 Task: Evaluate and add the 'mCaffeine Coffee & Milk Deep Cleanse Face Wash' to your cart on Flipkart.
Action: Mouse moved to (669, 147)
Screenshot: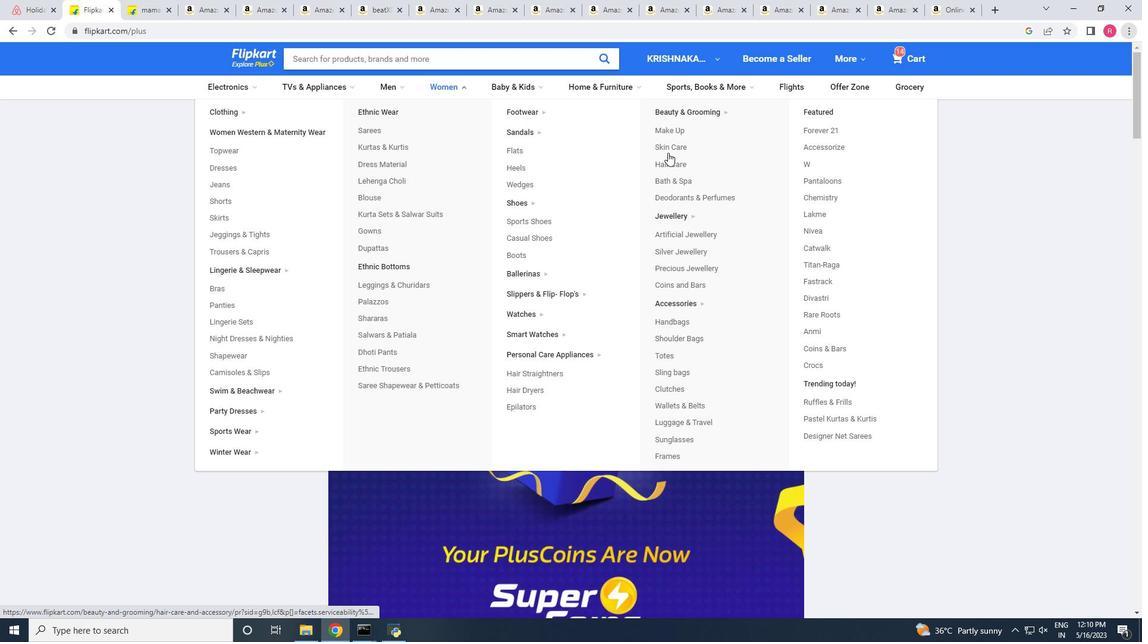 
Action: Mouse pressed left at (669, 147)
Screenshot: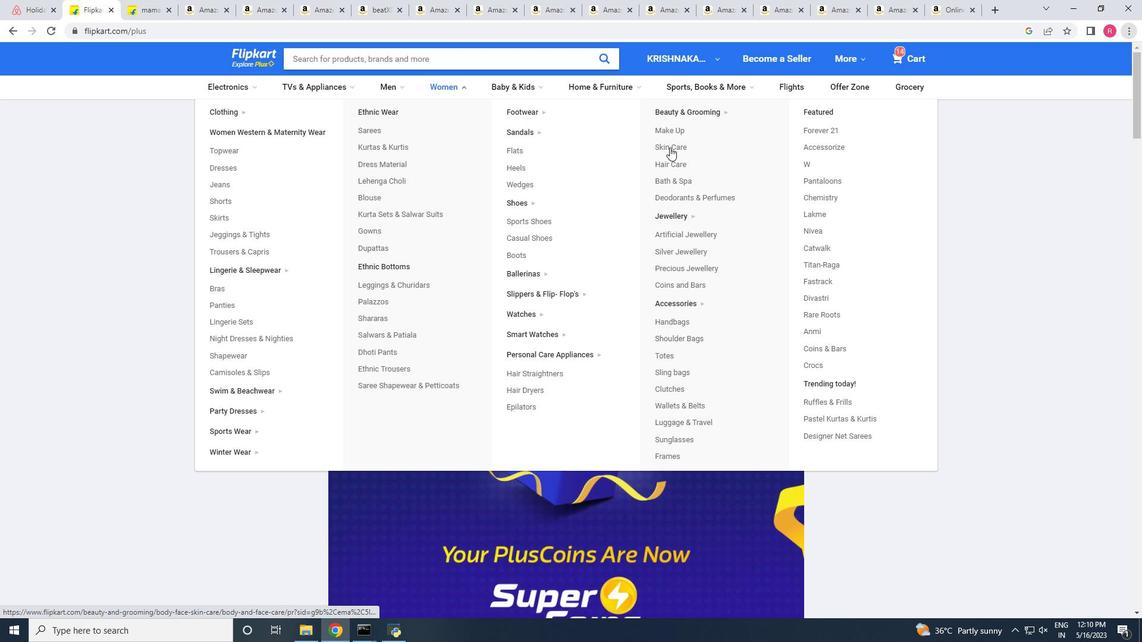 
Action: Mouse moved to (490, 309)
Screenshot: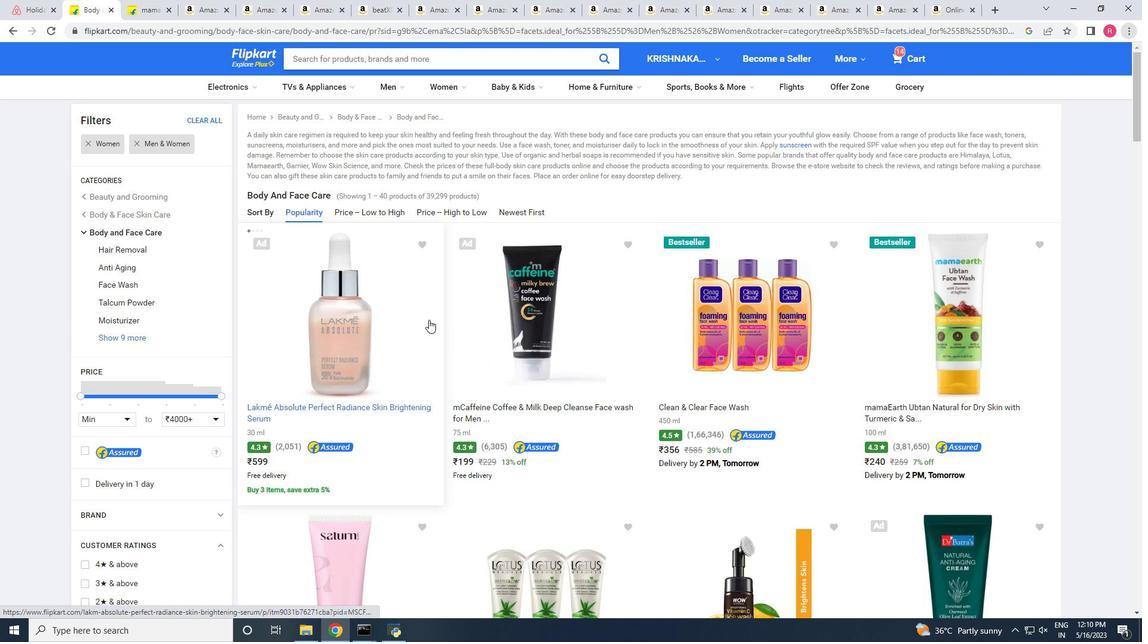 
Action: Mouse pressed left at (490, 309)
Screenshot: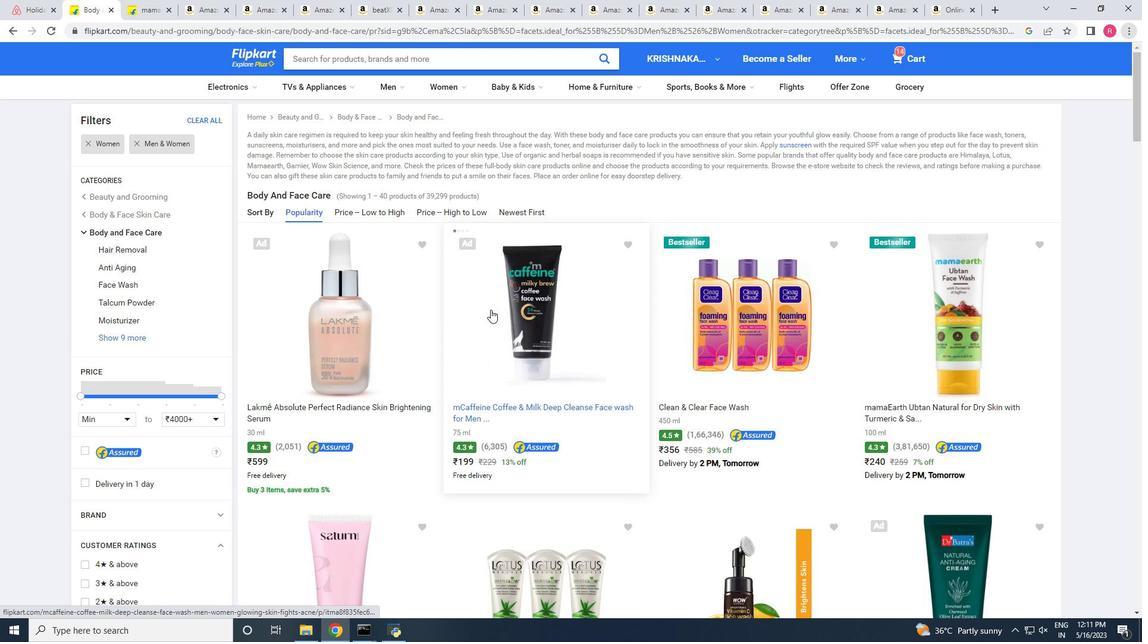 
Action: Mouse moved to (547, 443)
Screenshot: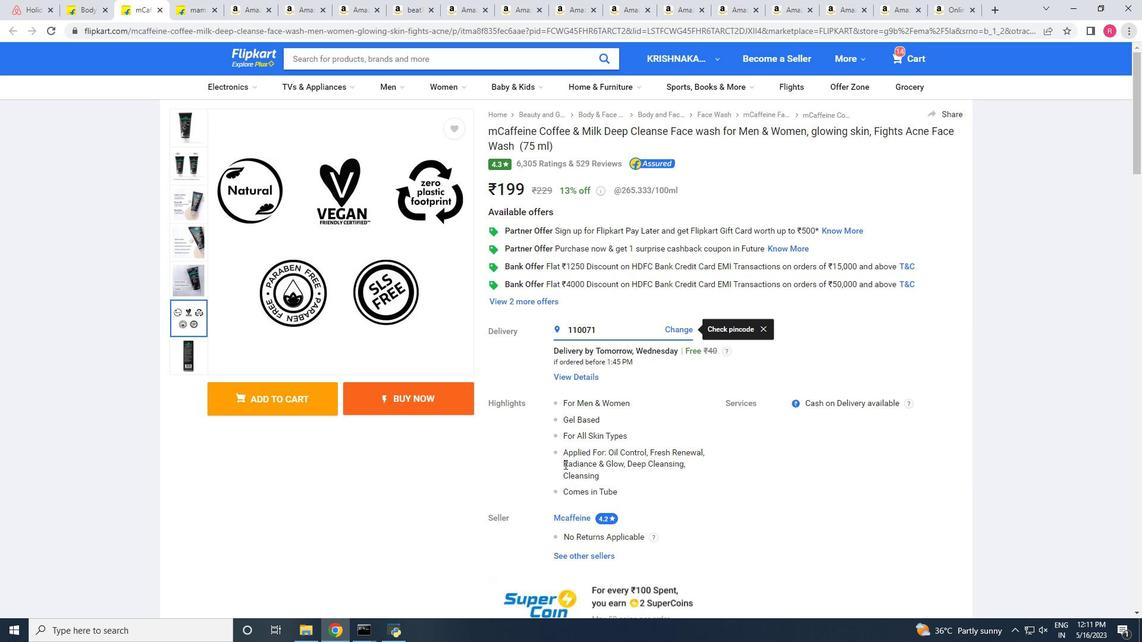 
Action: Mouse scrolled (547, 444) with delta (0, 0)
Screenshot: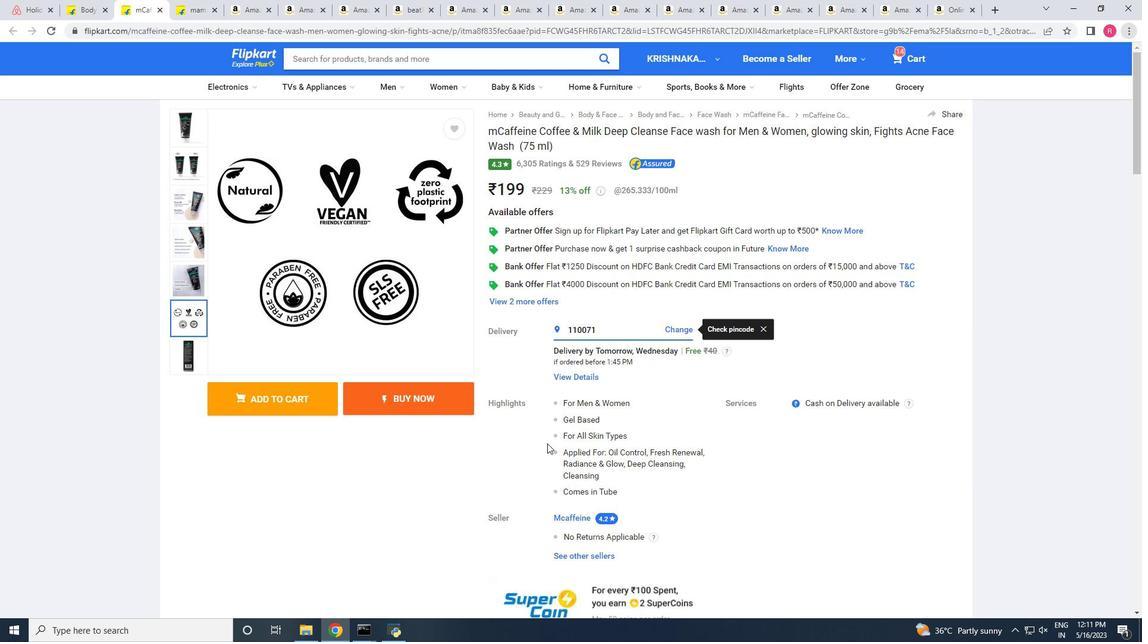 
Action: Mouse scrolled (547, 444) with delta (0, 0)
Screenshot: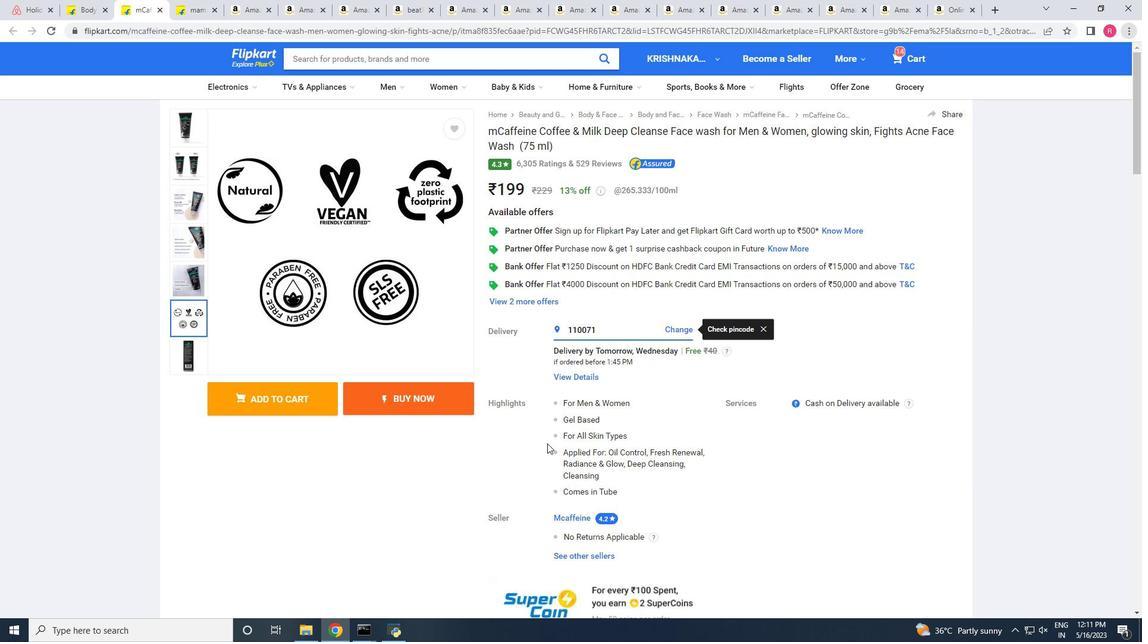 
Action: Mouse moved to (531, 388)
Screenshot: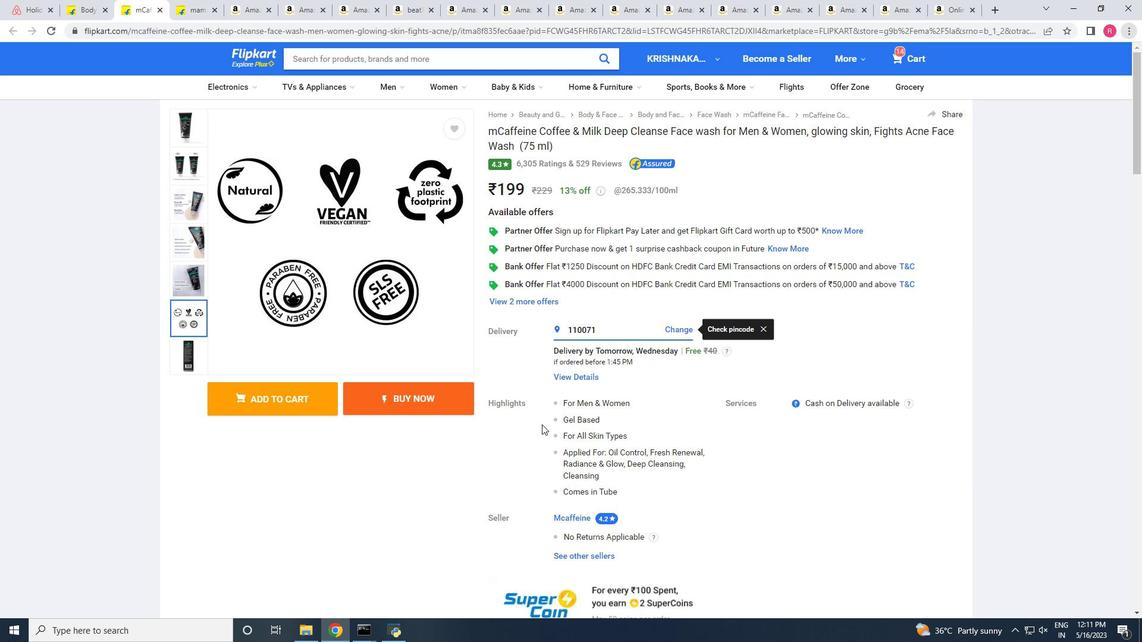
Action: Mouse scrolled (531, 387) with delta (0, 0)
Screenshot: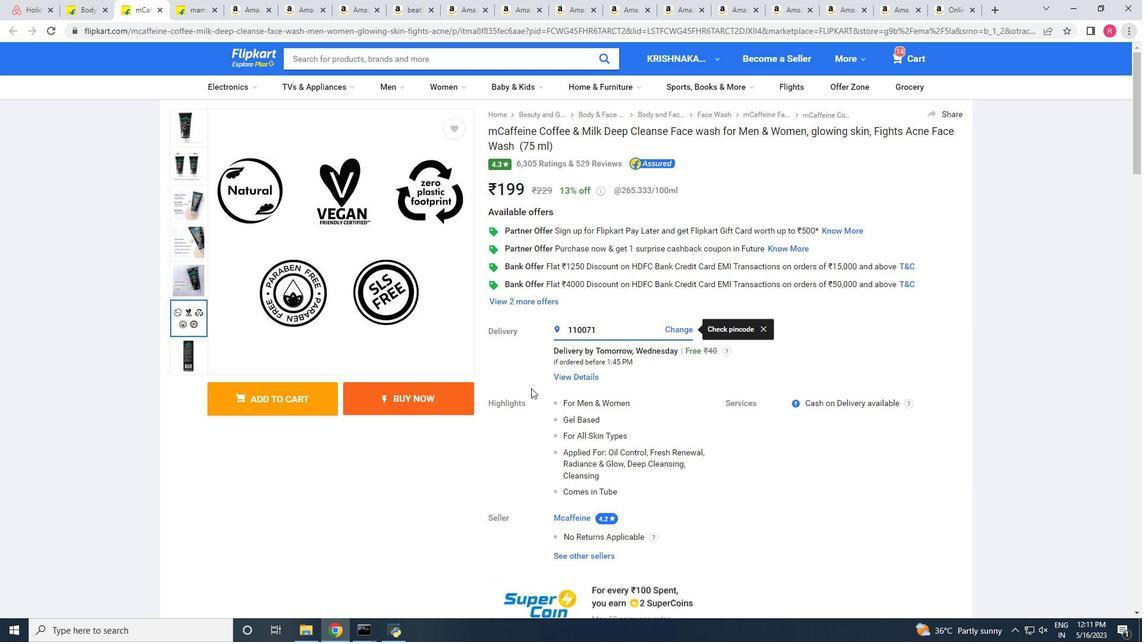 
Action: Mouse scrolled (531, 387) with delta (0, 0)
Screenshot: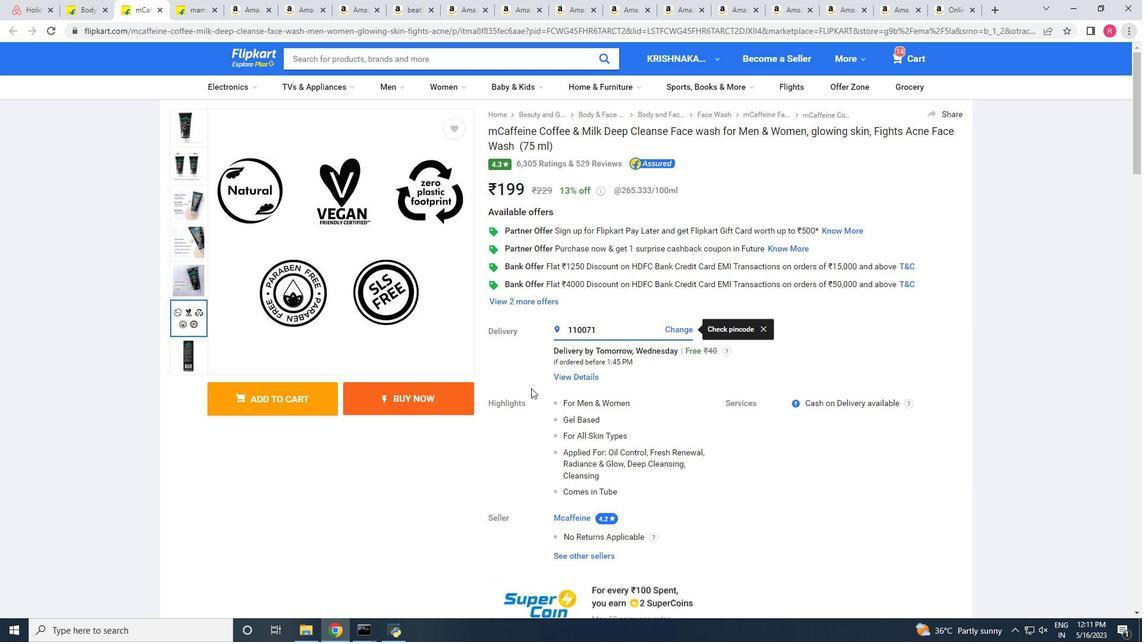 
Action: Mouse scrolled (531, 387) with delta (0, 0)
Screenshot: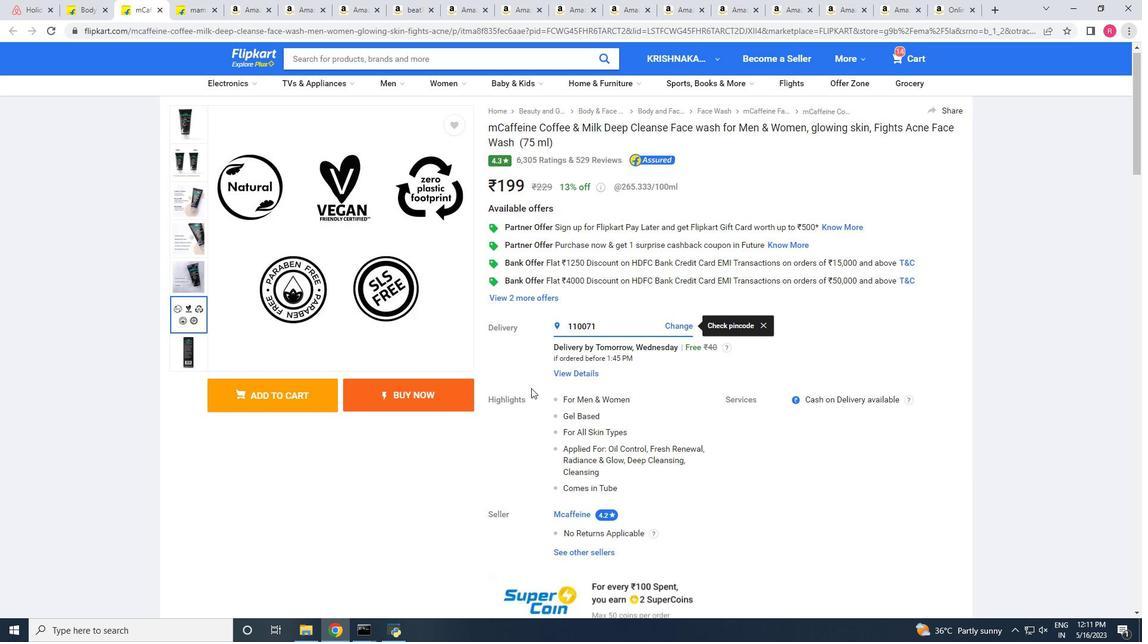 
Action: Mouse scrolled (531, 387) with delta (0, 0)
Screenshot: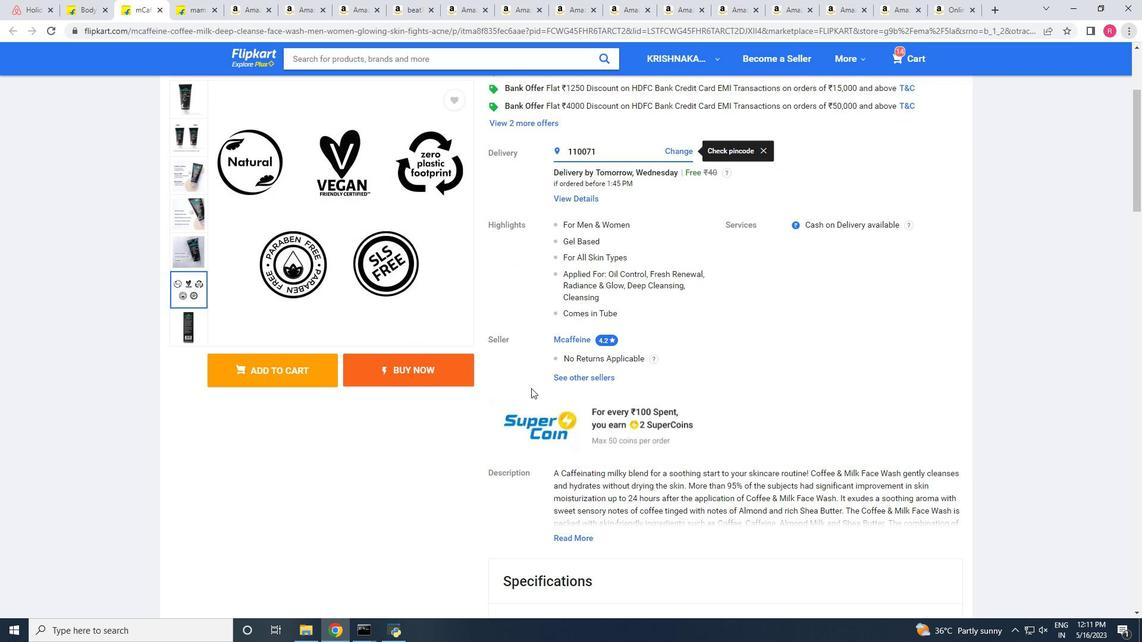 
Action: Mouse scrolled (531, 387) with delta (0, 0)
Screenshot: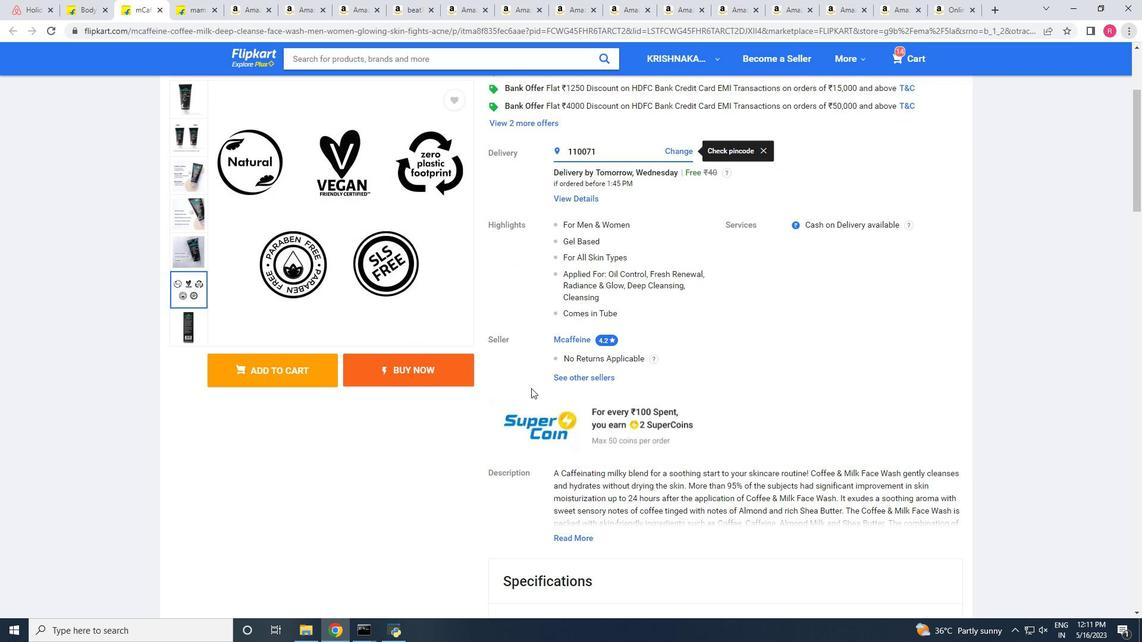 
Action: Mouse moved to (531, 390)
Screenshot: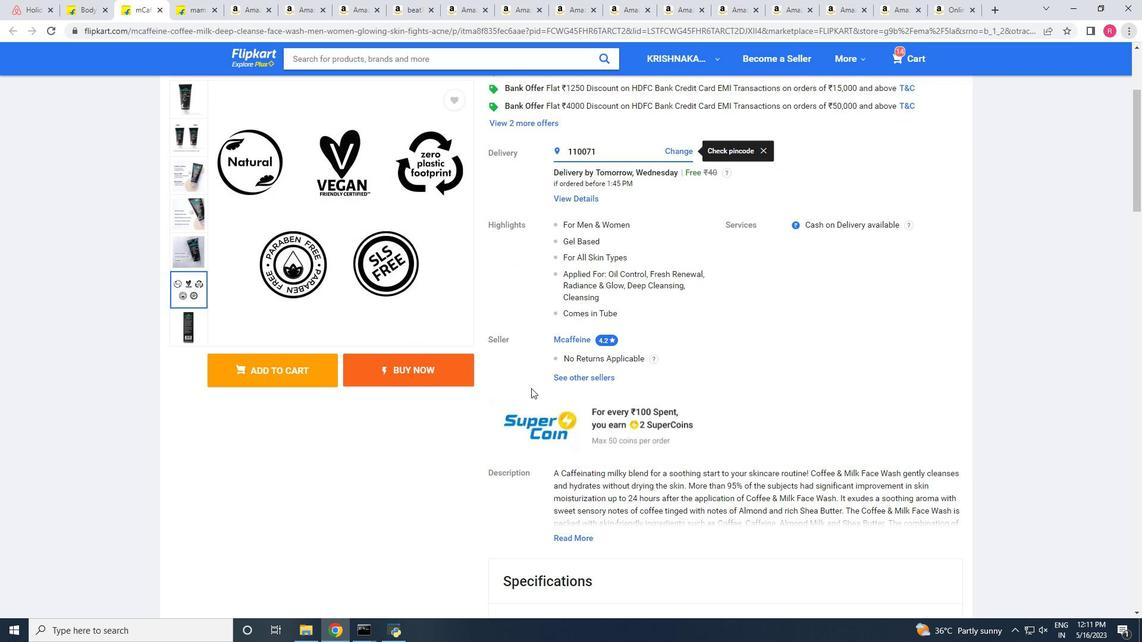 
Action: Mouse scrolled (531, 389) with delta (0, 0)
Screenshot: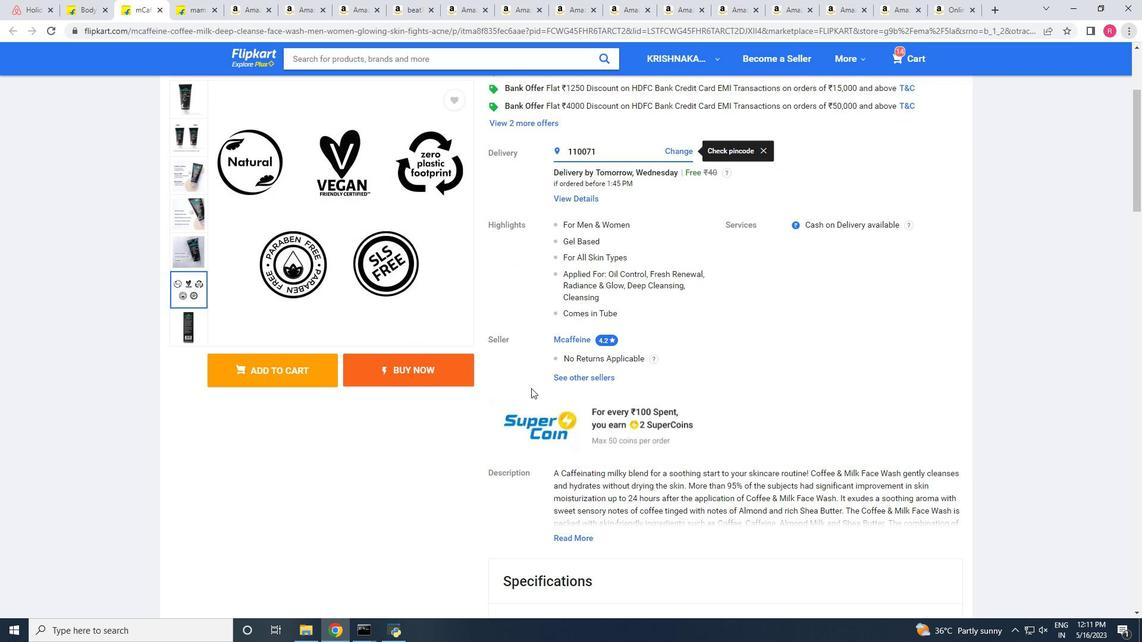 
Action: Mouse moved to (531, 391)
Screenshot: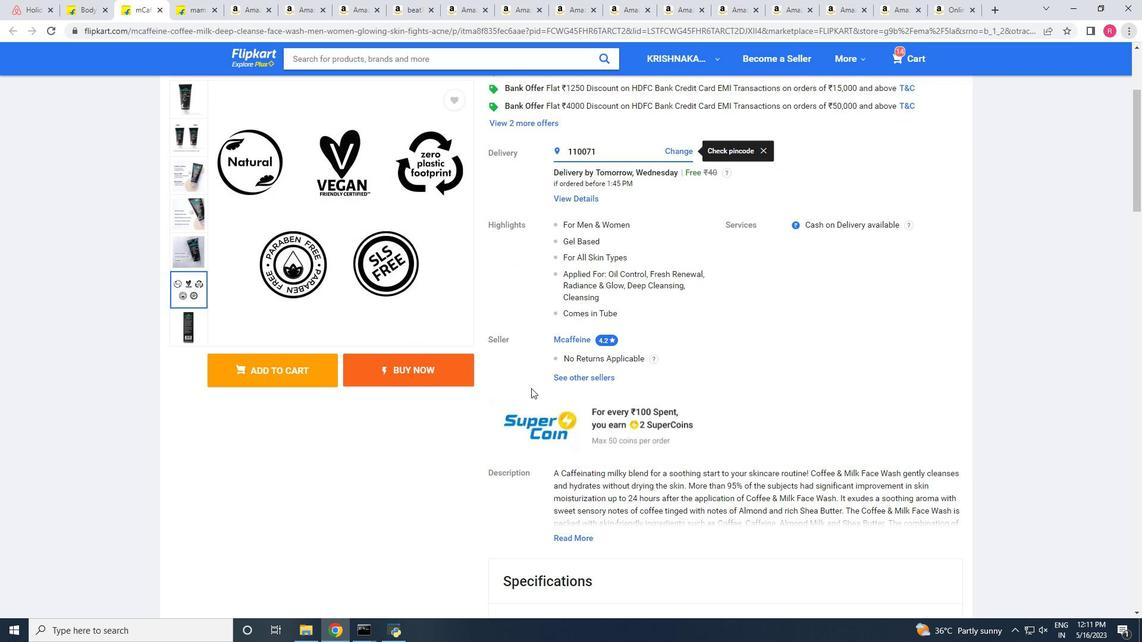 
Action: Mouse scrolled (531, 391) with delta (0, 0)
Screenshot: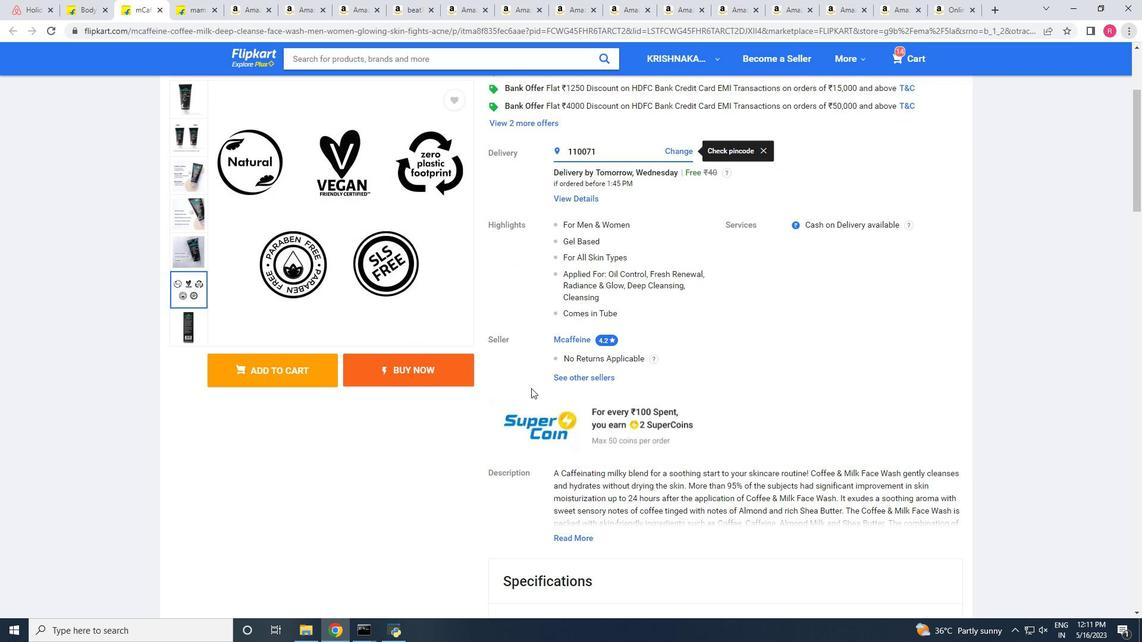 
Action: Mouse moved to (531, 391)
Screenshot: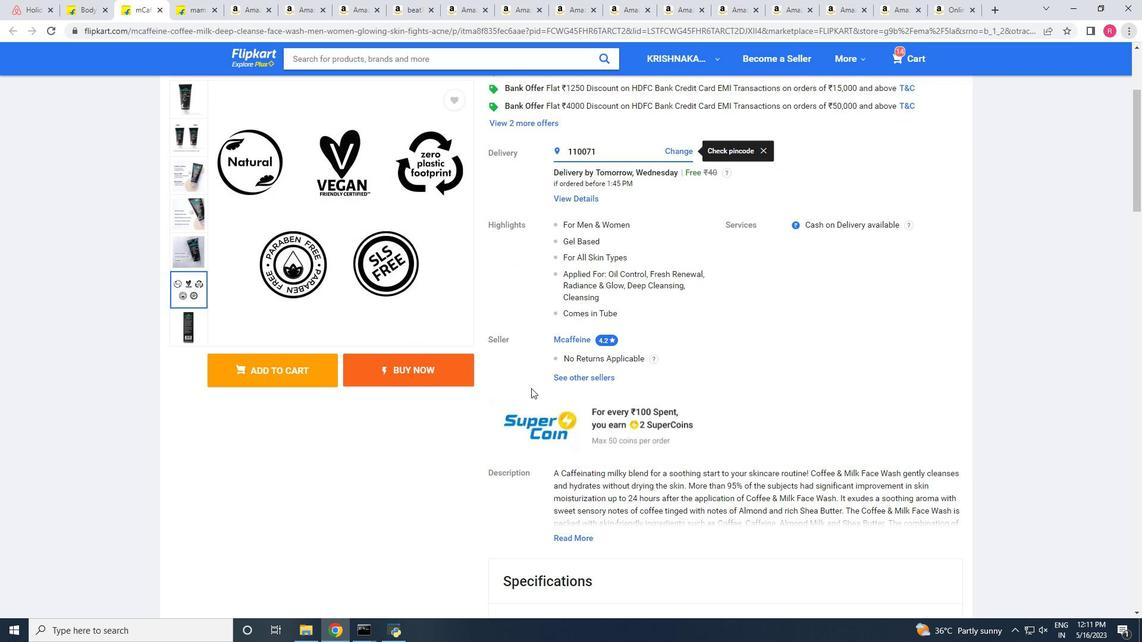 
Action: Mouse scrolled (531, 391) with delta (0, 0)
Screenshot: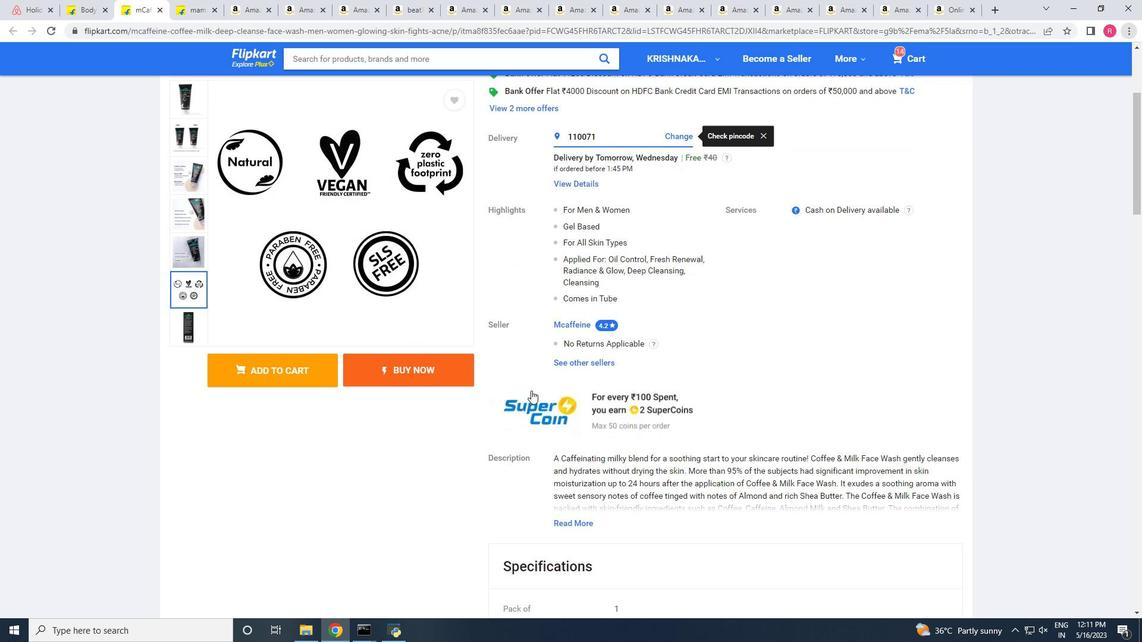 
Action: Mouse scrolled (531, 391) with delta (0, 0)
Screenshot: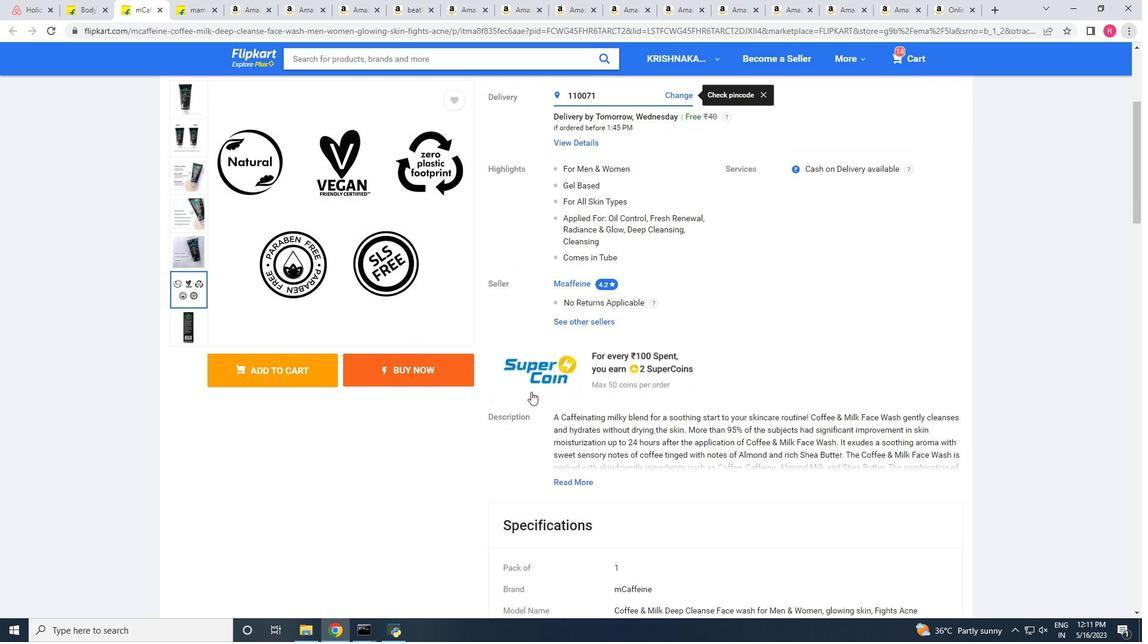 
Action: Mouse scrolled (531, 391) with delta (0, 0)
Screenshot: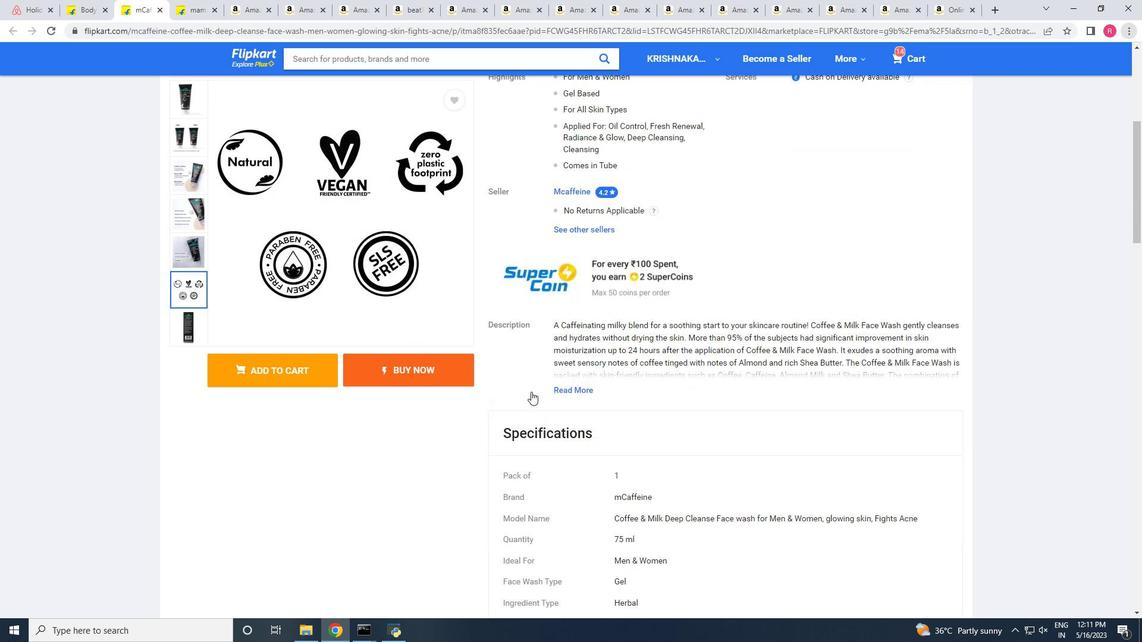 
Action: Mouse scrolled (531, 391) with delta (0, 0)
Screenshot: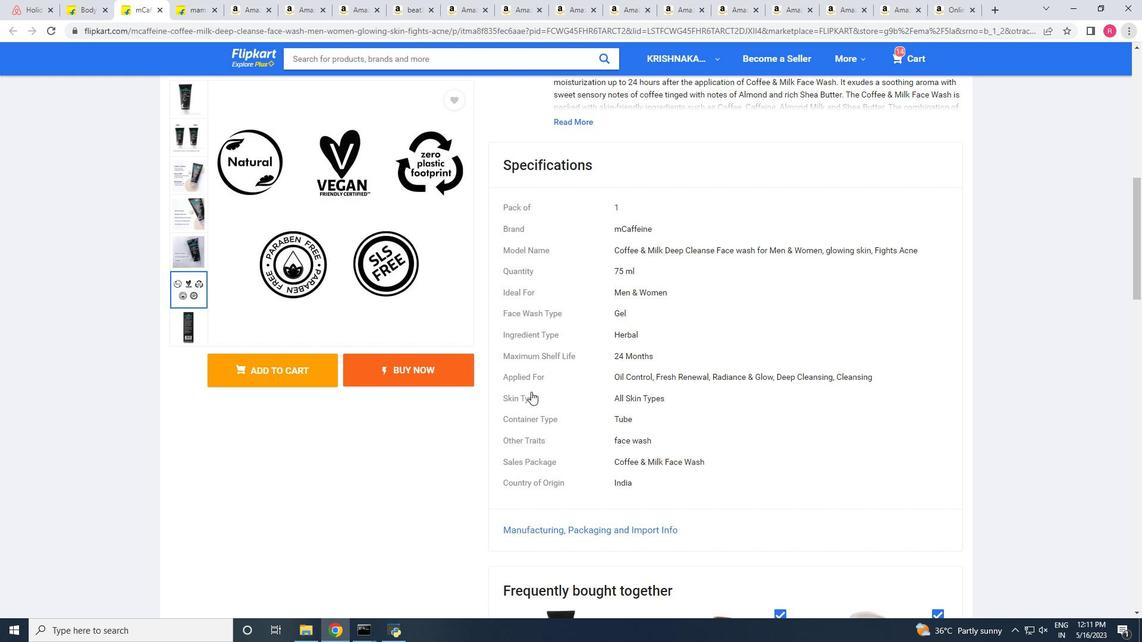 
Action: Mouse scrolled (531, 391) with delta (0, 0)
Screenshot: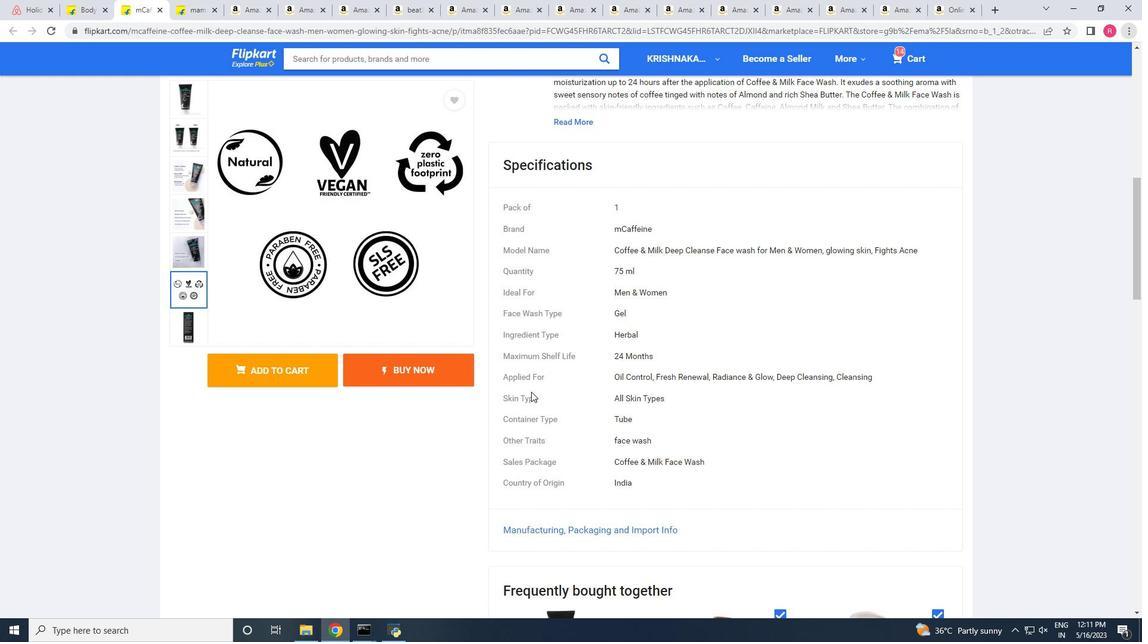 
Action: Mouse scrolled (531, 391) with delta (0, 0)
Screenshot: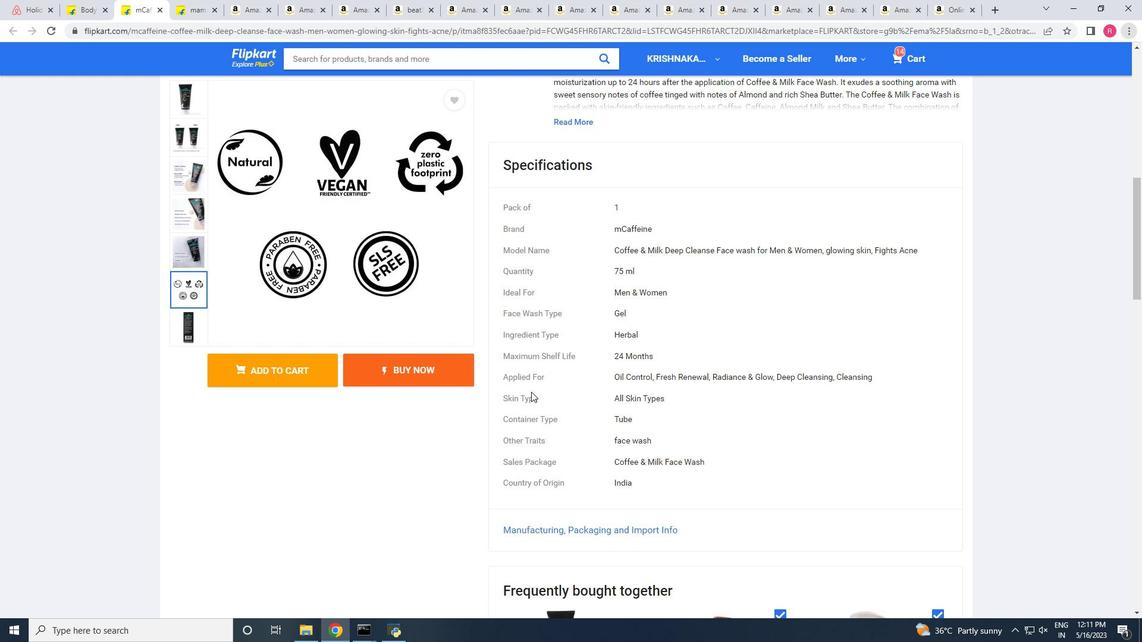 
Action: Mouse scrolled (531, 391) with delta (0, 0)
Screenshot: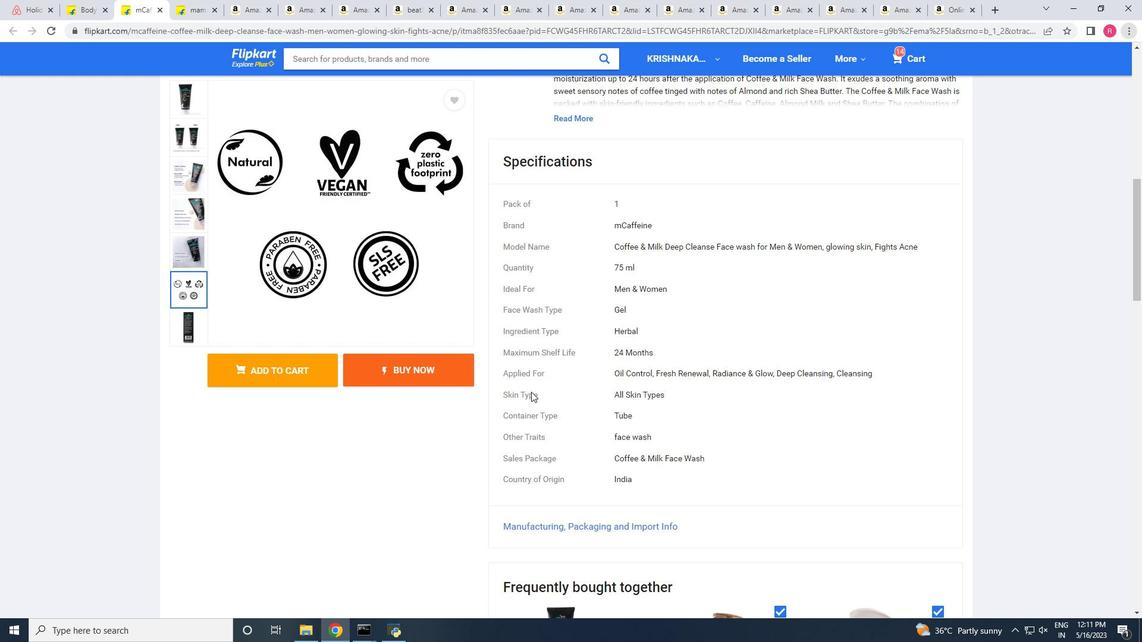 
Action: Mouse scrolled (531, 391) with delta (0, 0)
Screenshot: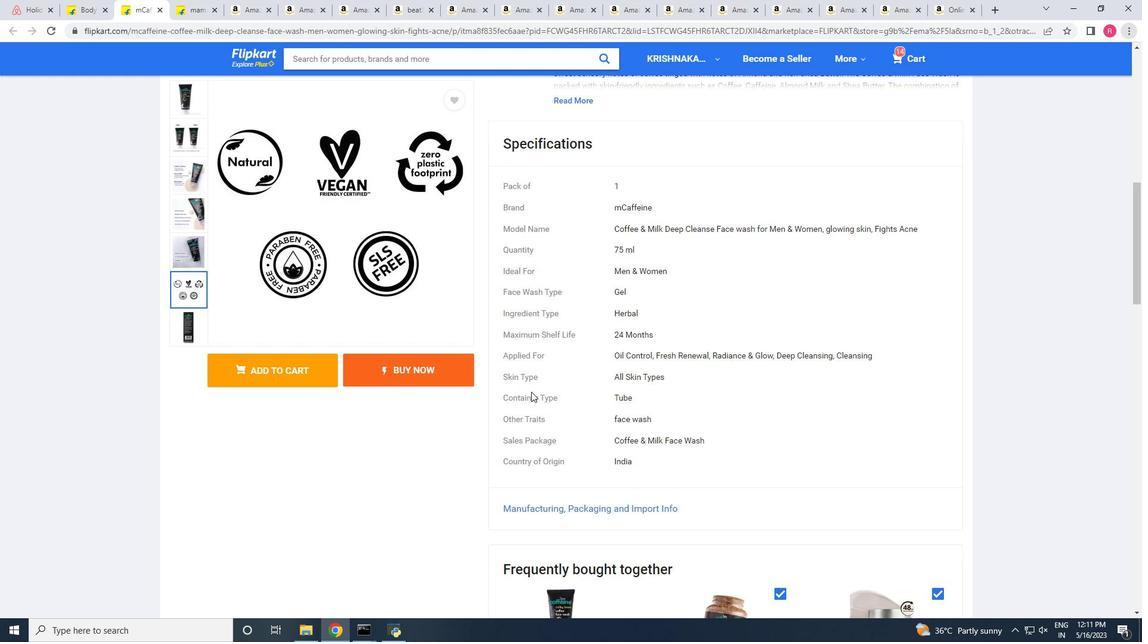 
Action: Mouse scrolled (531, 391) with delta (0, 0)
Screenshot: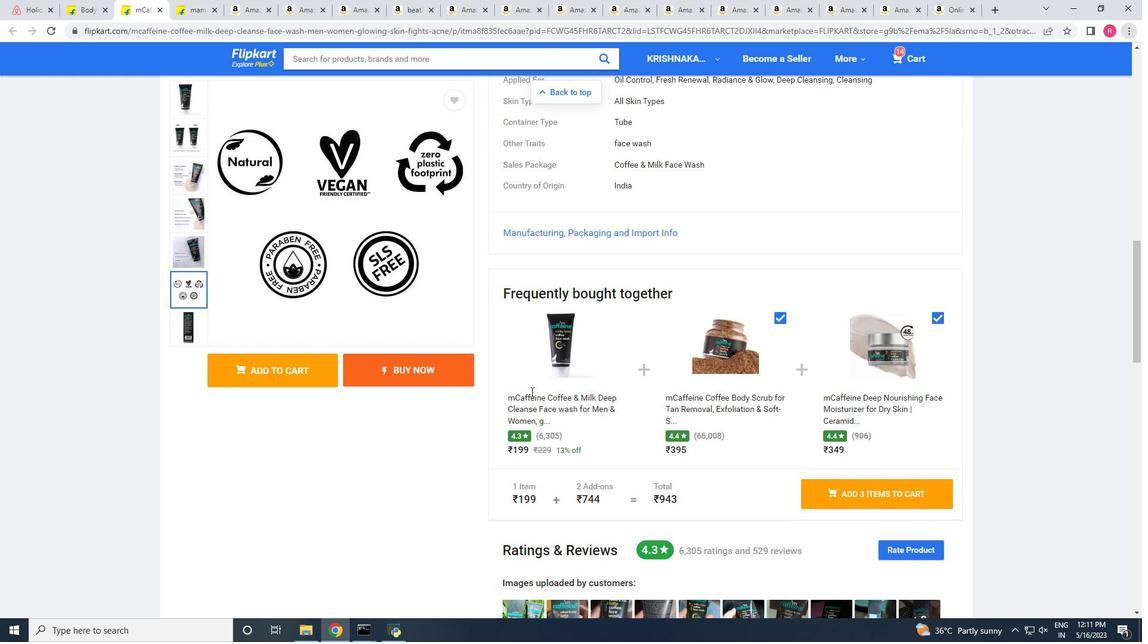 
Action: Mouse scrolled (531, 391) with delta (0, 0)
Screenshot: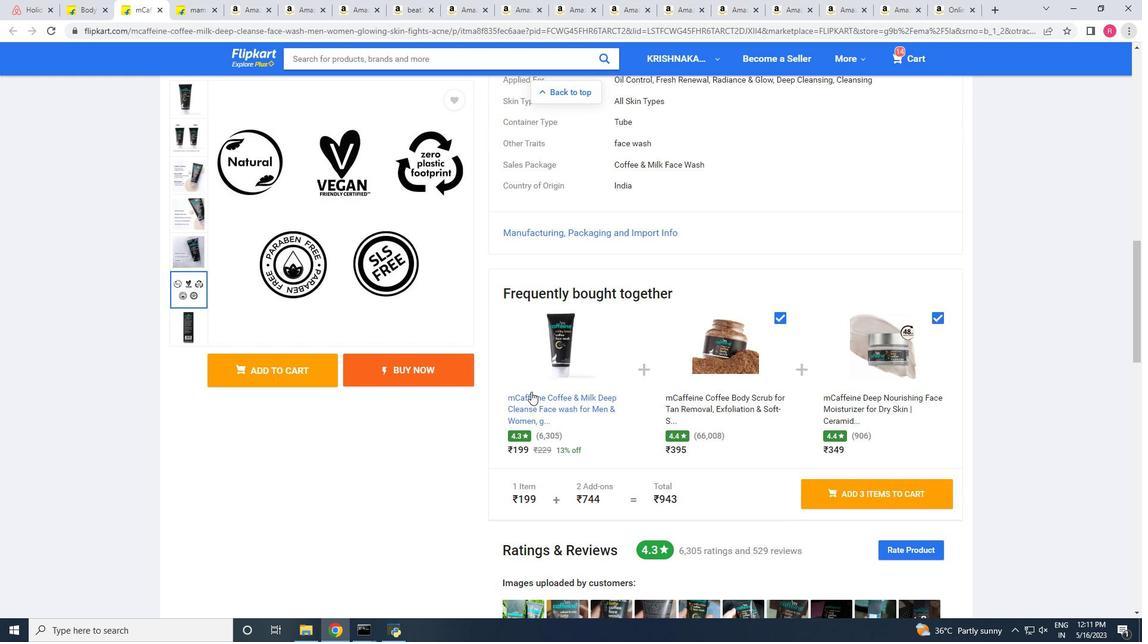 
Action: Mouse scrolled (531, 391) with delta (0, 0)
Screenshot: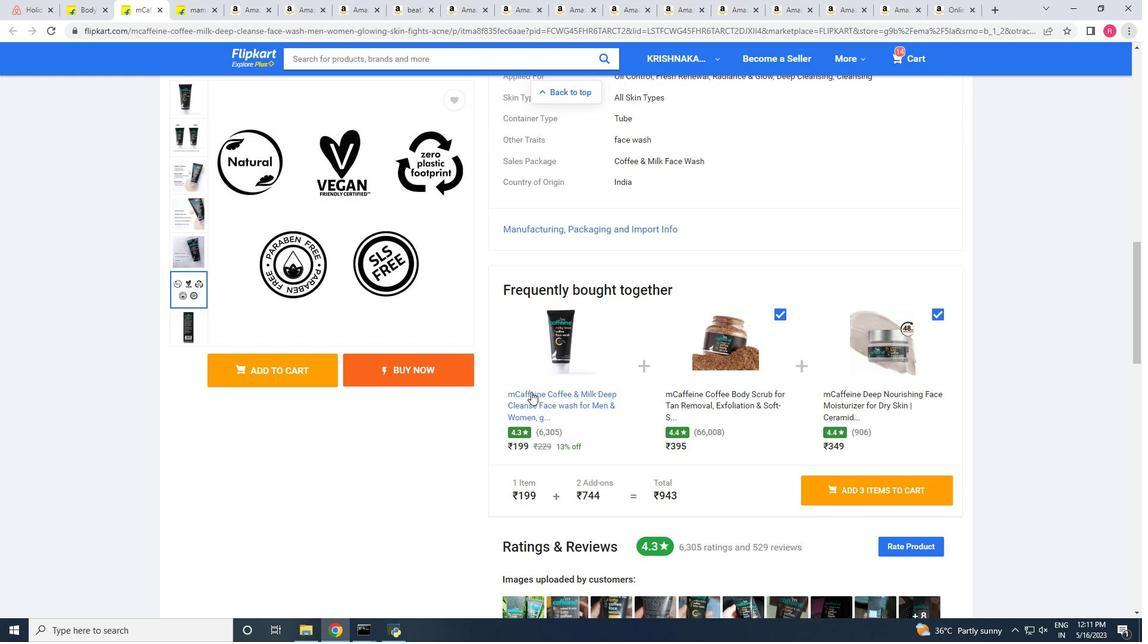 
Action: Mouse scrolled (531, 391) with delta (0, 0)
Screenshot: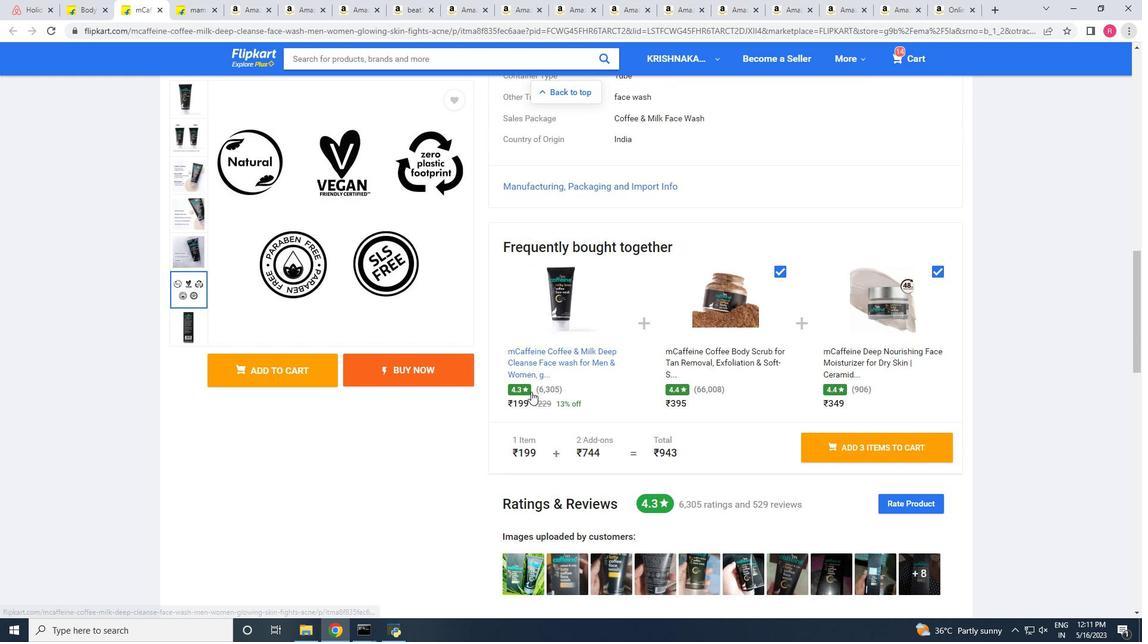 
Action: Mouse scrolled (531, 391) with delta (0, 0)
Screenshot: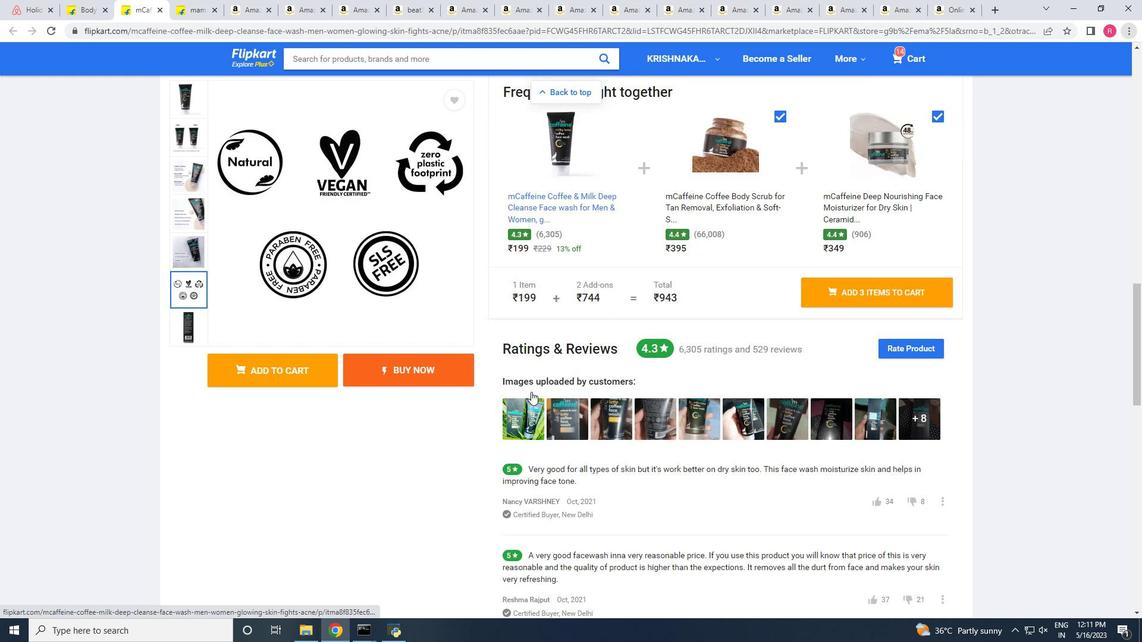 
Action: Mouse moved to (621, 414)
Screenshot: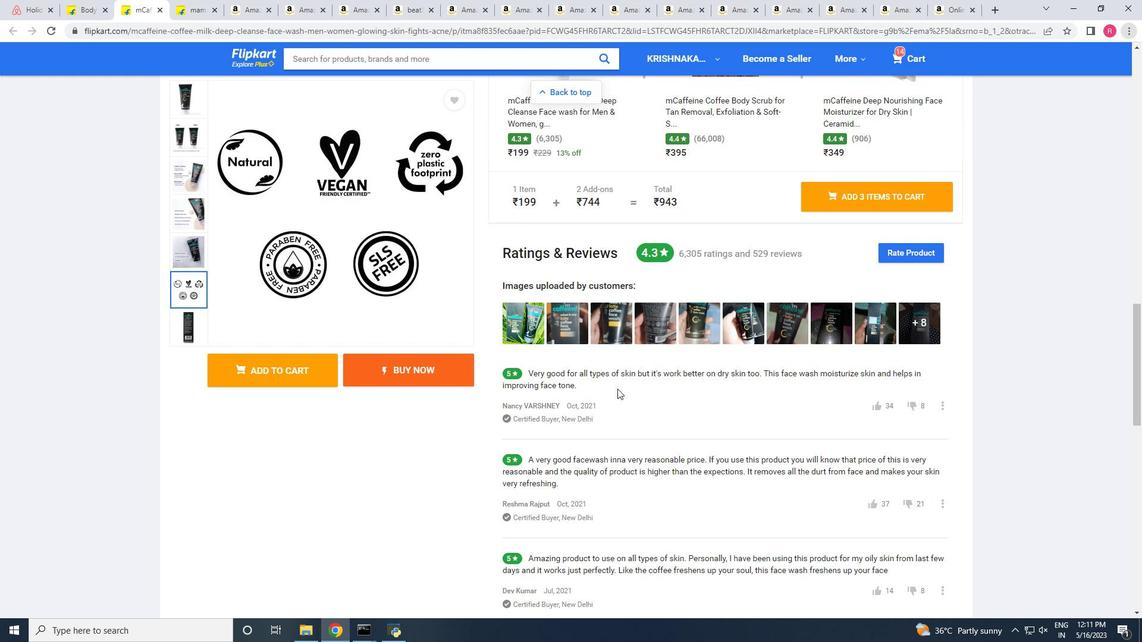
Action: Mouse scrolled (621, 414) with delta (0, 0)
Screenshot: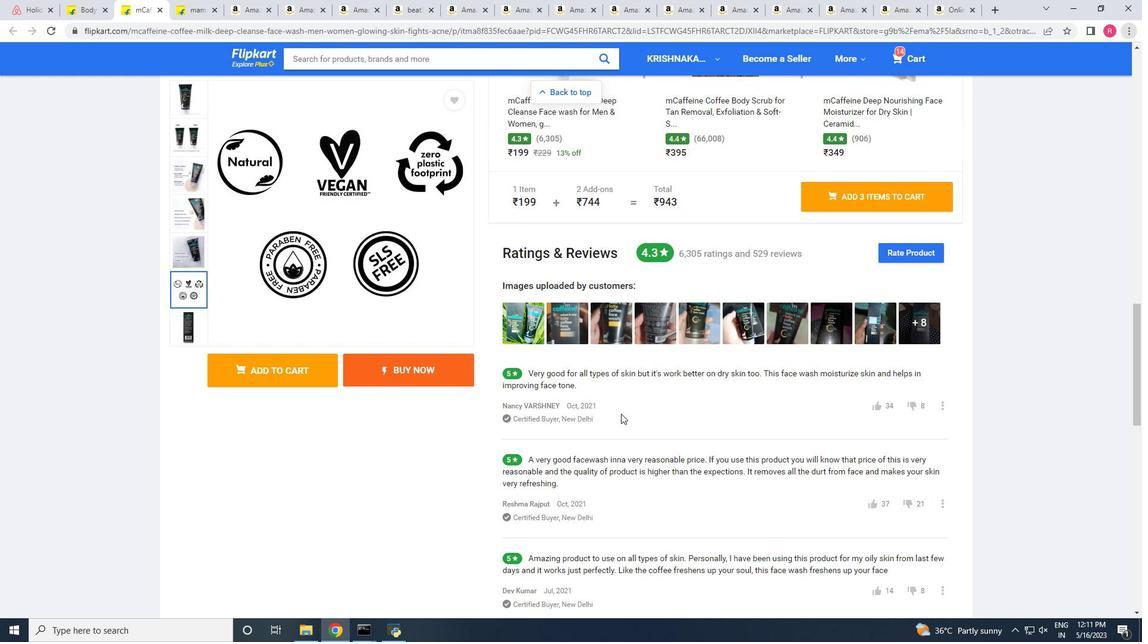 
Action: Mouse moved to (765, 436)
Screenshot: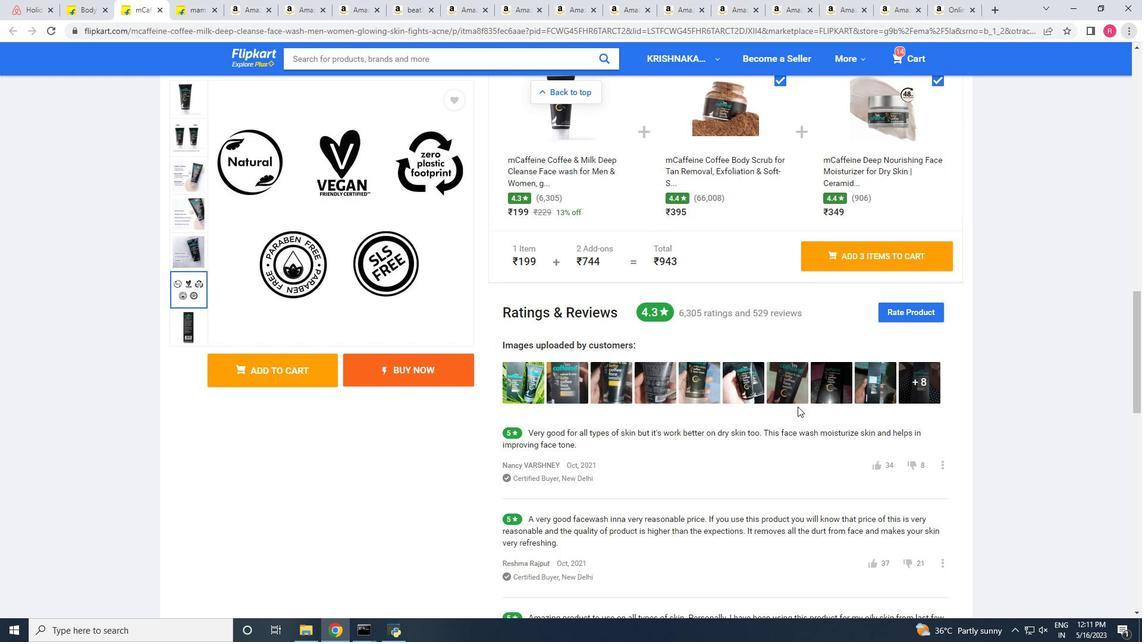 
Action: Mouse scrolled (765, 436) with delta (0, 0)
Screenshot: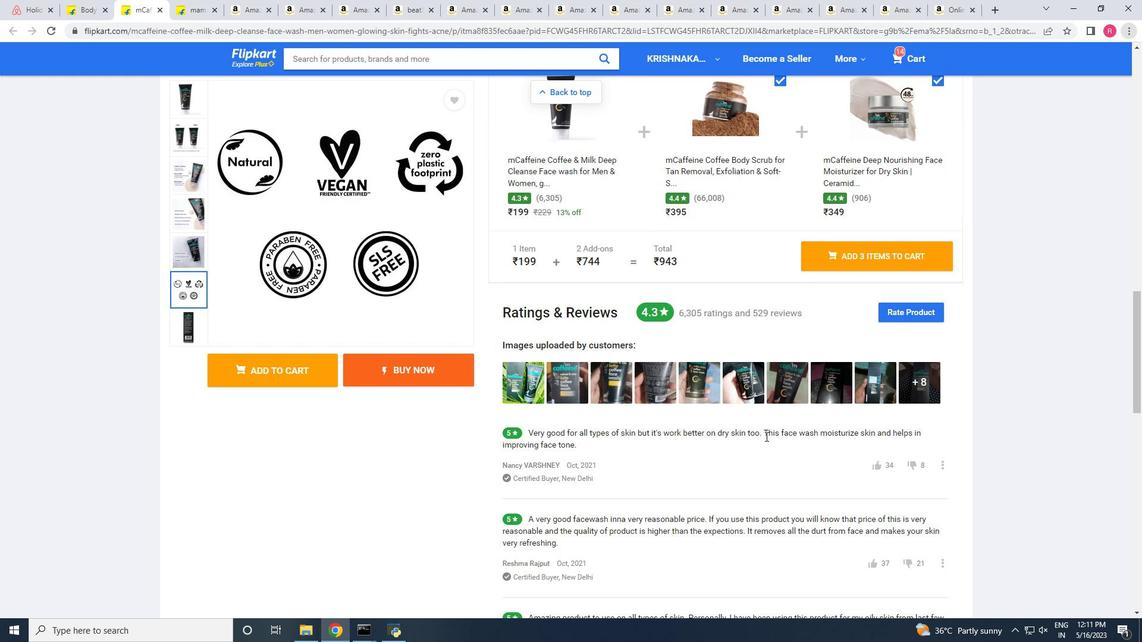 
Action: Mouse moved to (648, 484)
Screenshot: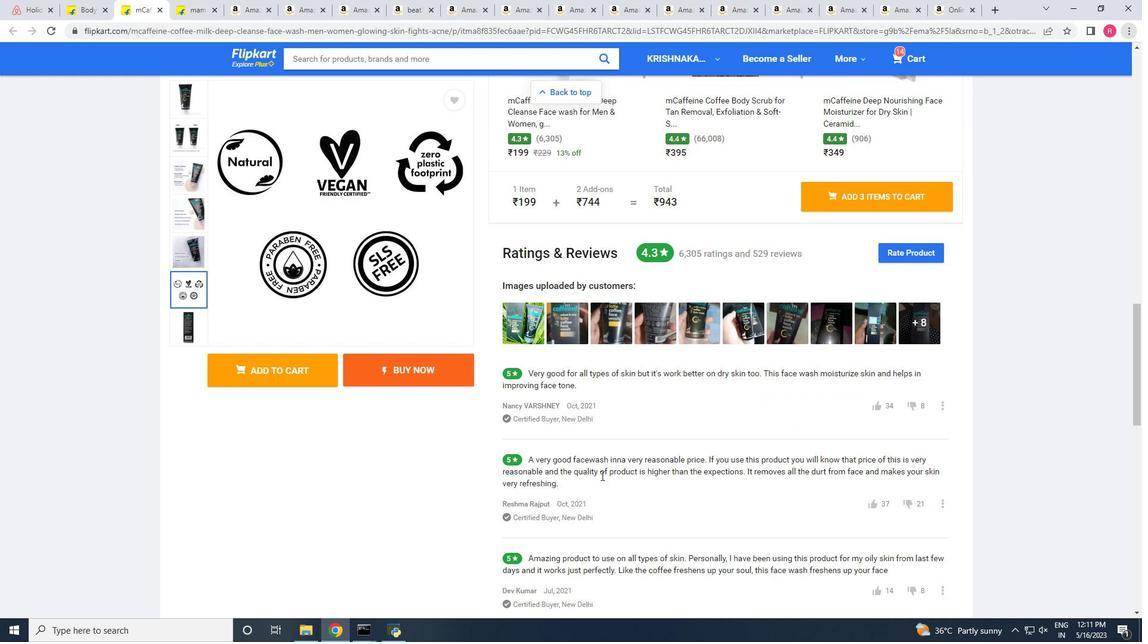 
Action: Mouse scrolled (648, 483) with delta (0, 0)
Screenshot: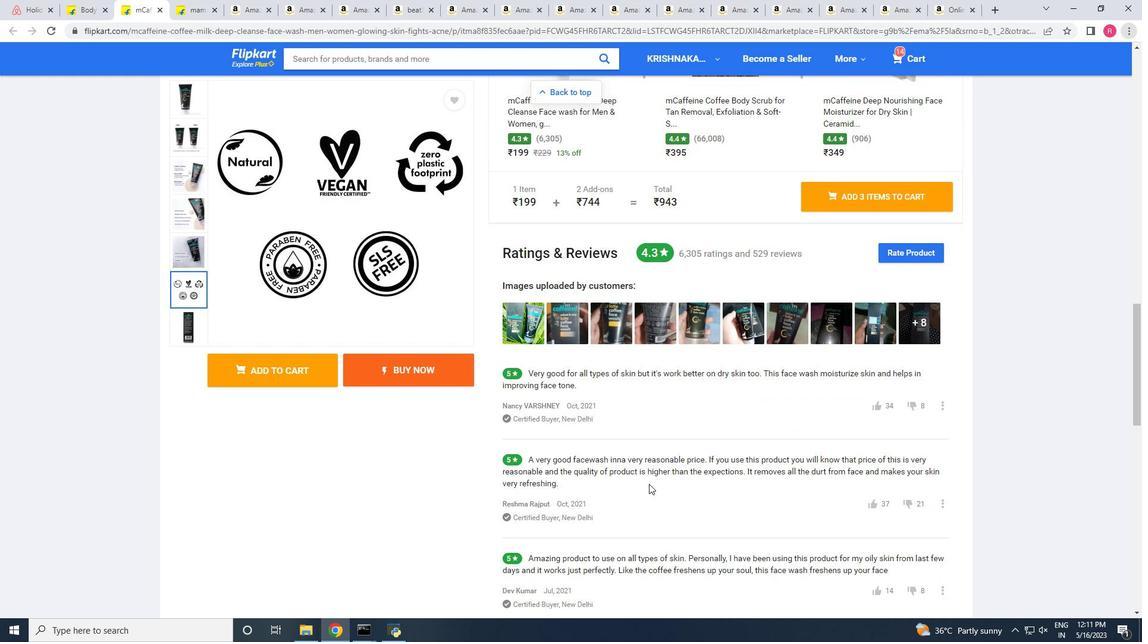 
Action: Mouse scrolled (648, 483) with delta (0, 0)
Screenshot: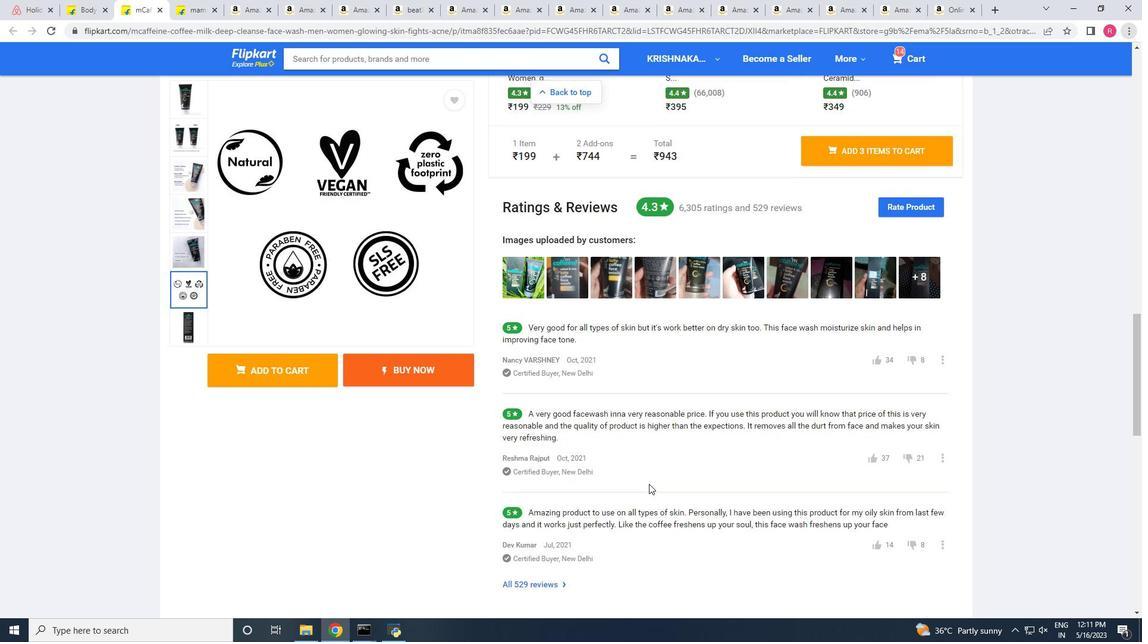 
Action: Mouse moved to (546, 512)
Screenshot: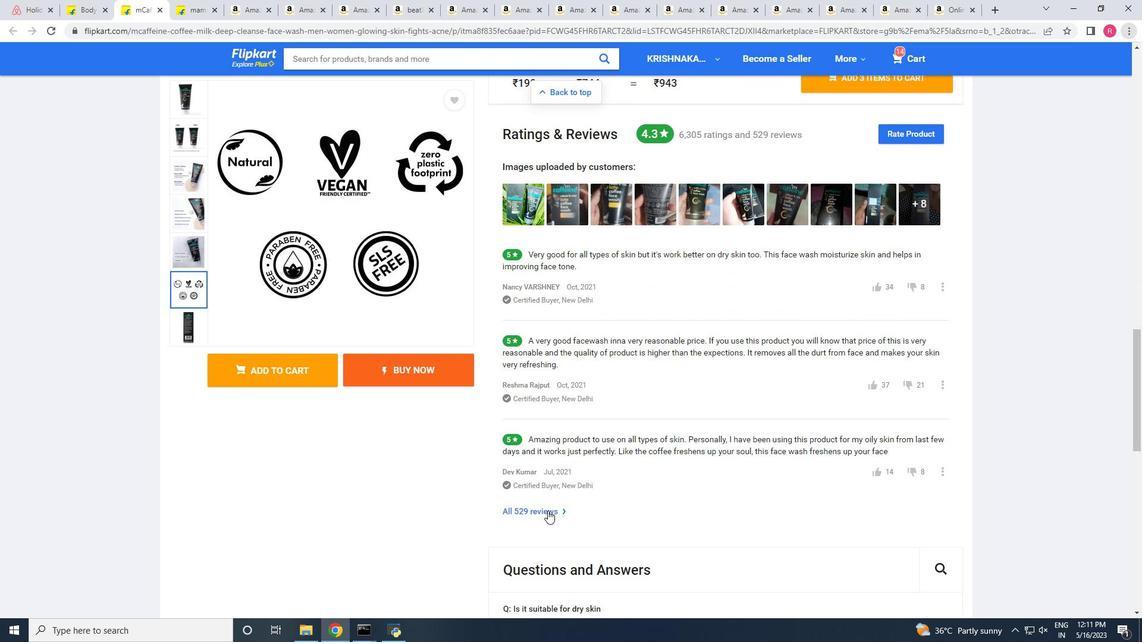 
Action: Mouse pressed left at (546, 512)
Screenshot: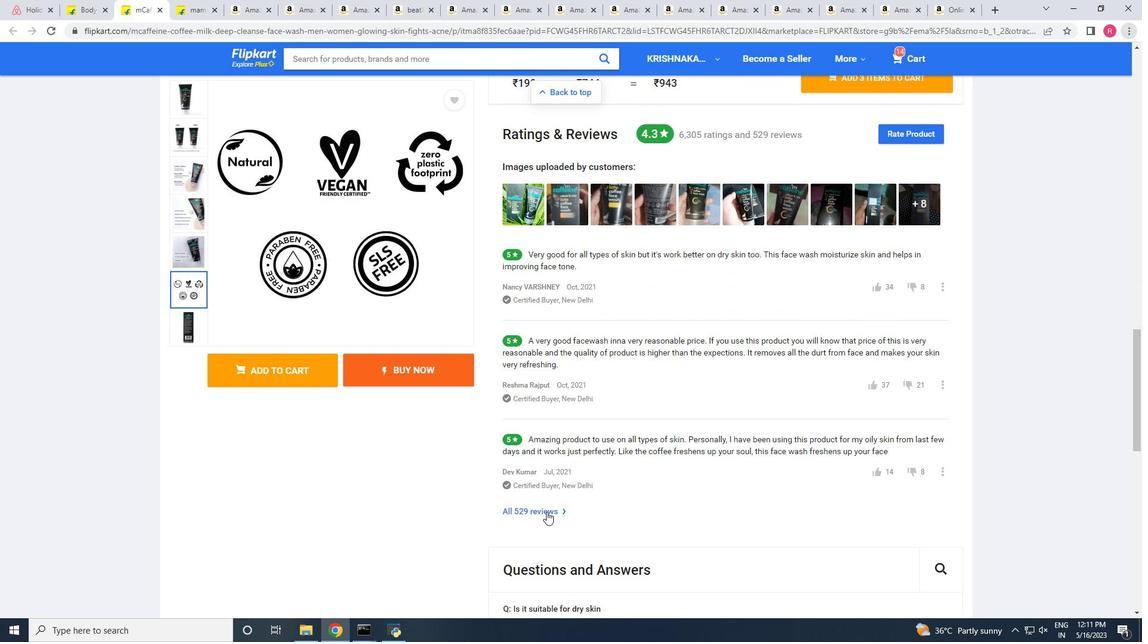 
Action: Mouse moved to (584, 358)
Screenshot: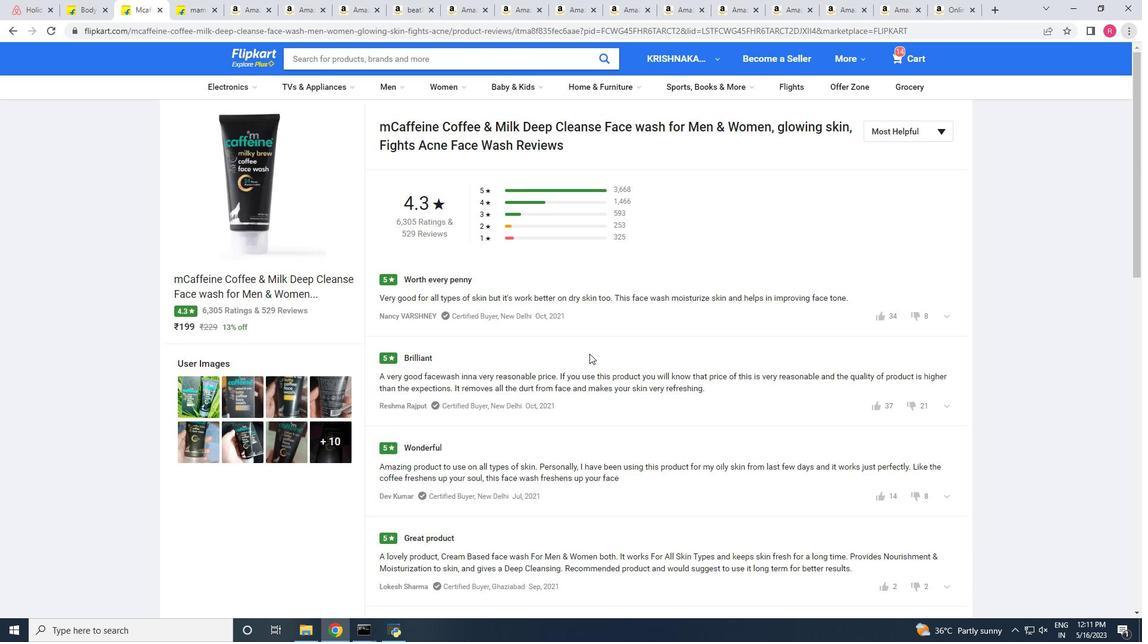 
Action: Mouse scrolled (584, 358) with delta (0, 0)
Screenshot: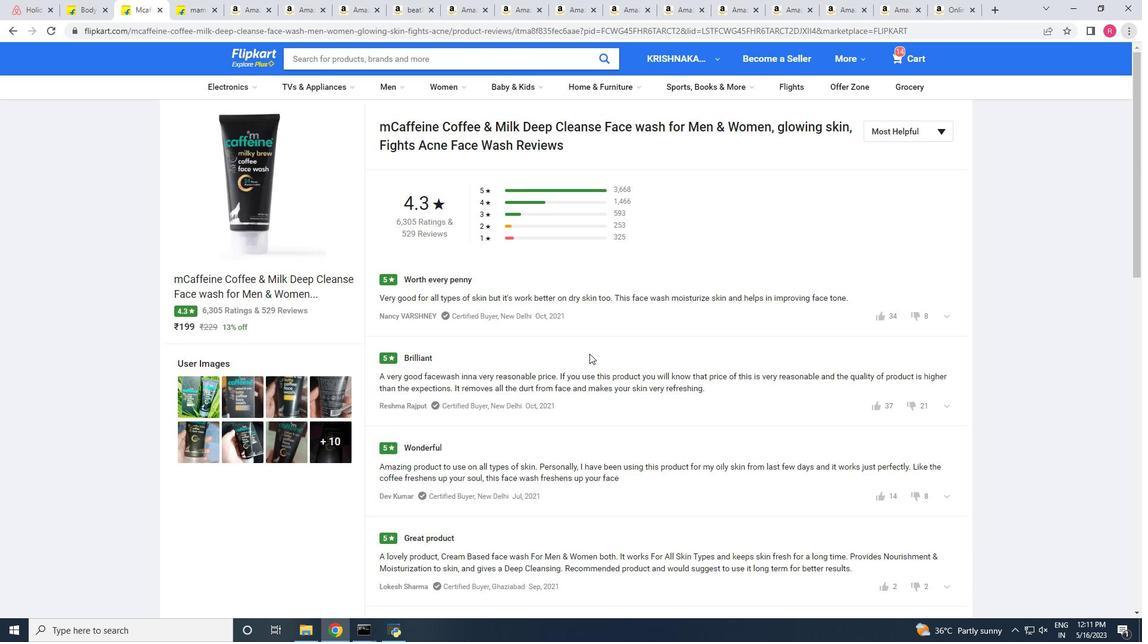 
Action: Mouse moved to (584, 358)
Screenshot: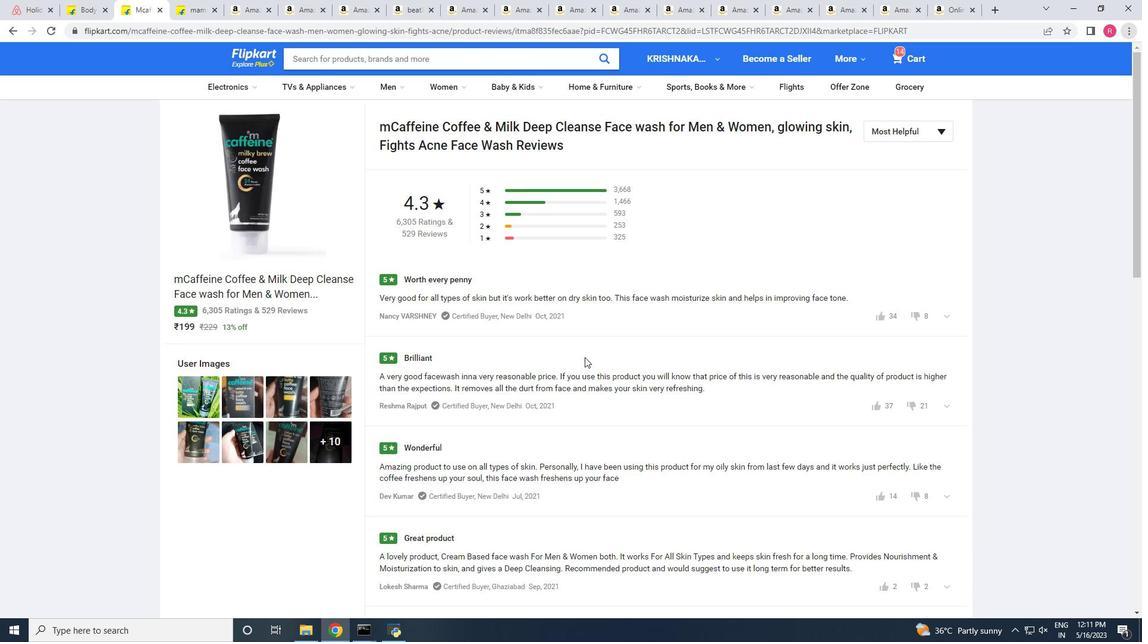 
Action: Mouse scrolled (584, 358) with delta (0, 0)
Screenshot: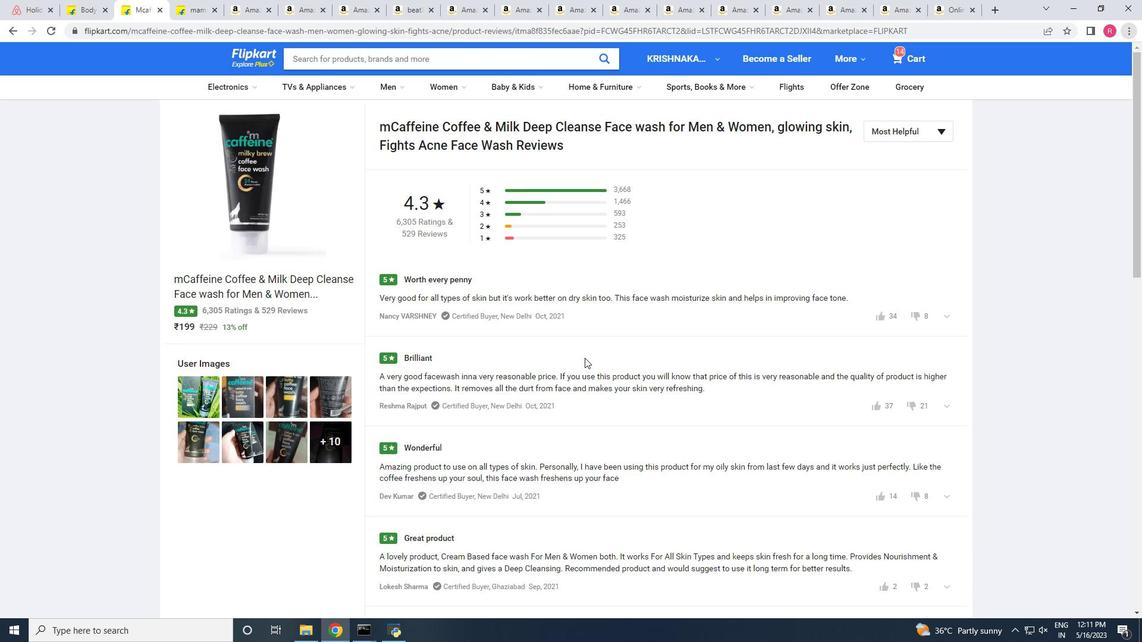 
Action: Mouse scrolled (584, 358) with delta (0, 0)
Screenshot: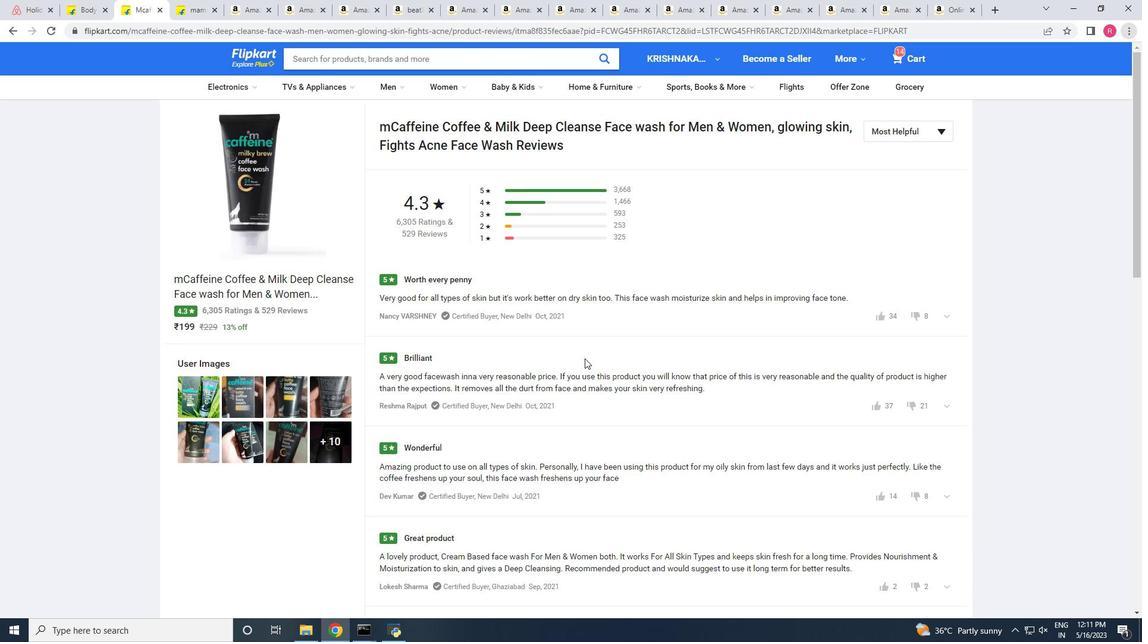 
Action: Mouse scrolled (584, 358) with delta (0, 0)
Screenshot: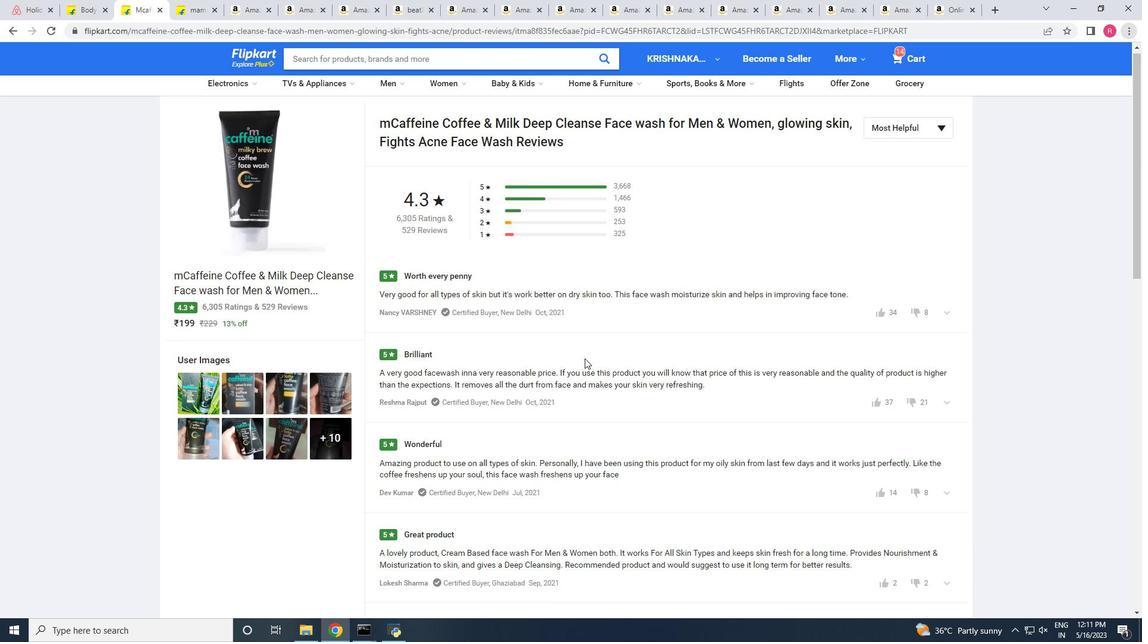 
Action: Mouse scrolled (584, 358) with delta (0, 0)
Screenshot: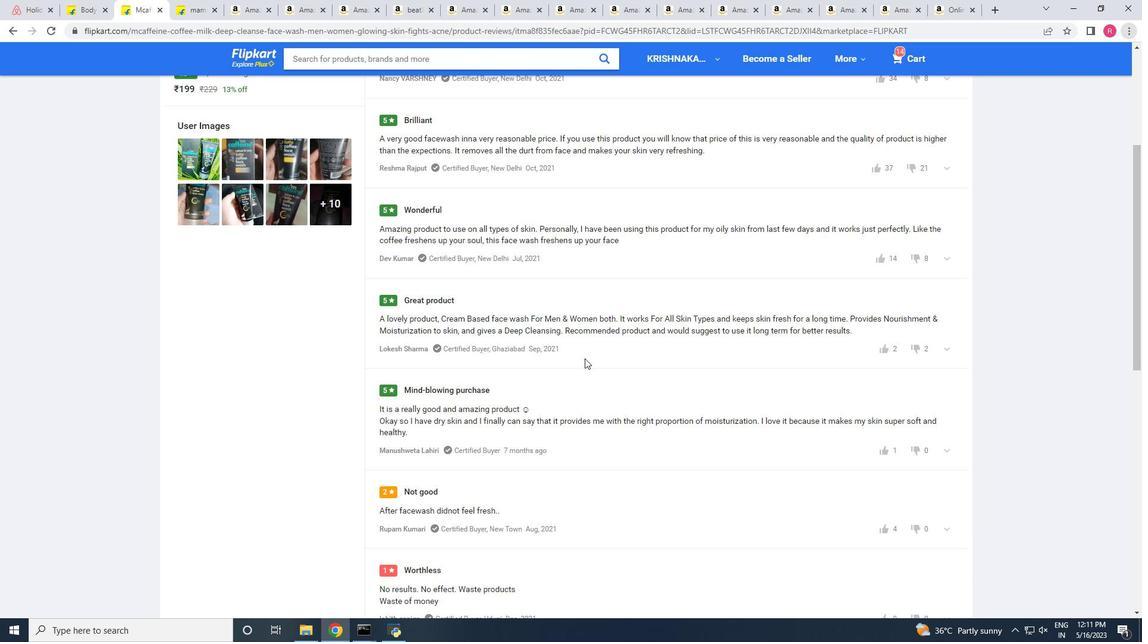 
Action: Mouse scrolled (584, 358) with delta (0, 0)
Screenshot: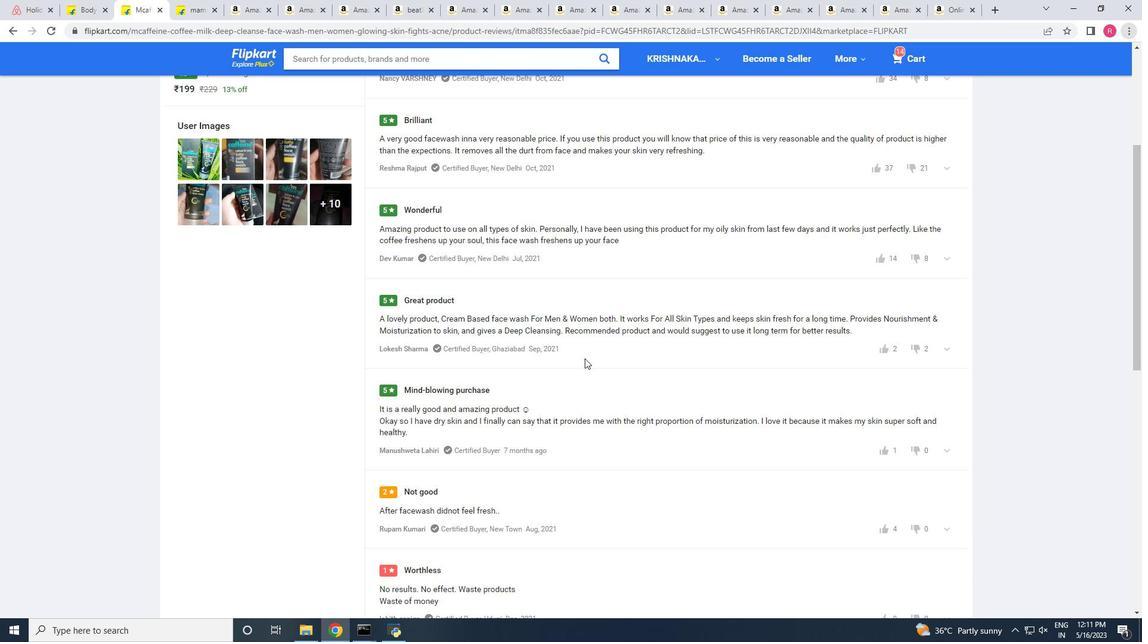 
Action: Mouse scrolled (584, 358) with delta (0, 0)
Screenshot: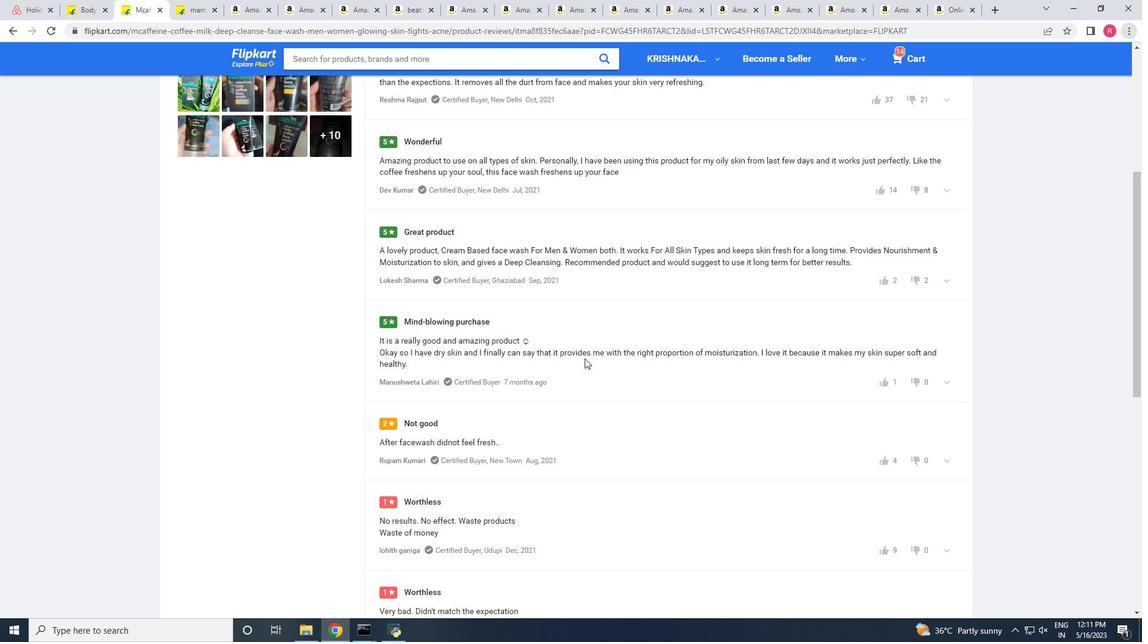 
Action: Mouse scrolled (584, 358) with delta (0, 0)
Screenshot: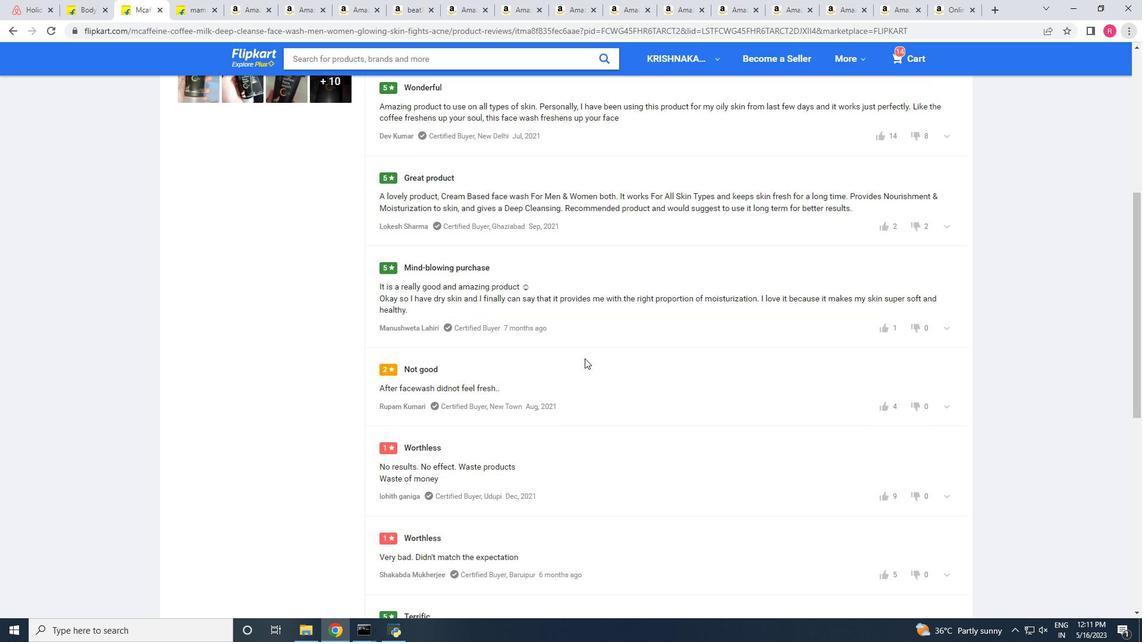 
Action: Mouse scrolled (584, 358) with delta (0, 0)
Screenshot: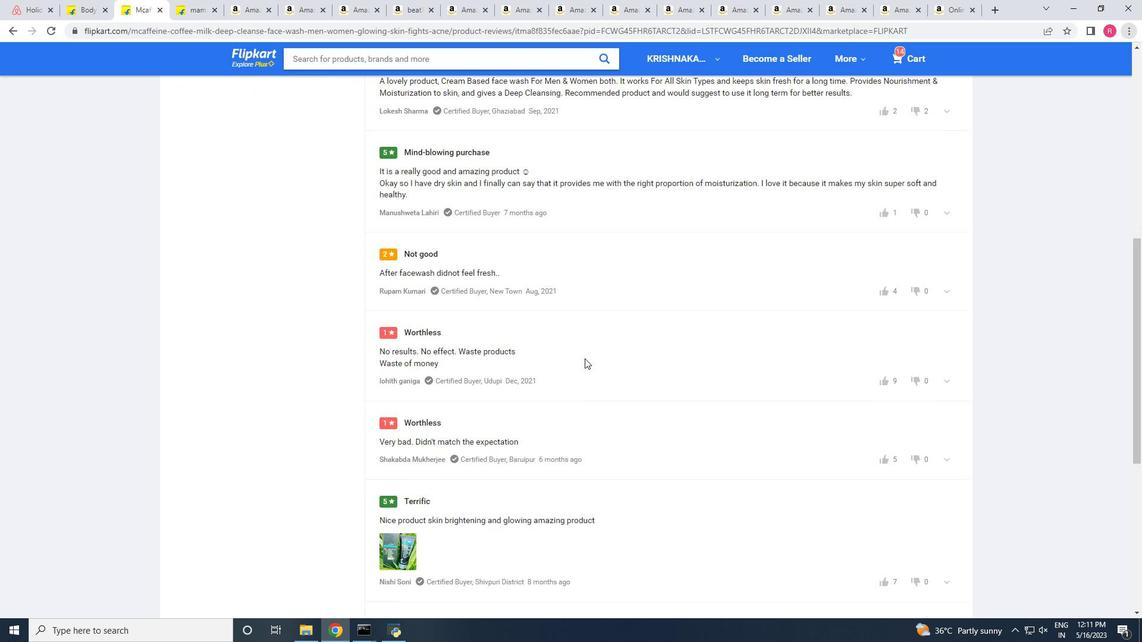 
Action: Mouse scrolled (584, 358) with delta (0, 0)
Screenshot: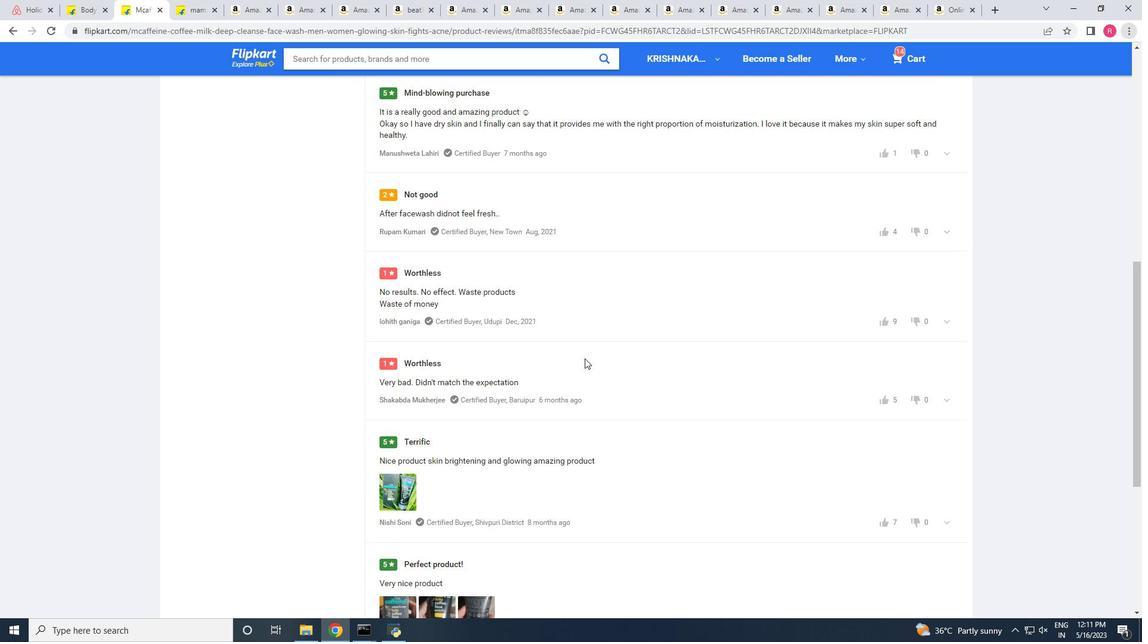 
Action: Mouse scrolled (584, 358) with delta (0, 0)
Screenshot: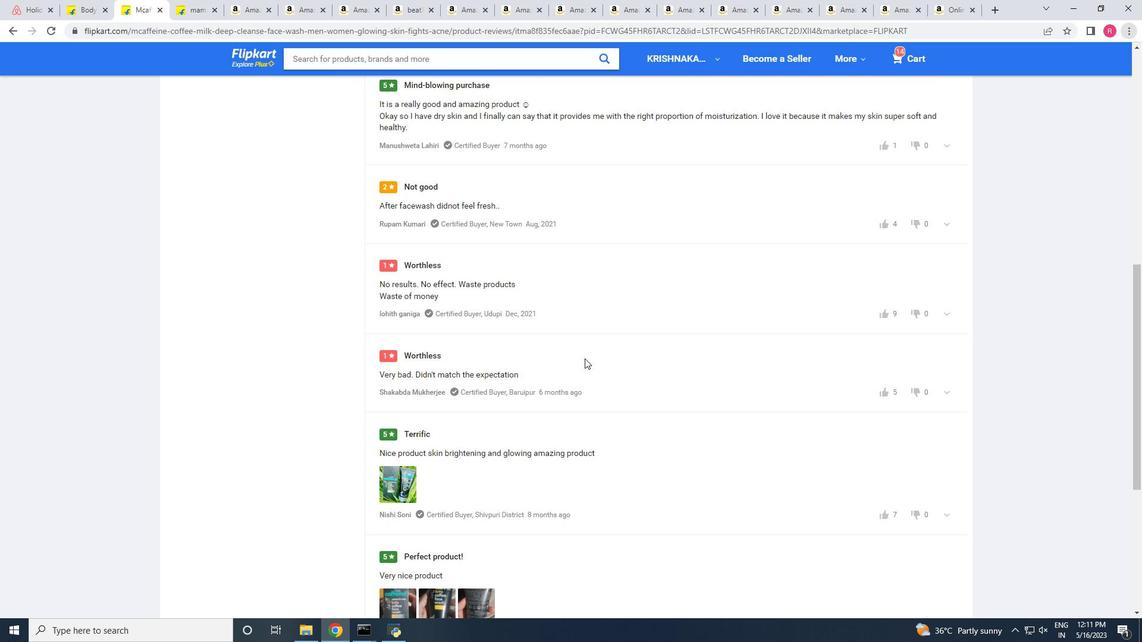 
Action: Mouse scrolled (584, 358) with delta (0, 0)
Screenshot: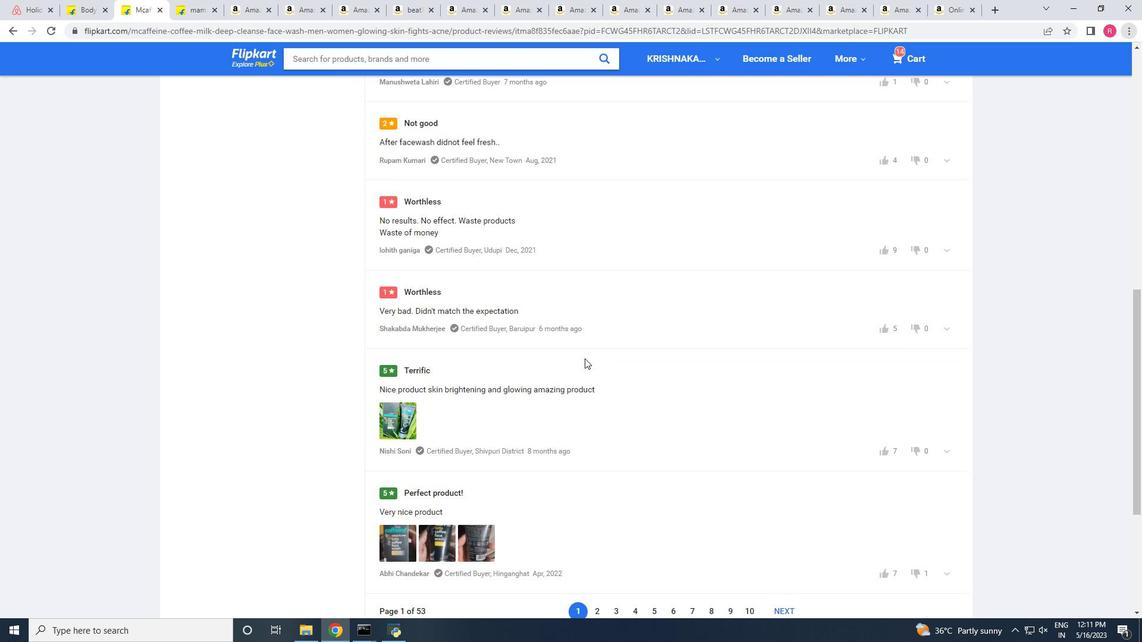 
Action: Mouse scrolled (584, 358) with delta (0, 0)
Screenshot: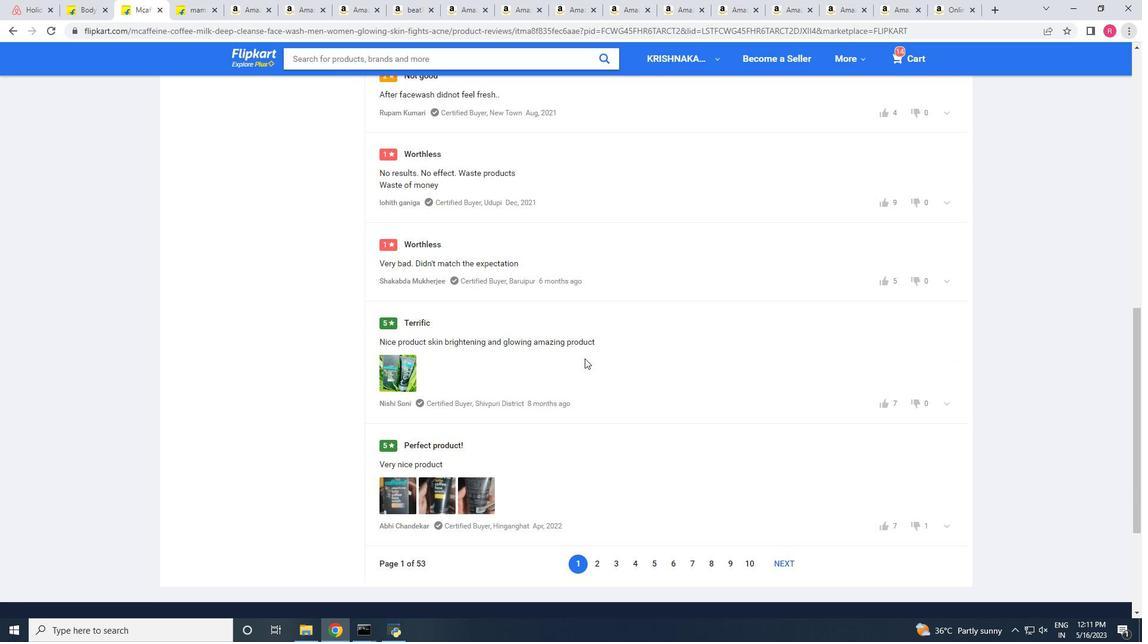 
Action: Mouse moved to (584, 359)
Screenshot: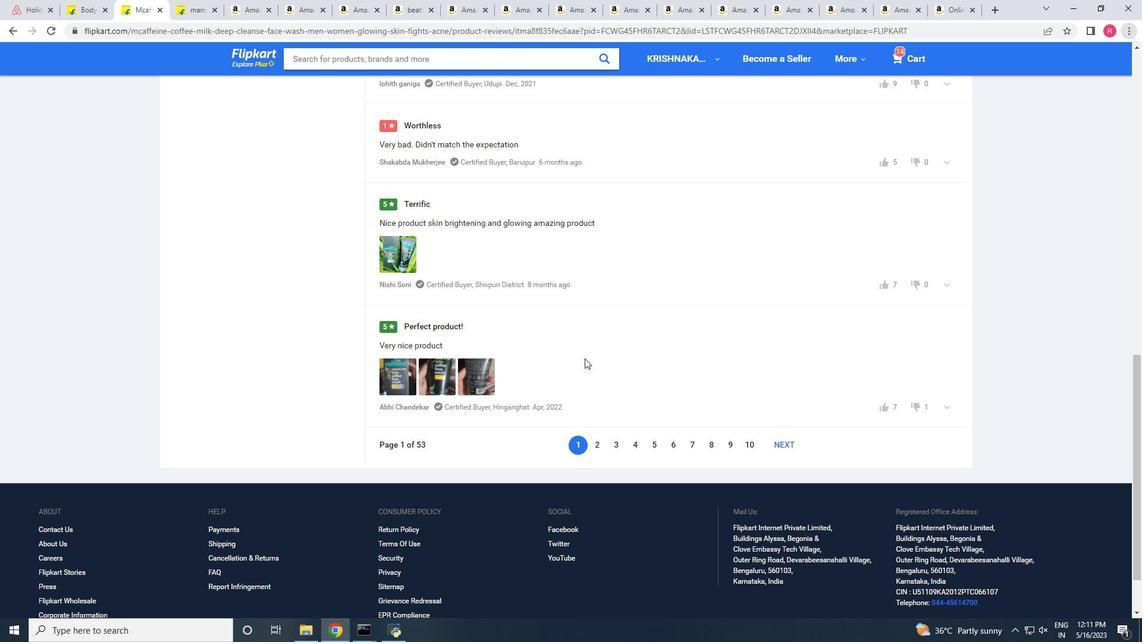 
Action: Mouse scrolled (584, 359) with delta (0, 0)
Screenshot: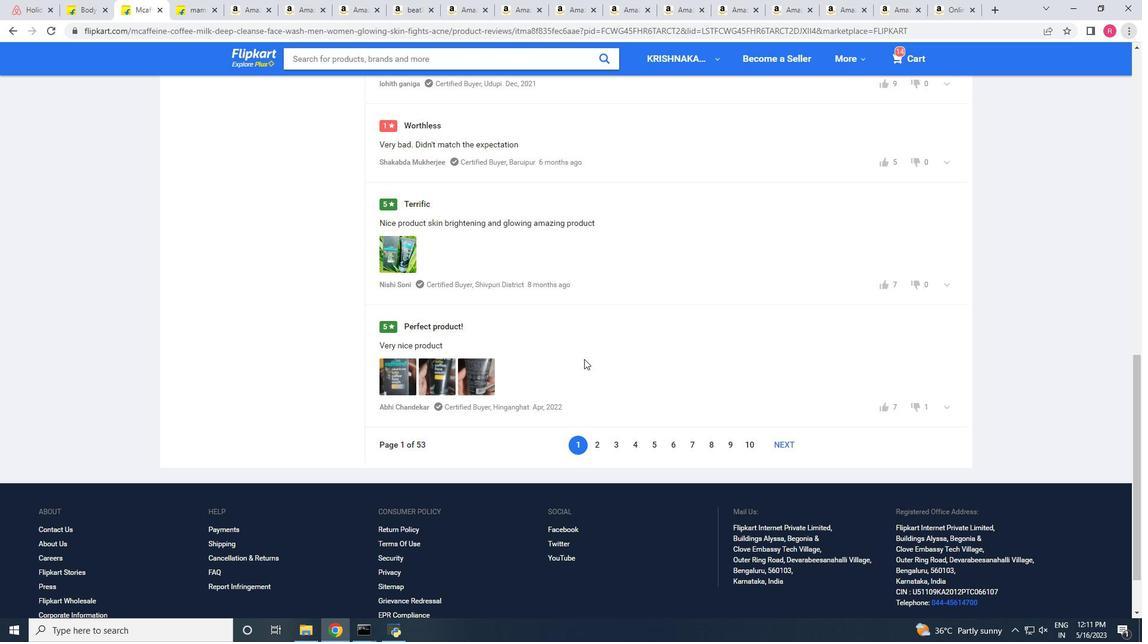 
Action: Mouse scrolled (584, 359) with delta (0, 0)
Screenshot: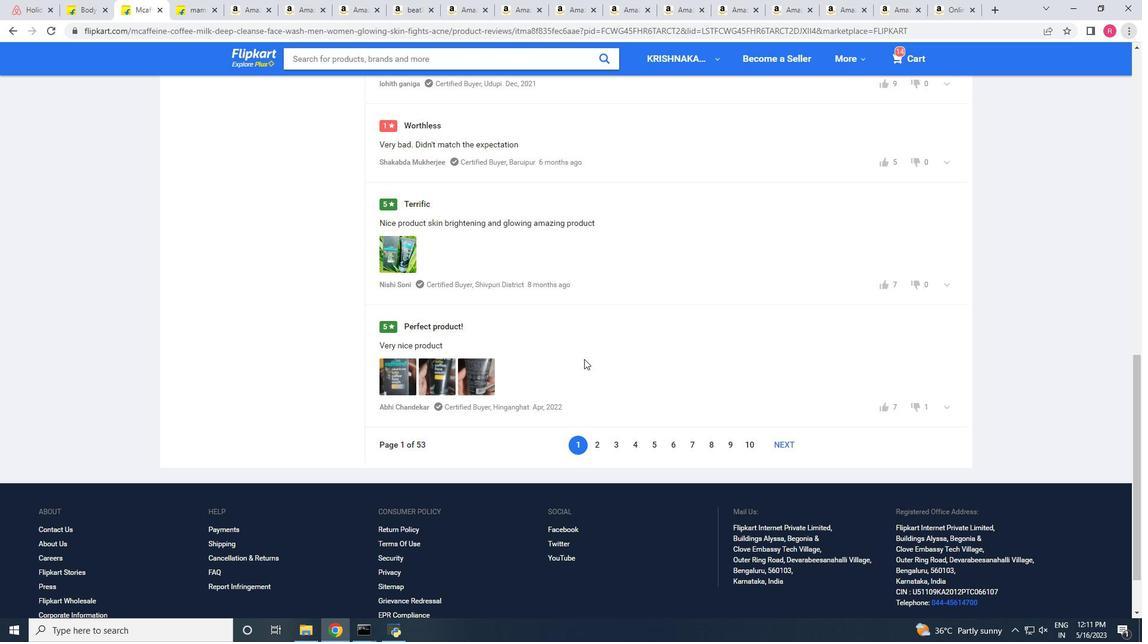 
Action: Mouse scrolled (584, 359) with delta (0, 0)
Screenshot: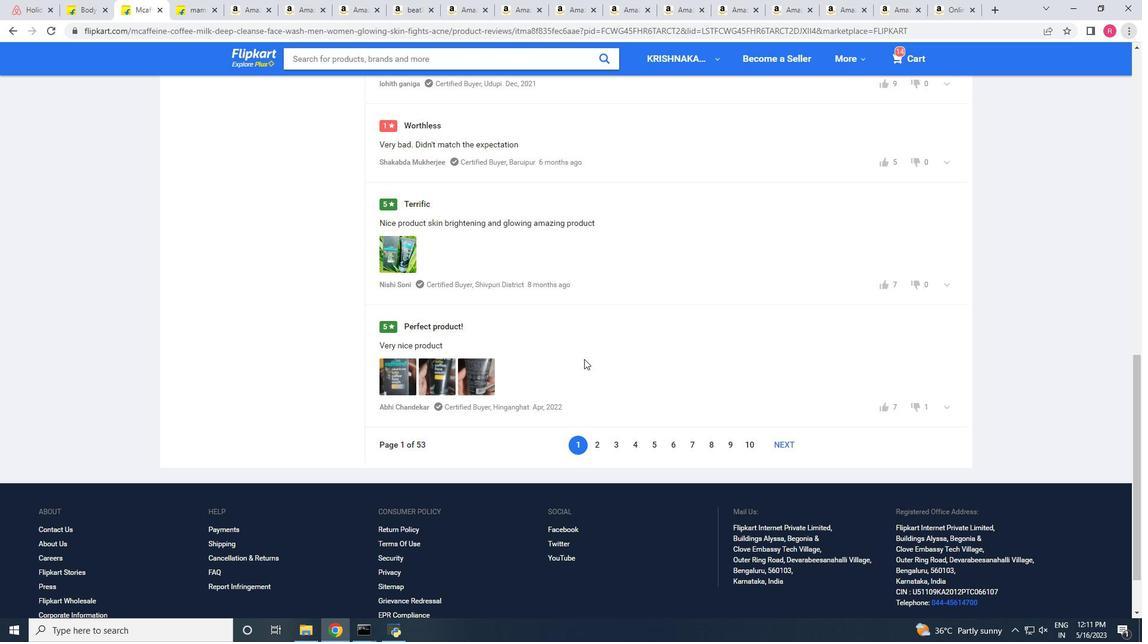 
Action: Mouse scrolled (584, 359) with delta (0, 0)
Screenshot: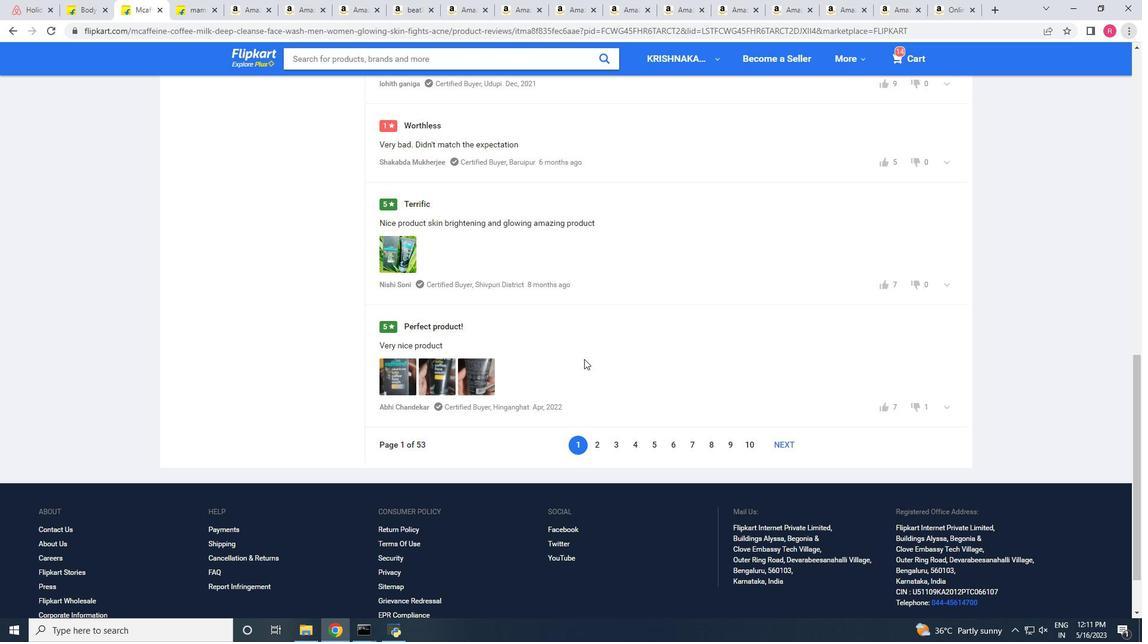 
Action: Mouse scrolled (584, 359) with delta (0, 0)
Screenshot: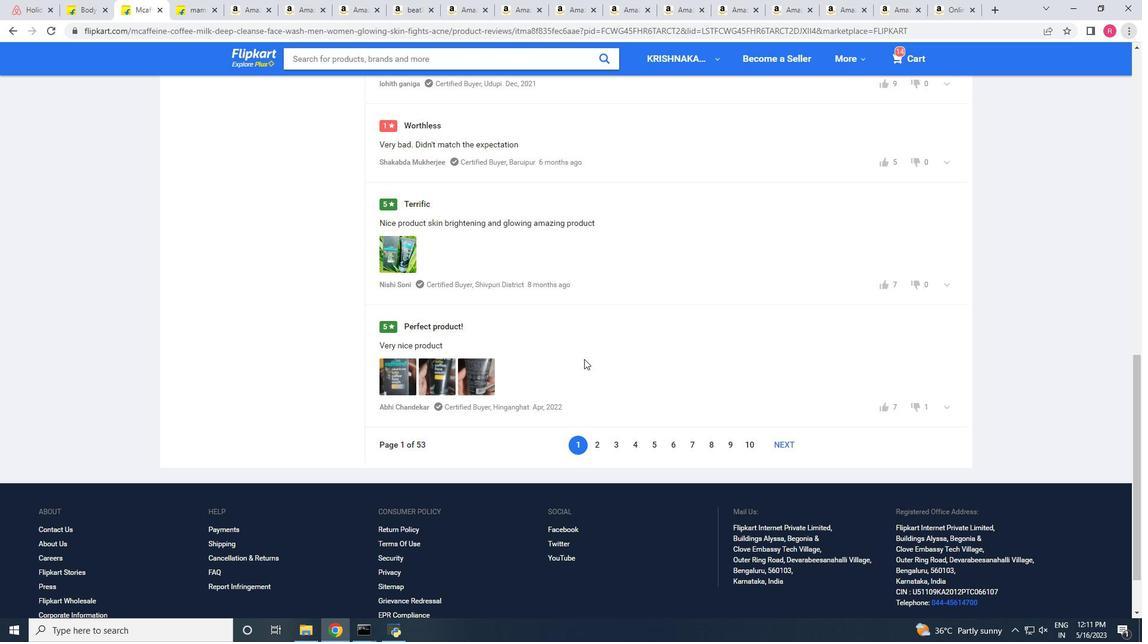 
Action: Mouse scrolled (584, 358) with delta (0, 0)
Screenshot: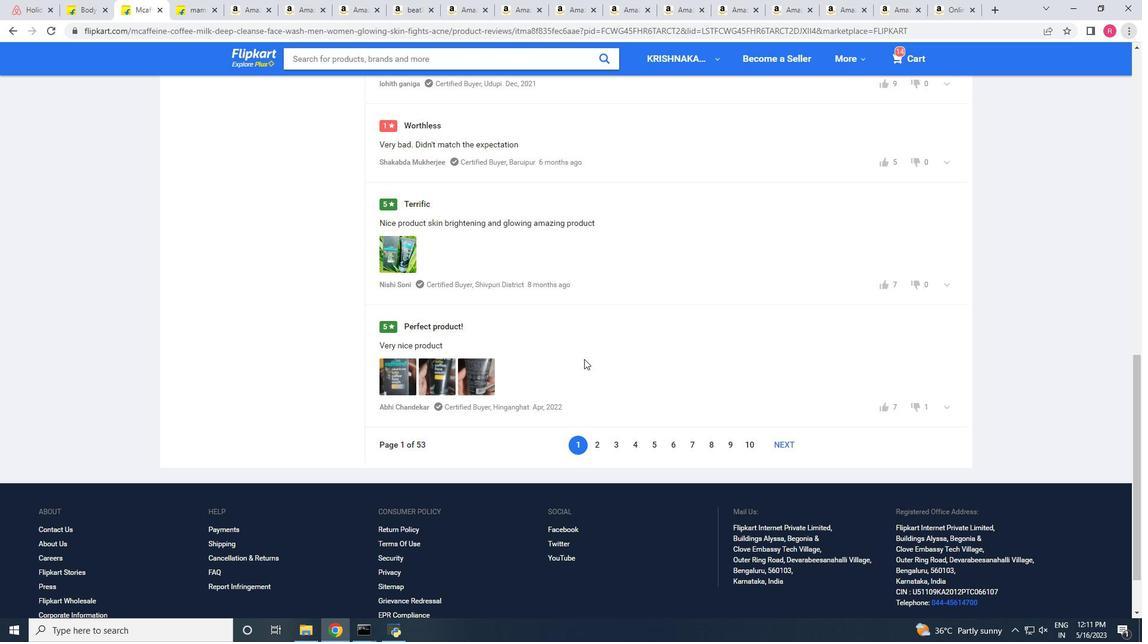 
Action: Mouse scrolled (584, 359) with delta (0, 0)
Screenshot: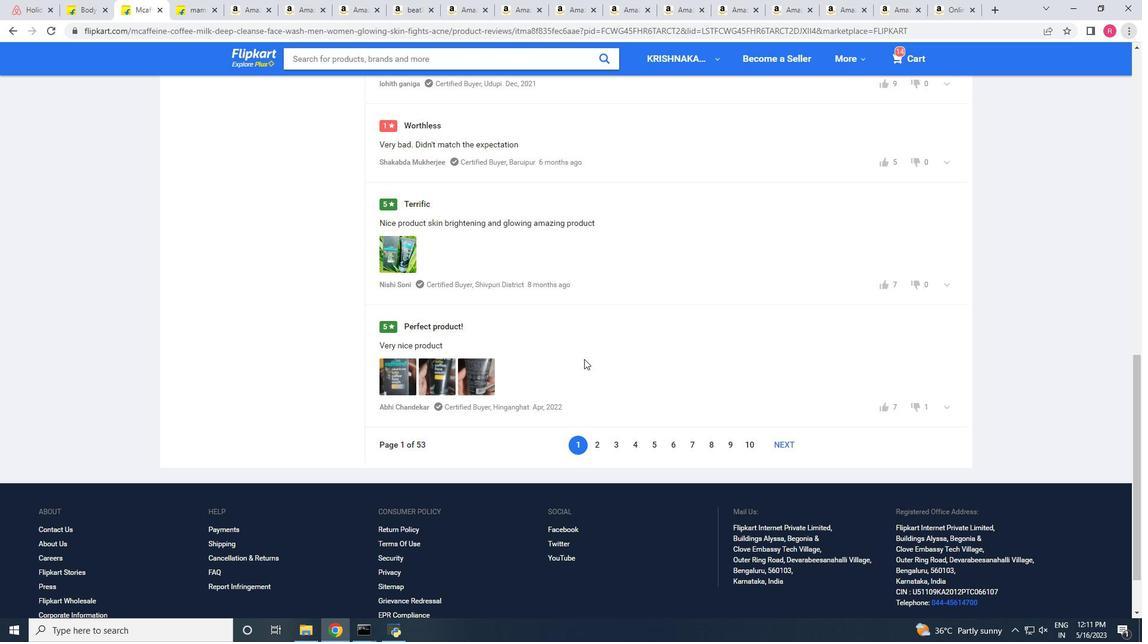 
Action: Mouse scrolled (584, 359) with delta (0, 0)
Screenshot: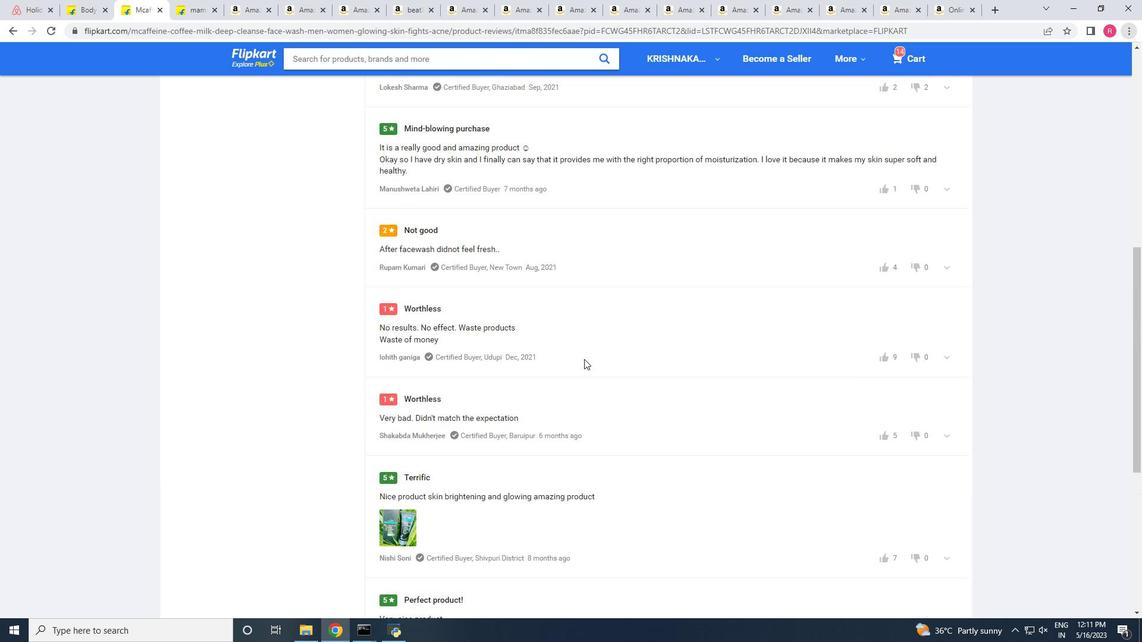 
Action: Mouse scrolled (584, 359) with delta (0, 0)
Screenshot: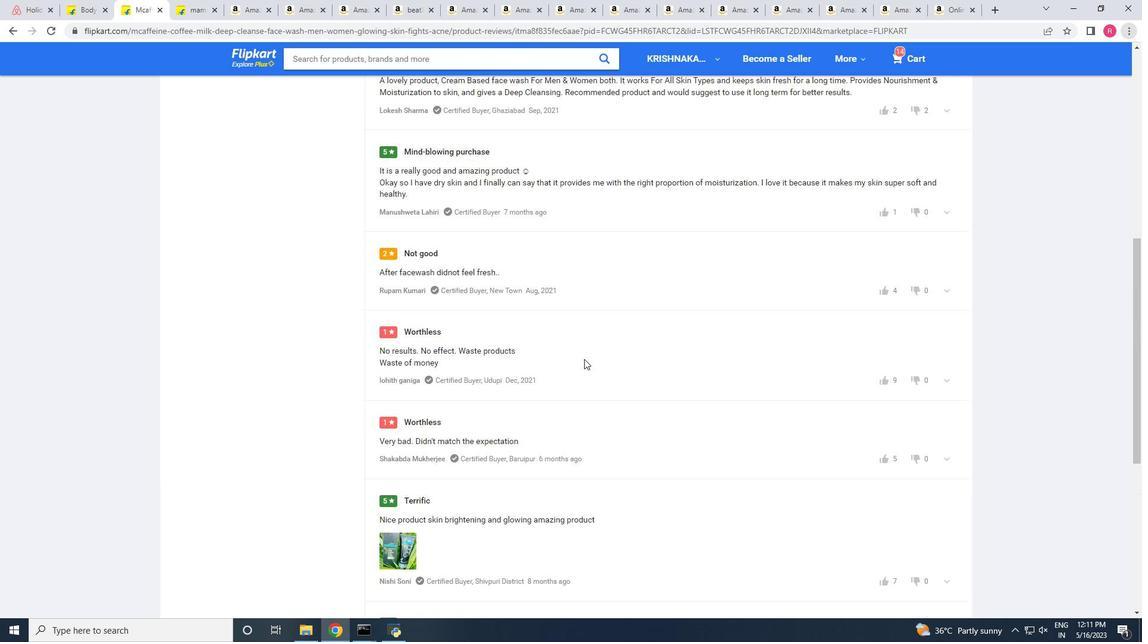 
Action: Mouse scrolled (584, 359) with delta (0, 0)
Screenshot: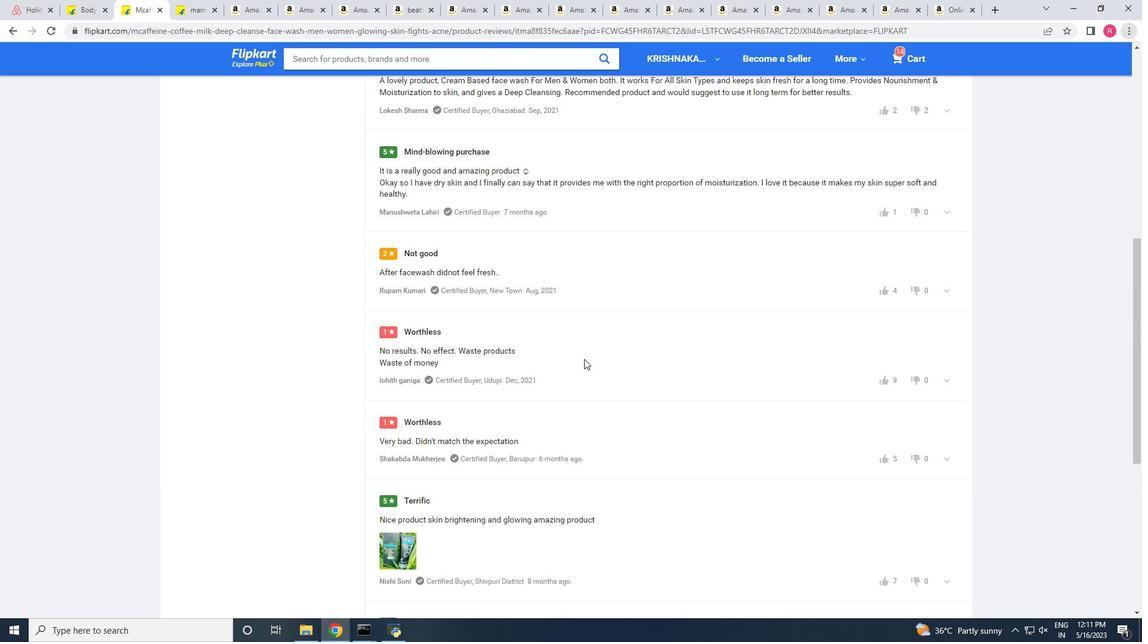 
Action: Mouse scrolled (584, 359) with delta (0, 0)
Screenshot: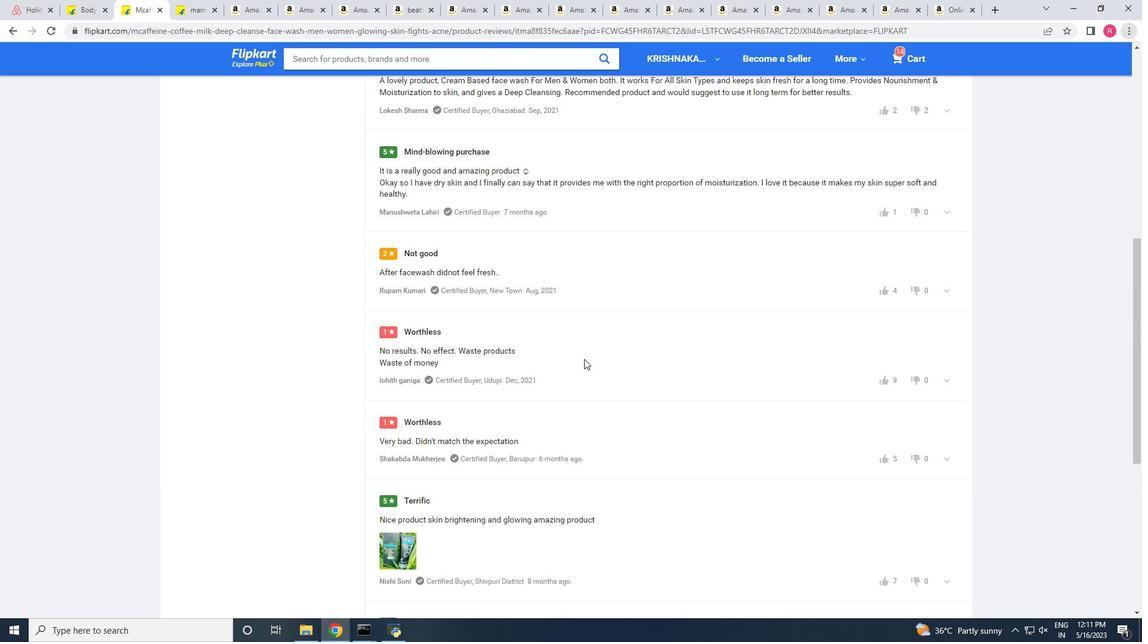 
Action: Mouse scrolled (584, 359) with delta (0, 0)
Screenshot: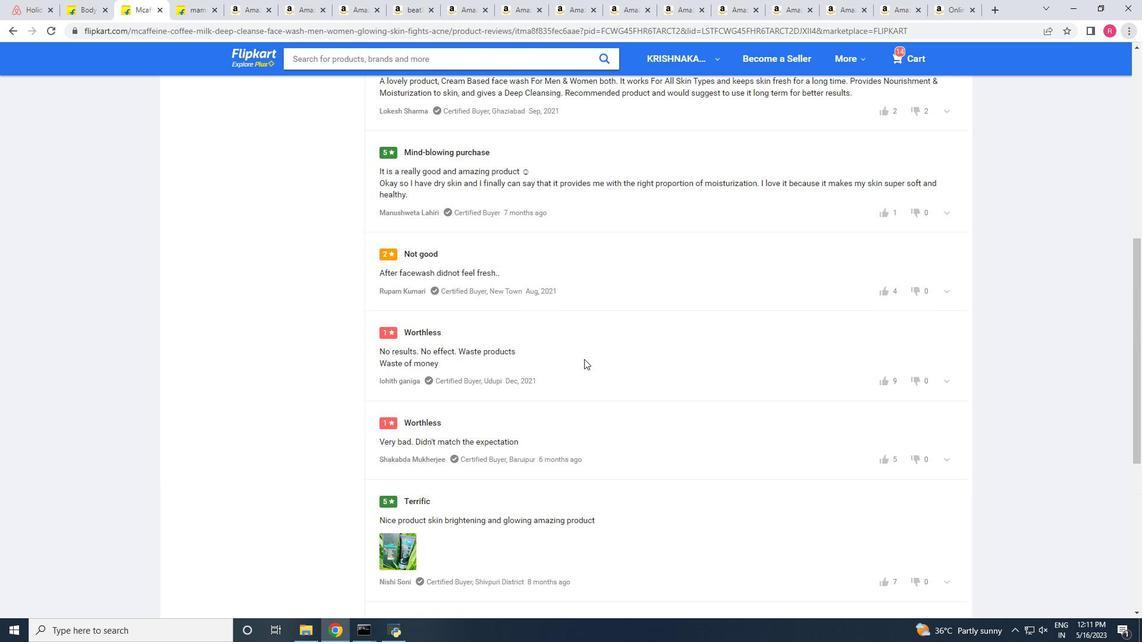
Action: Mouse scrolled (584, 359) with delta (0, 0)
Screenshot: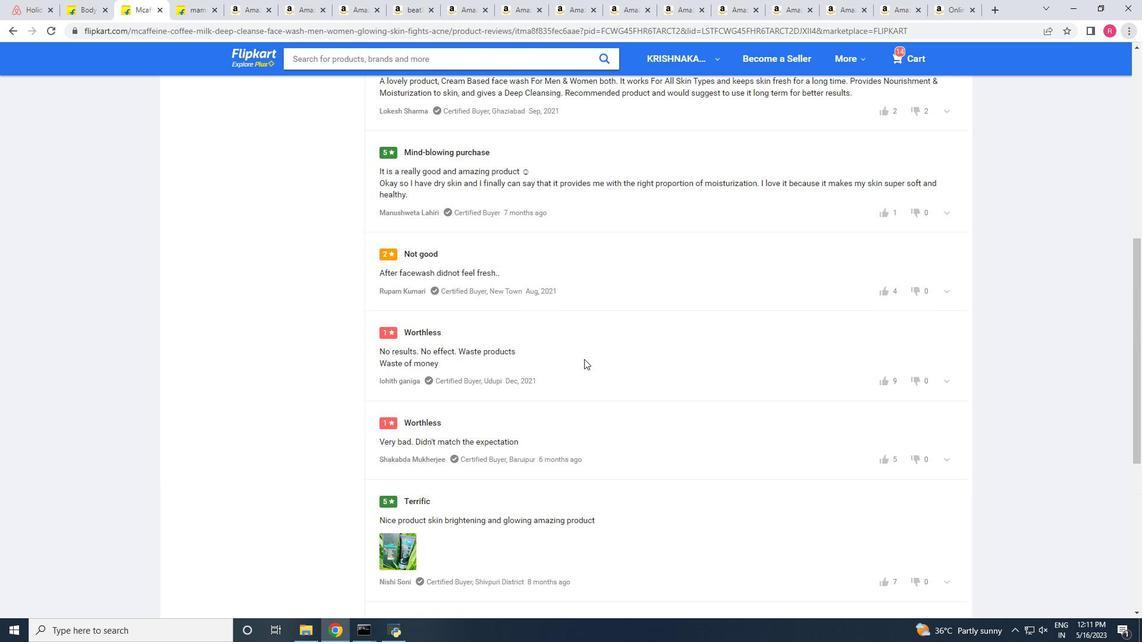 
Action: Mouse scrolled (584, 359) with delta (0, 0)
Screenshot: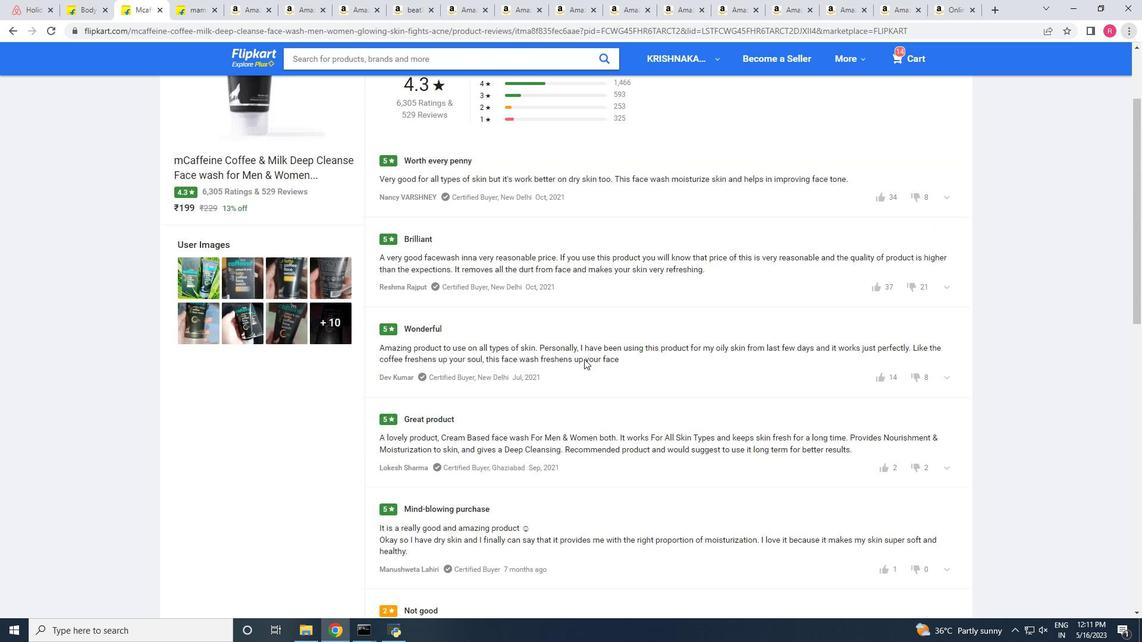 
Action: Mouse scrolled (584, 359) with delta (0, 0)
Screenshot: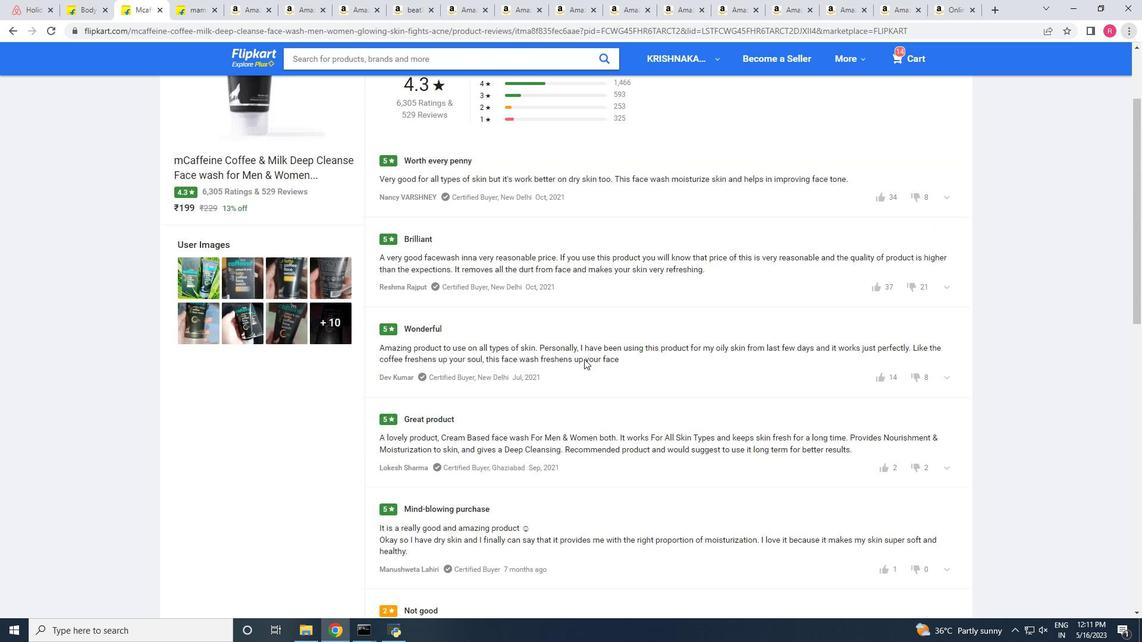 
Action: Mouse scrolled (584, 359) with delta (0, 0)
Screenshot: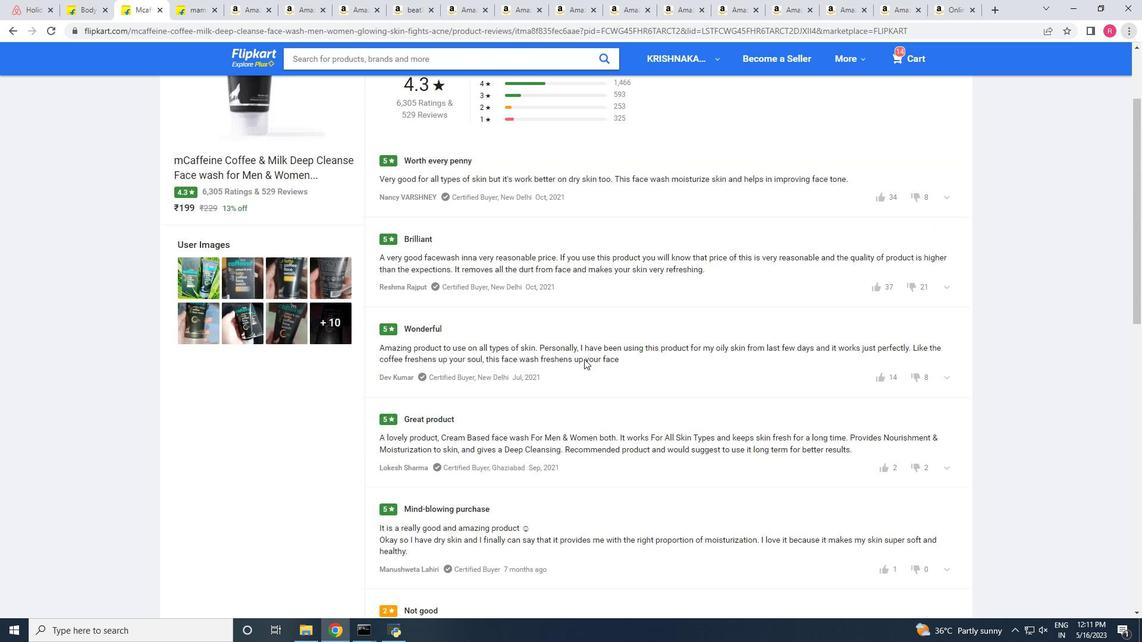 
Action: Mouse scrolled (584, 359) with delta (0, 0)
Screenshot: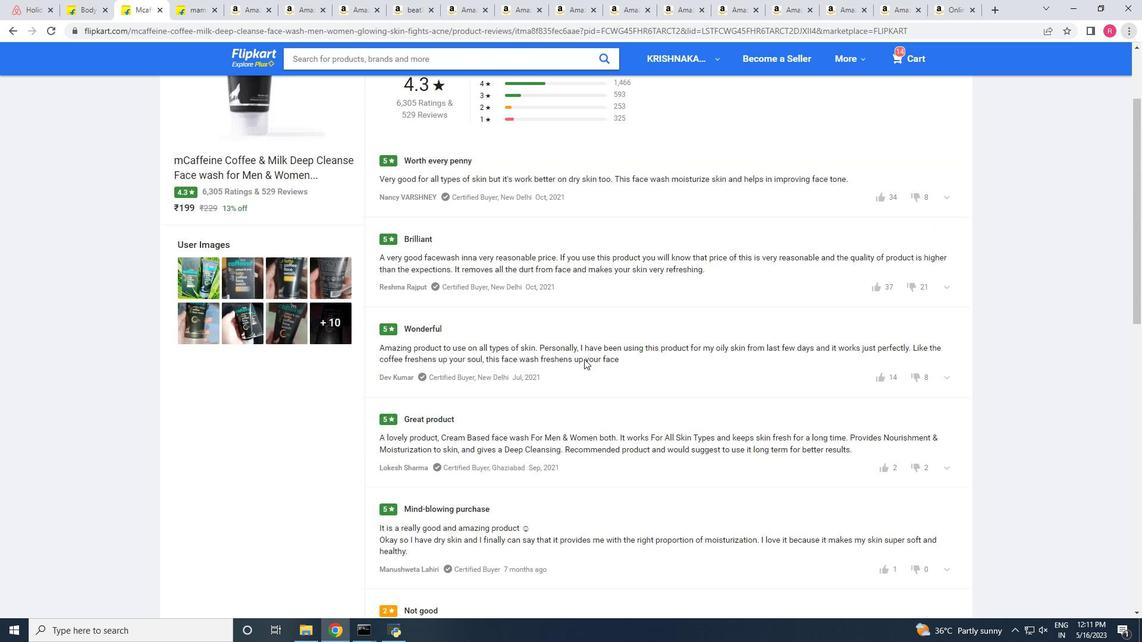 
Action: Mouse scrolled (584, 359) with delta (0, 0)
Screenshot: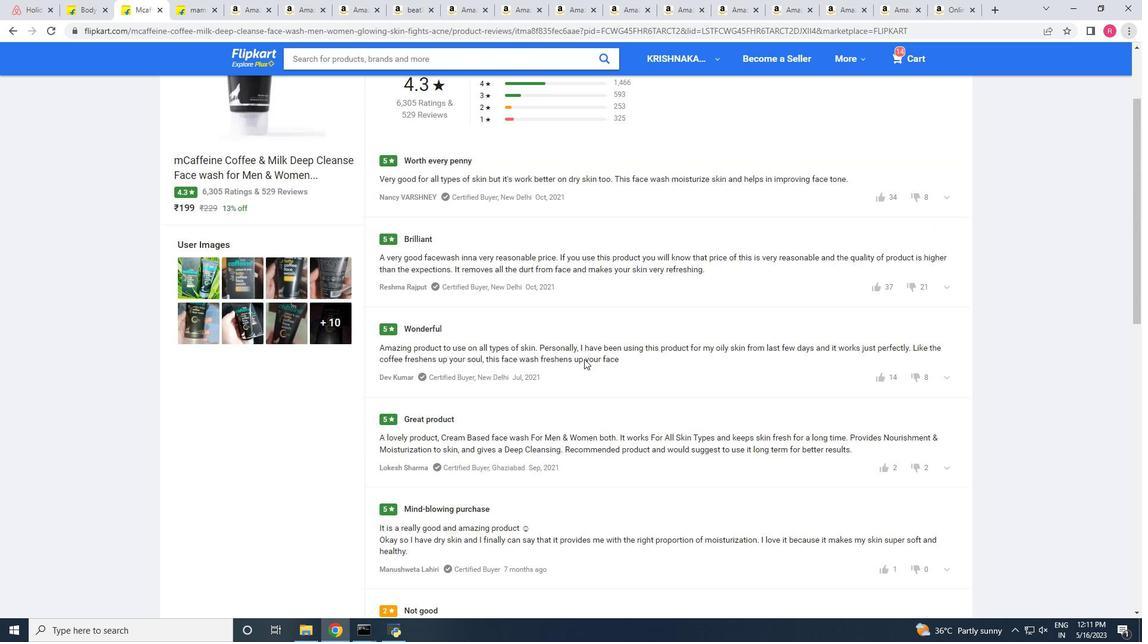
Action: Mouse scrolled (584, 359) with delta (0, 0)
Screenshot: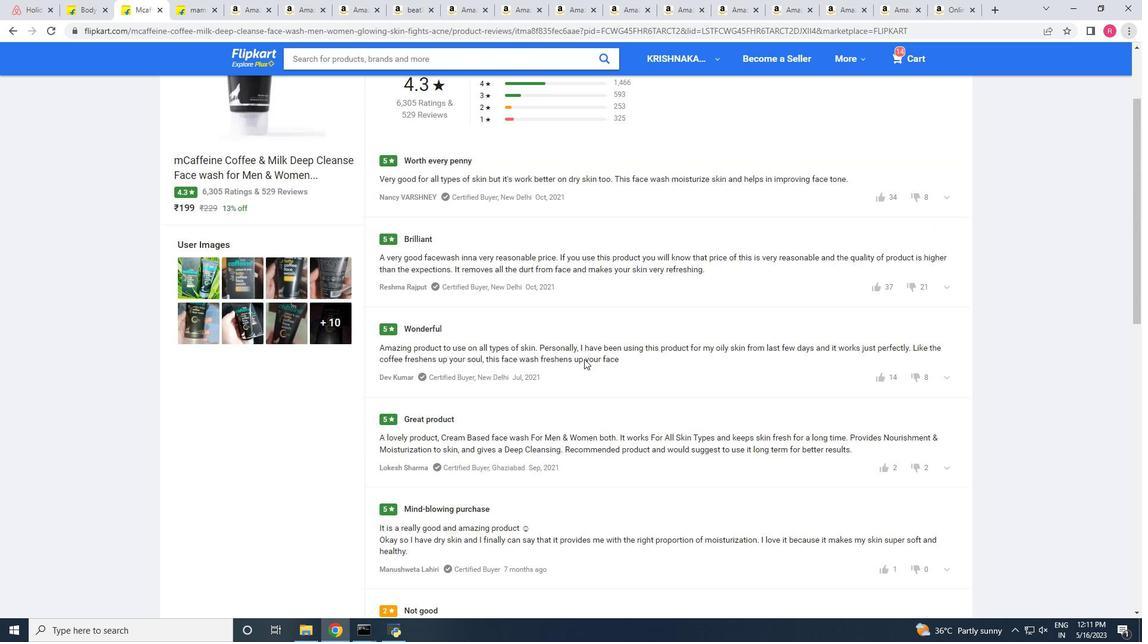 
Action: Mouse scrolled (584, 359) with delta (0, 0)
Screenshot: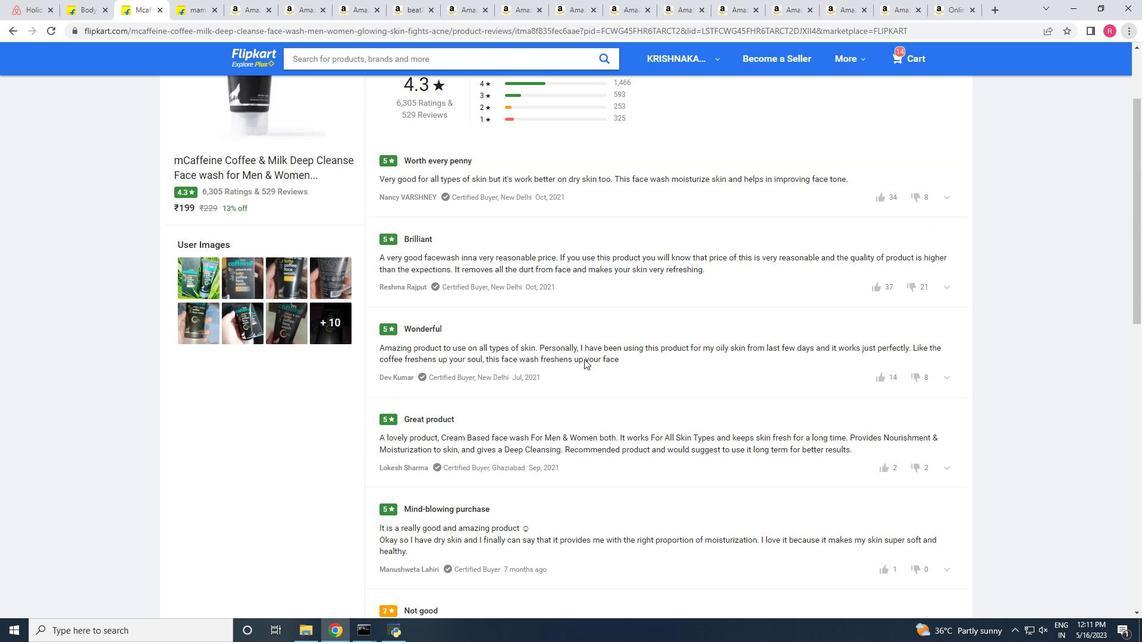 
Action: Mouse scrolled (584, 359) with delta (0, 0)
Screenshot: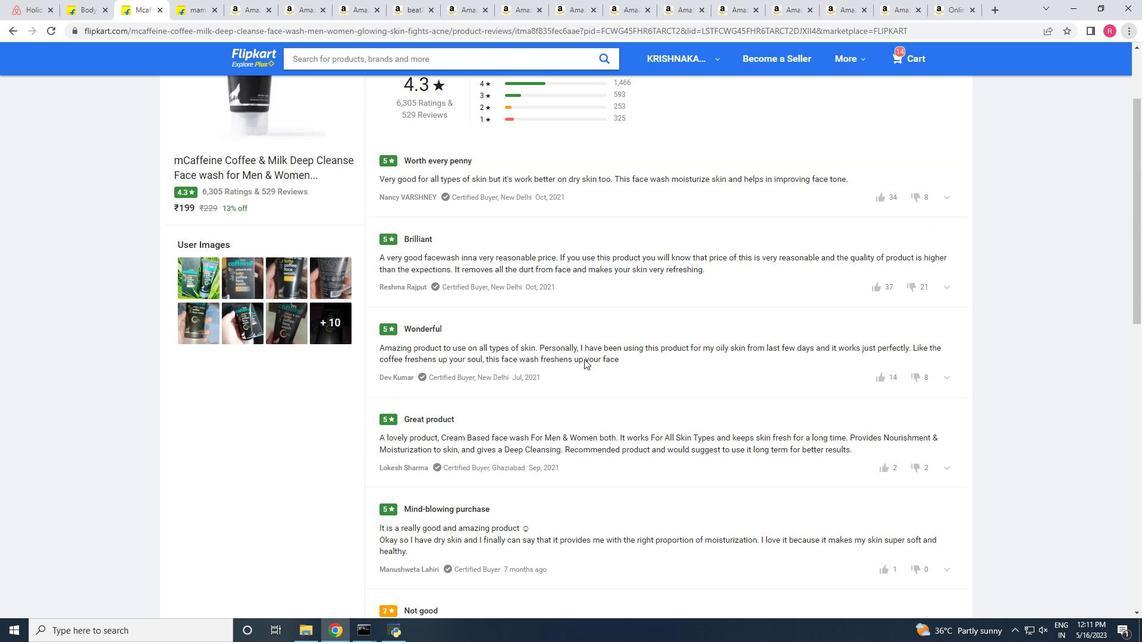 
Action: Mouse scrolled (584, 359) with delta (0, 0)
Screenshot: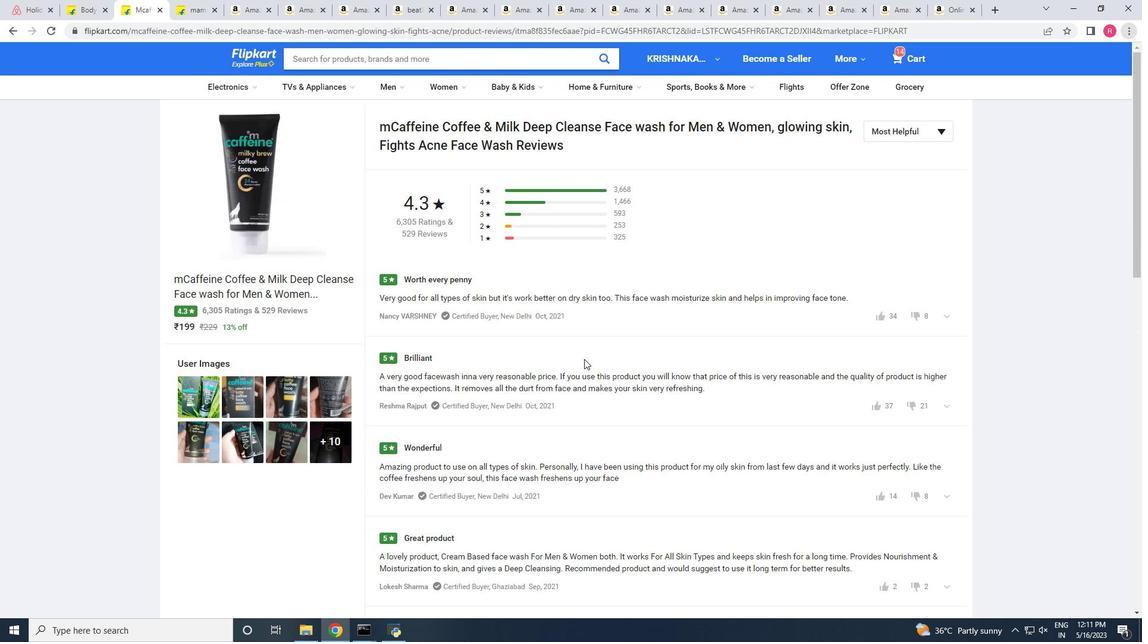 
Action: Mouse scrolled (584, 359) with delta (0, 0)
Screenshot: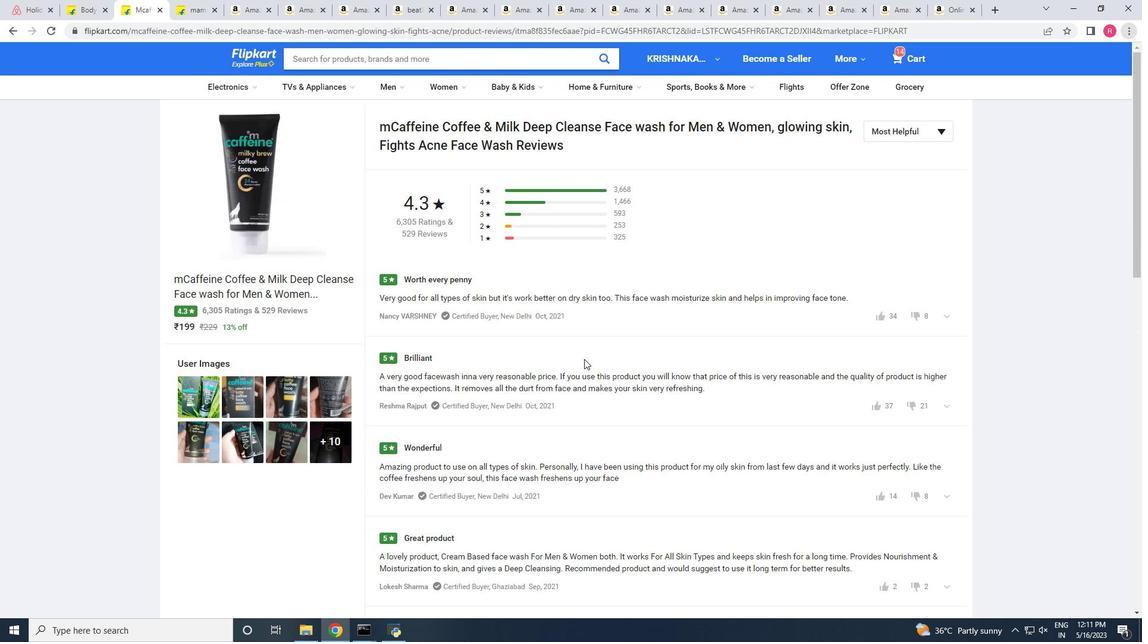 
Action: Mouse scrolled (584, 359) with delta (0, 0)
Screenshot: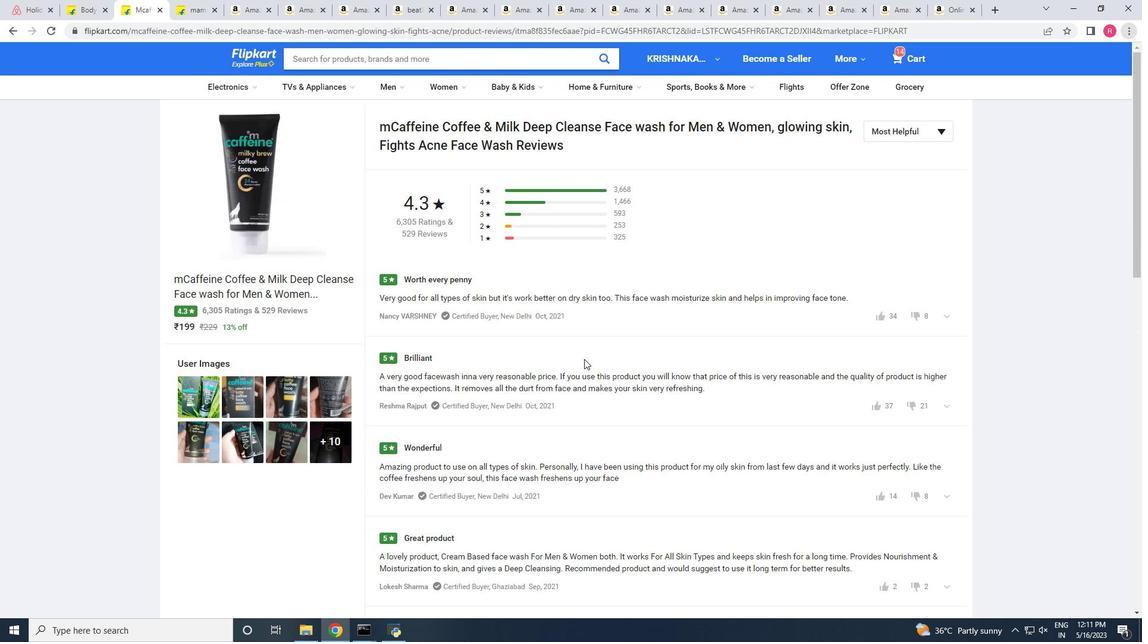 
Action: Mouse scrolled (584, 359) with delta (0, 0)
Screenshot: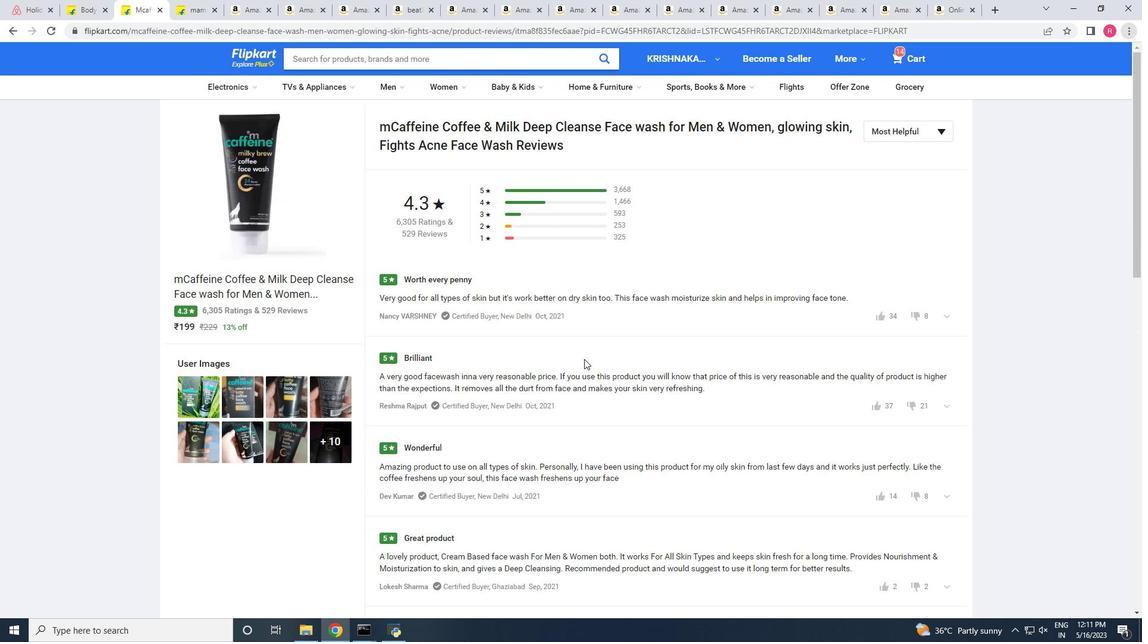 
Action: Mouse moved to (466, 356)
Screenshot: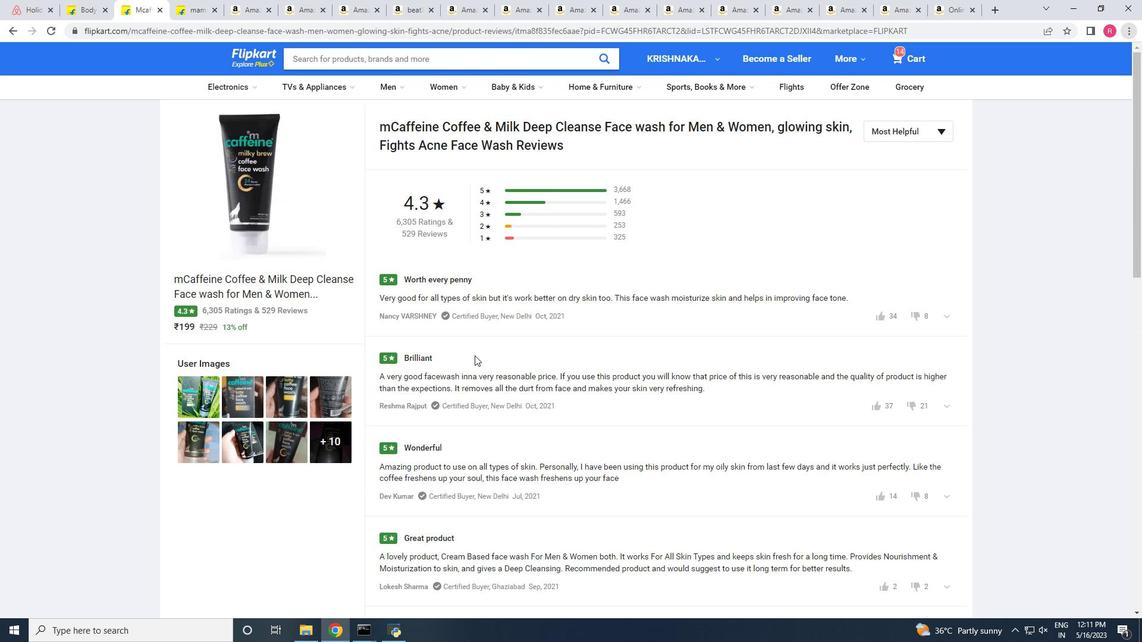 
Action: Mouse scrolled (466, 355) with delta (0, 0)
Screenshot: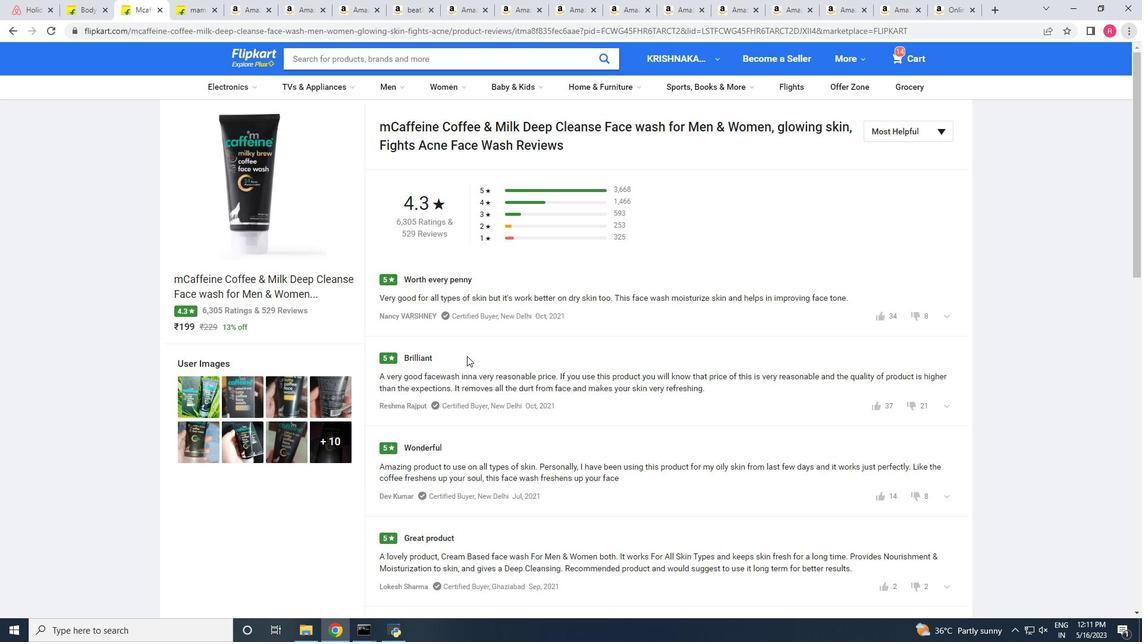 
Action: Mouse scrolled (466, 355) with delta (0, 0)
Screenshot: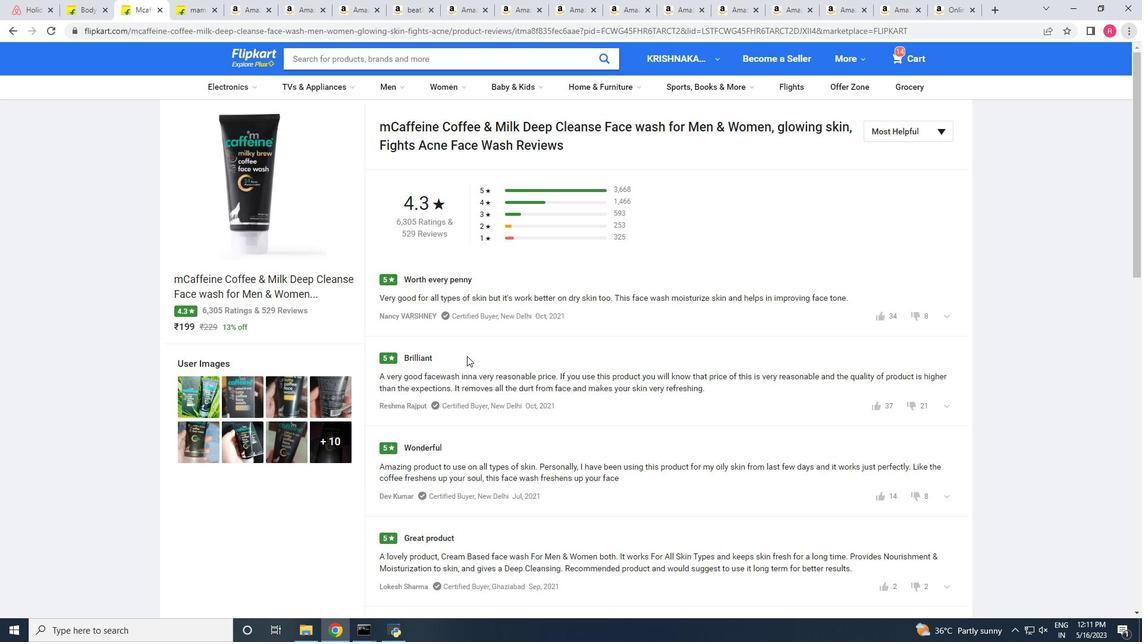 
Action: Mouse scrolled (466, 355) with delta (0, 0)
Screenshot: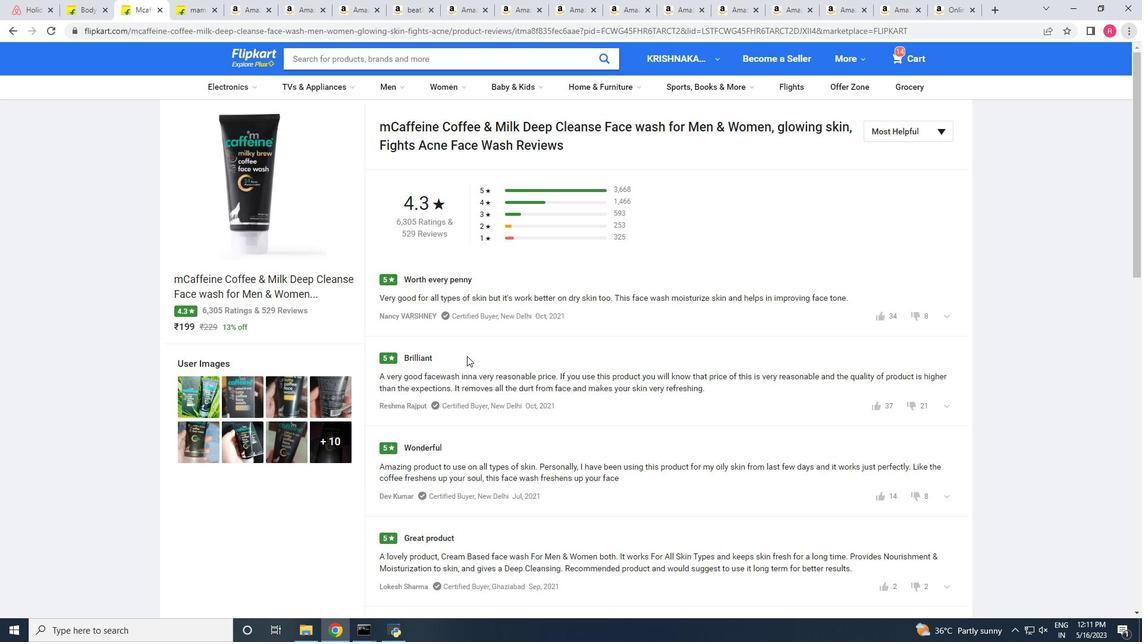 
Action: Mouse scrolled (466, 355) with delta (0, 0)
Screenshot: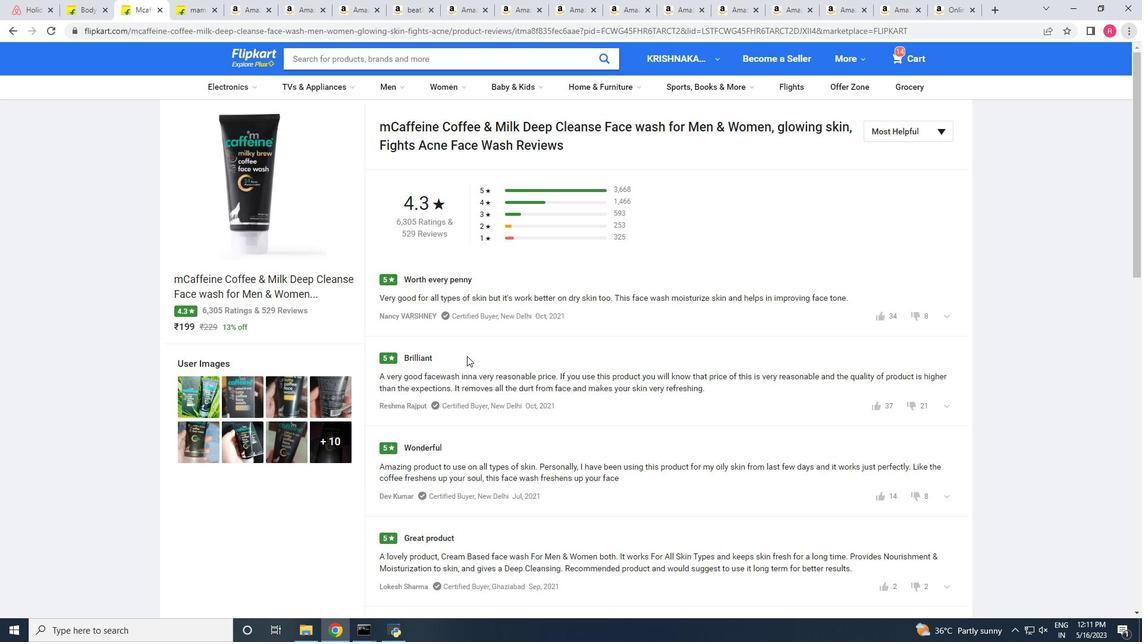 
Action: Mouse scrolled (466, 355) with delta (0, 0)
Screenshot: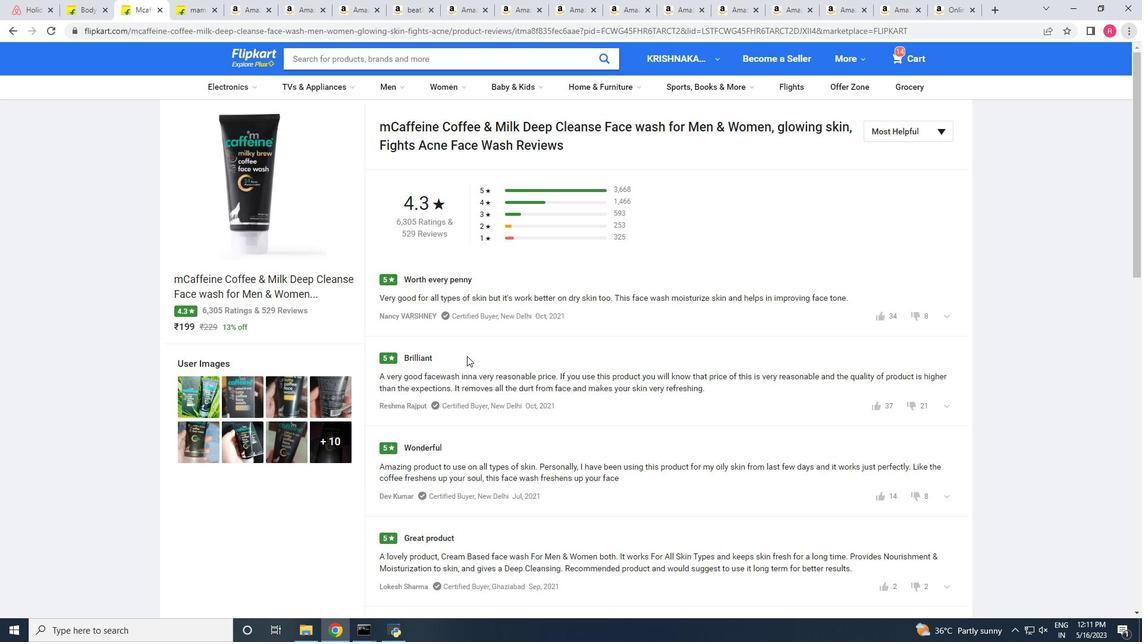 
Action: Mouse scrolled (466, 355) with delta (0, 0)
Screenshot: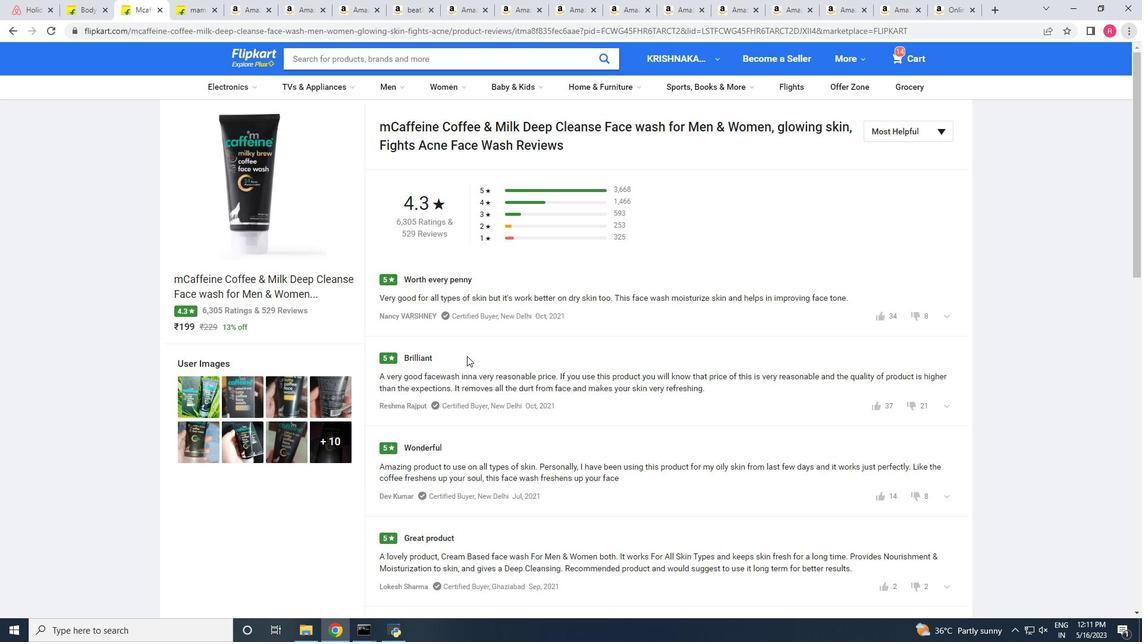 
Action: Mouse scrolled (466, 355) with delta (0, 0)
Screenshot: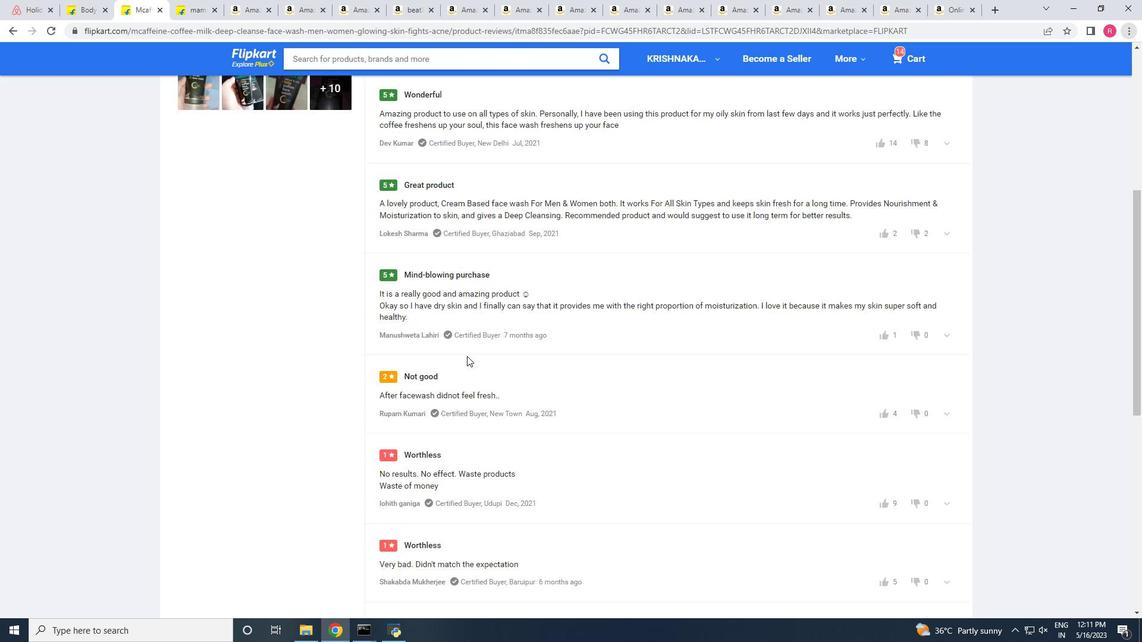 
Action: Mouse scrolled (466, 355) with delta (0, 0)
Screenshot: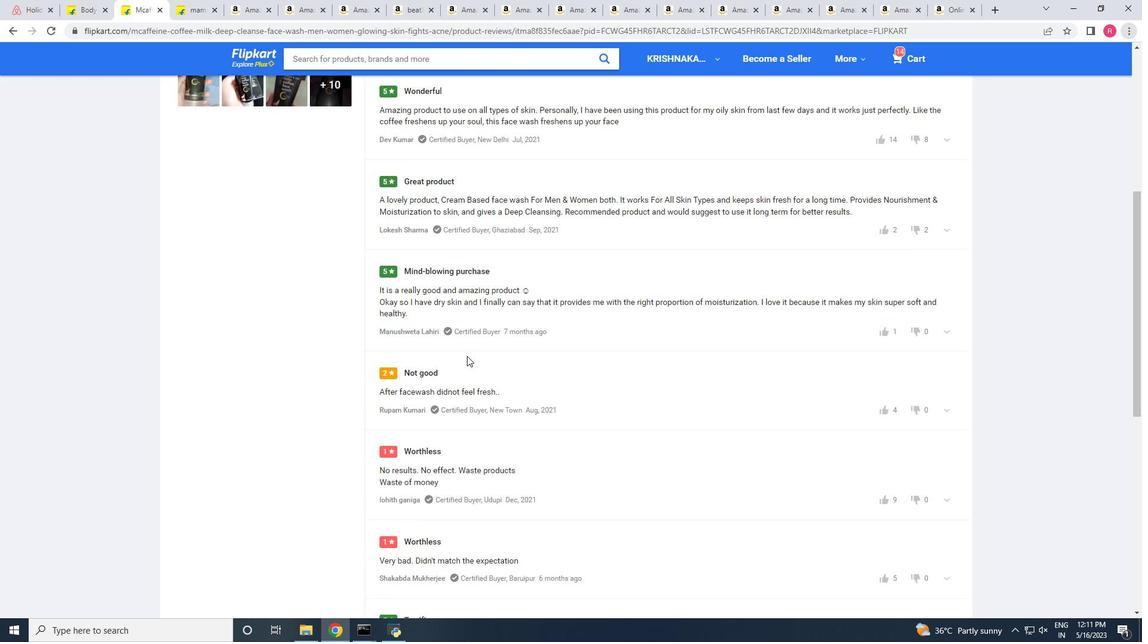 
Action: Mouse scrolled (466, 355) with delta (0, 0)
Screenshot: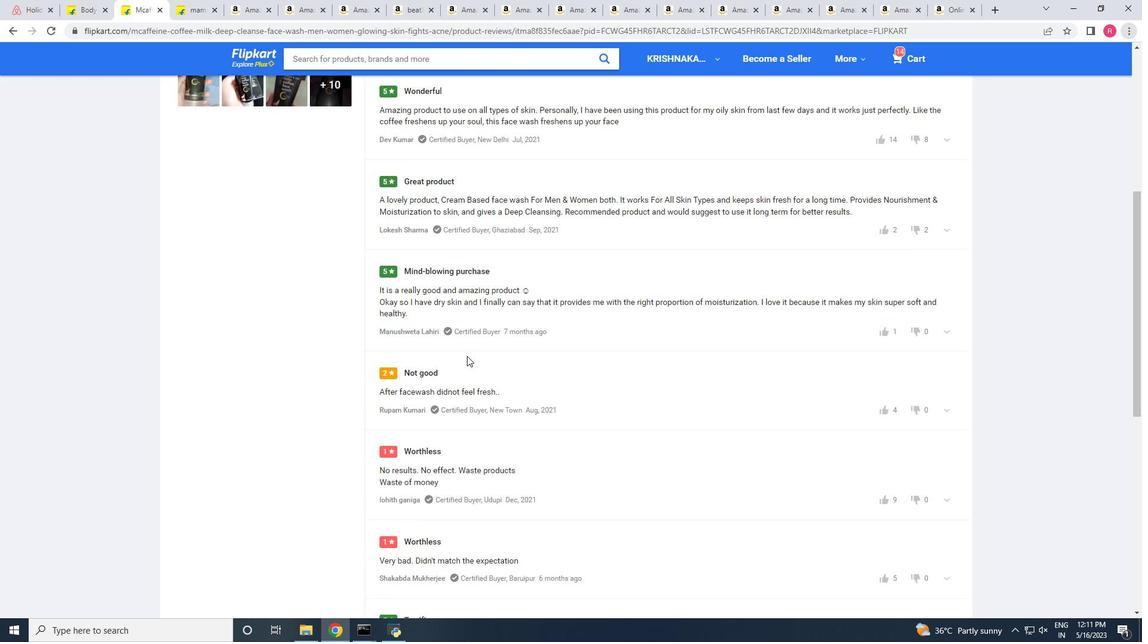 
Action: Mouse scrolled (466, 355) with delta (0, 0)
Screenshot: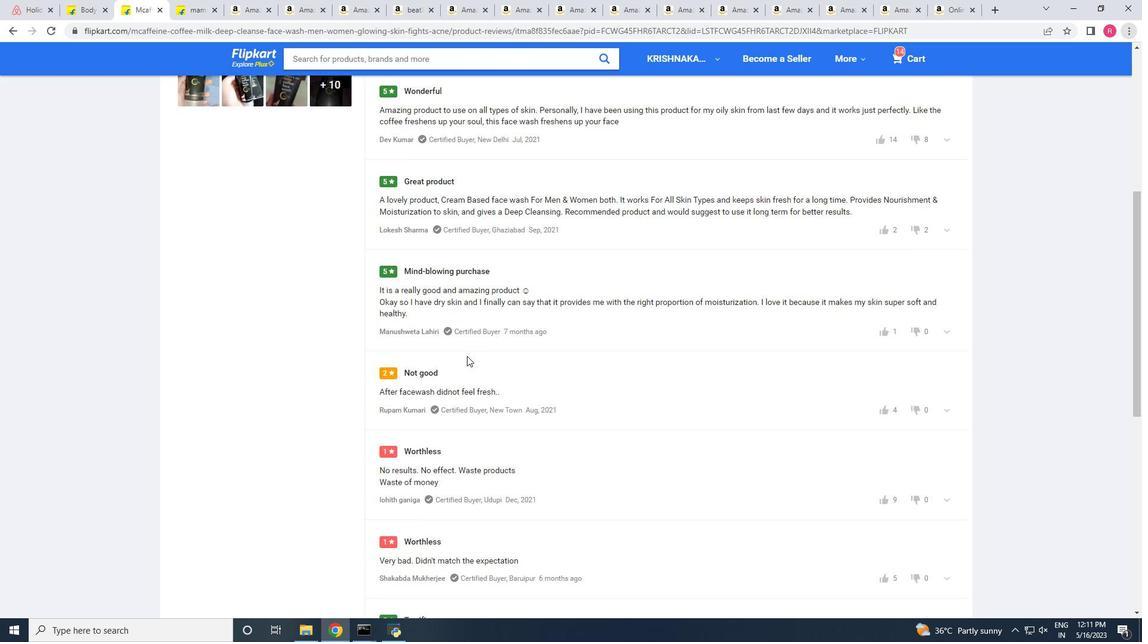 
Action: Mouse scrolled (466, 355) with delta (0, 0)
Screenshot: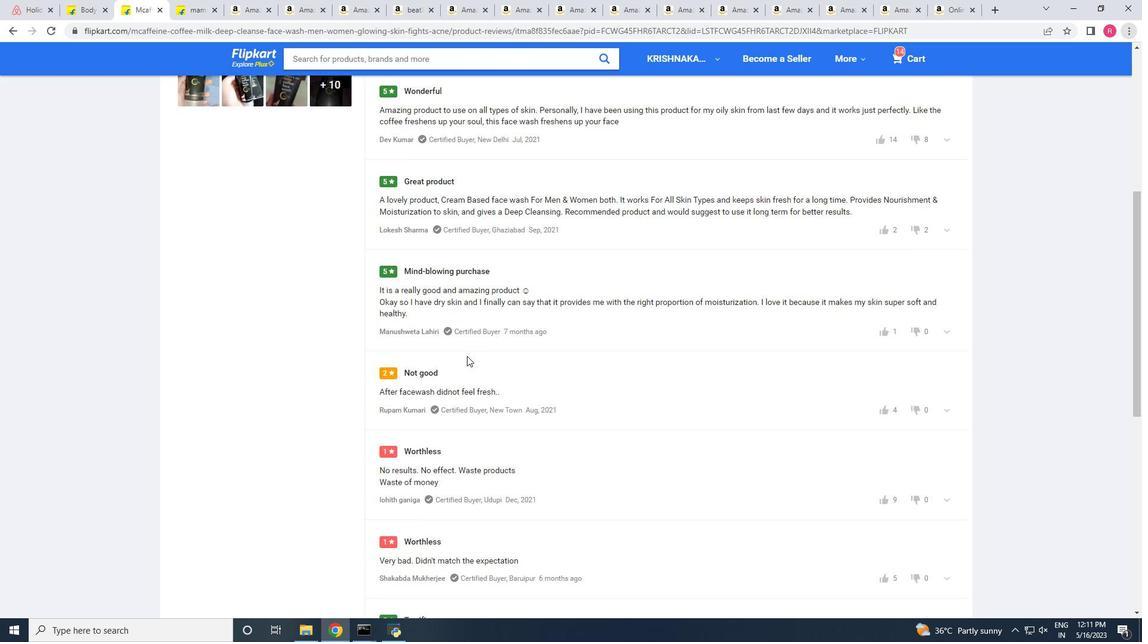 
Action: Mouse scrolled (466, 355) with delta (0, 0)
Screenshot: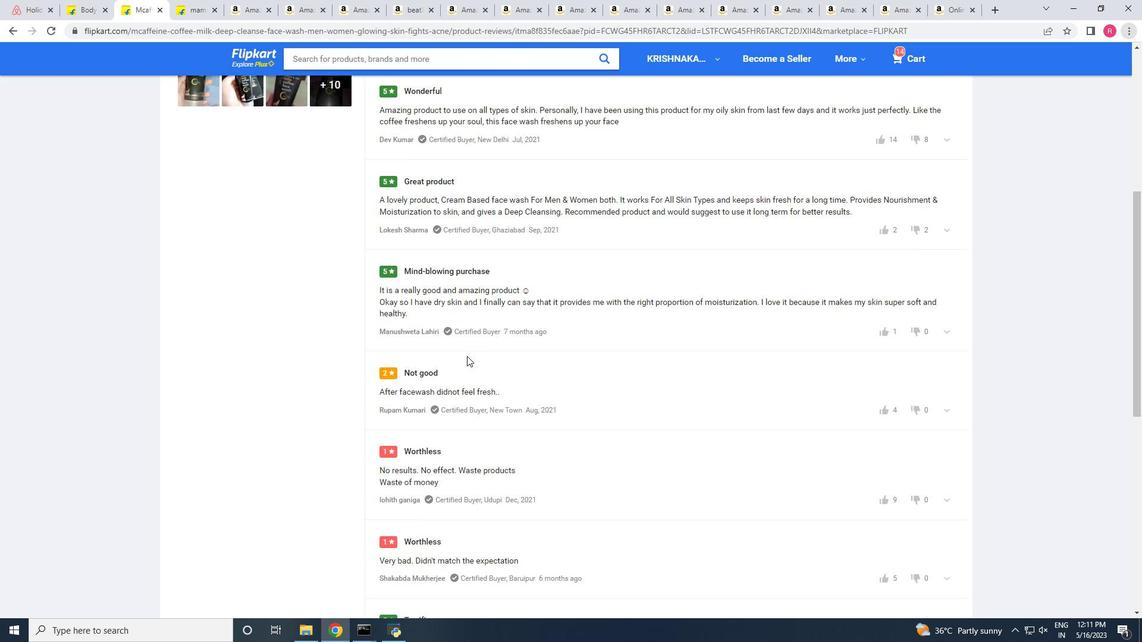 
Action: Mouse scrolled (466, 355) with delta (0, 0)
Screenshot: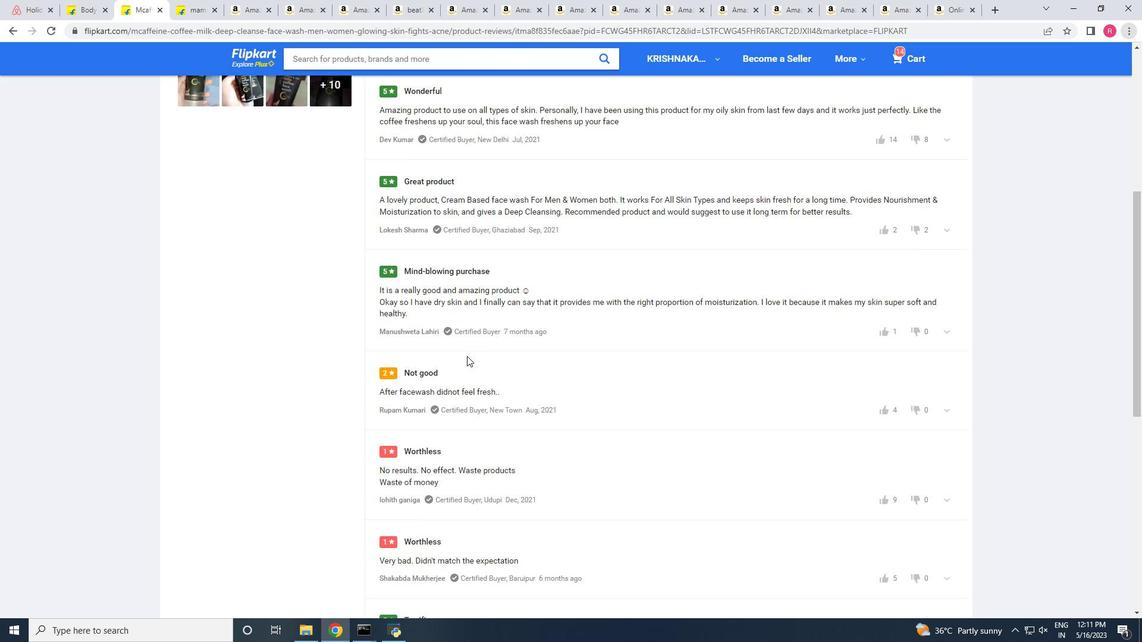 
Action: Mouse scrolled (466, 355) with delta (0, 0)
Screenshot: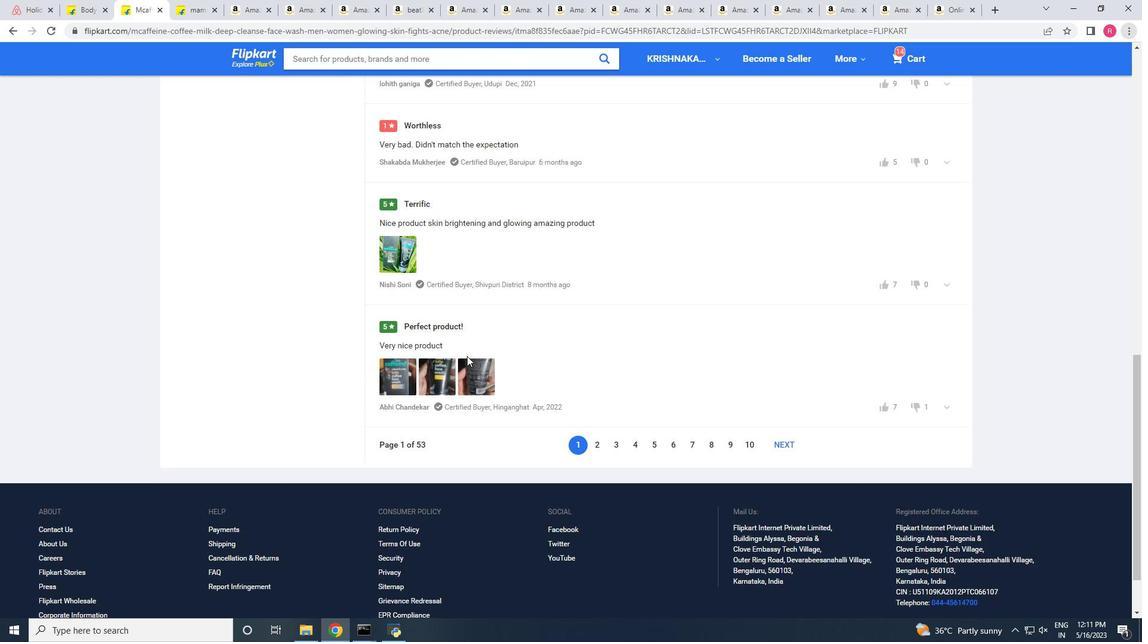 
Action: Mouse scrolled (466, 355) with delta (0, 0)
Screenshot: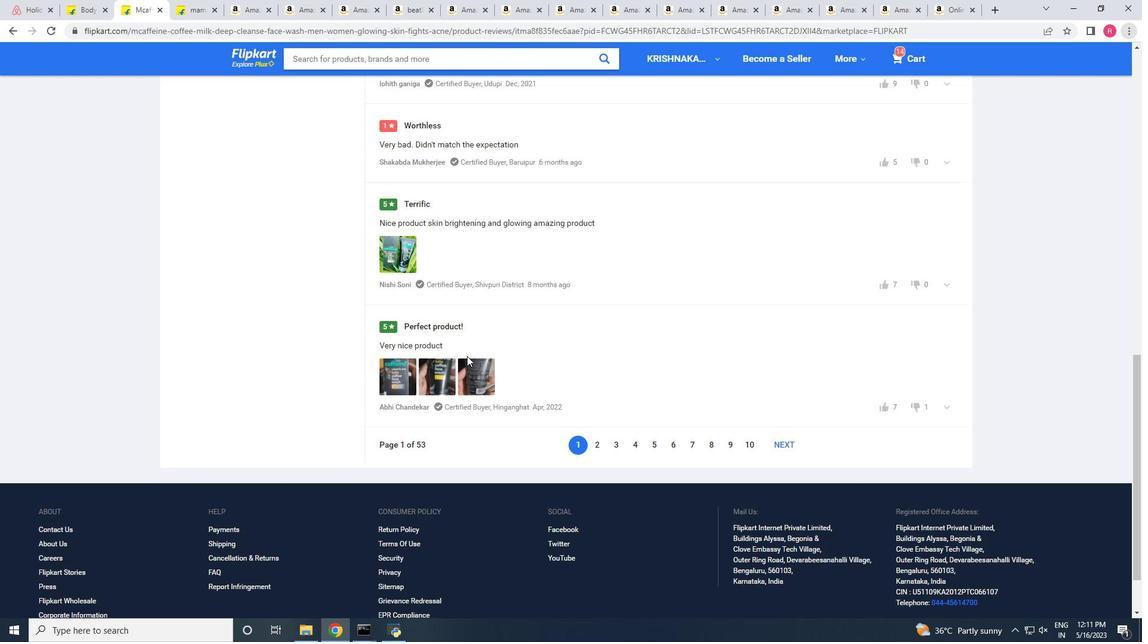 
Action: Mouse scrolled (466, 355) with delta (0, 0)
Screenshot: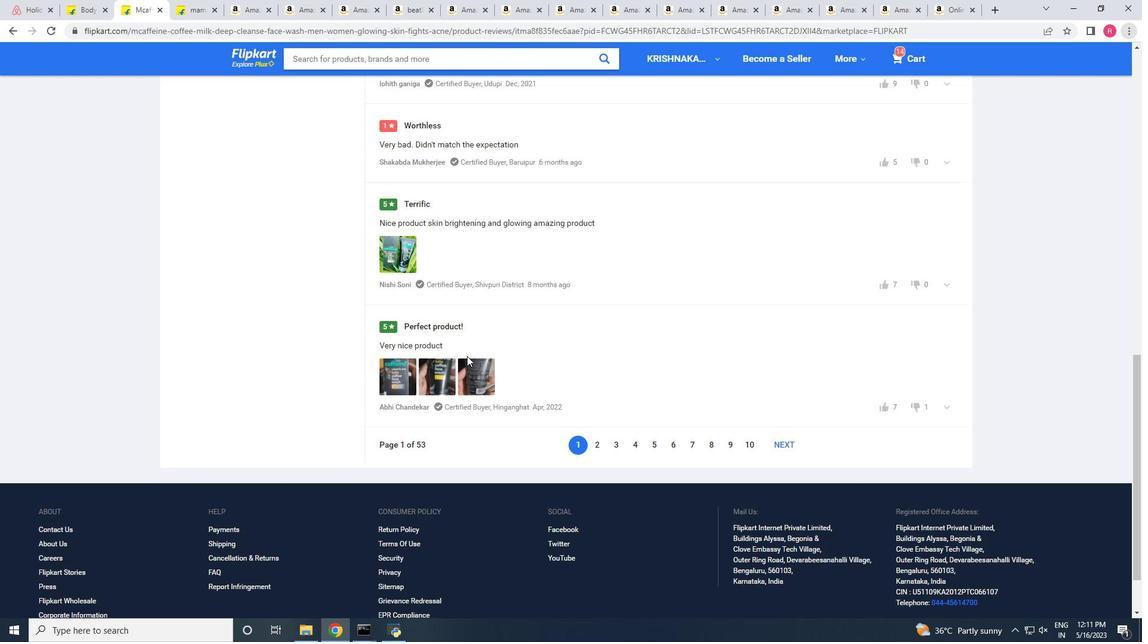 
Action: Mouse scrolled (466, 355) with delta (0, 0)
Screenshot: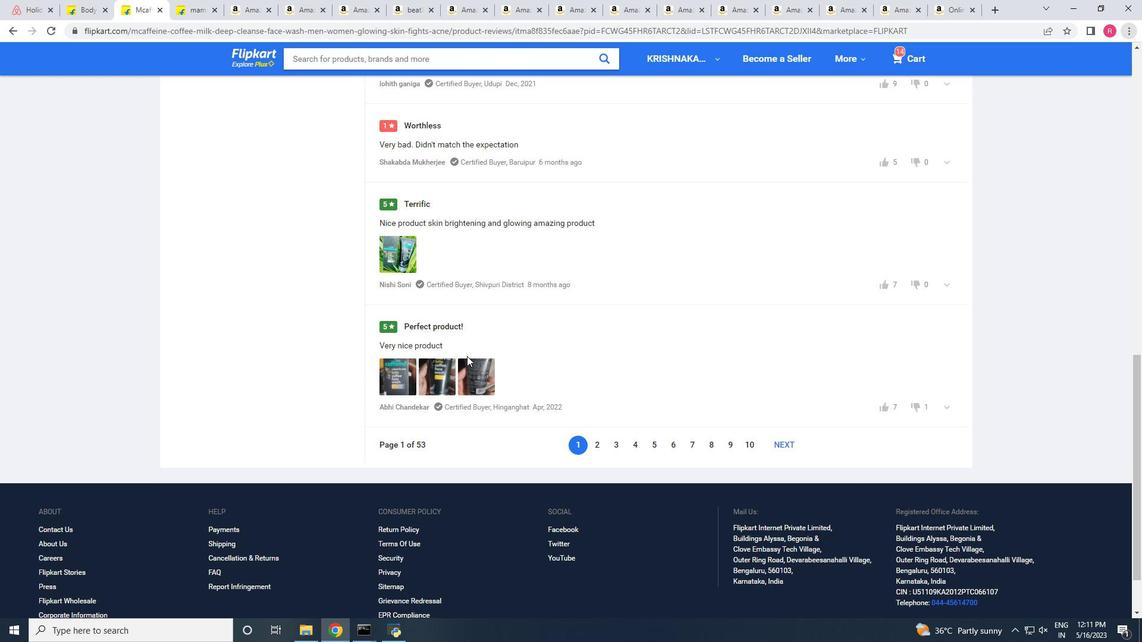 
Action: Mouse scrolled (466, 355) with delta (0, 0)
Screenshot: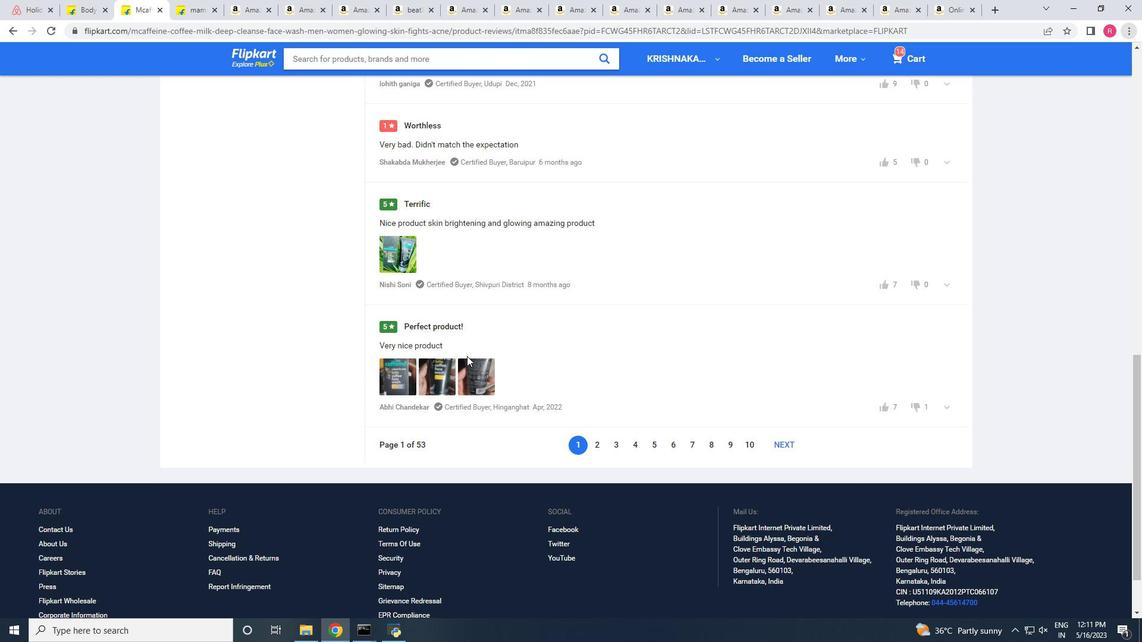 
Action: Mouse moved to (640, 324)
Screenshot: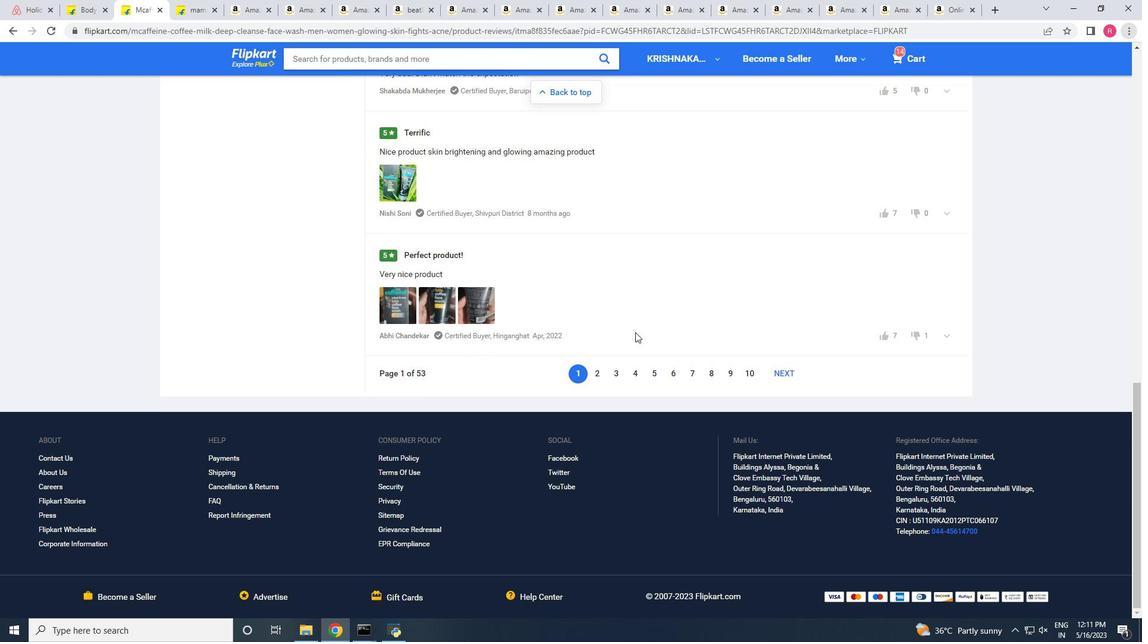 
Action: Mouse scrolled (640, 324) with delta (0, 0)
Screenshot: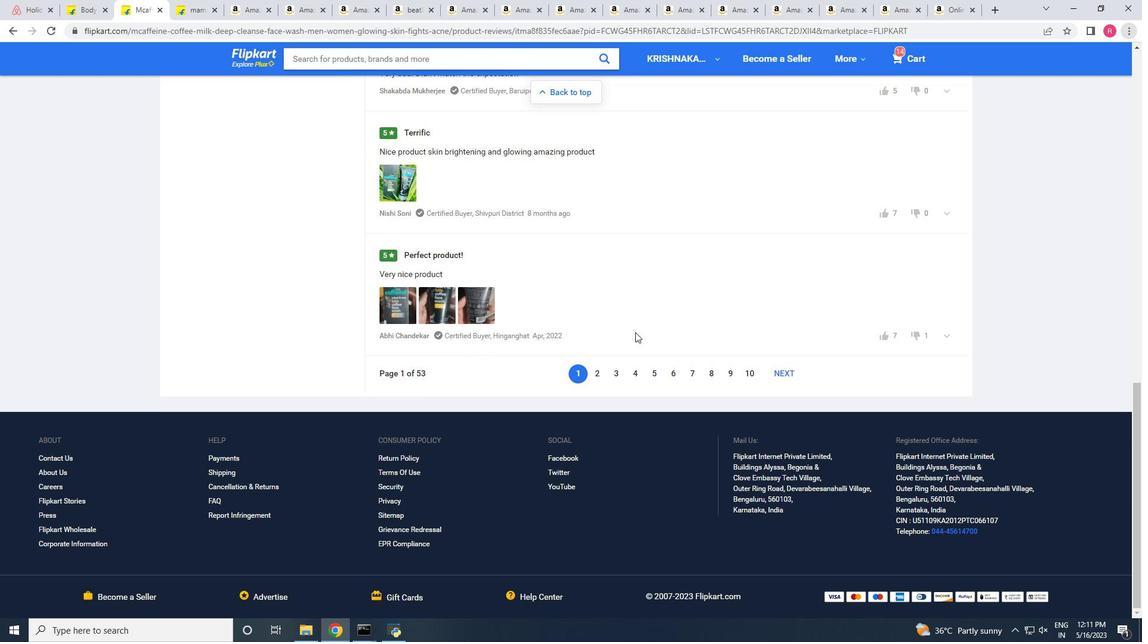 
Action: Mouse moved to (640, 323)
Screenshot: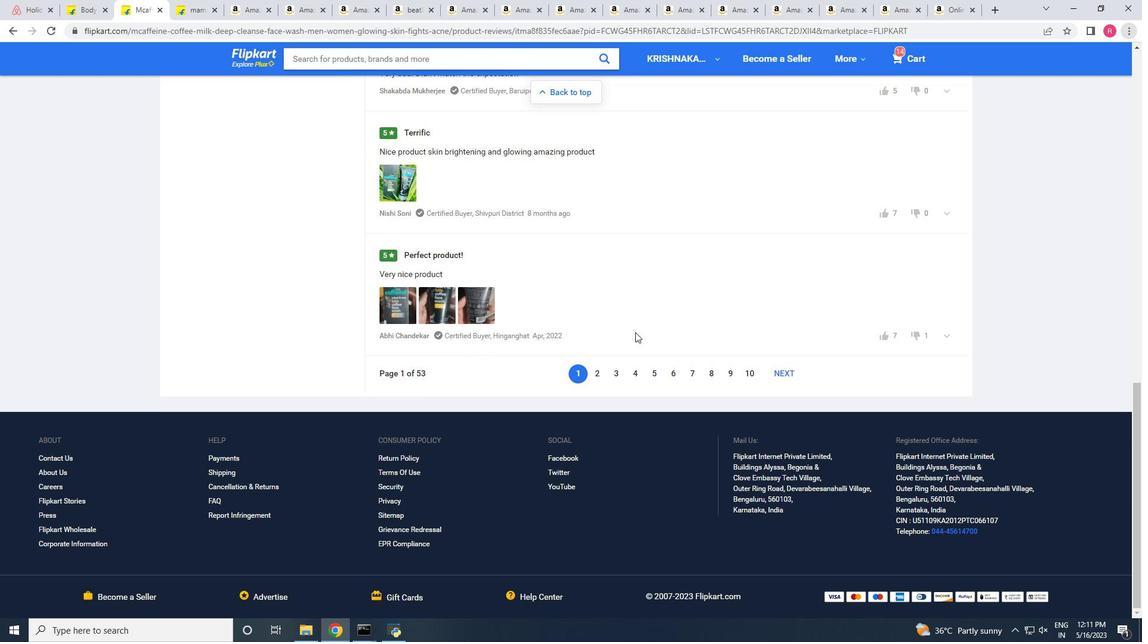 
Action: Mouse scrolled (640, 324) with delta (0, 0)
Screenshot: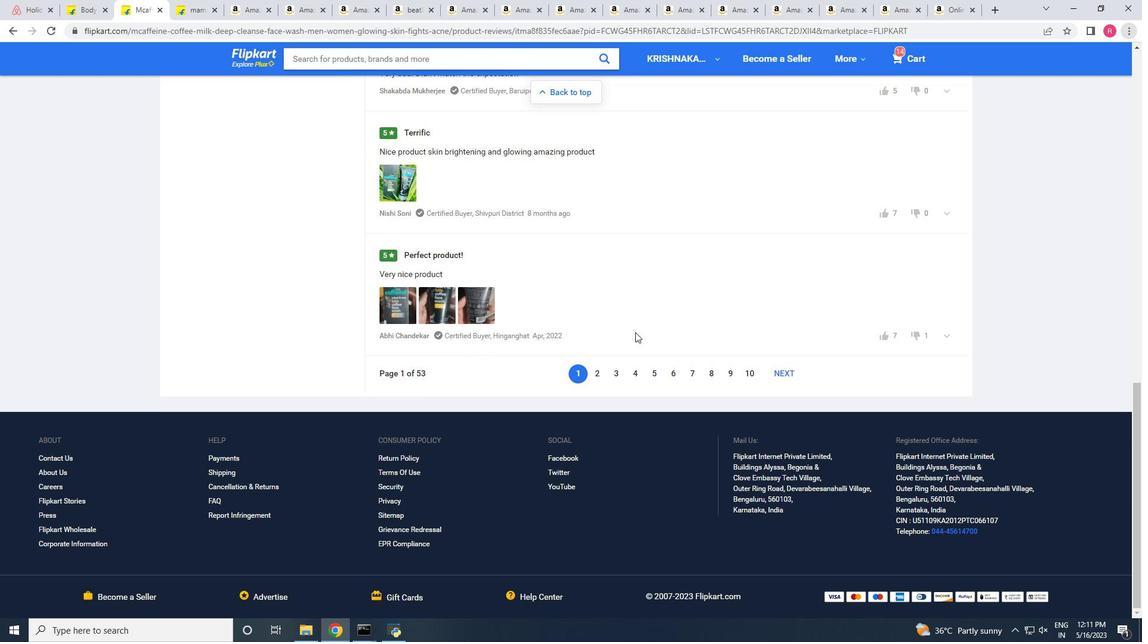 
Action: Mouse scrolled (640, 324) with delta (0, 0)
Screenshot: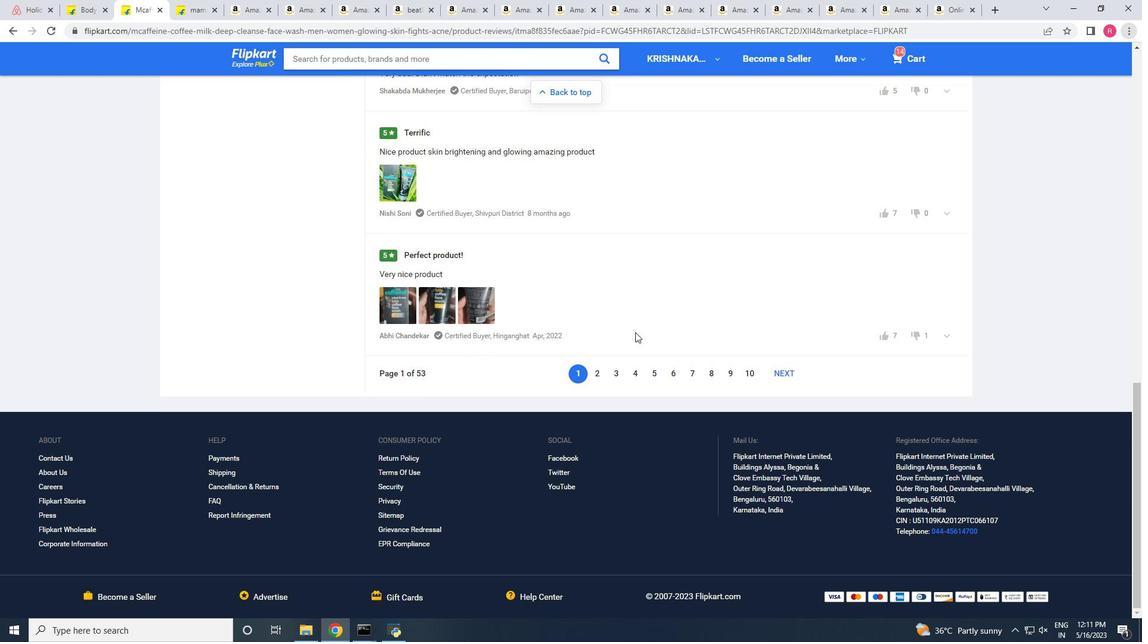
Action: Mouse scrolled (640, 324) with delta (0, 0)
Screenshot: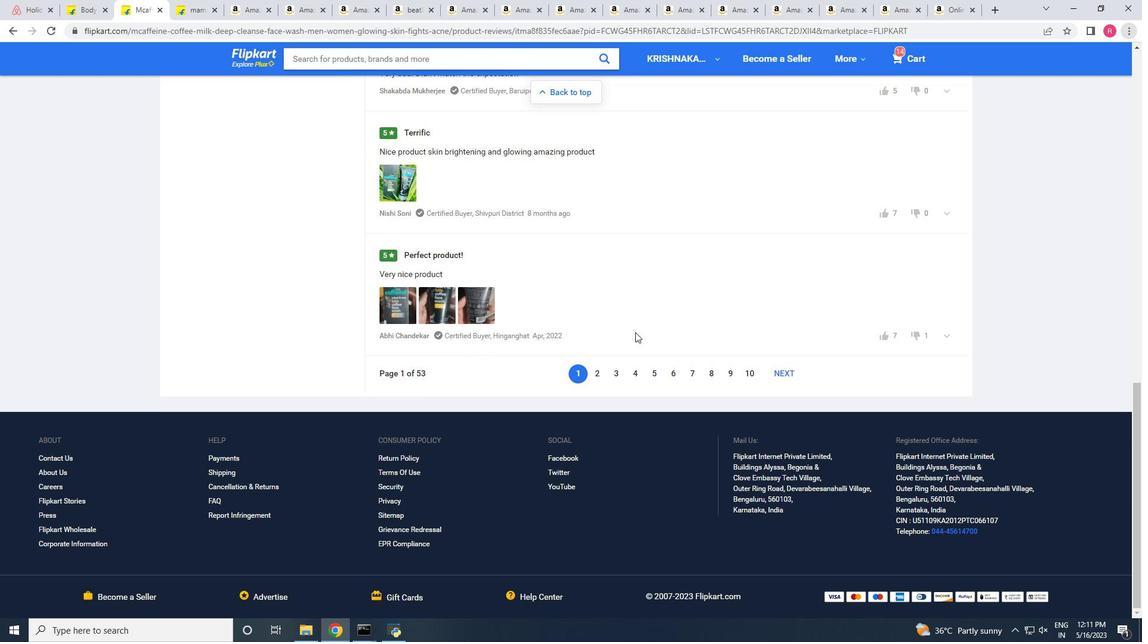 
Action: Mouse scrolled (640, 324) with delta (0, 0)
Screenshot: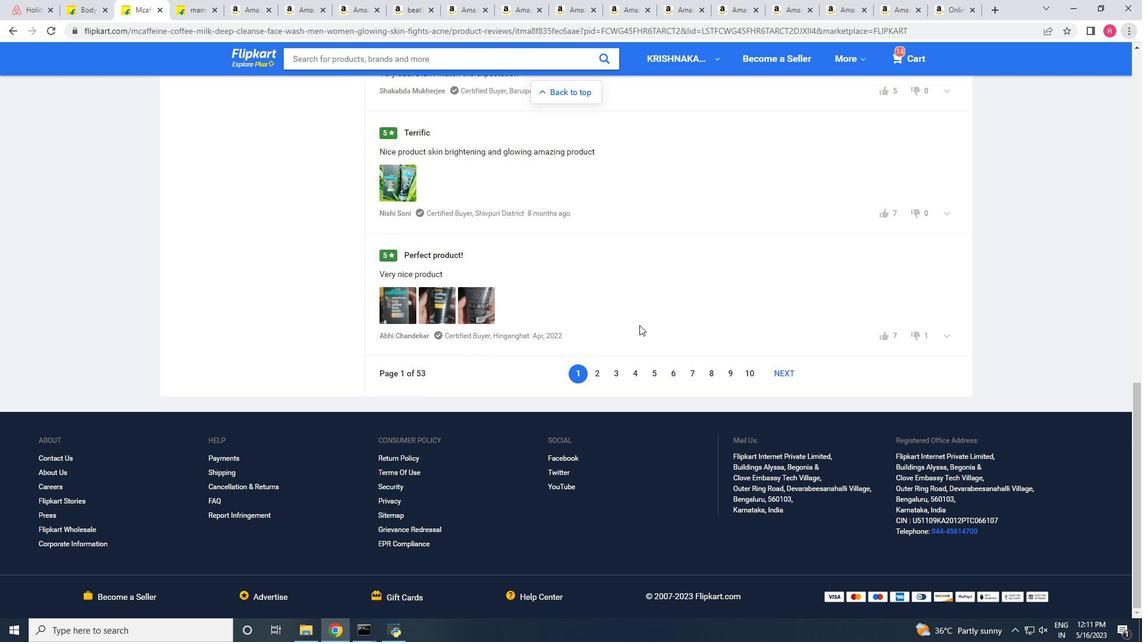 
Action: Mouse scrolled (640, 324) with delta (0, 0)
Screenshot: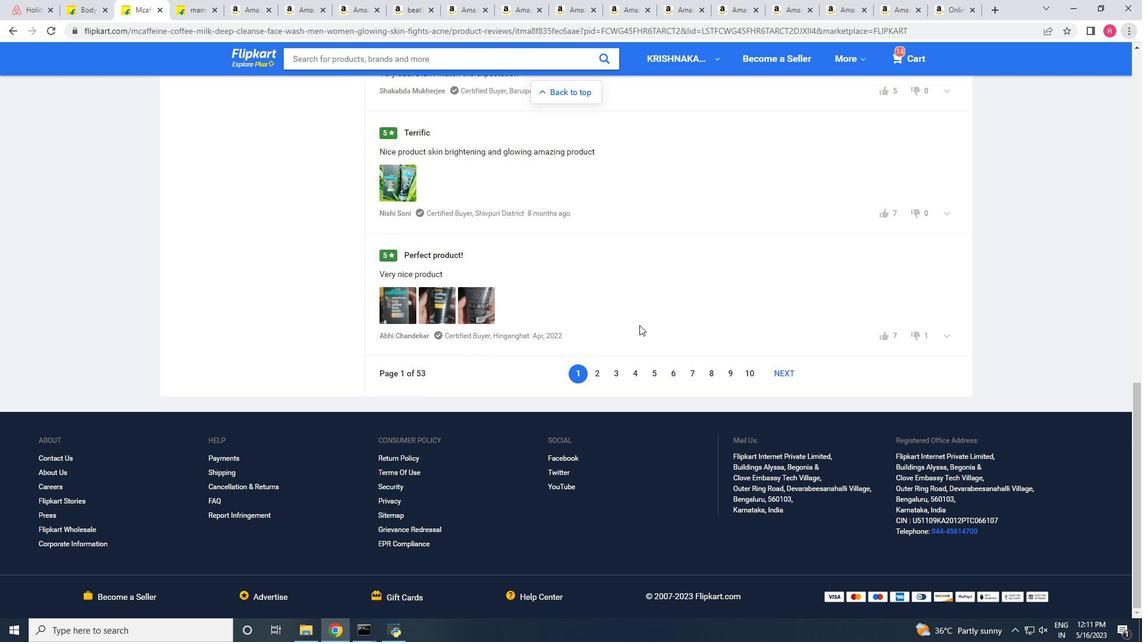 
Action: Mouse scrolled (640, 324) with delta (0, 0)
Screenshot: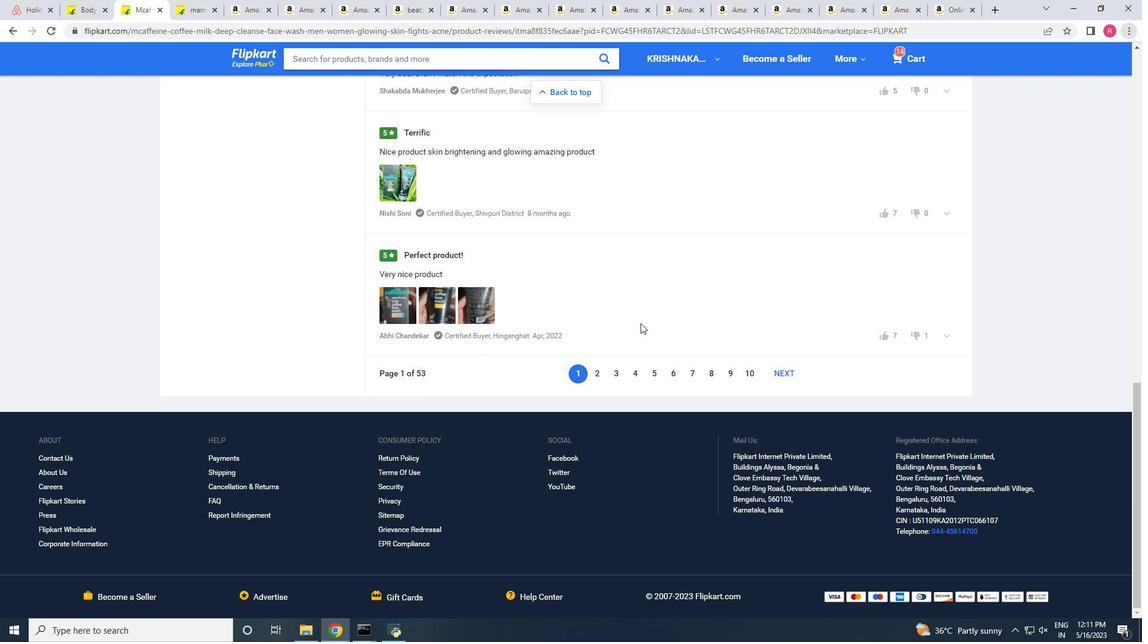 
Action: Mouse scrolled (640, 324) with delta (0, 0)
Screenshot: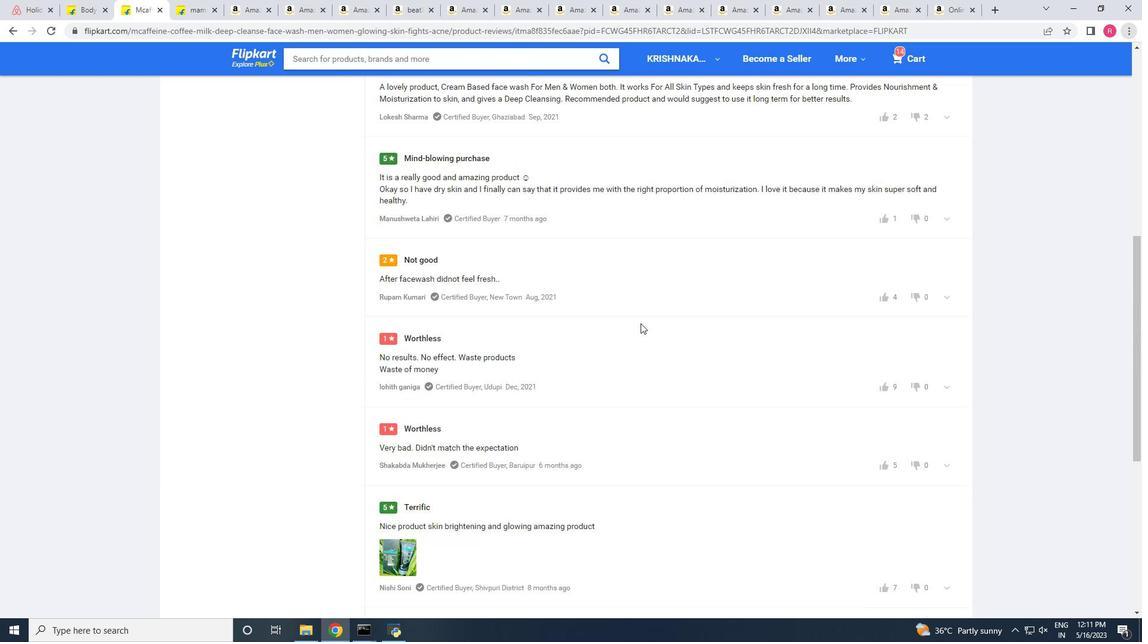 
Action: Mouse scrolled (640, 324) with delta (0, 0)
Screenshot: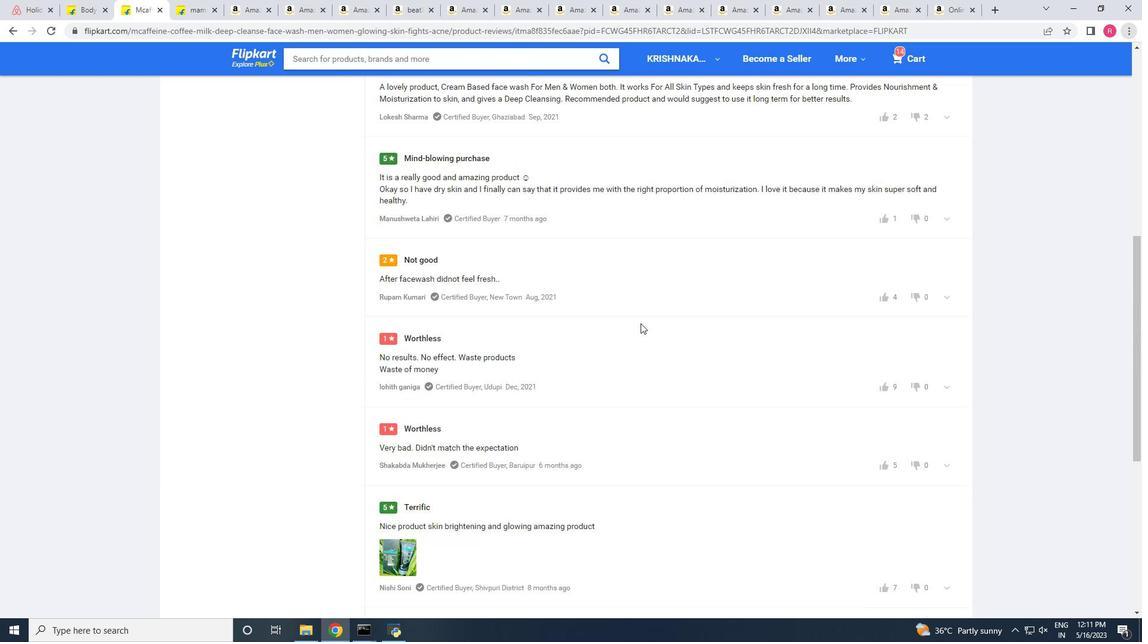 
Action: Mouse scrolled (640, 324) with delta (0, 0)
Screenshot: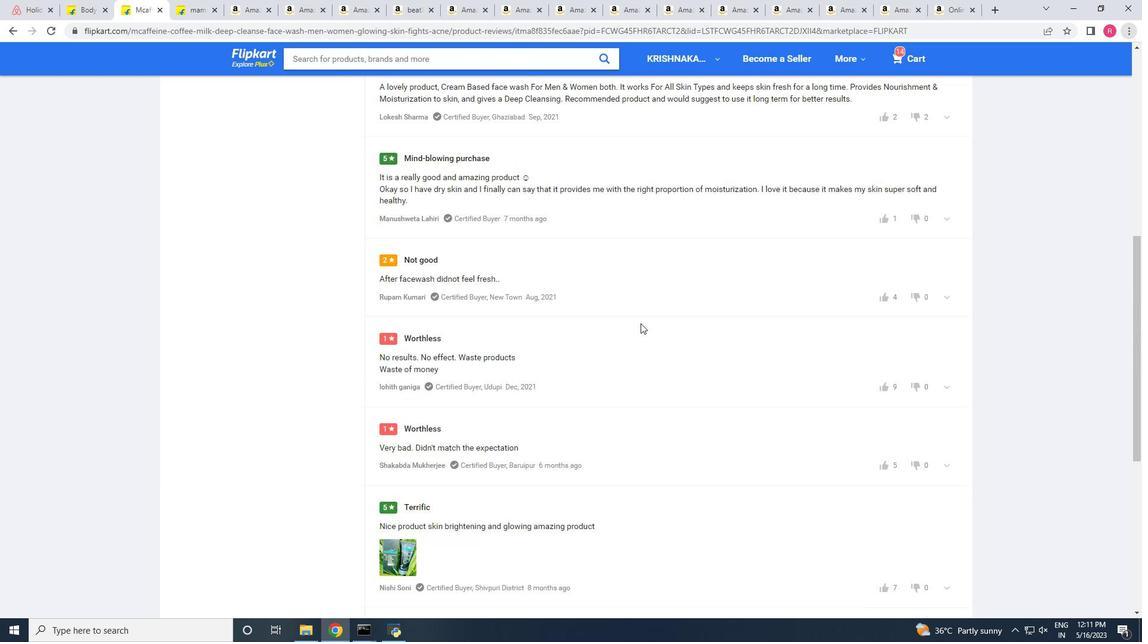 
Action: Mouse scrolled (640, 324) with delta (0, 0)
Screenshot: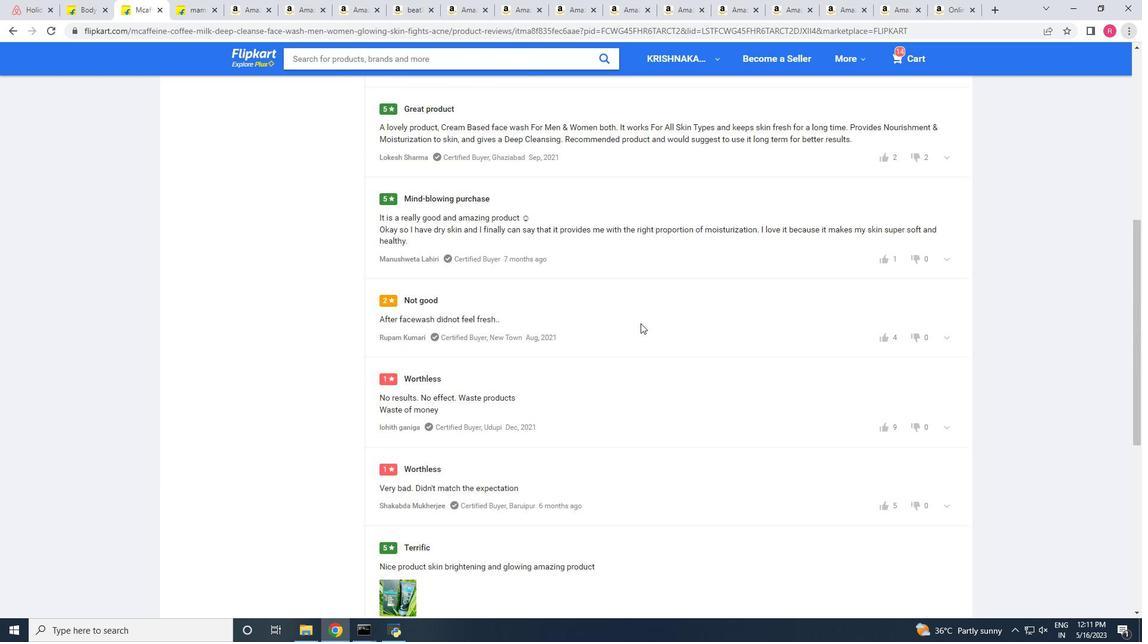 
Action: Mouse scrolled (640, 324) with delta (0, 0)
Screenshot: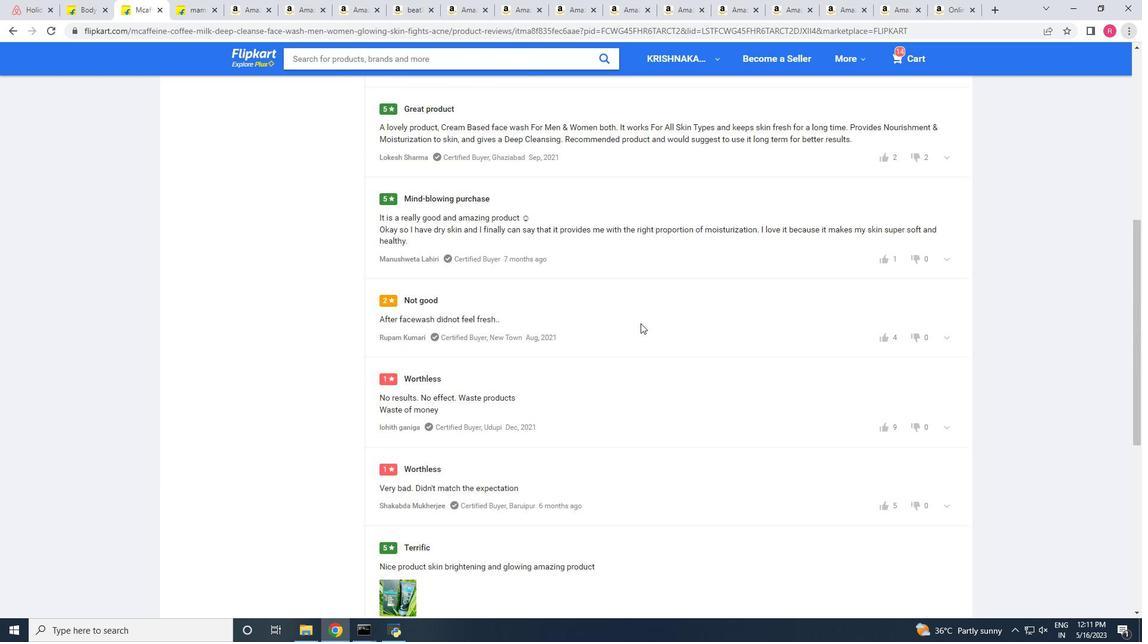 
Action: Mouse scrolled (640, 324) with delta (0, 0)
Screenshot: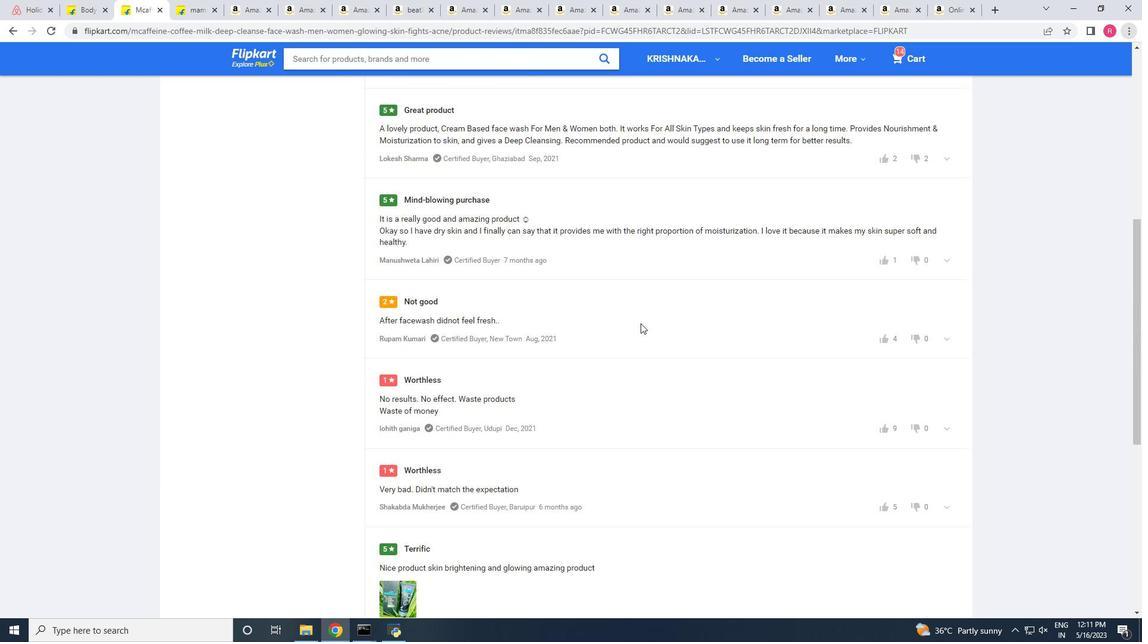
Action: Mouse scrolled (640, 324) with delta (0, 0)
Screenshot: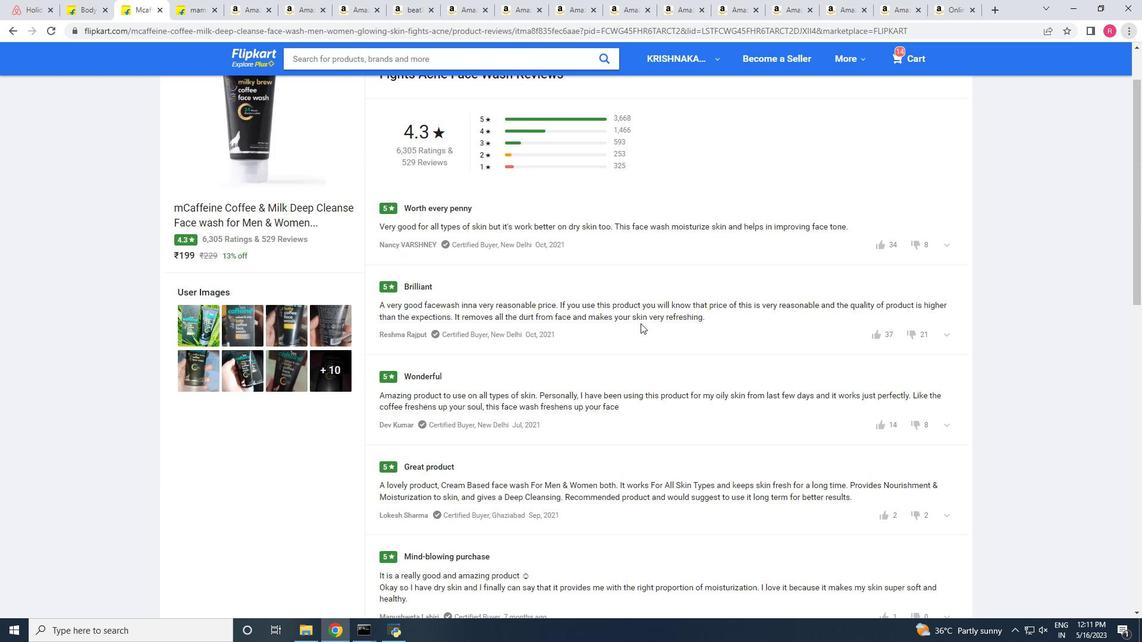 
Action: Mouse scrolled (640, 324) with delta (0, 0)
Screenshot: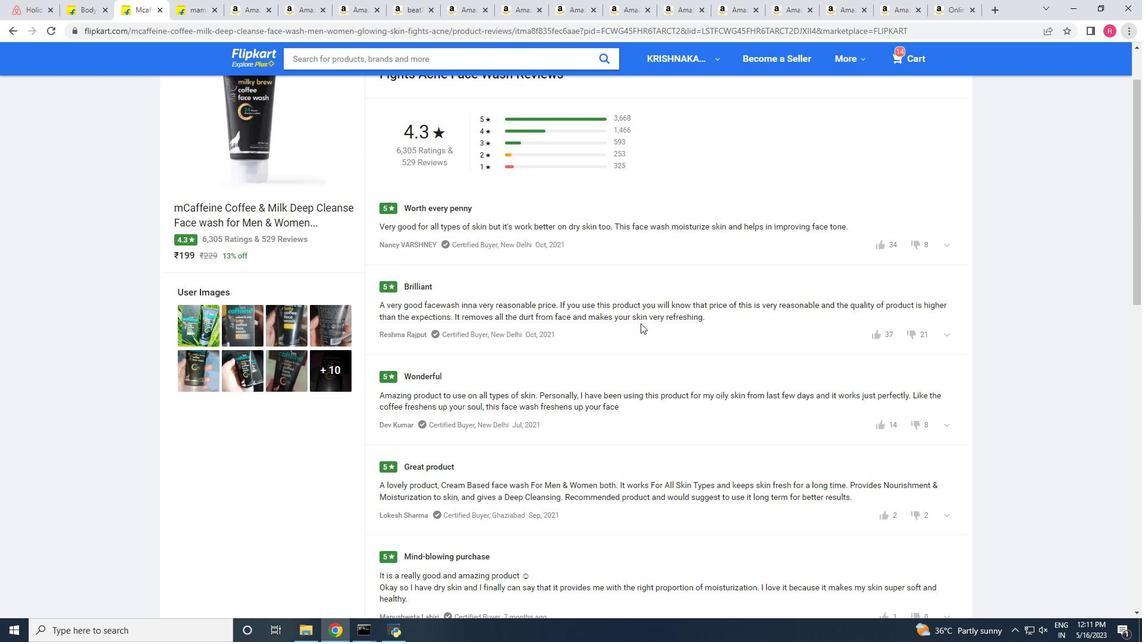 
Action: Mouse scrolled (640, 324) with delta (0, 0)
Screenshot: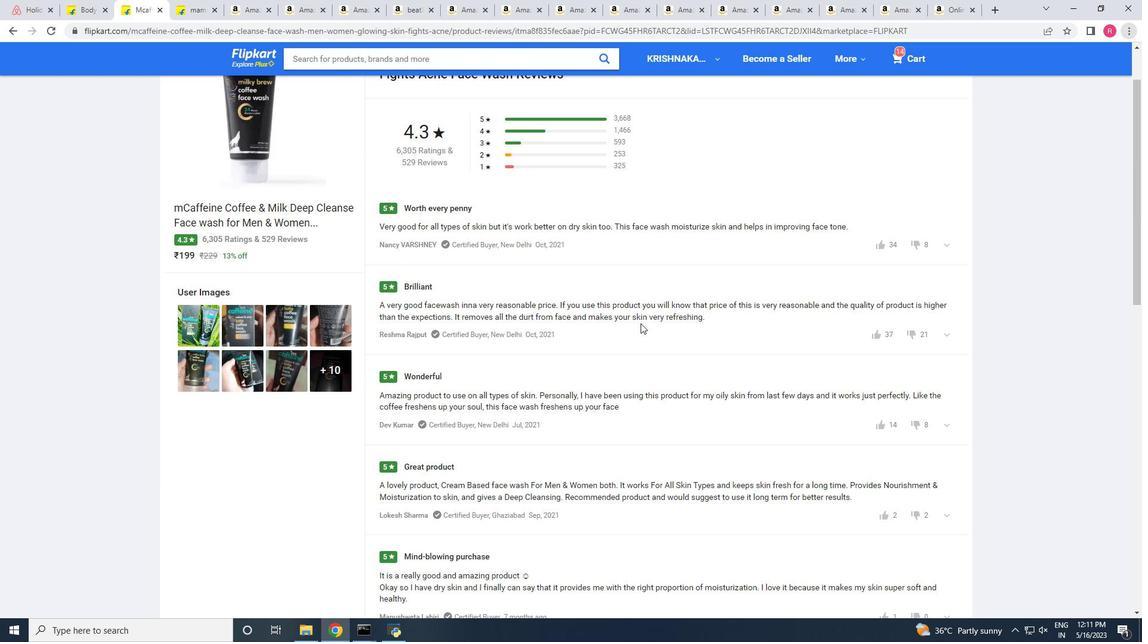 
Action: Mouse scrolled (640, 324) with delta (0, 0)
Screenshot: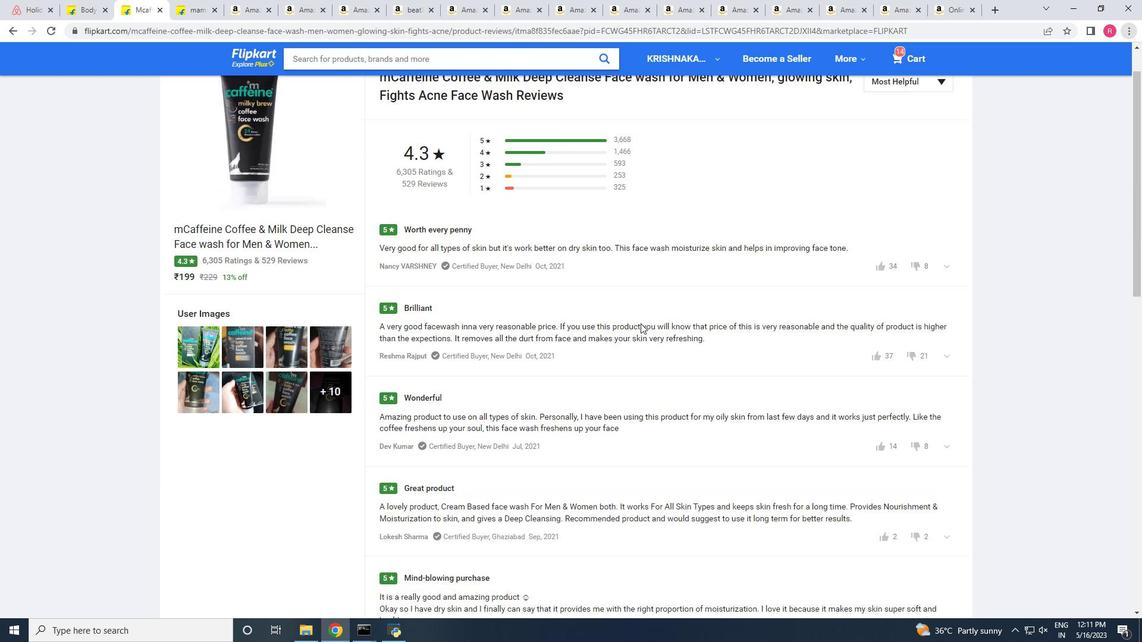 
Action: Mouse scrolled (640, 324) with delta (0, 0)
Screenshot: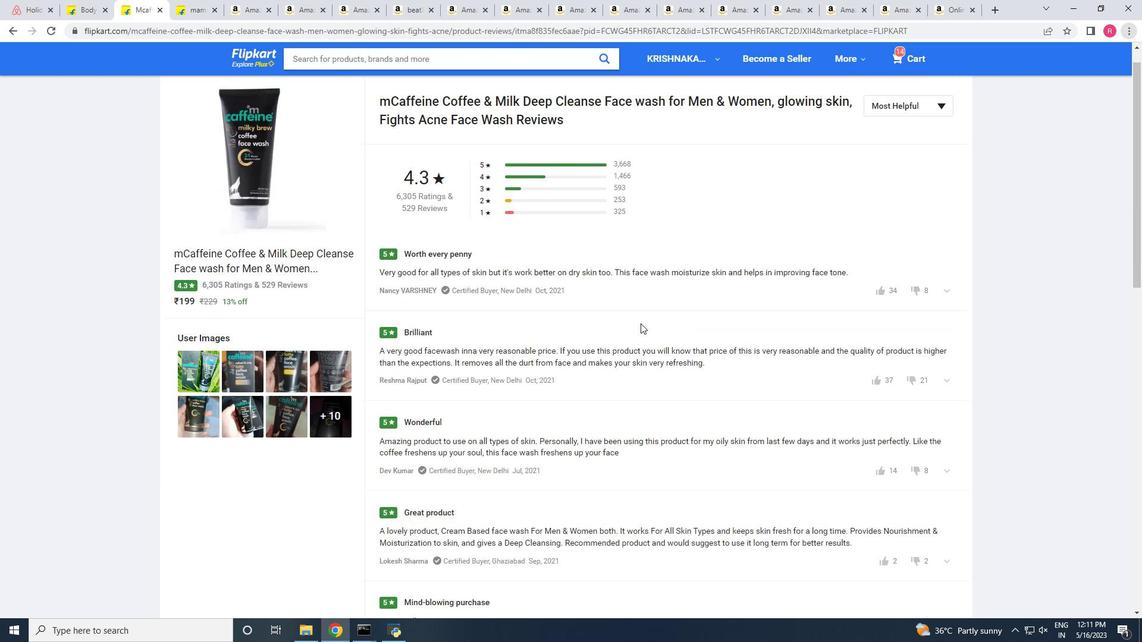 
Action: Mouse scrolled (640, 324) with delta (0, 0)
Screenshot: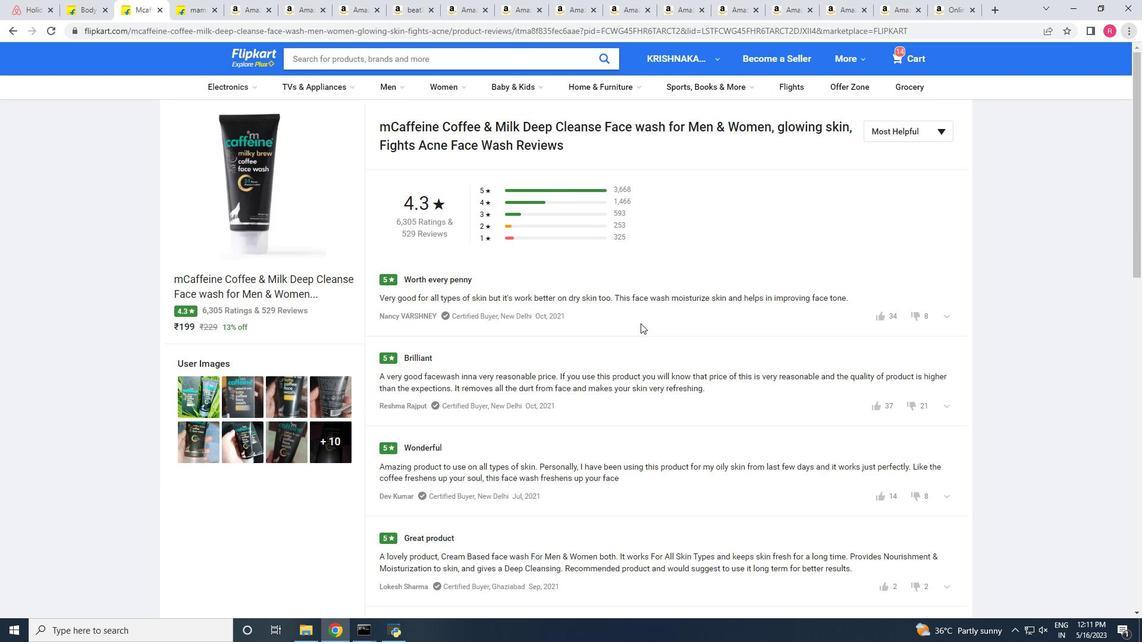 
Action: Mouse scrolled (640, 324) with delta (0, 0)
Screenshot: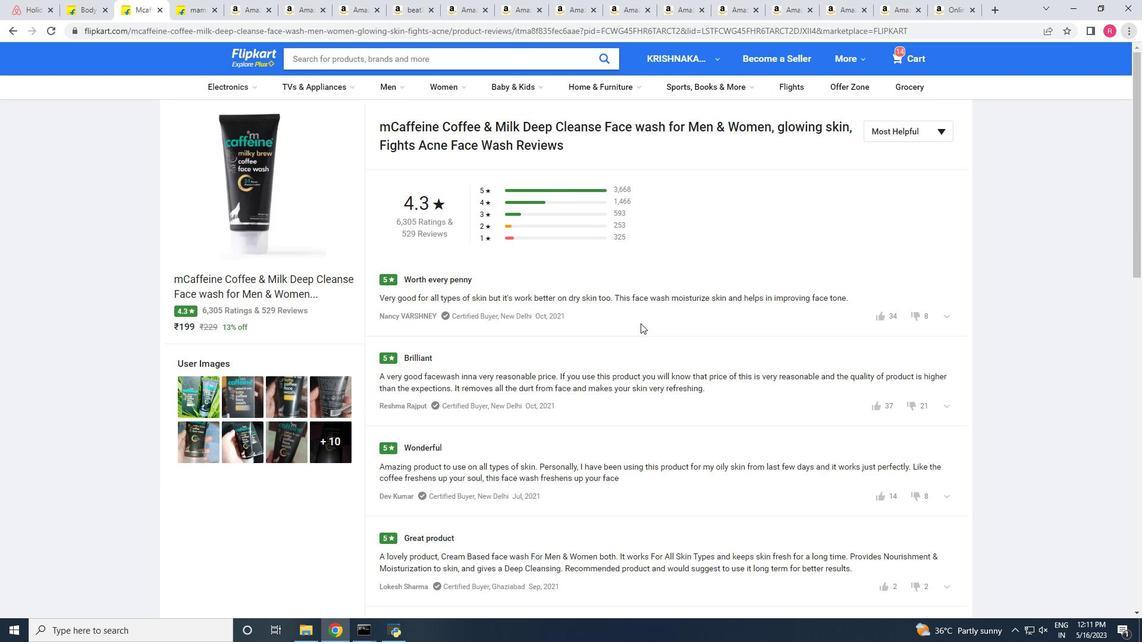 
Action: Mouse scrolled (640, 324) with delta (0, 0)
Screenshot: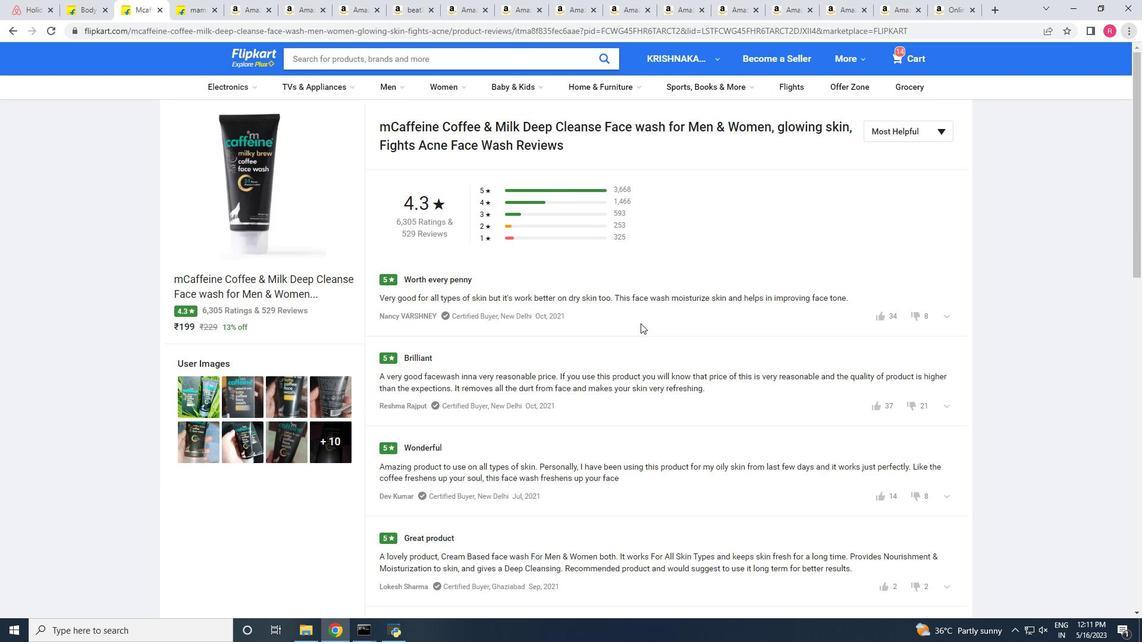 
Action: Mouse scrolled (640, 324) with delta (0, 0)
Screenshot: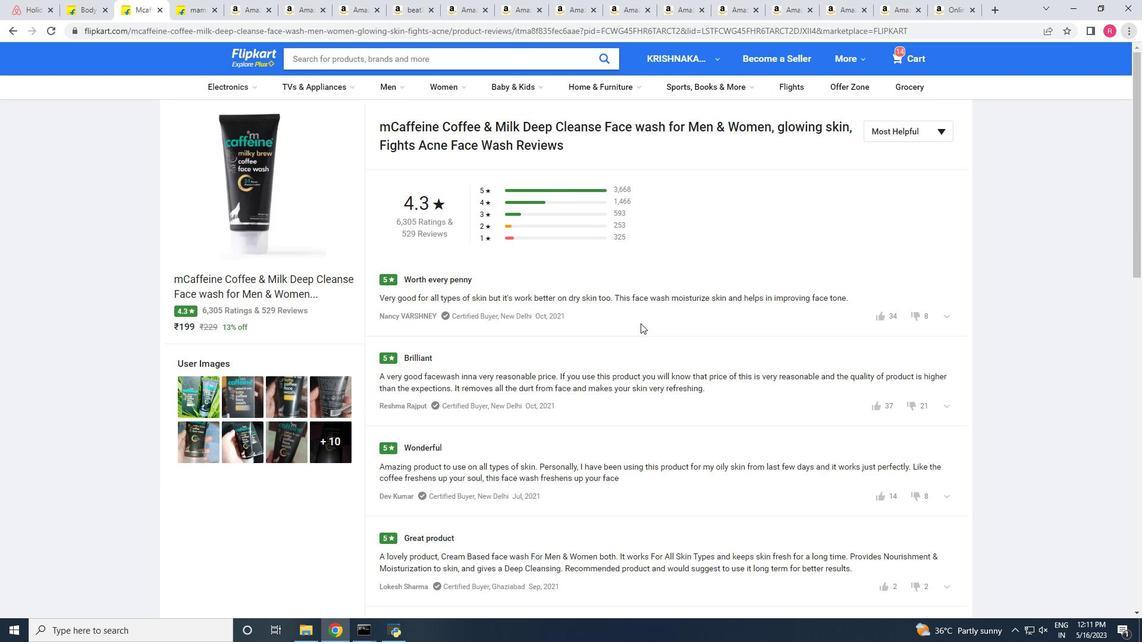 
Action: Mouse moved to (662, 529)
Screenshot: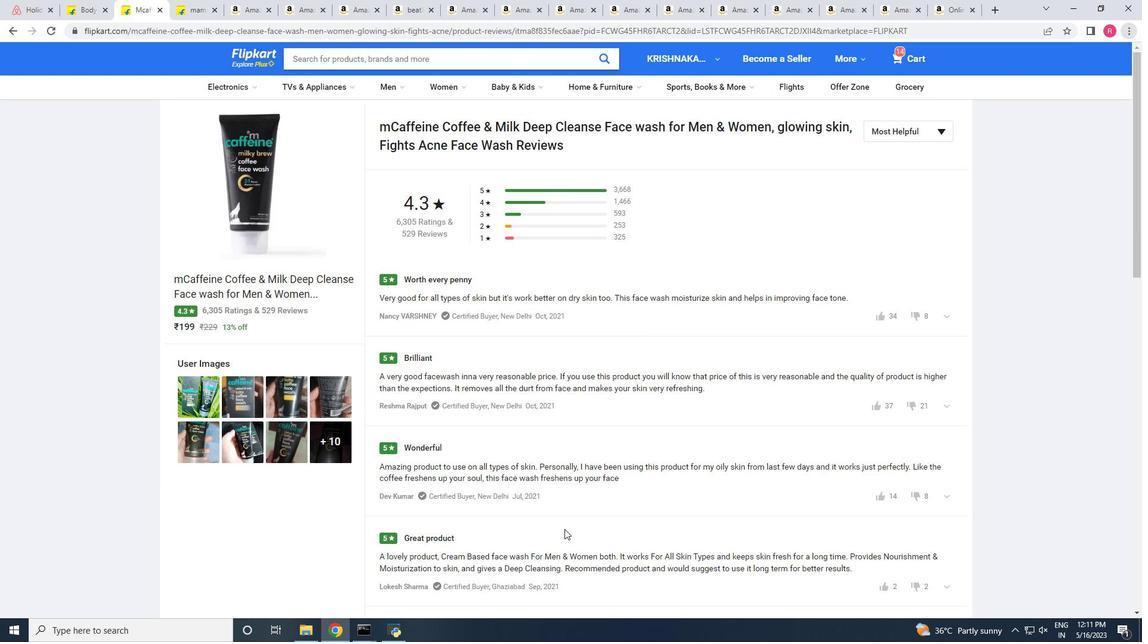 
Action: Mouse scrolled (662, 528) with delta (0, 0)
Screenshot: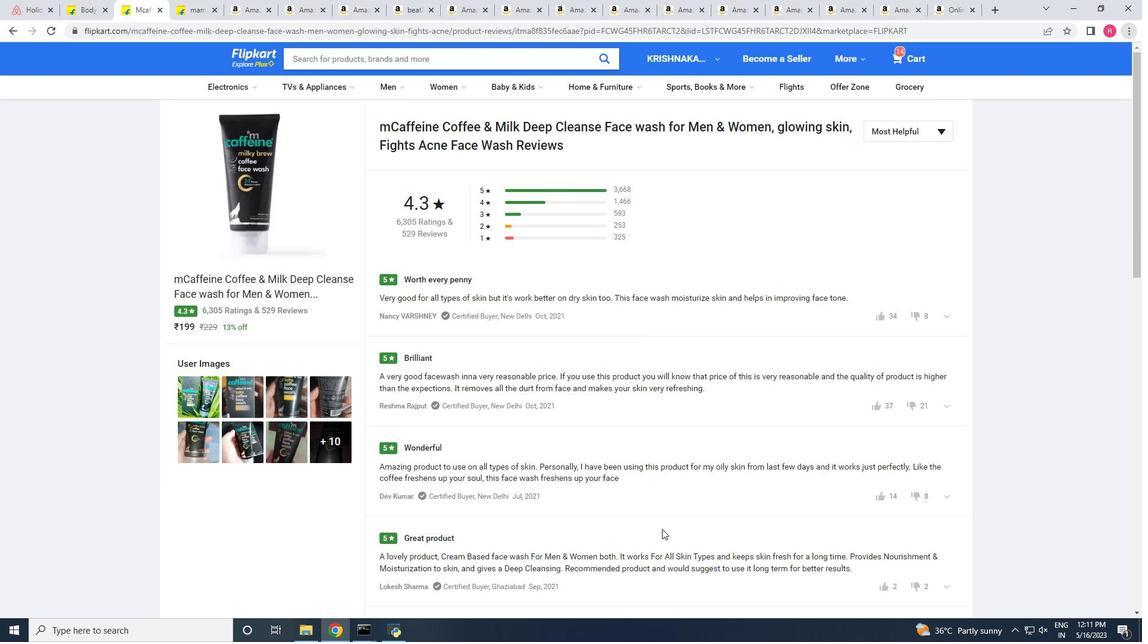 
Action: Mouse scrolled (662, 528) with delta (0, 0)
Screenshot: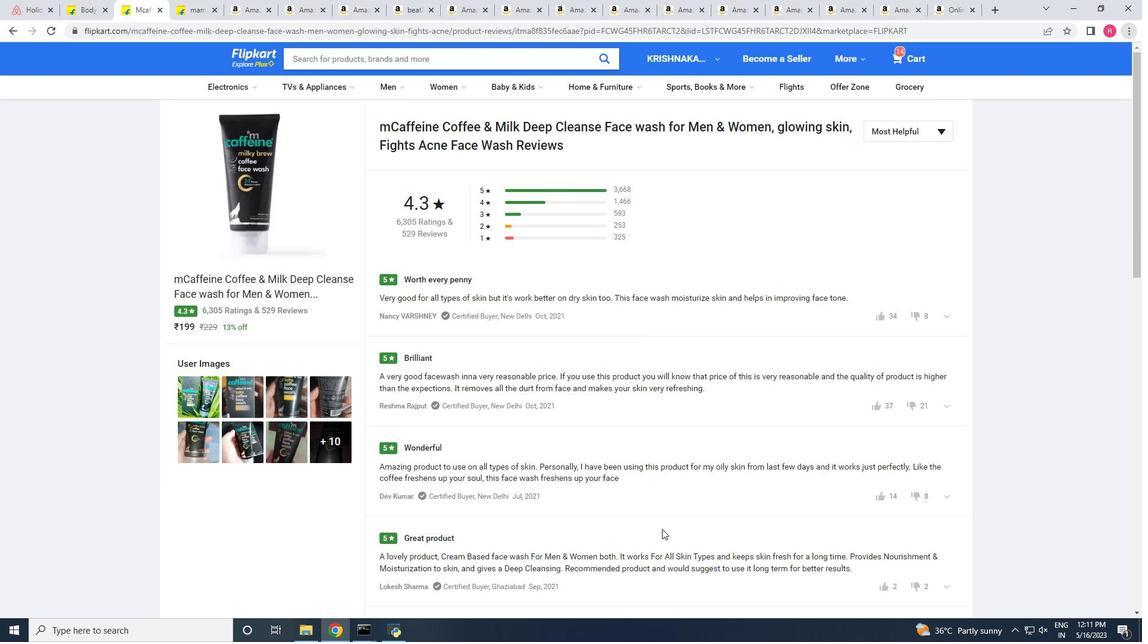 
Action: Mouse scrolled (662, 528) with delta (0, 0)
Screenshot: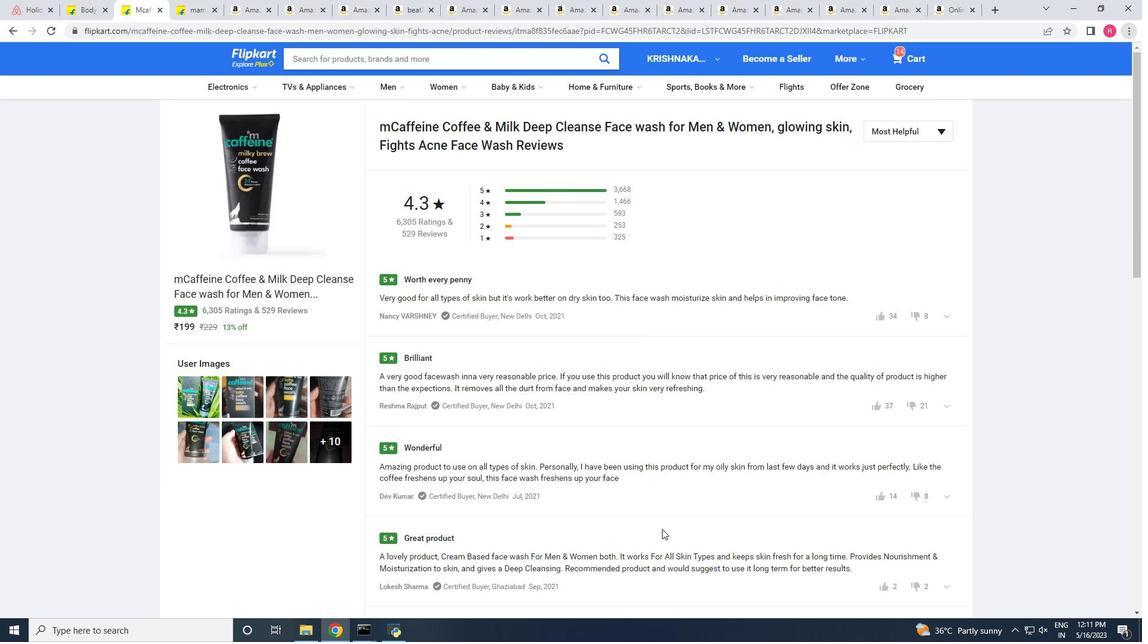 
Action: Mouse scrolled (662, 528) with delta (0, 0)
Screenshot: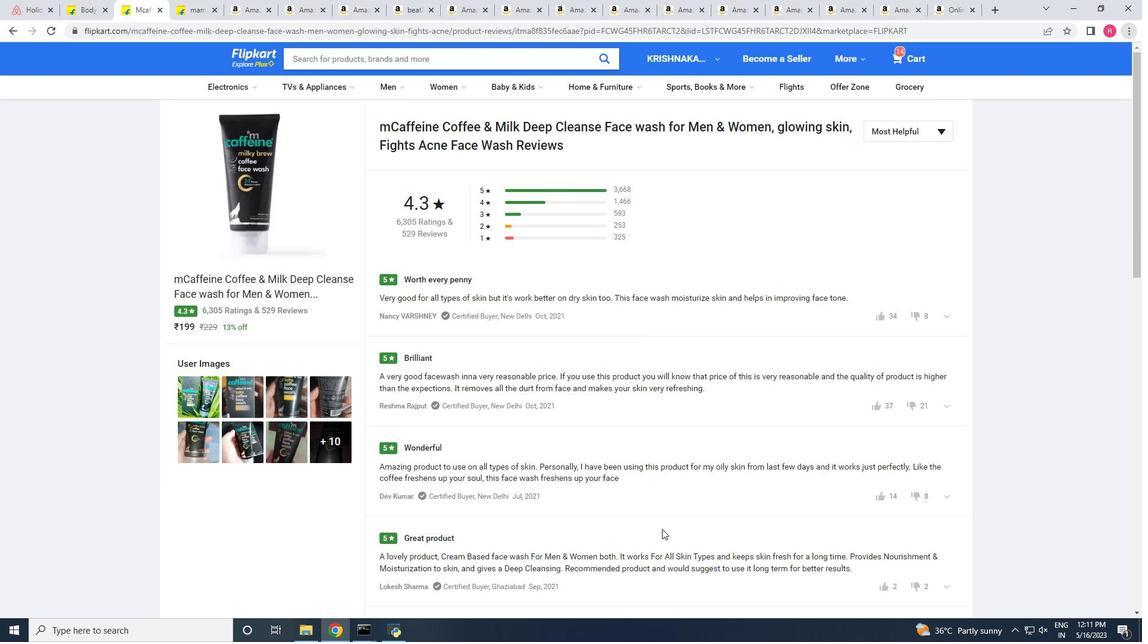 
Action: Mouse scrolled (662, 528) with delta (0, 0)
Screenshot: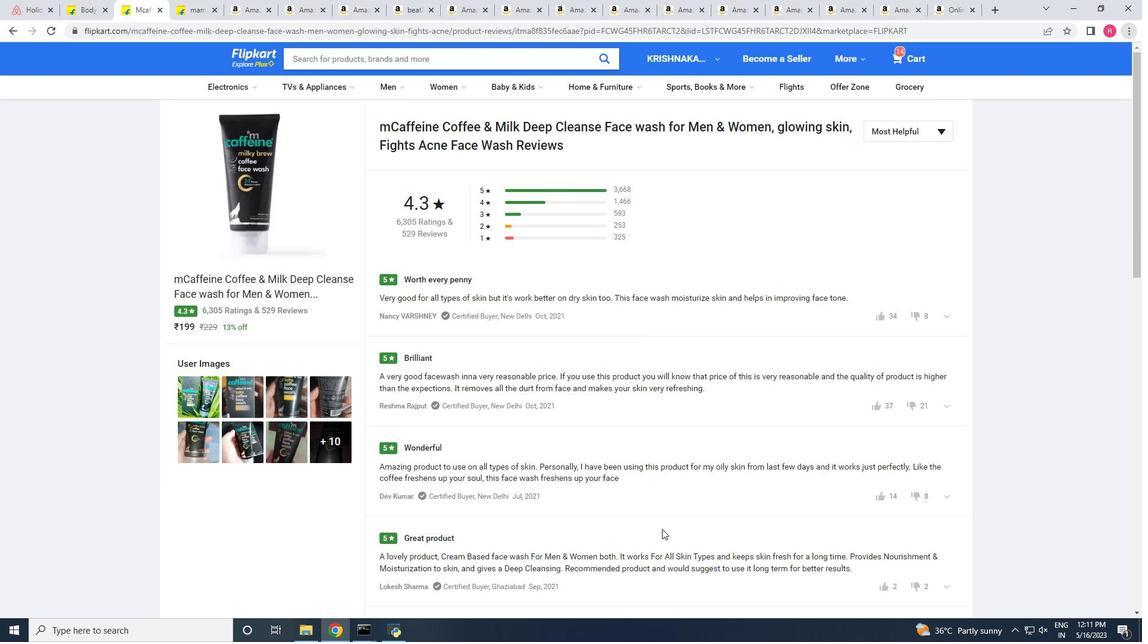 
Action: Mouse moved to (662, 528)
Screenshot: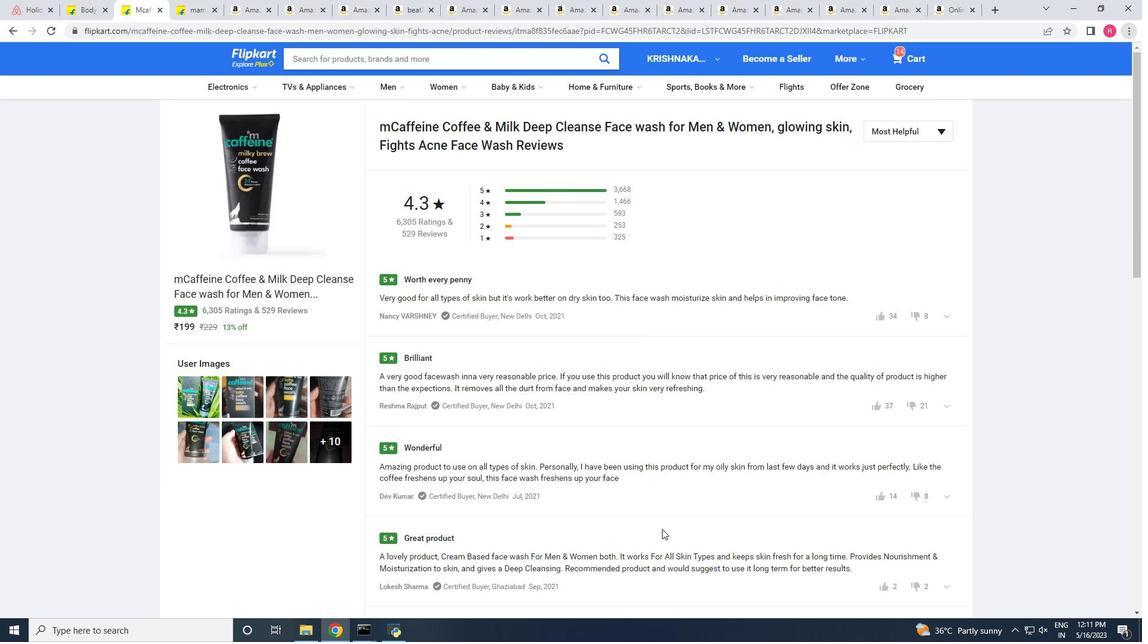 
Action: Mouse scrolled (662, 528) with delta (0, 0)
Screenshot: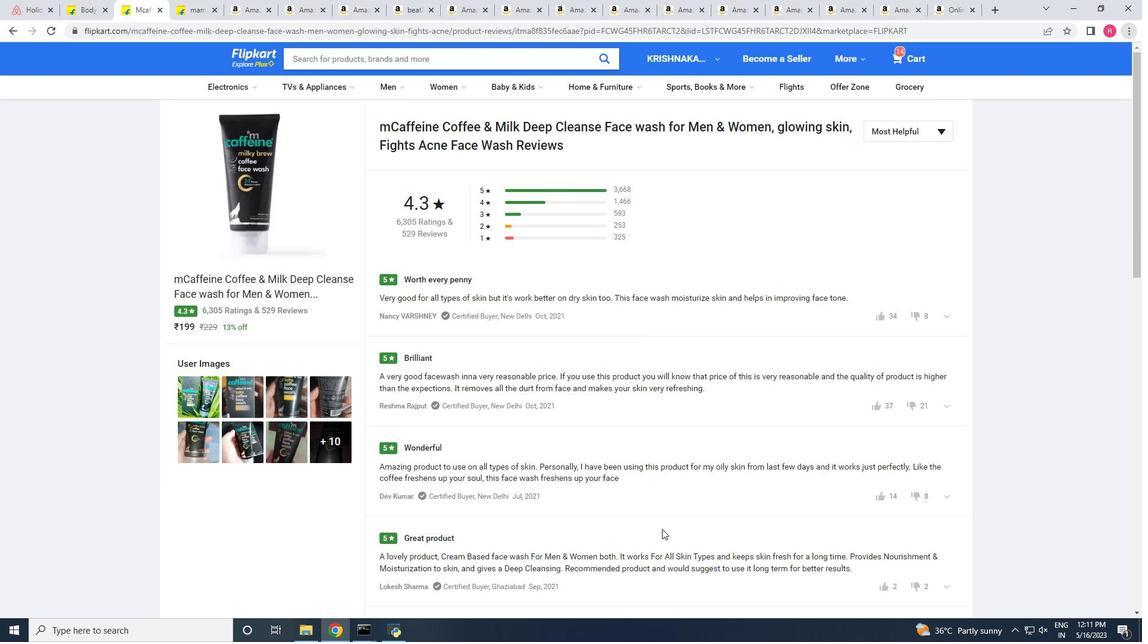 
Action: Mouse moved to (662, 528)
Screenshot: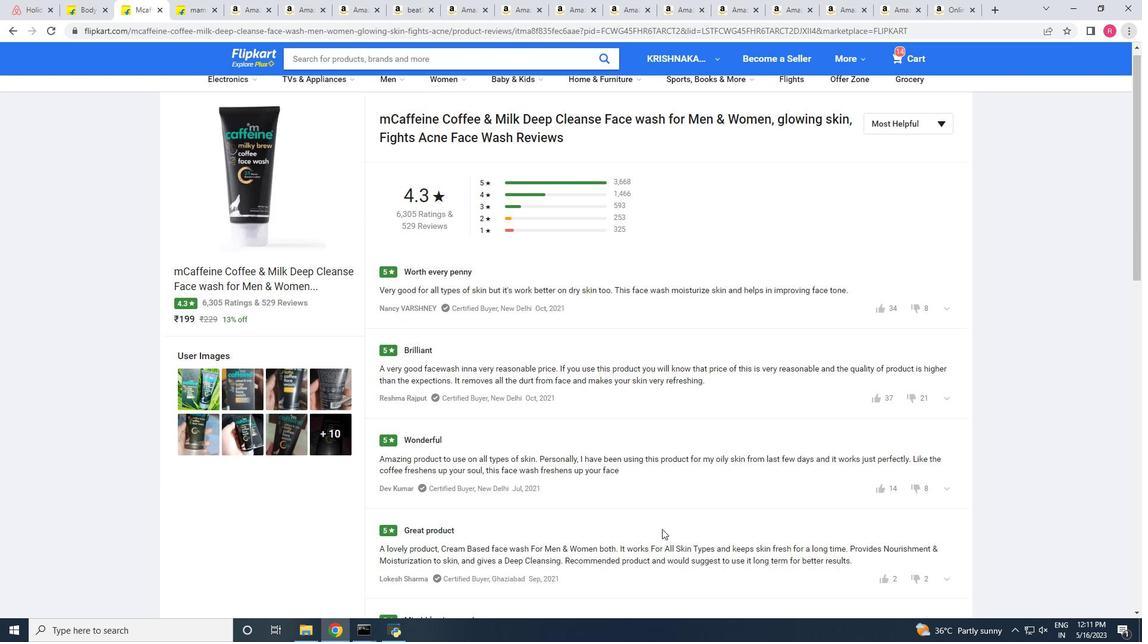
Action: Mouse scrolled (662, 528) with delta (0, 0)
Screenshot: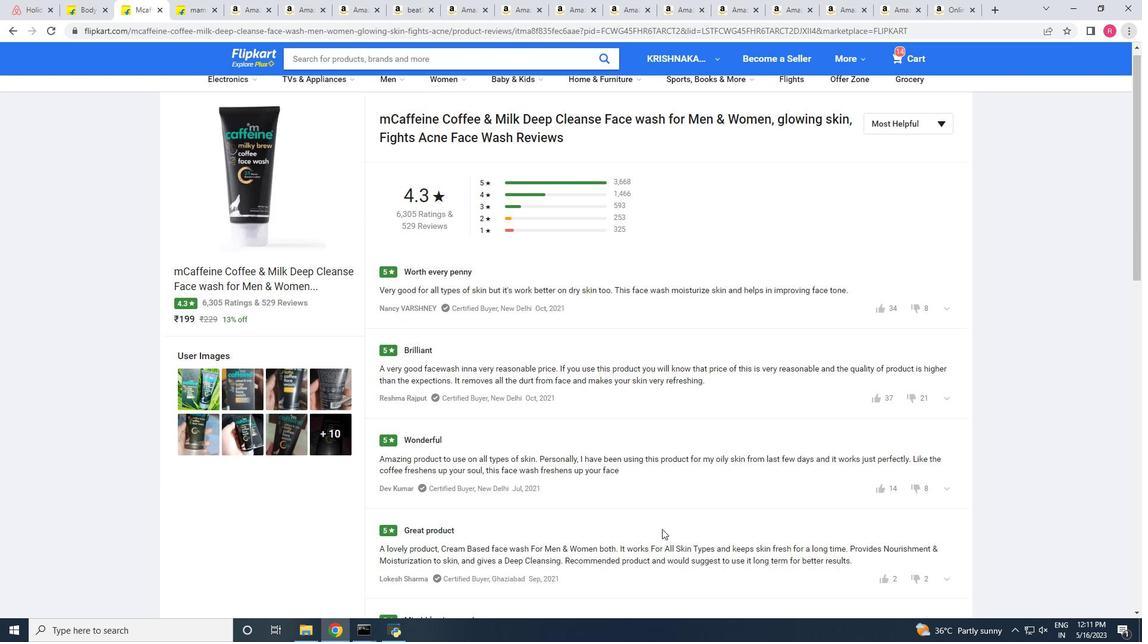 
Action: Mouse moved to (732, 549)
Screenshot: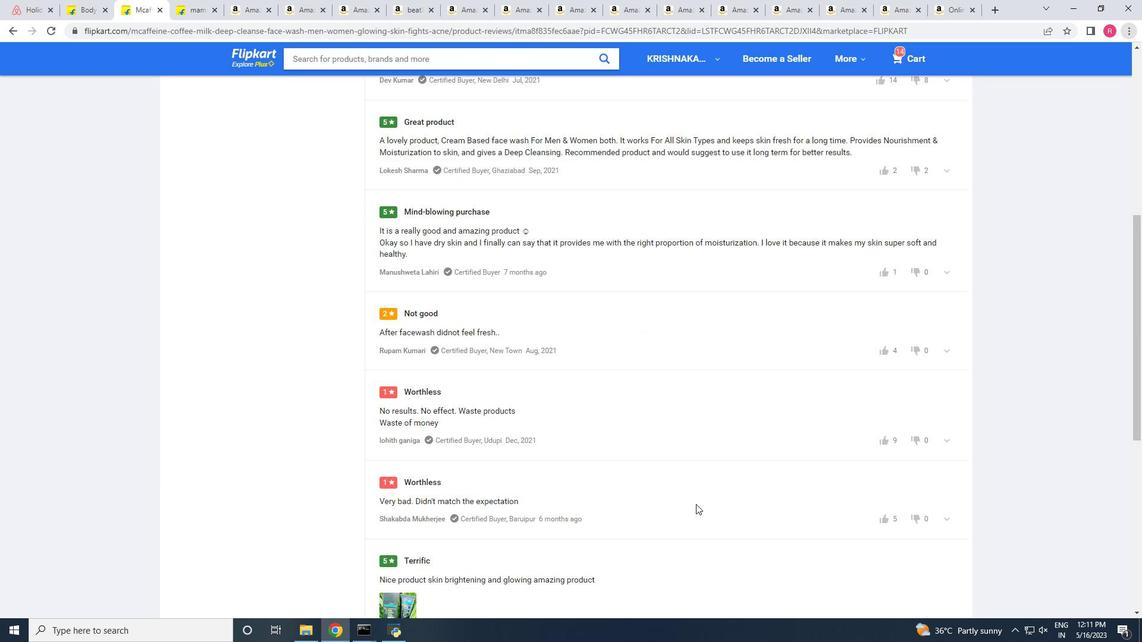 
Action: Mouse scrolled (732, 549) with delta (0, 0)
Screenshot: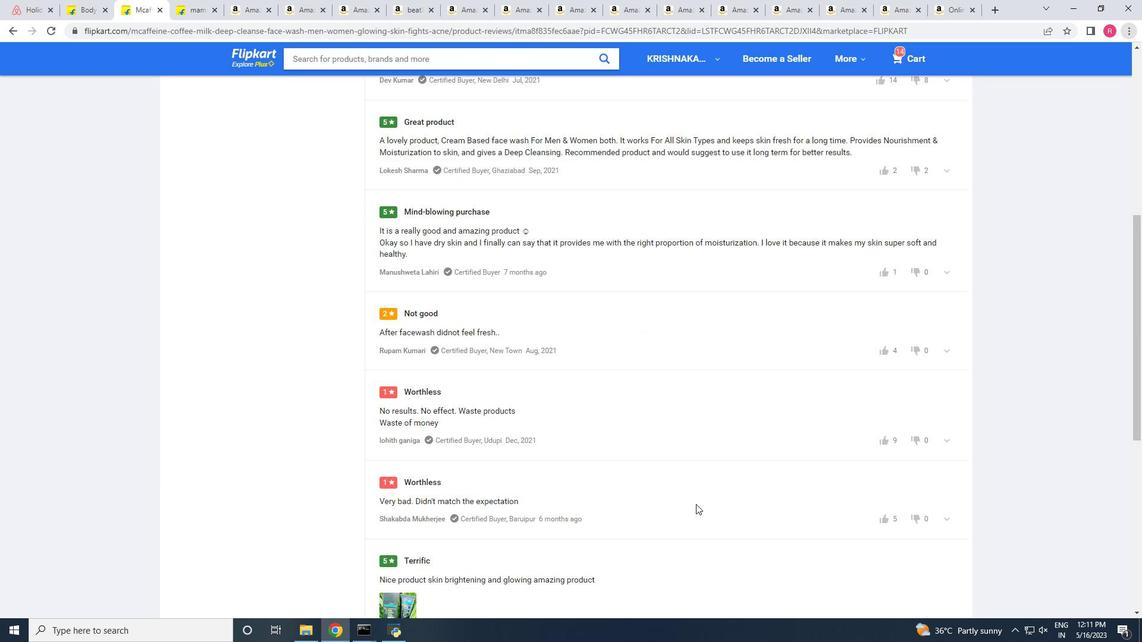 
Action: Mouse moved to (732, 553)
Screenshot: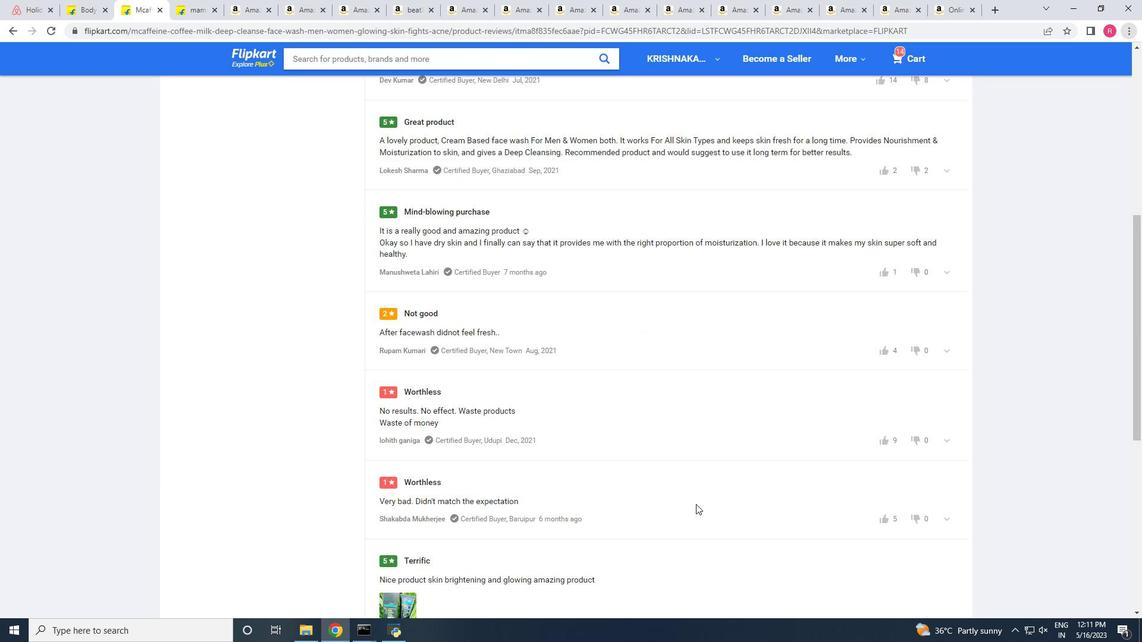 
Action: Mouse scrolled (732, 553) with delta (0, 0)
Screenshot: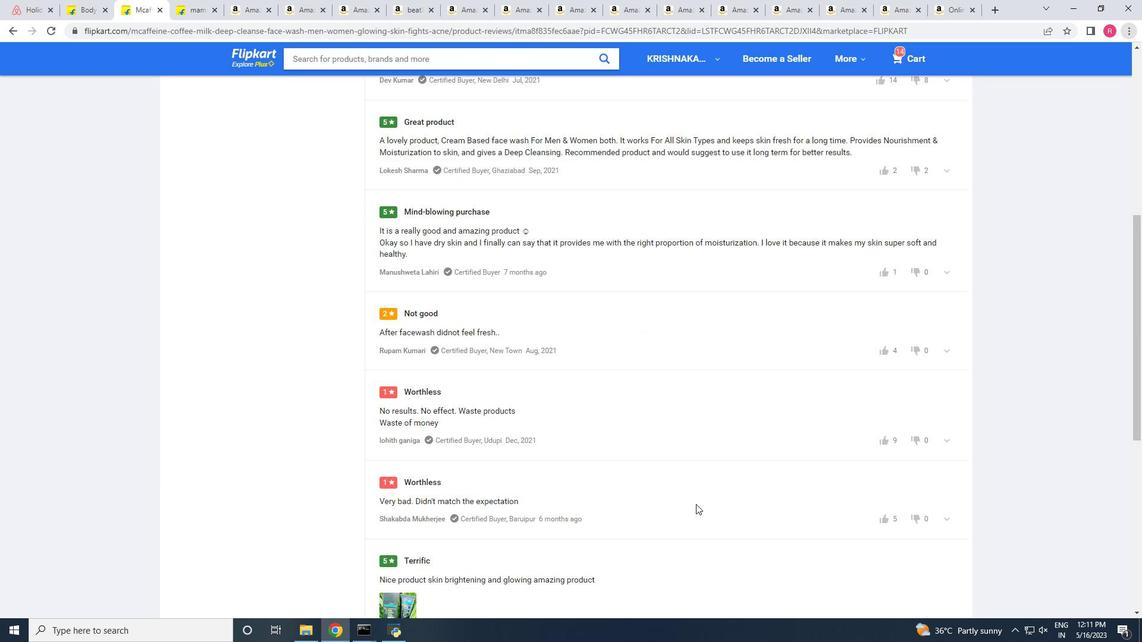 
Action: Mouse moved to (732, 554)
Screenshot: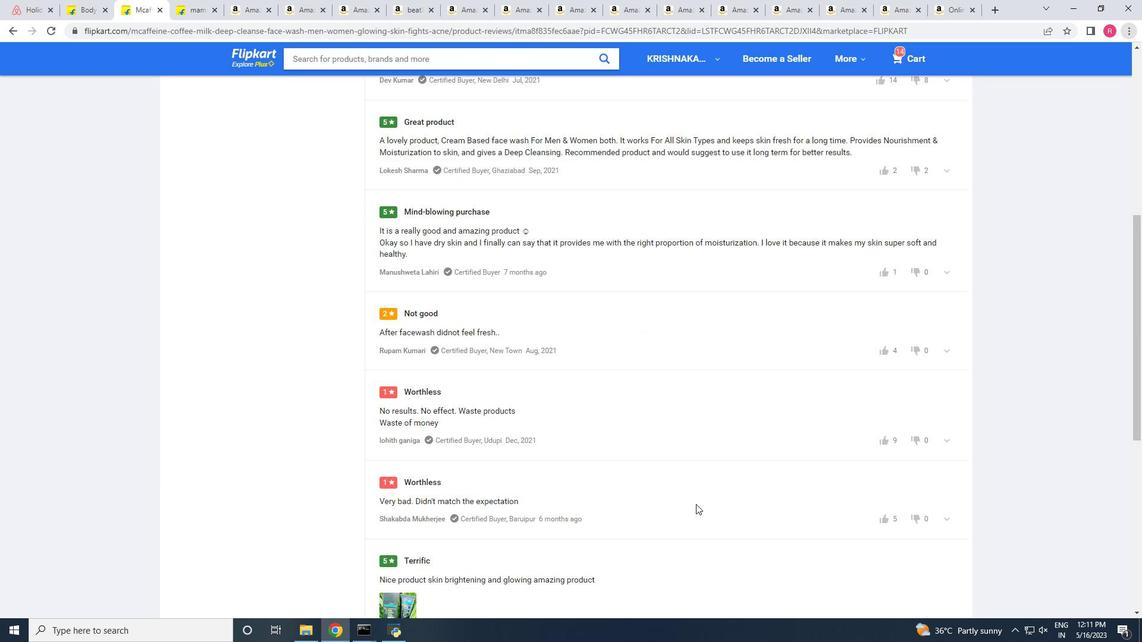 
Action: Mouse scrolled (732, 553) with delta (0, 0)
Screenshot: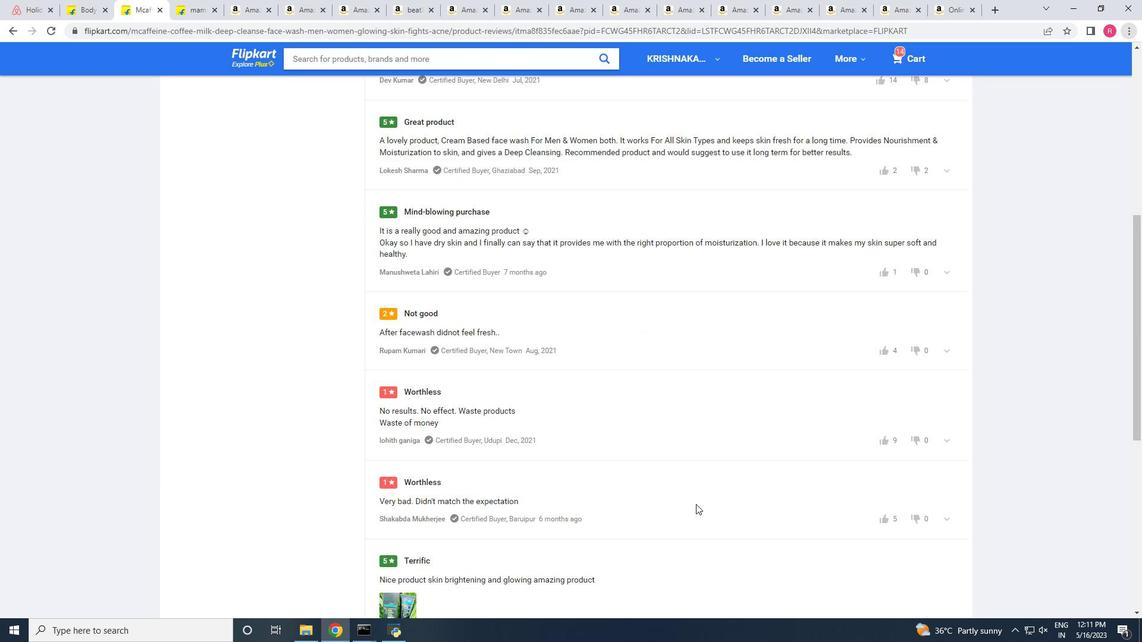 
Action: Mouse scrolled (732, 553) with delta (0, 0)
Screenshot: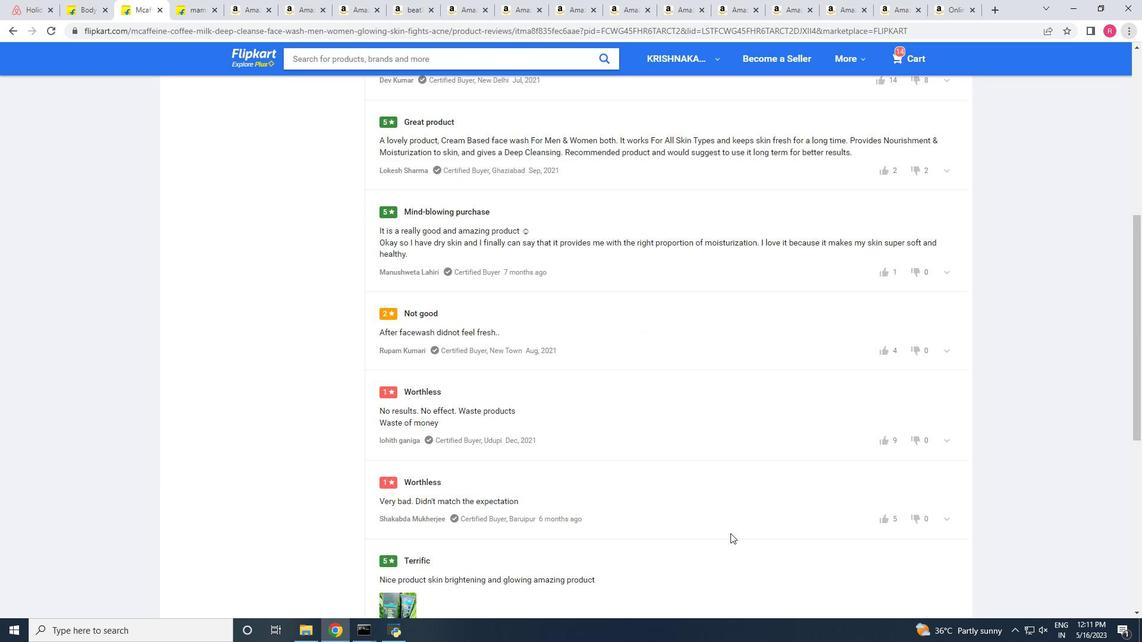 
Action: Mouse scrolled (732, 553) with delta (0, 0)
Screenshot: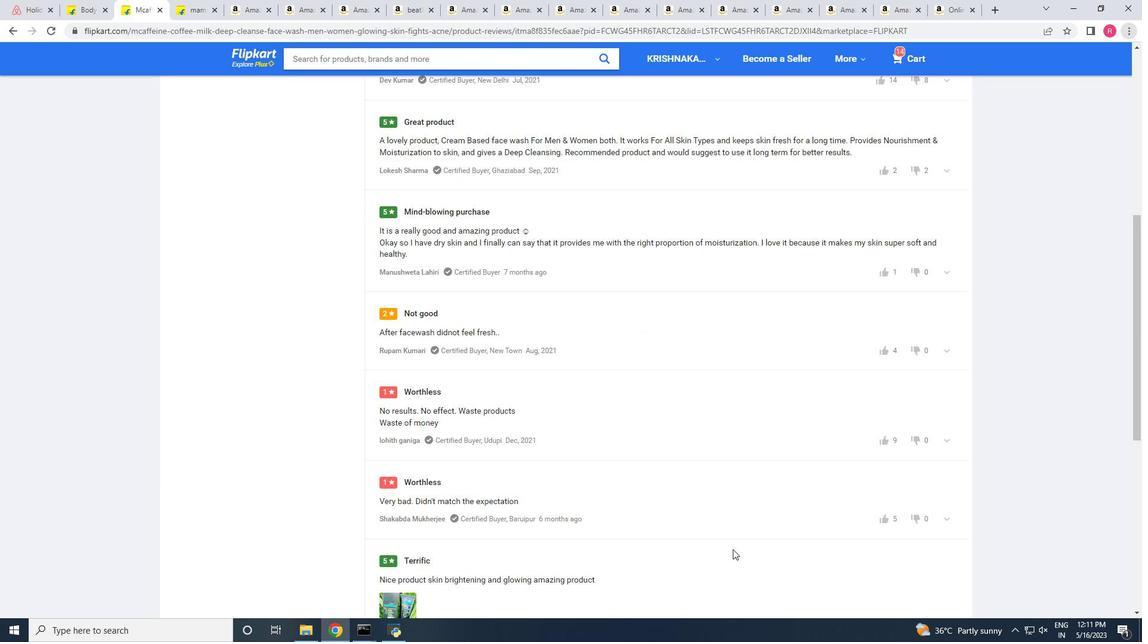 
Action: Mouse moved to (779, 502)
Screenshot: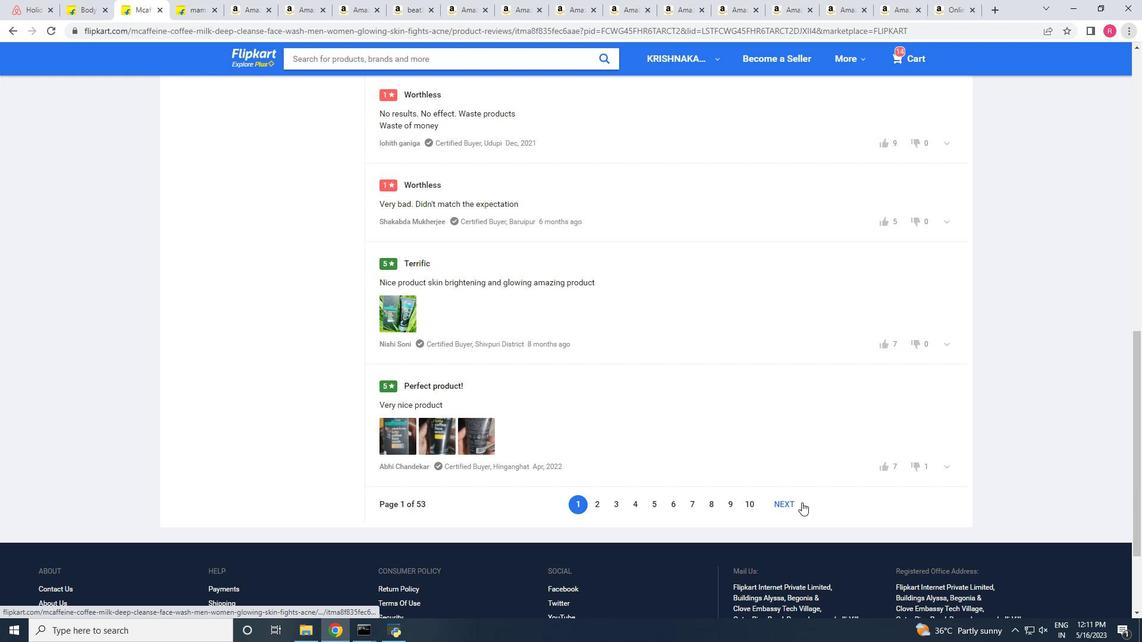 
Action: Mouse pressed left at (779, 502)
Screenshot: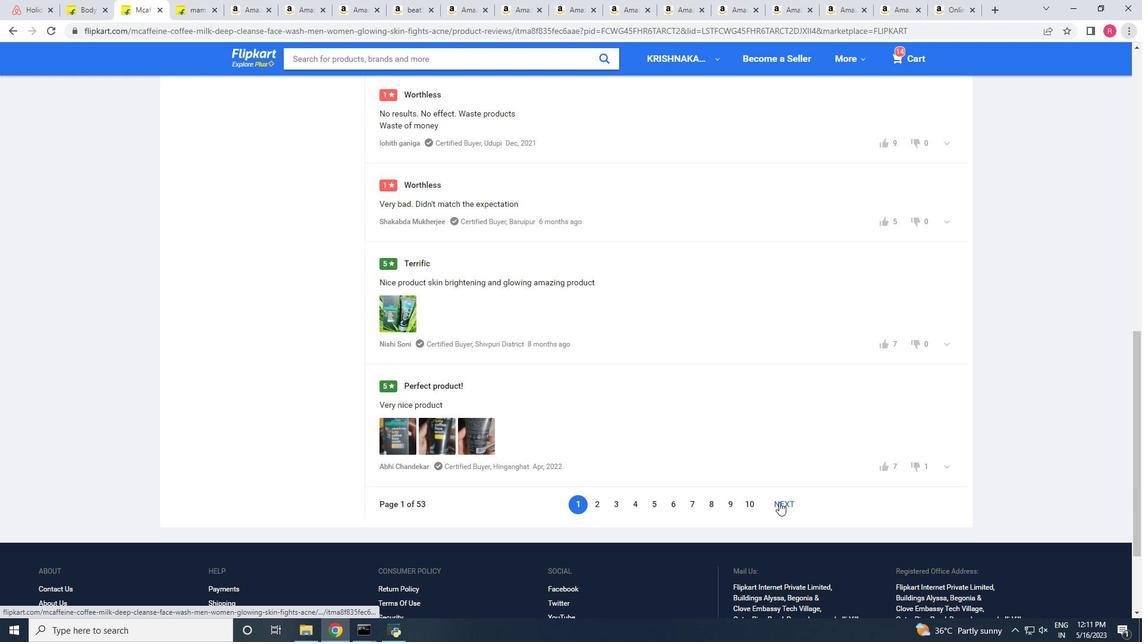 
Action: Mouse moved to (290, 248)
Screenshot: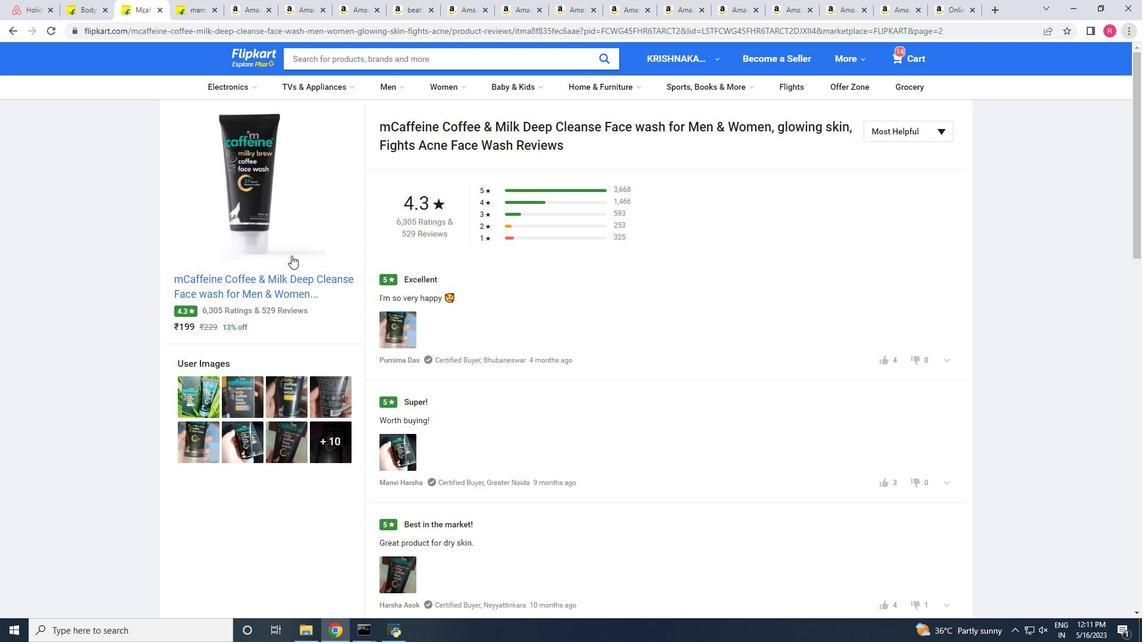 
Action: Mouse pressed left at (290, 248)
Screenshot: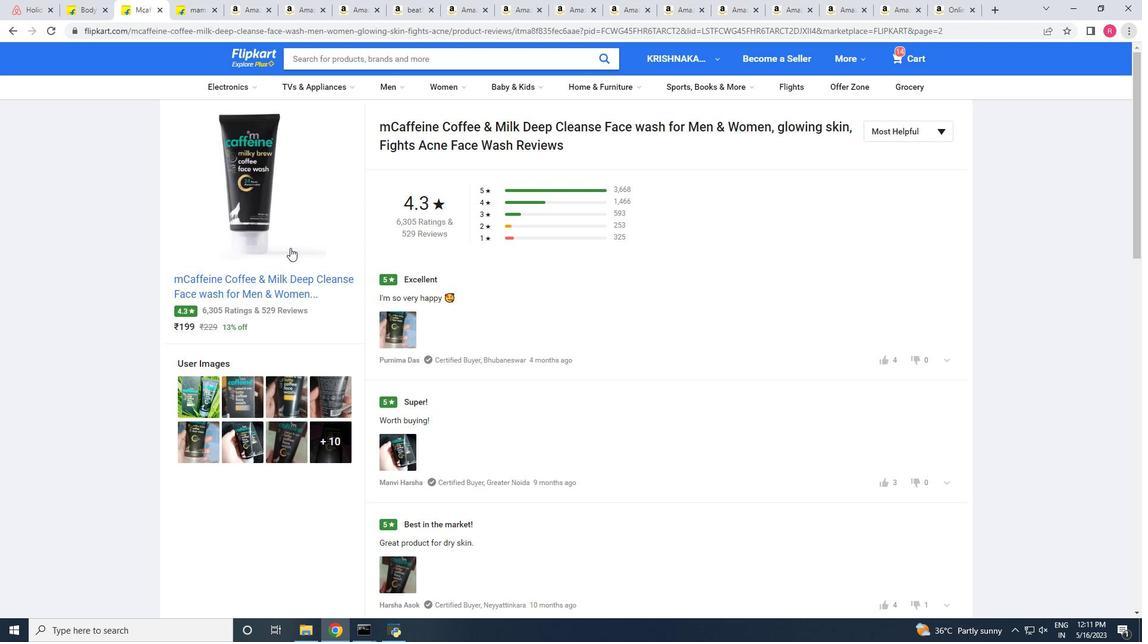 
Action: Mouse moved to (572, 406)
Screenshot: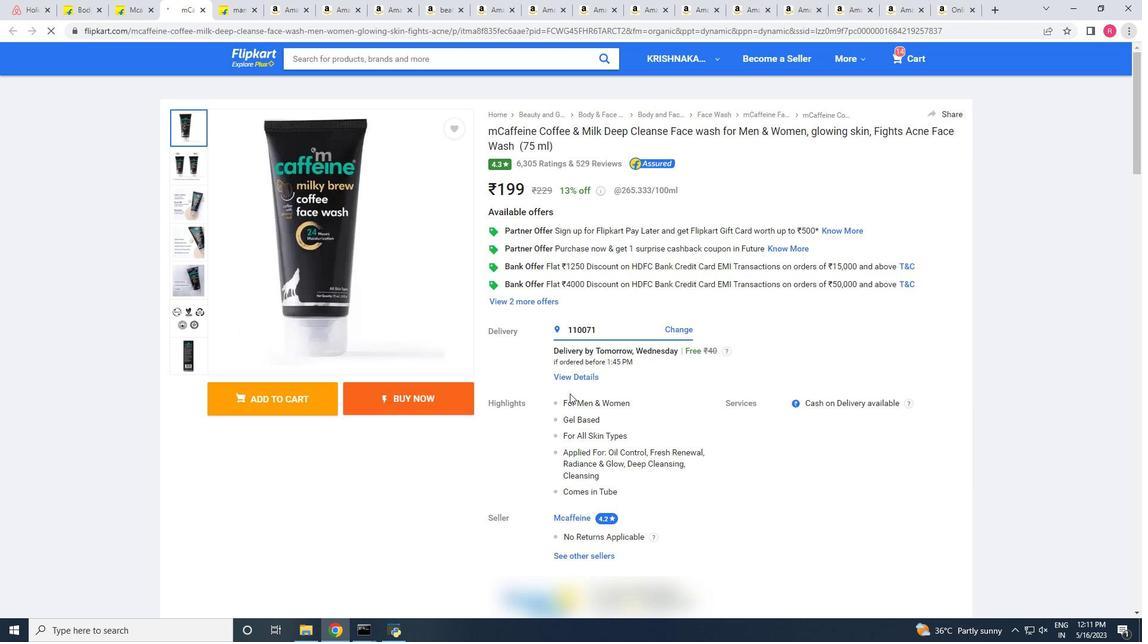 
Action: Mouse scrolled (572, 406) with delta (0, 0)
Screenshot: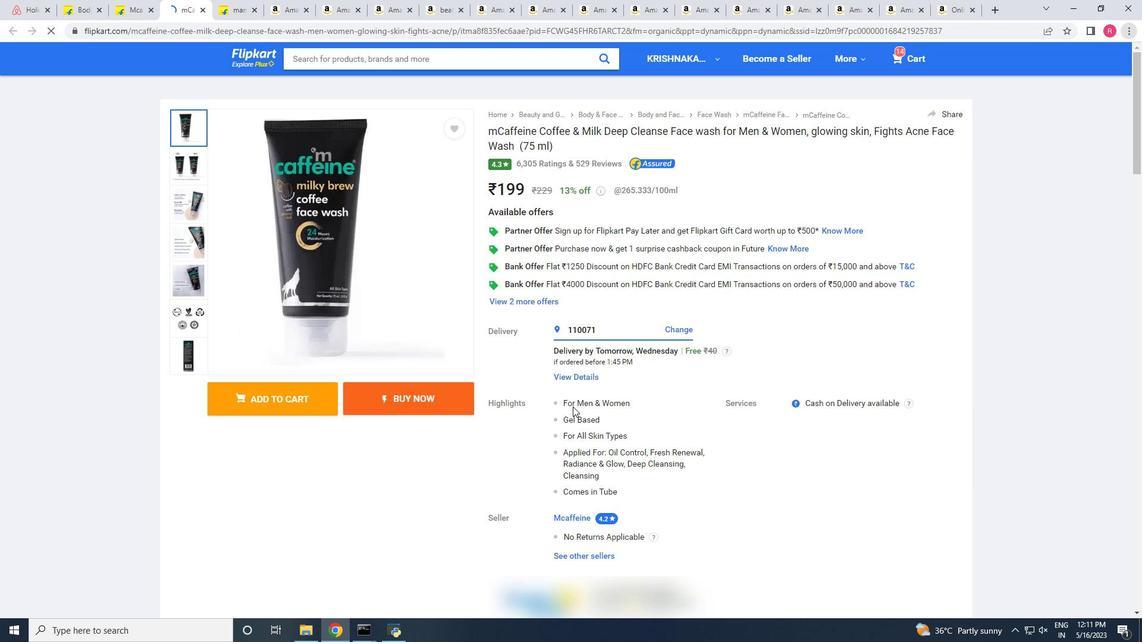 
Action: Mouse scrolled (572, 406) with delta (0, 0)
Screenshot: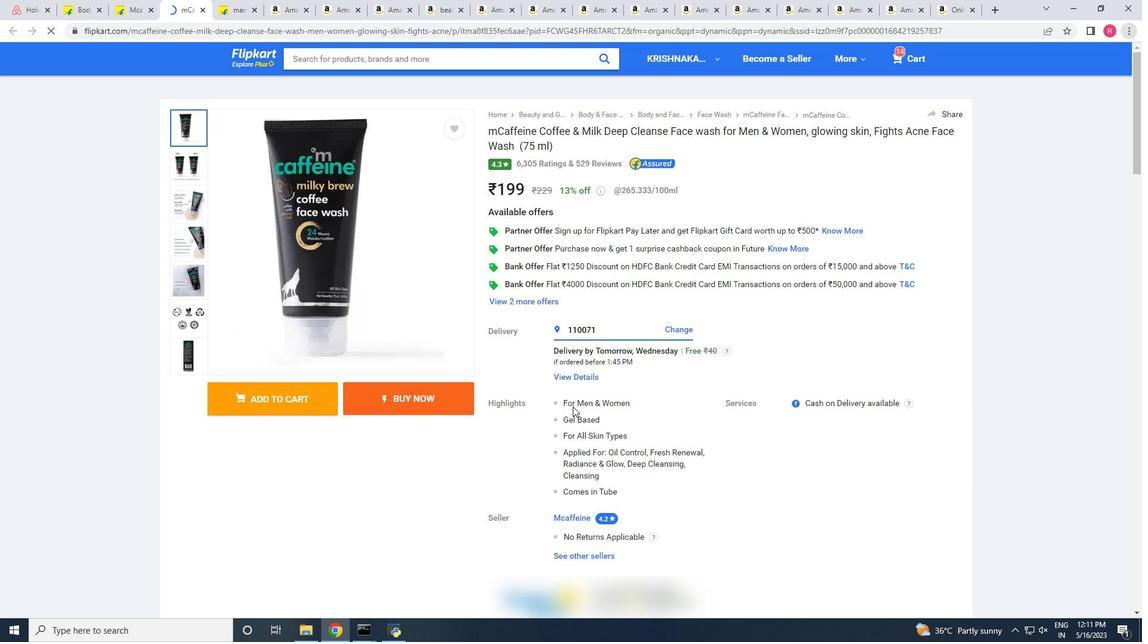 
Action: Mouse scrolled (572, 406) with delta (0, 0)
Screenshot: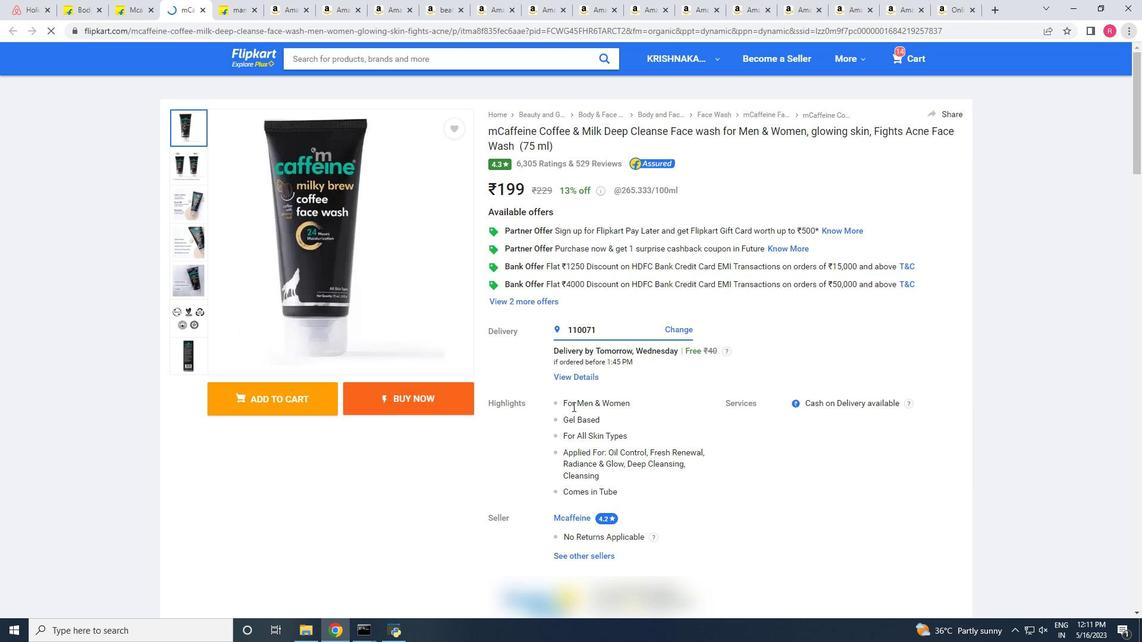 
Action: Mouse scrolled (572, 406) with delta (0, 0)
Screenshot: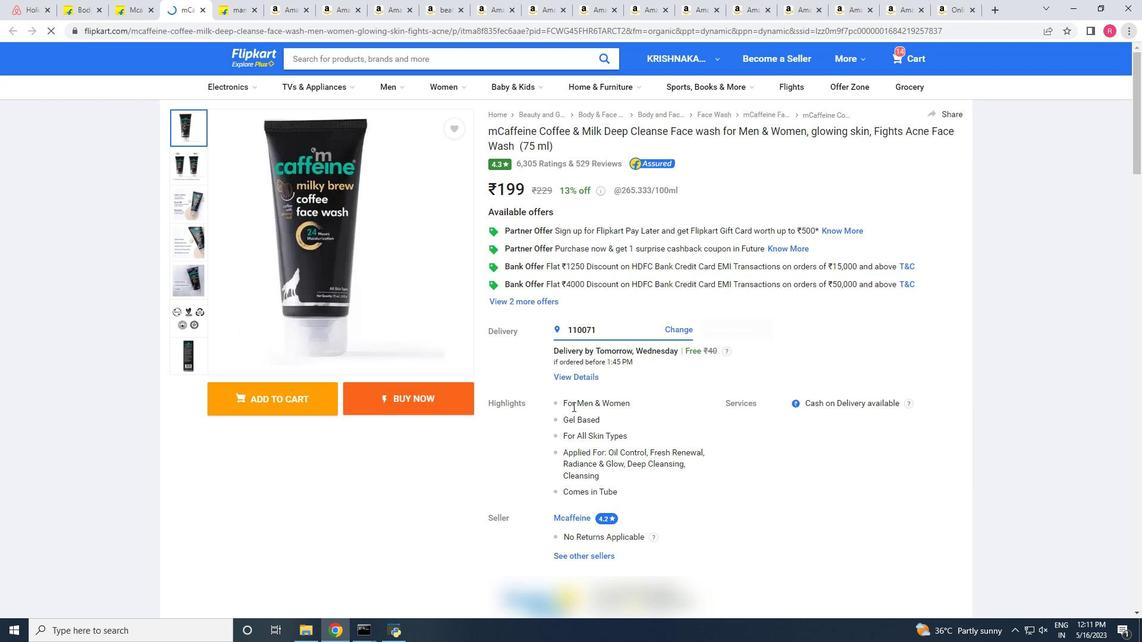 
Action: Mouse scrolled (572, 406) with delta (0, 0)
Screenshot: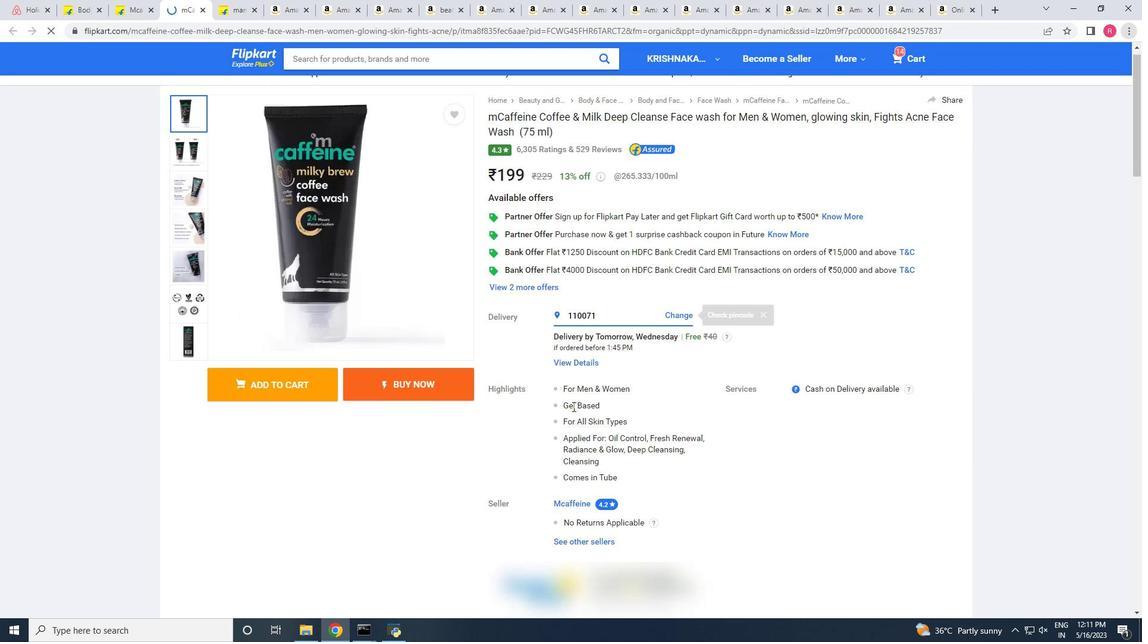 
Action: Mouse scrolled (572, 406) with delta (0, 0)
Screenshot: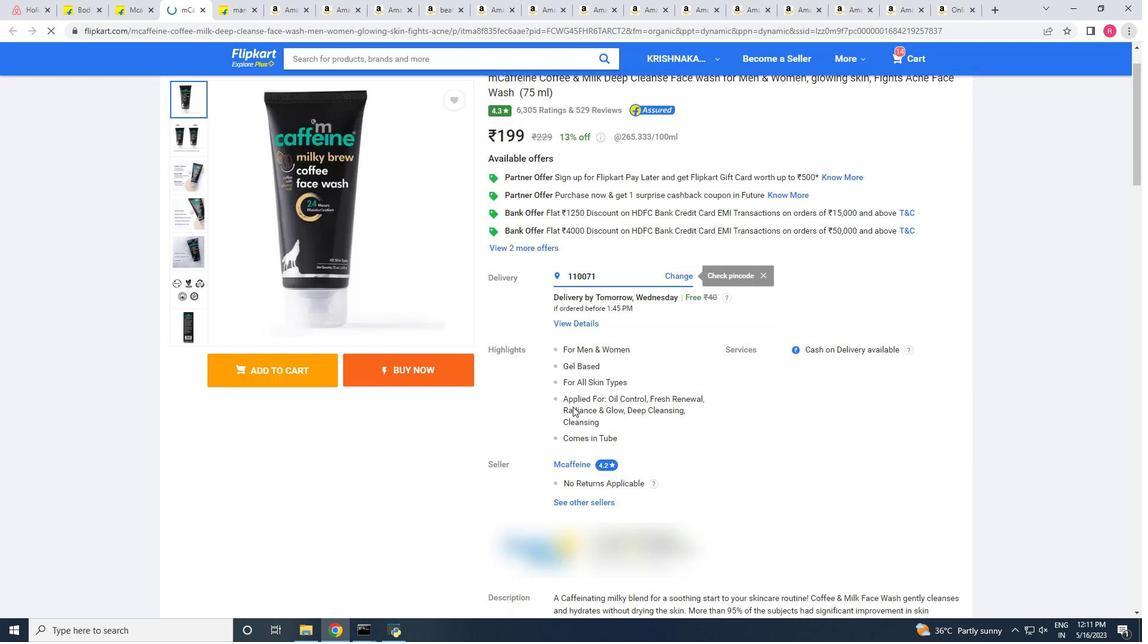 
Action: Mouse scrolled (572, 406) with delta (0, 0)
Screenshot: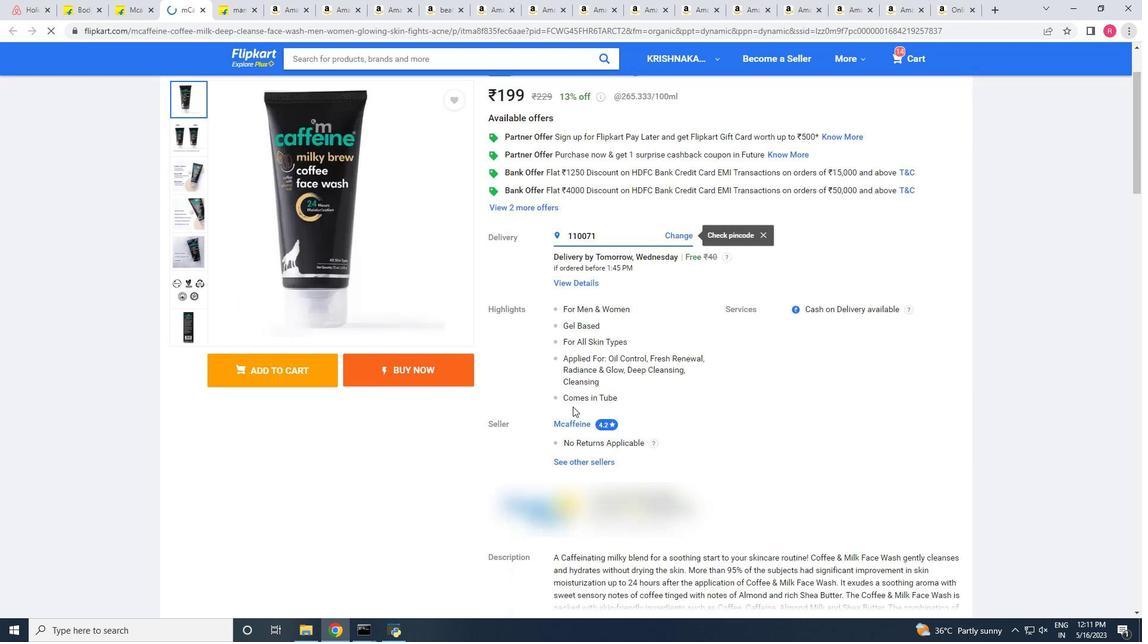 
Action: Mouse moved to (582, 406)
Screenshot: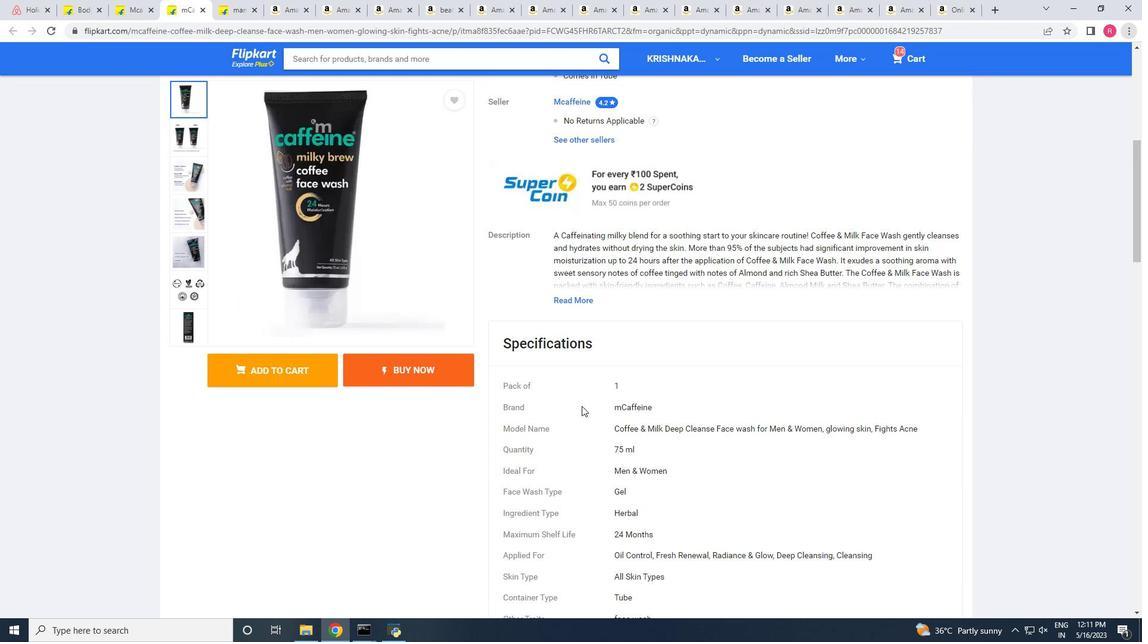 
Action: Mouse scrolled (582, 405) with delta (0, 0)
Screenshot: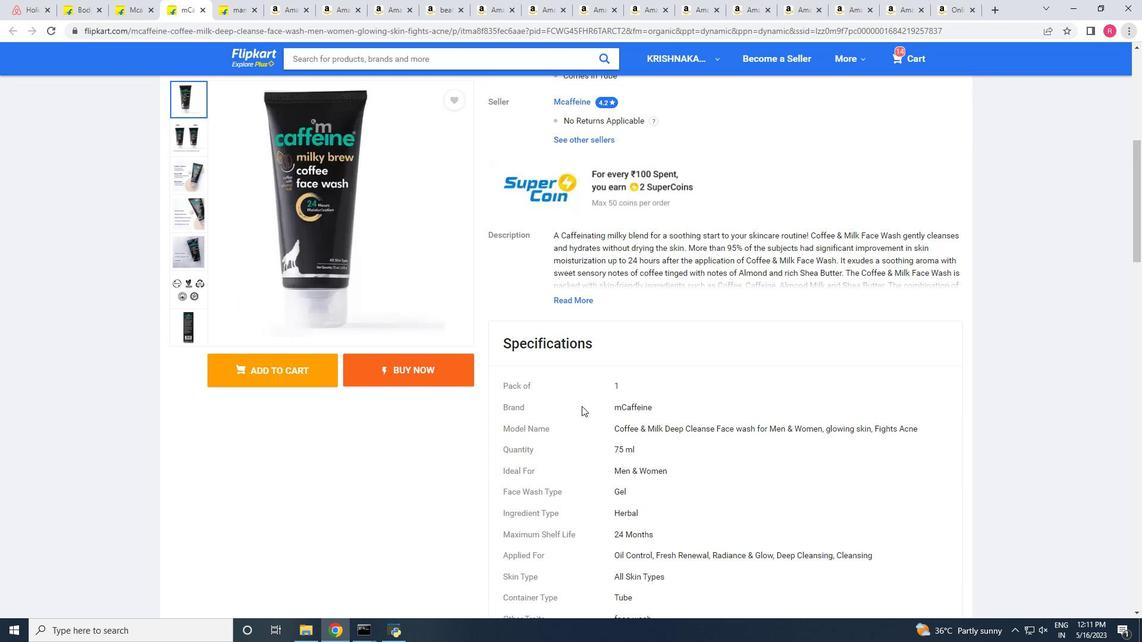 
Action: Mouse scrolled (582, 405) with delta (0, 0)
Screenshot: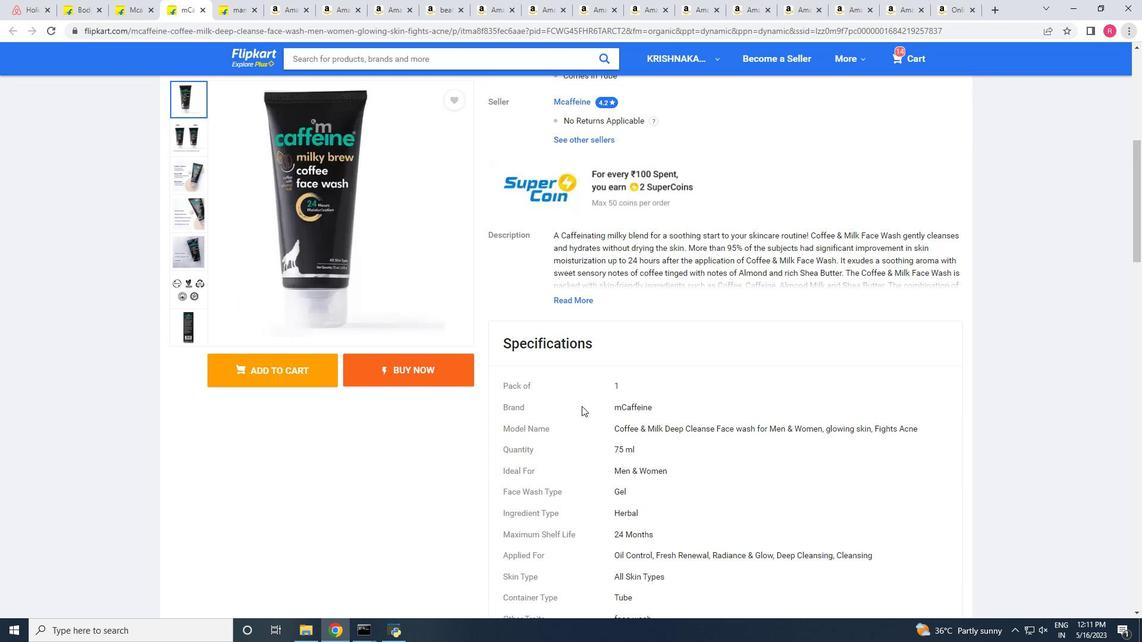 
Action: Mouse scrolled (582, 405) with delta (0, 0)
Screenshot: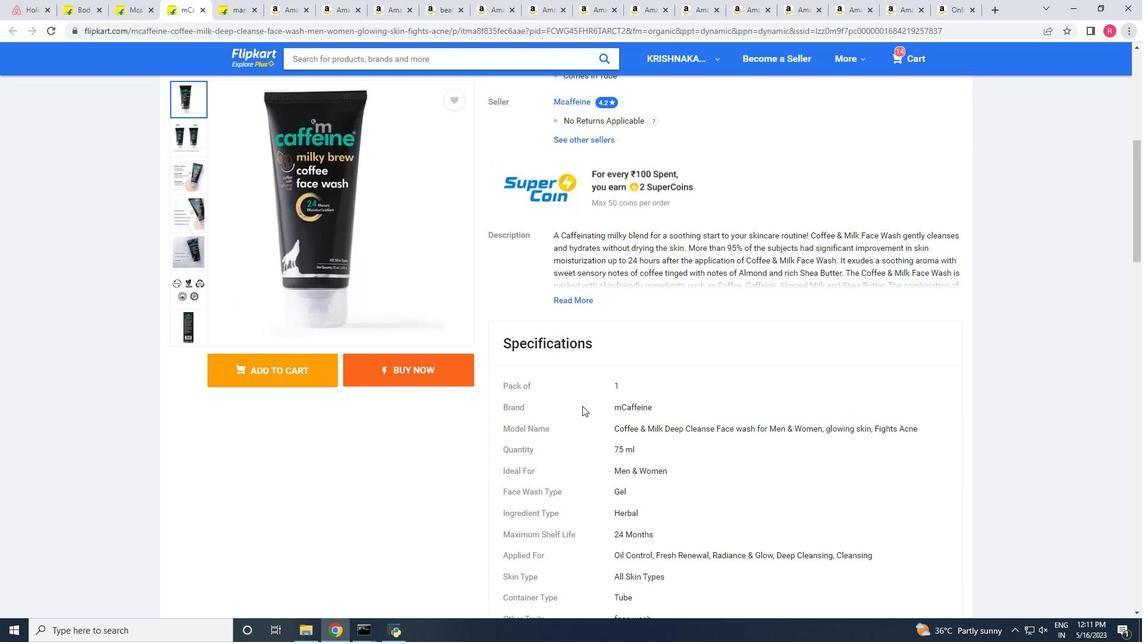 
Action: Mouse scrolled (582, 405) with delta (0, 0)
Screenshot: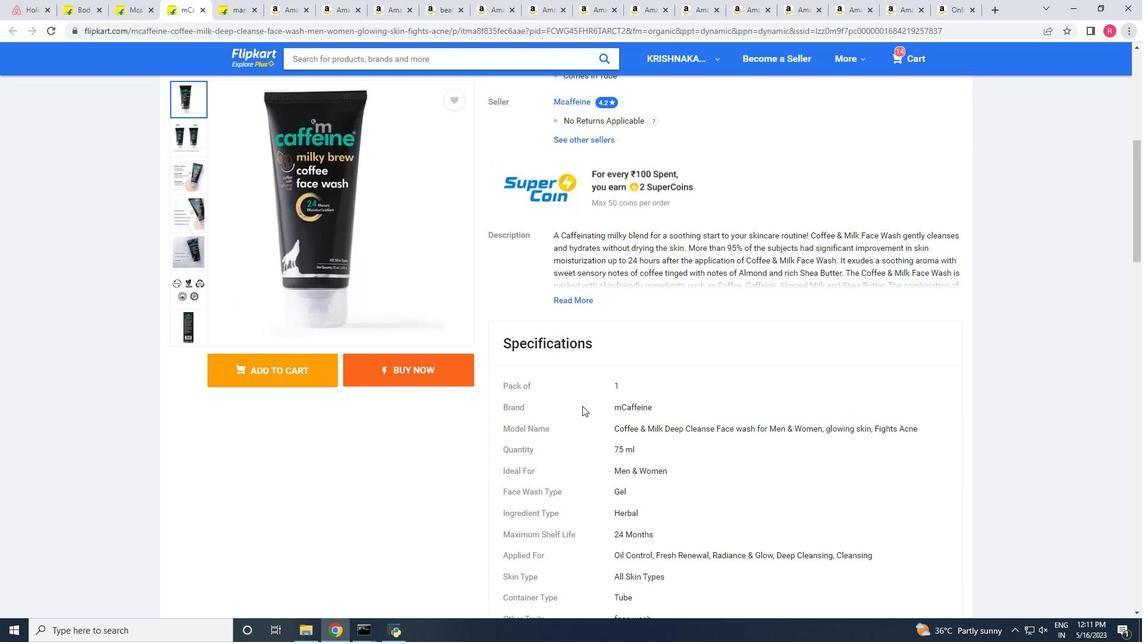 
Action: Mouse scrolled (582, 405) with delta (0, 0)
Screenshot: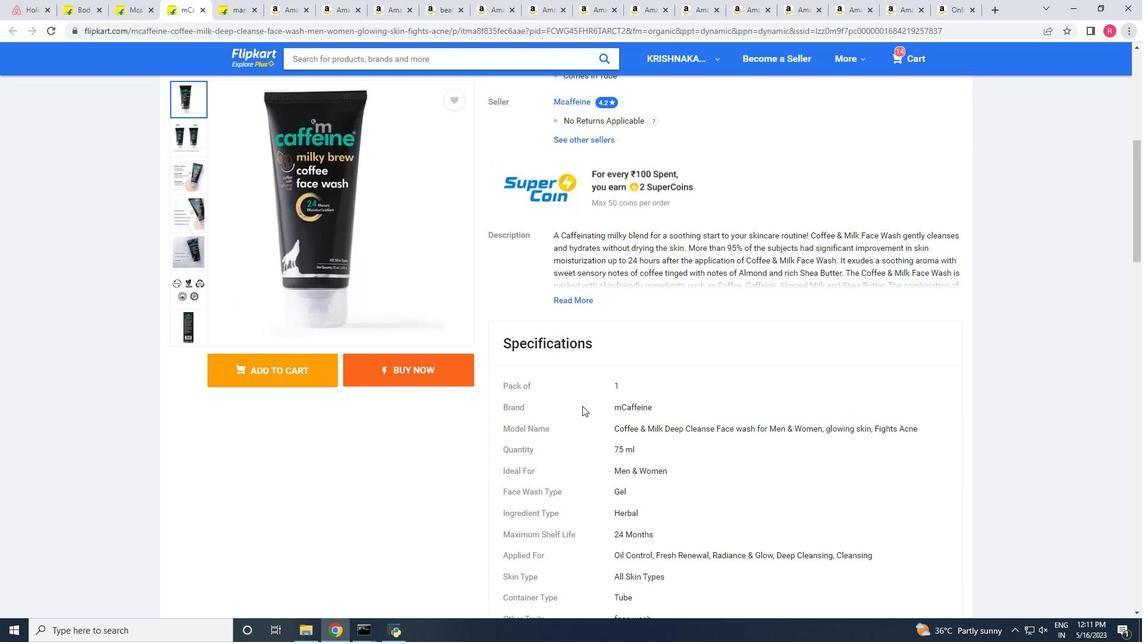 
Action: Mouse scrolled (582, 405) with delta (0, 0)
Screenshot: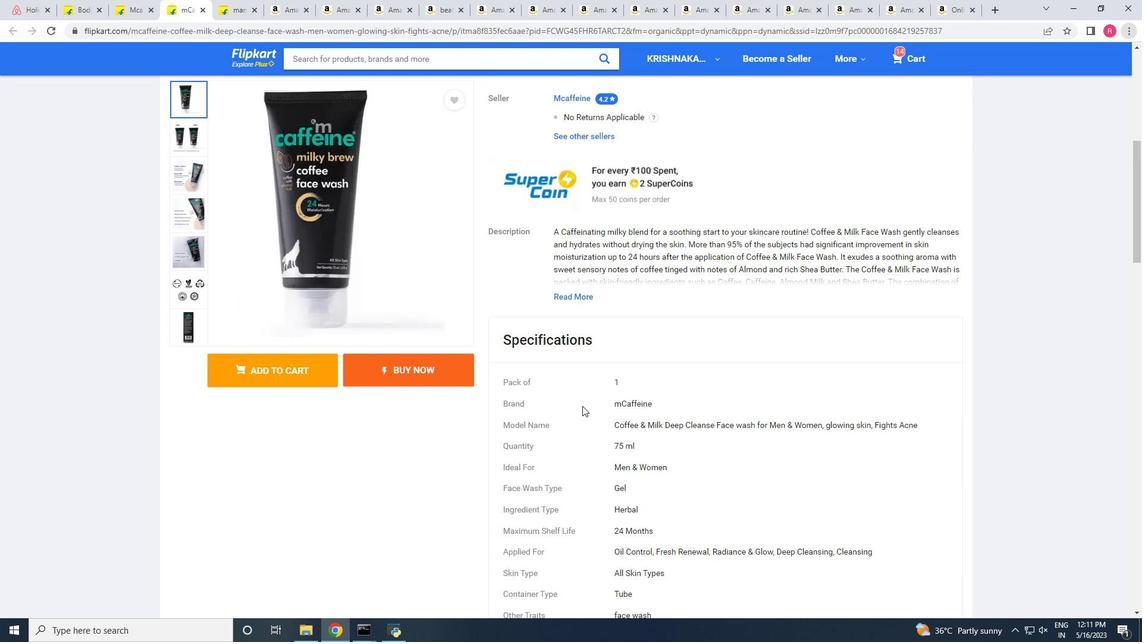 
Action: Mouse scrolled (582, 405) with delta (0, 0)
Screenshot: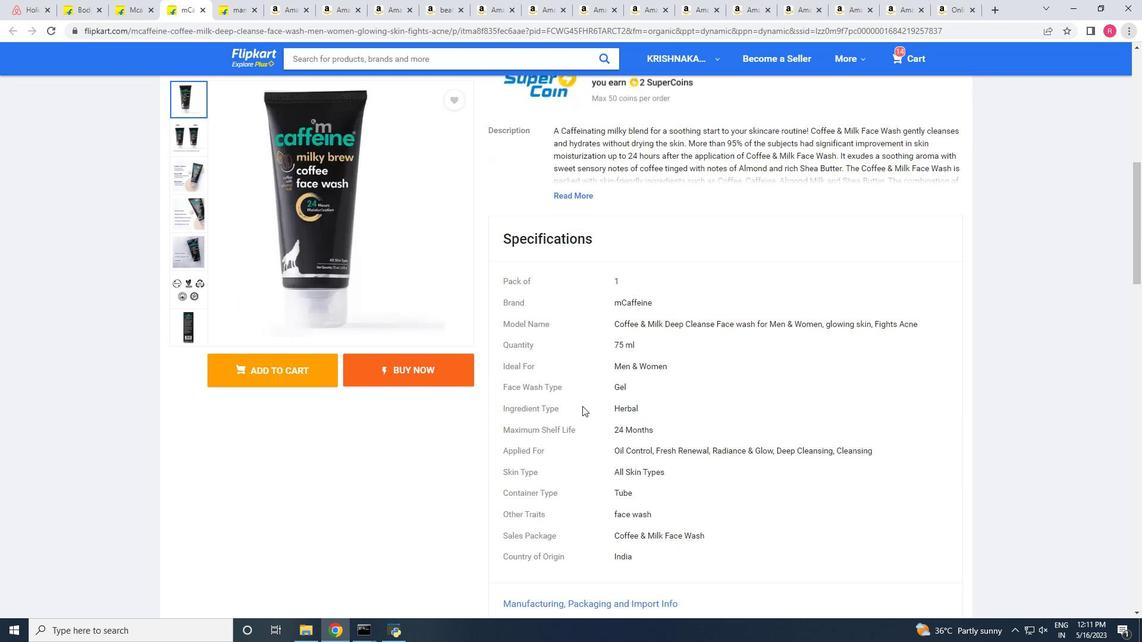 
Action: Mouse scrolled (582, 405) with delta (0, 0)
Screenshot: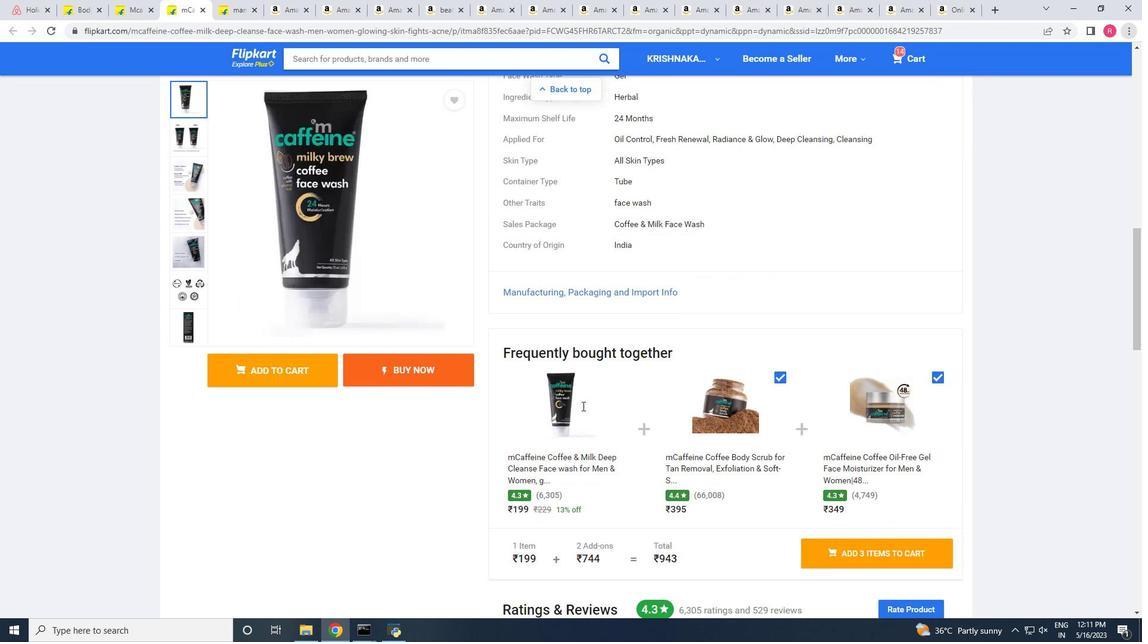 
Action: Mouse scrolled (582, 405) with delta (0, 0)
Screenshot: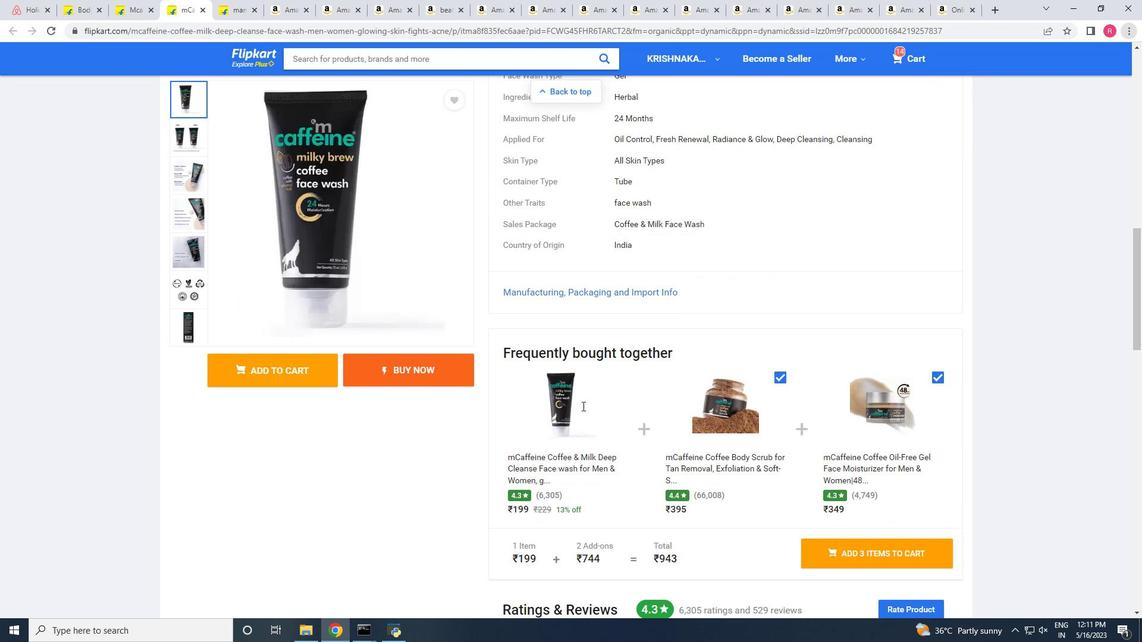 
Action: Mouse scrolled (582, 405) with delta (0, 0)
Screenshot: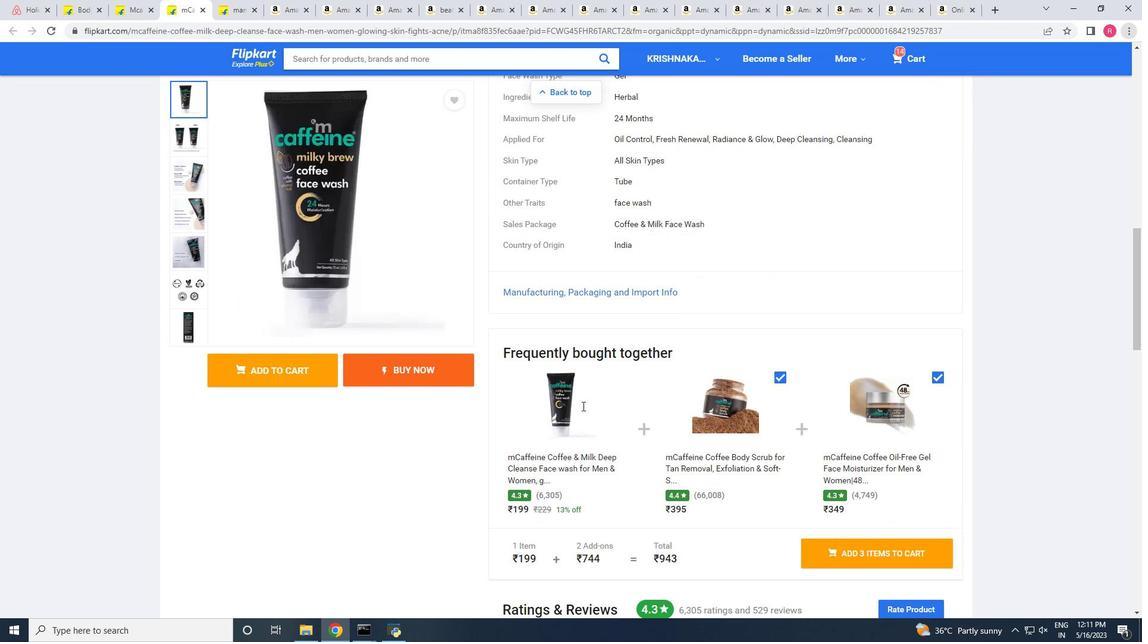 
Action: Mouse scrolled (582, 405) with delta (0, 0)
Screenshot: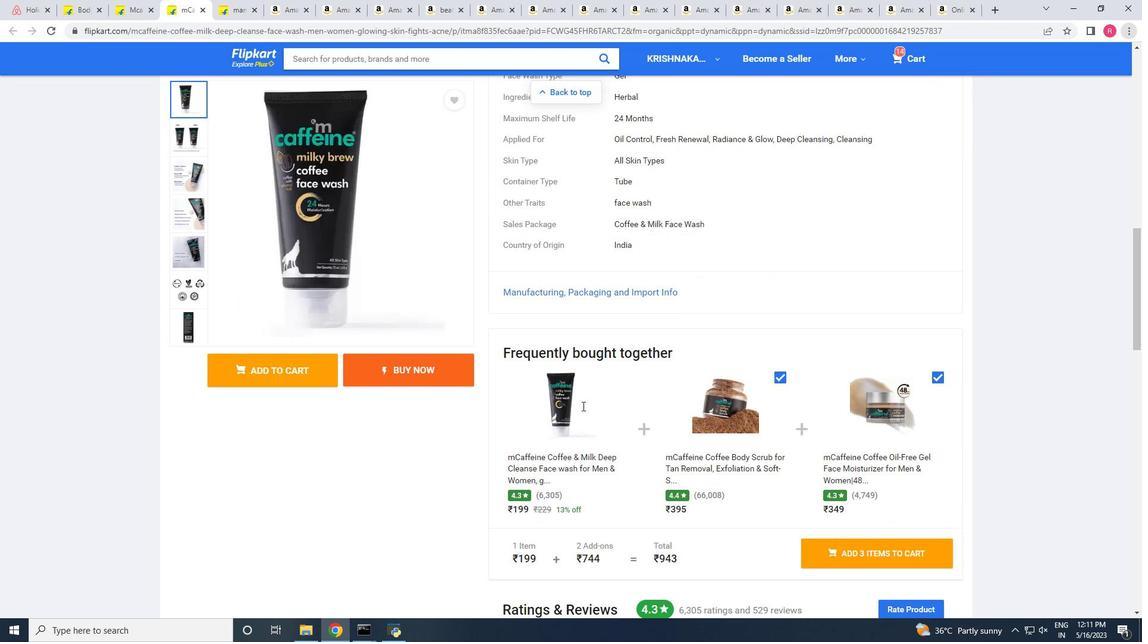 
Action: Mouse scrolled (582, 405) with delta (0, 0)
Screenshot: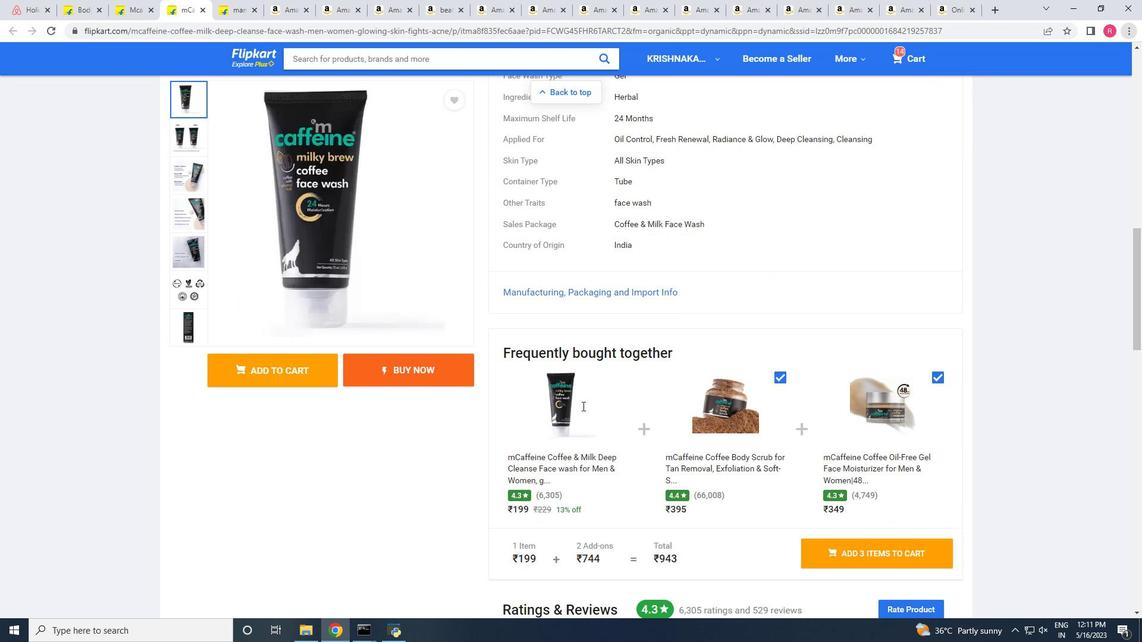 
Action: Mouse scrolled (582, 405) with delta (0, 0)
Screenshot: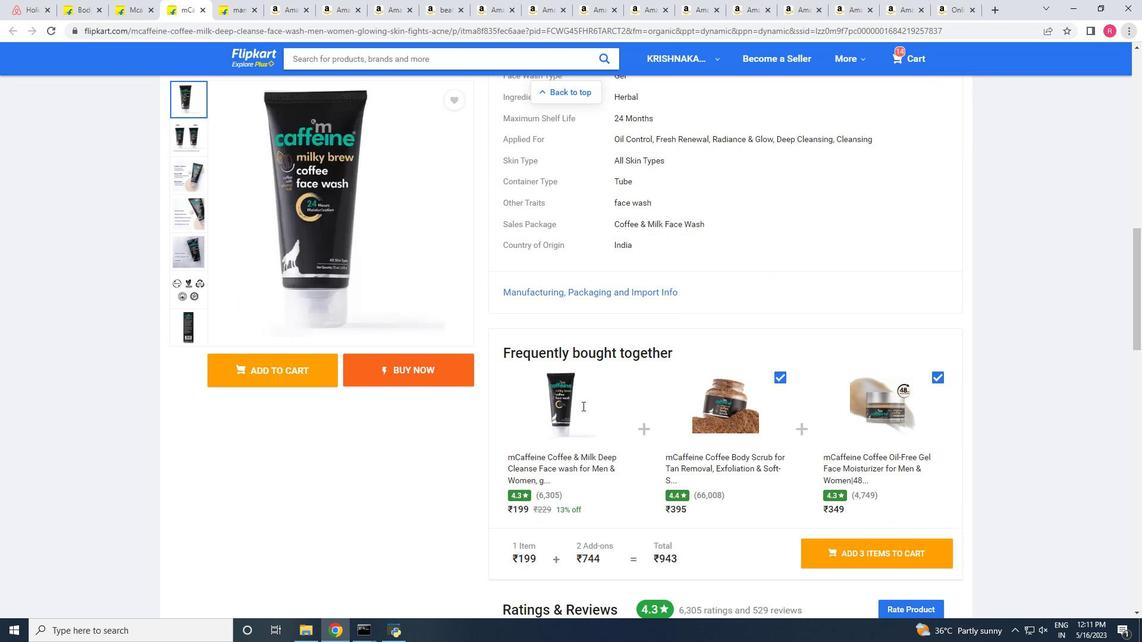 
Action: Mouse moved to (820, 375)
Screenshot: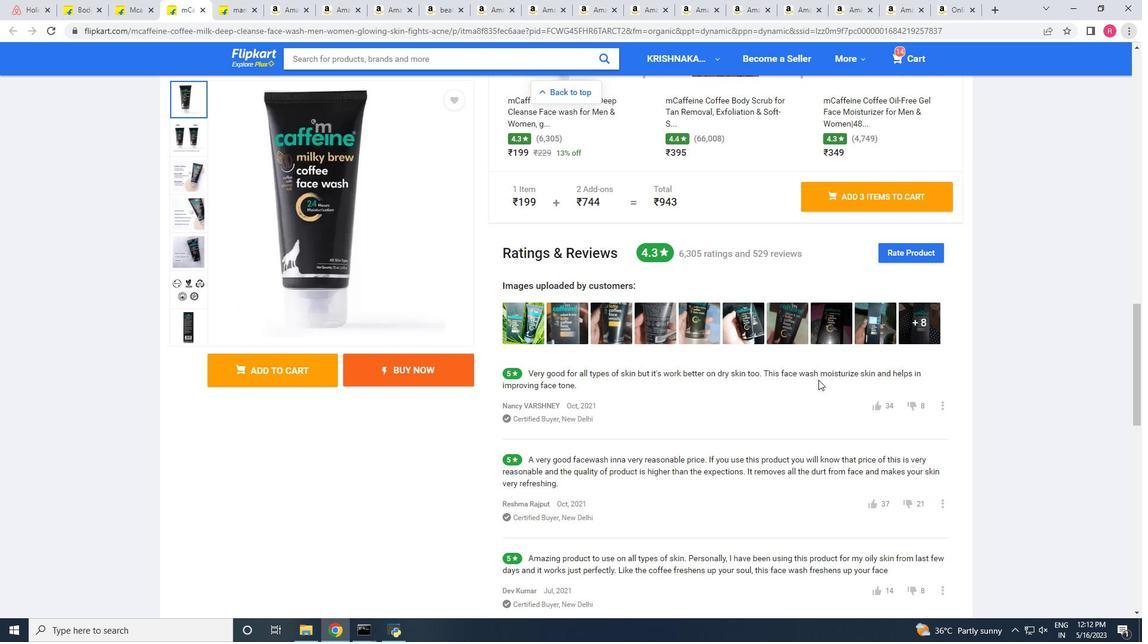 
Action: Mouse scrolled (820, 375) with delta (0, 0)
Screenshot: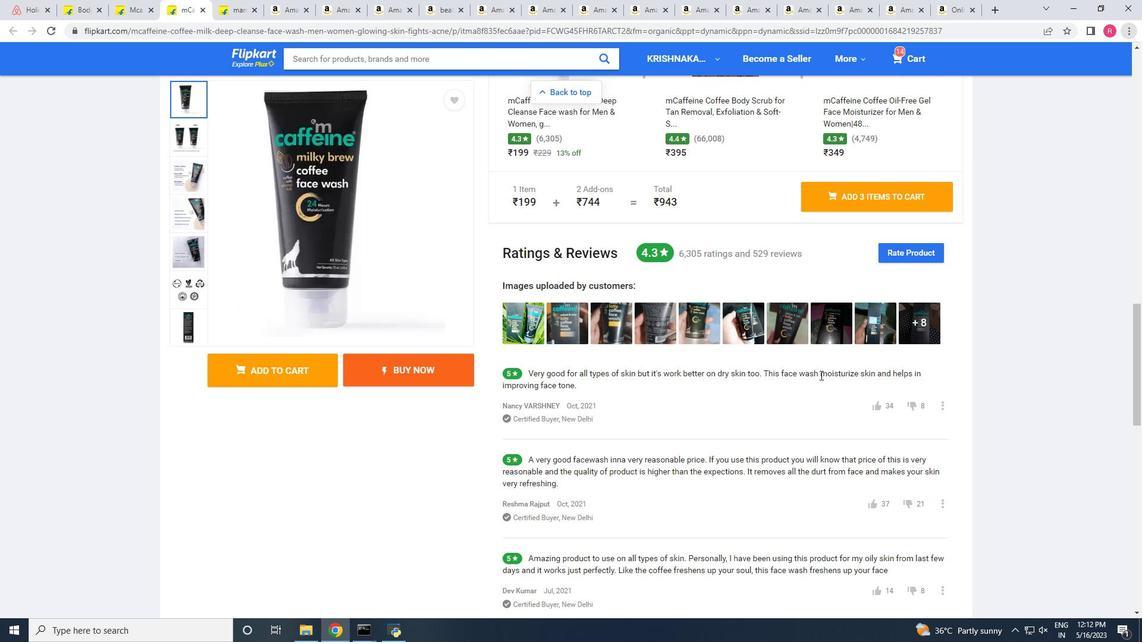 
Action: Mouse scrolled (820, 375) with delta (0, 0)
Screenshot: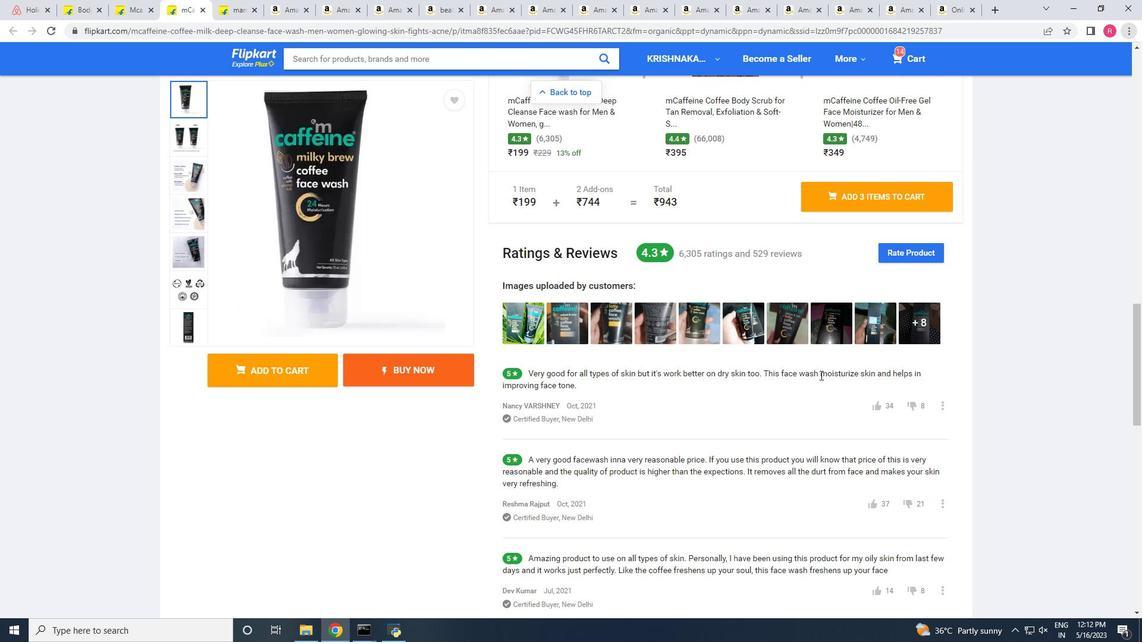 
Action: Mouse scrolled (820, 375) with delta (0, 0)
Screenshot: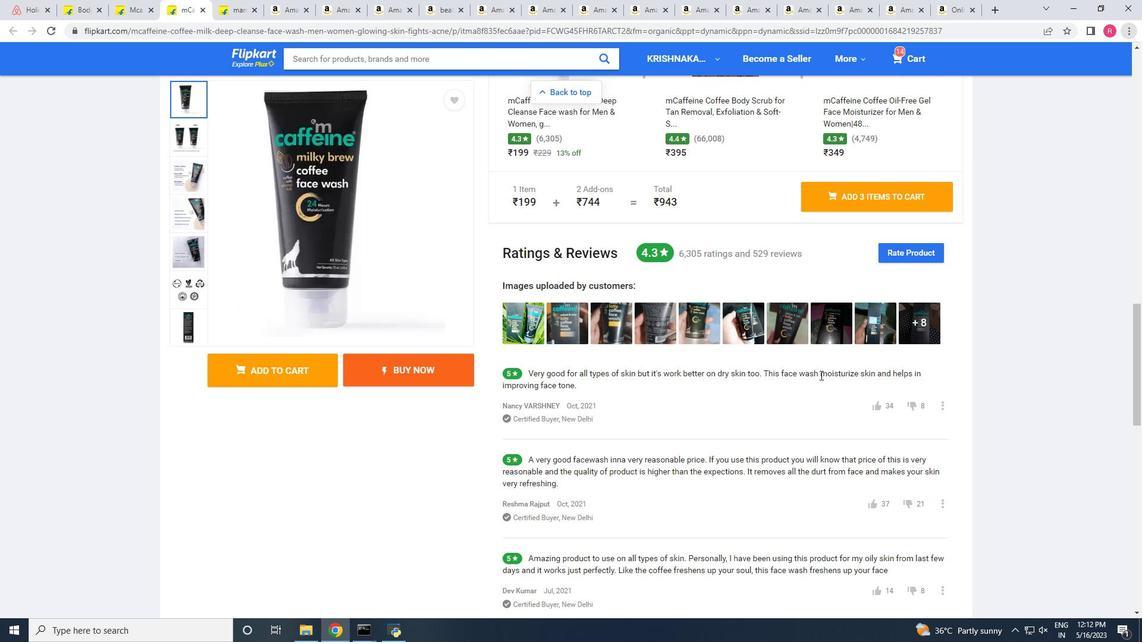 
Action: Mouse scrolled (820, 375) with delta (0, 0)
Screenshot: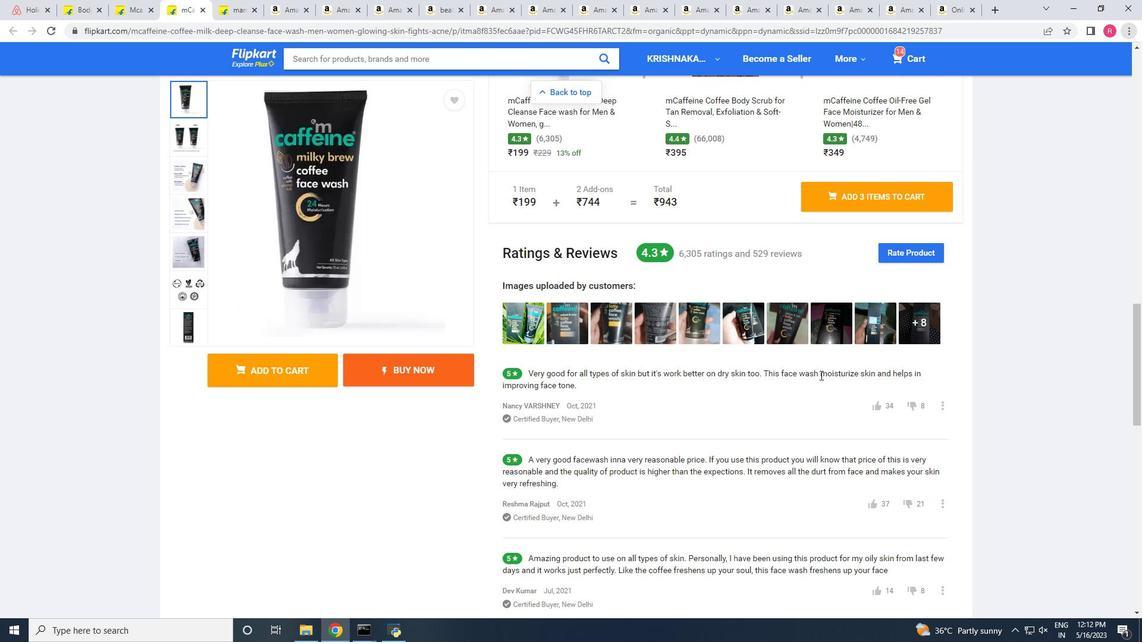 
Action: Mouse scrolled (820, 375) with delta (0, 0)
Screenshot: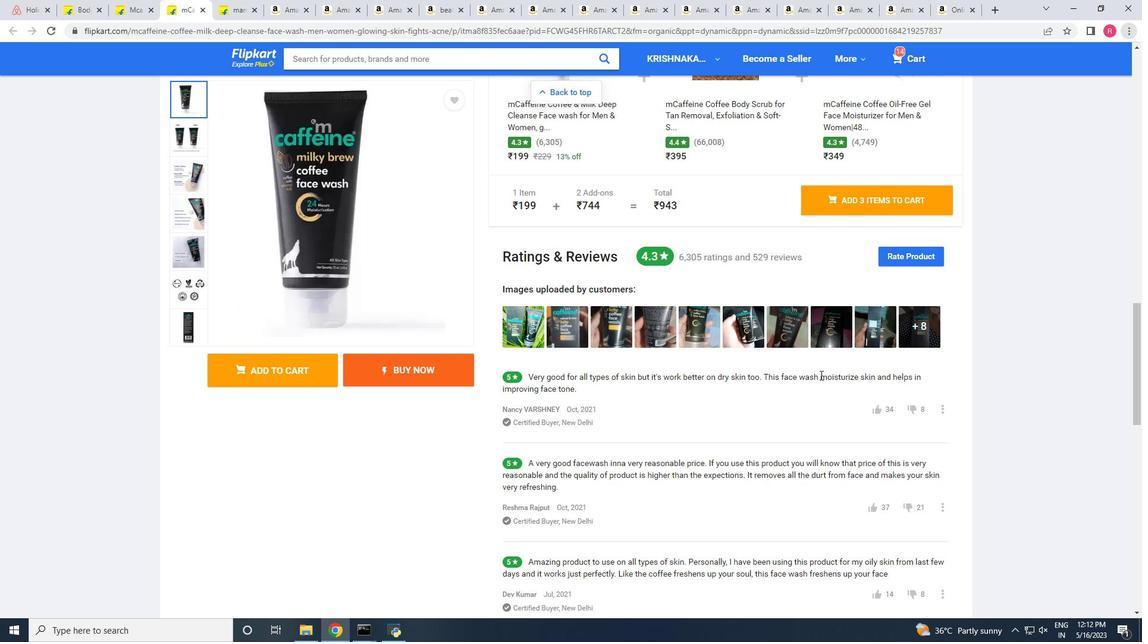 
Action: Mouse scrolled (820, 375) with delta (0, 0)
Screenshot: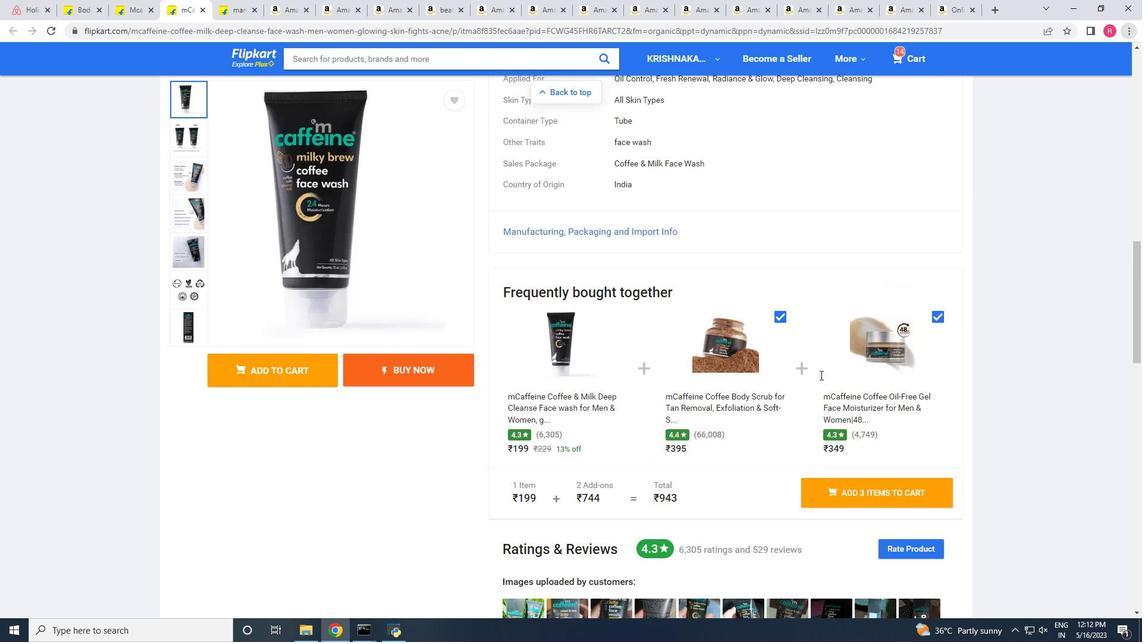 
Action: Mouse scrolled (820, 375) with delta (0, 0)
Screenshot: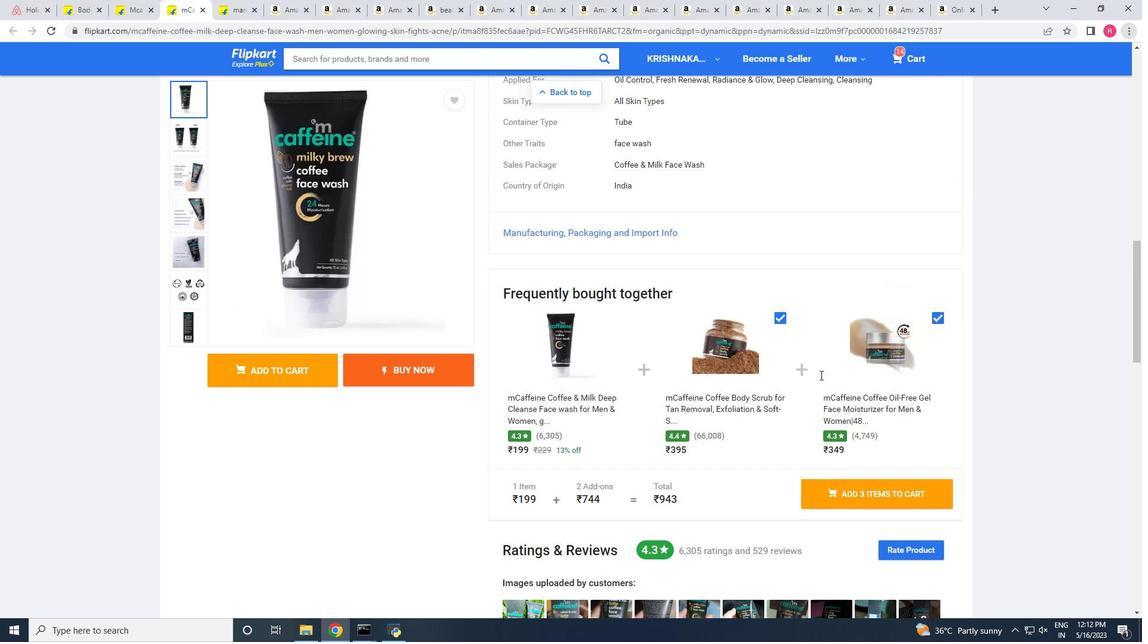 
Action: Mouse scrolled (820, 375) with delta (0, 0)
Screenshot: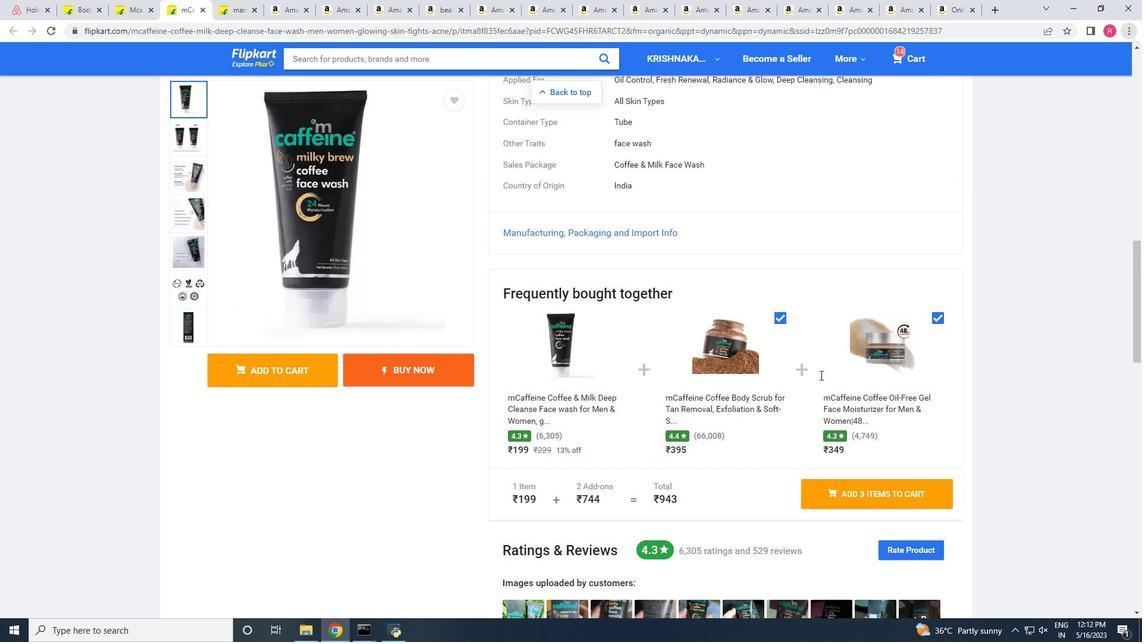 
Action: Mouse scrolled (820, 375) with delta (0, 0)
Screenshot: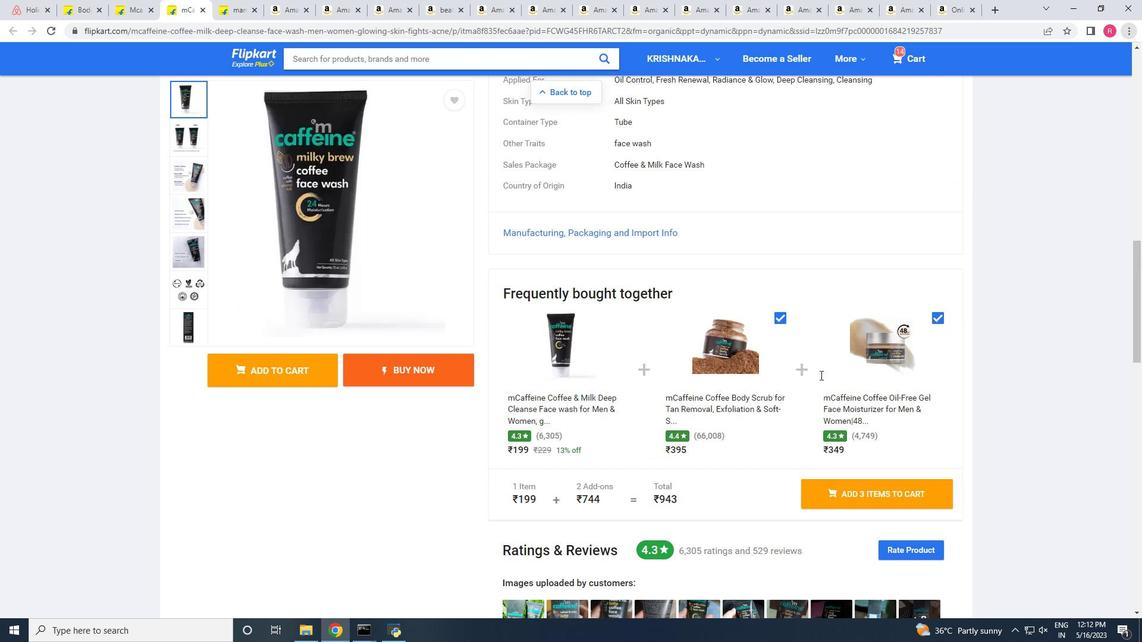 
Action: Mouse scrolled (820, 375) with delta (0, 0)
Screenshot: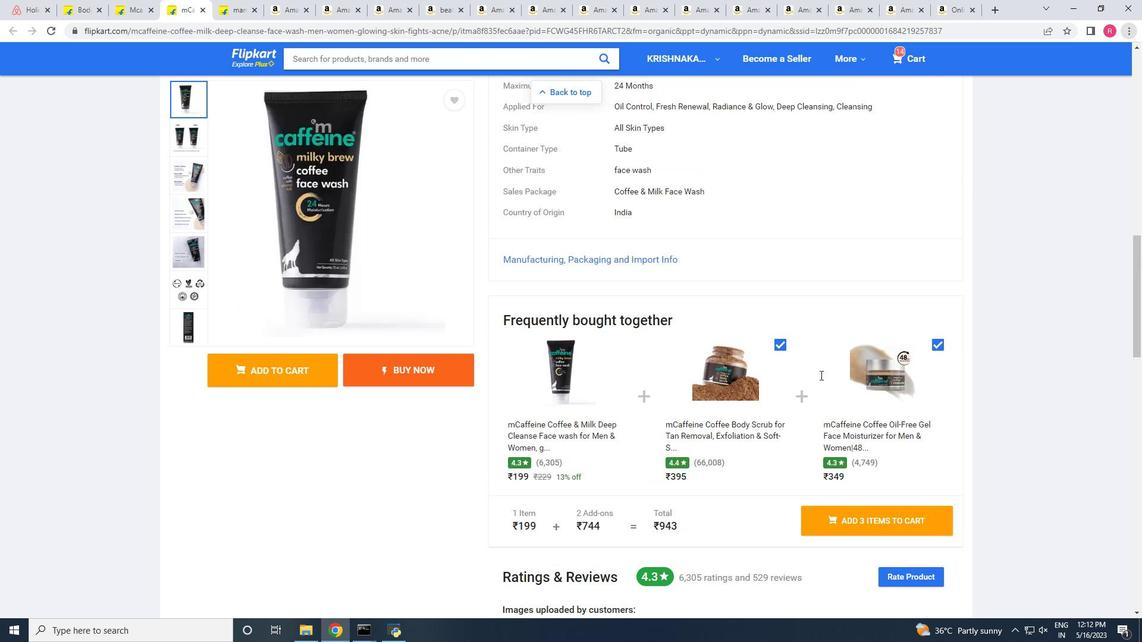 
Action: Mouse scrolled (820, 375) with delta (0, 0)
Screenshot: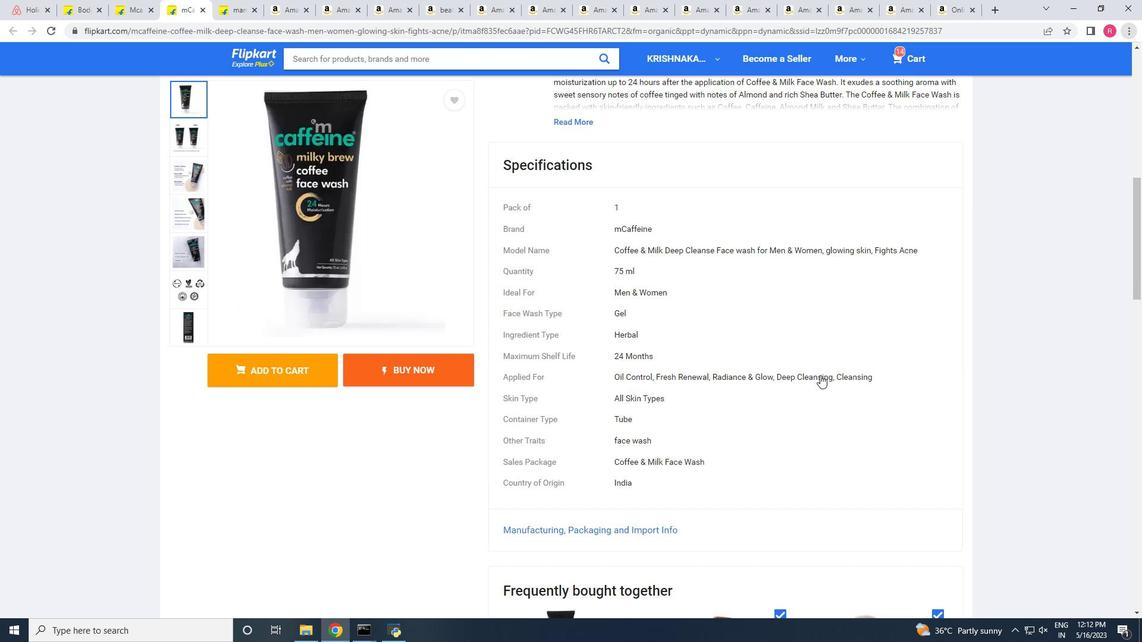 
Action: Mouse scrolled (820, 375) with delta (0, 0)
Screenshot: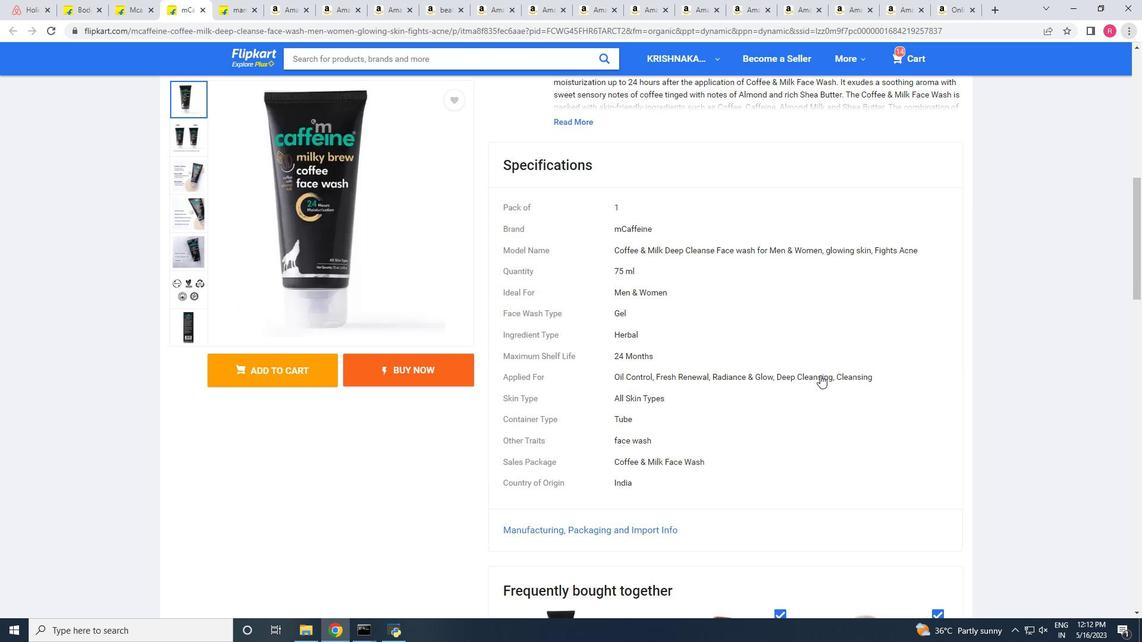 
Action: Mouse scrolled (820, 375) with delta (0, 0)
Screenshot: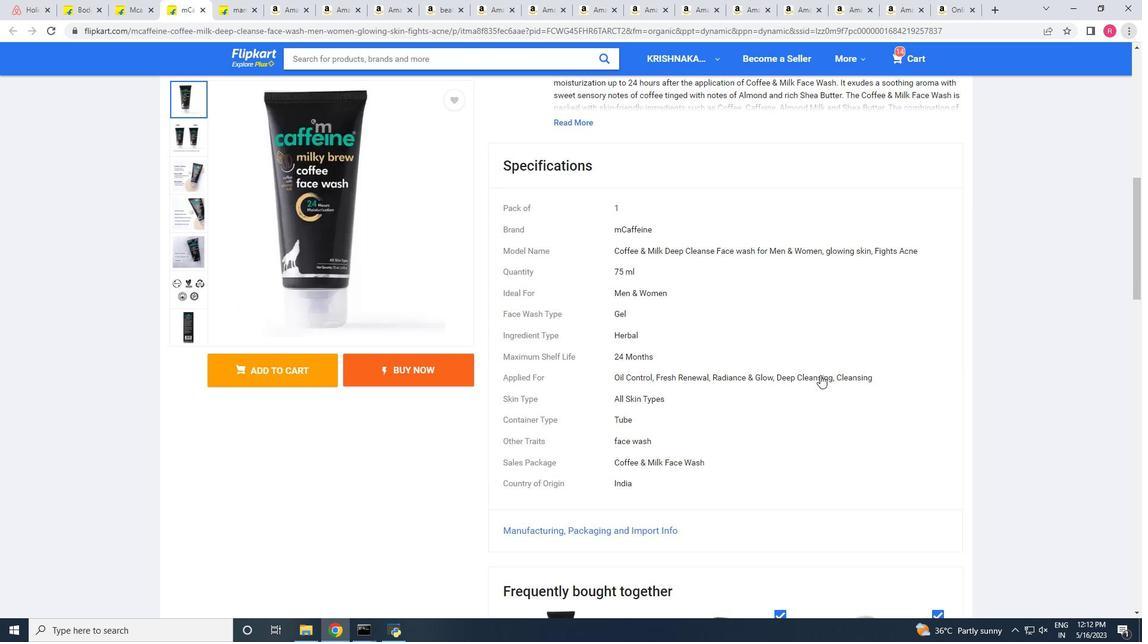 
Action: Mouse scrolled (820, 375) with delta (0, 0)
Screenshot: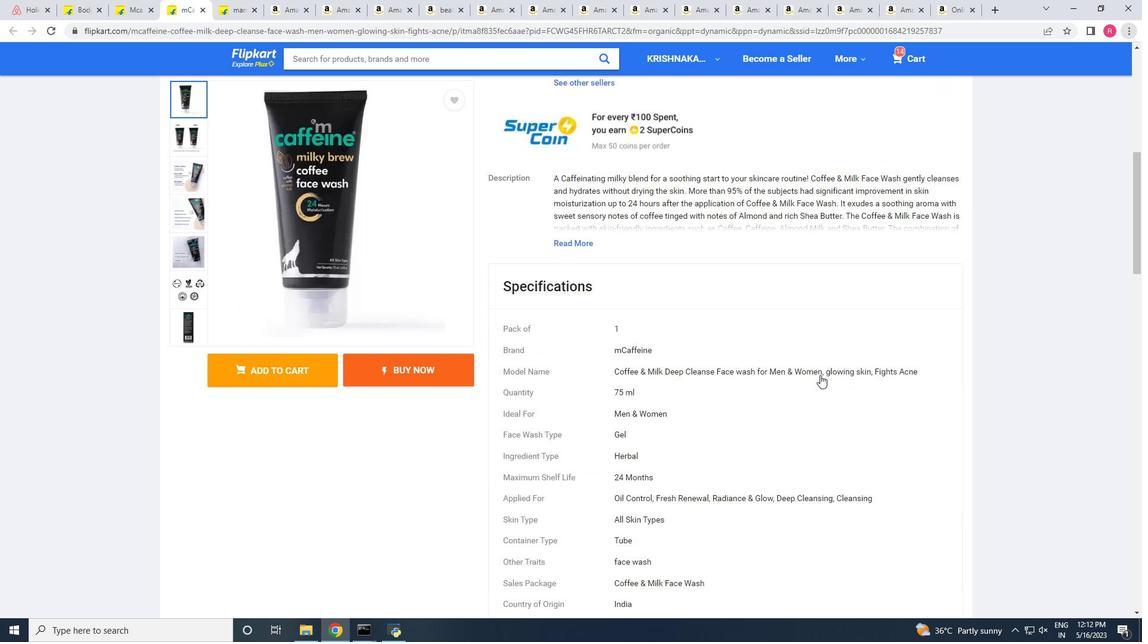 
Action: Mouse scrolled (820, 375) with delta (0, 0)
Screenshot: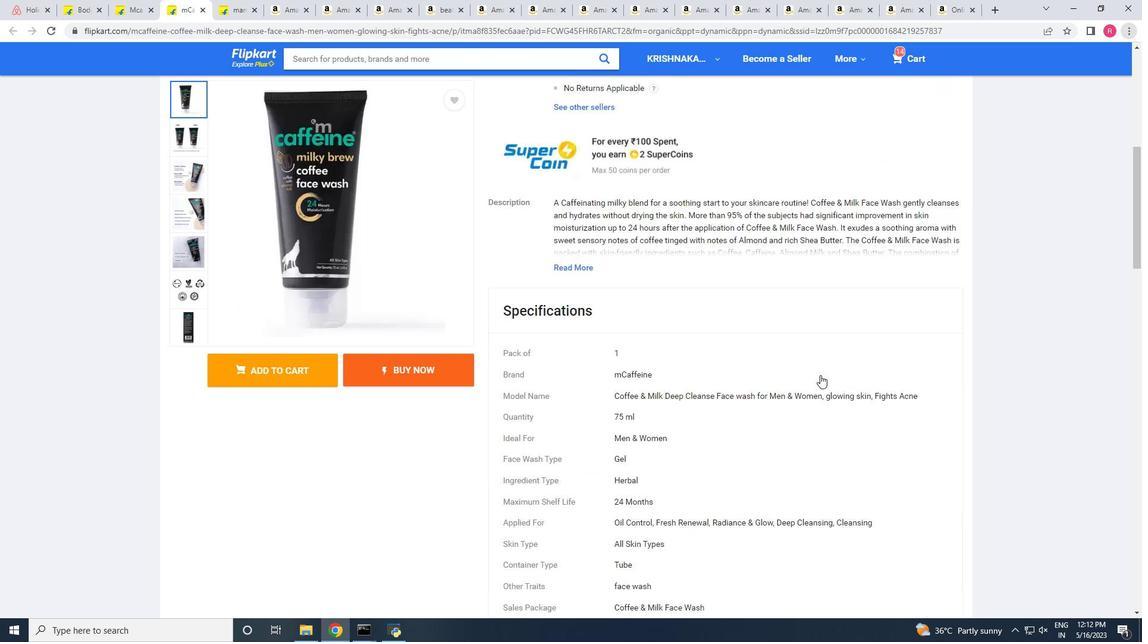 
Action: Mouse scrolled (820, 375) with delta (0, 0)
Screenshot: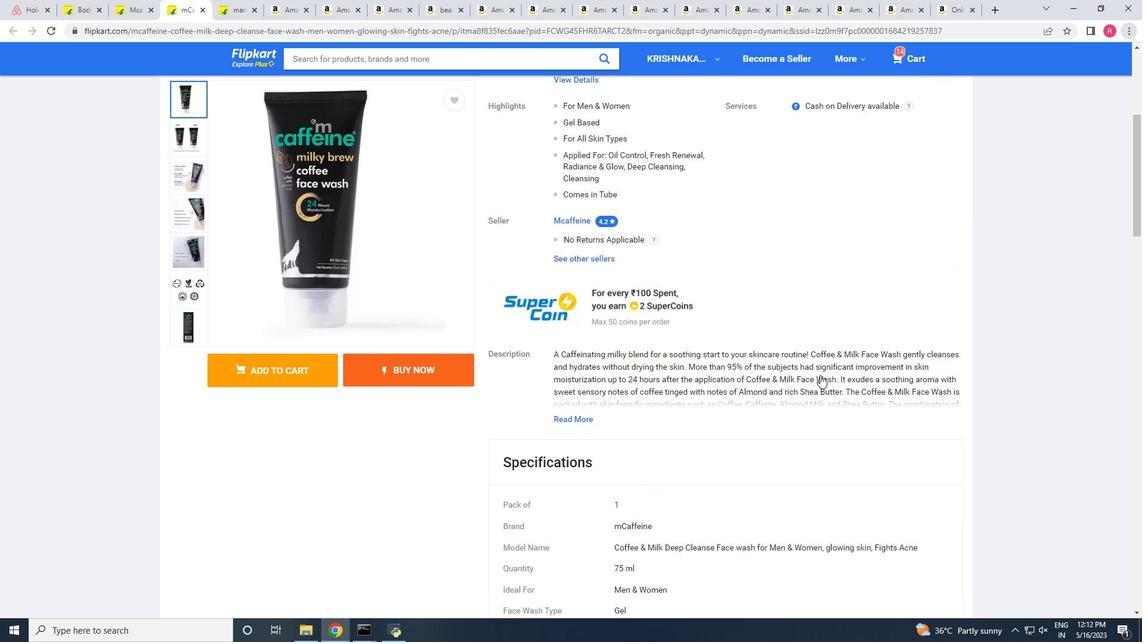
Action: Mouse scrolled (820, 375) with delta (0, 0)
Screenshot: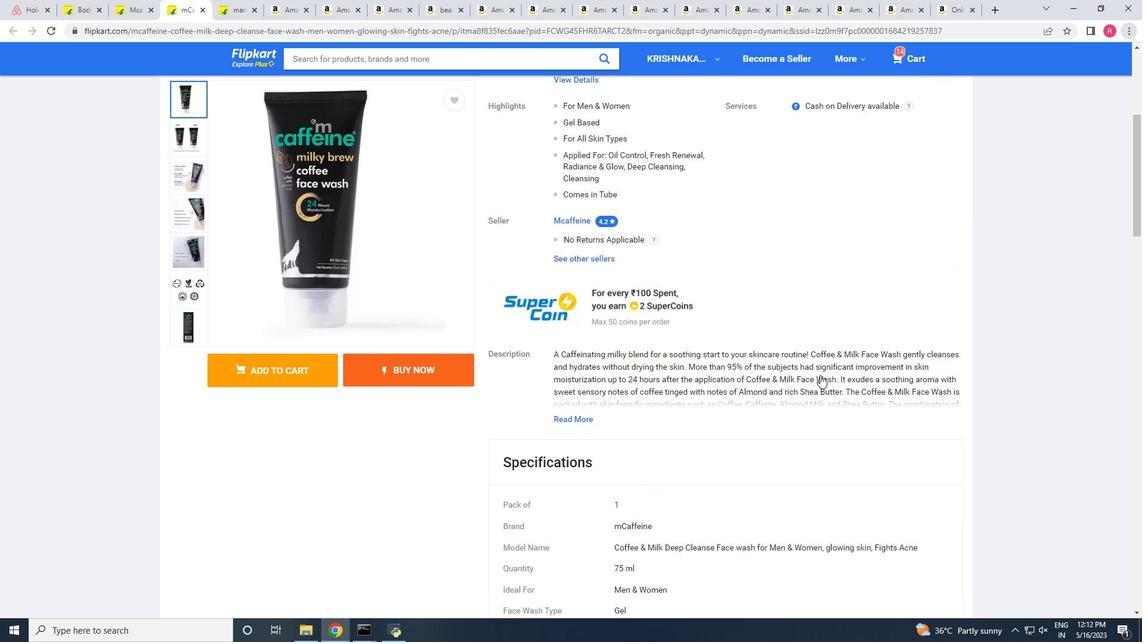 
Action: Mouse scrolled (820, 375) with delta (0, 0)
Screenshot: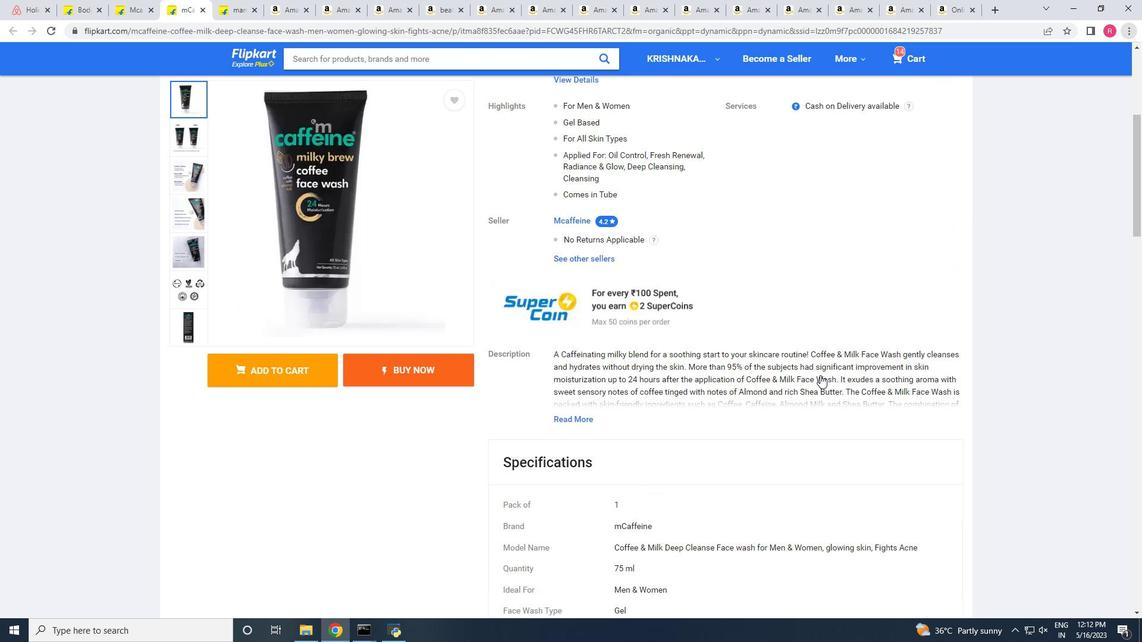 
Action: Mouse scrolled (820, 375) with delta (0, 0)
Screenshot: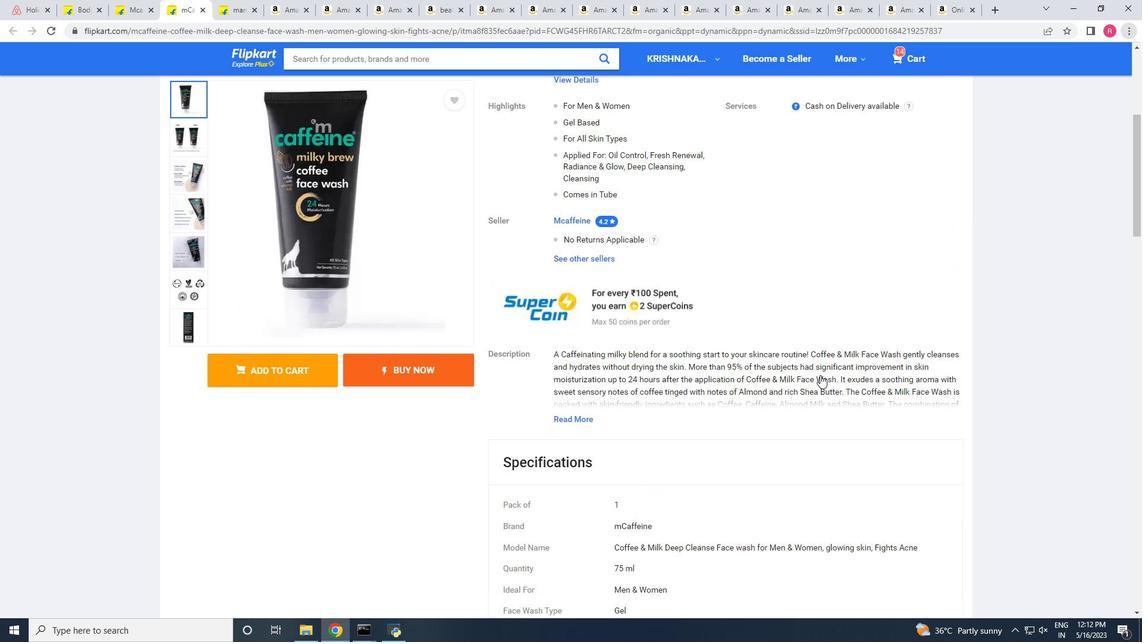 
Action: Mouse scrolled (820, 375) with delta (0, 0)
Screenshot: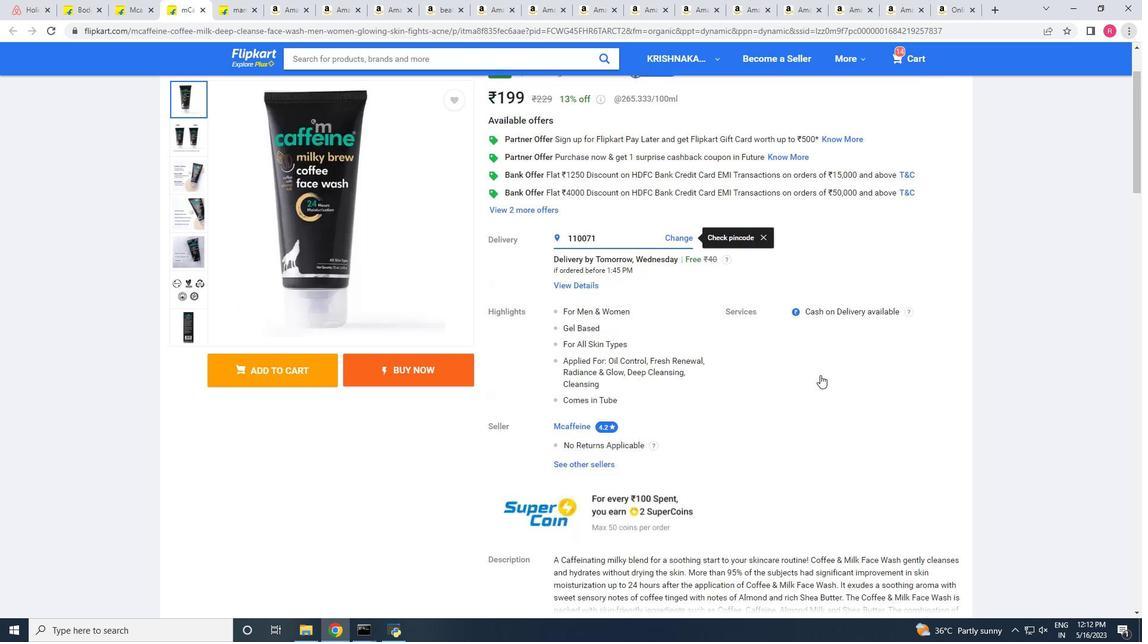 
Action: Mouse scrolled (820, 375) with delta (0, 0)
Screenshot: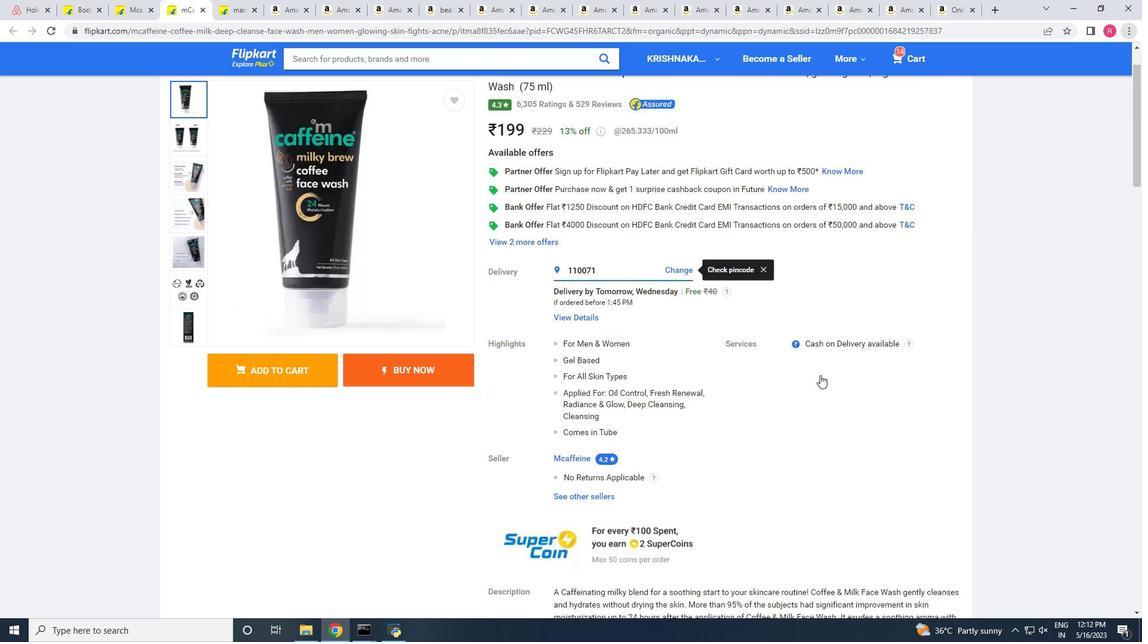 
Action: Mouse scrolled (820, 375) with delta (0, 0)
Screenshot: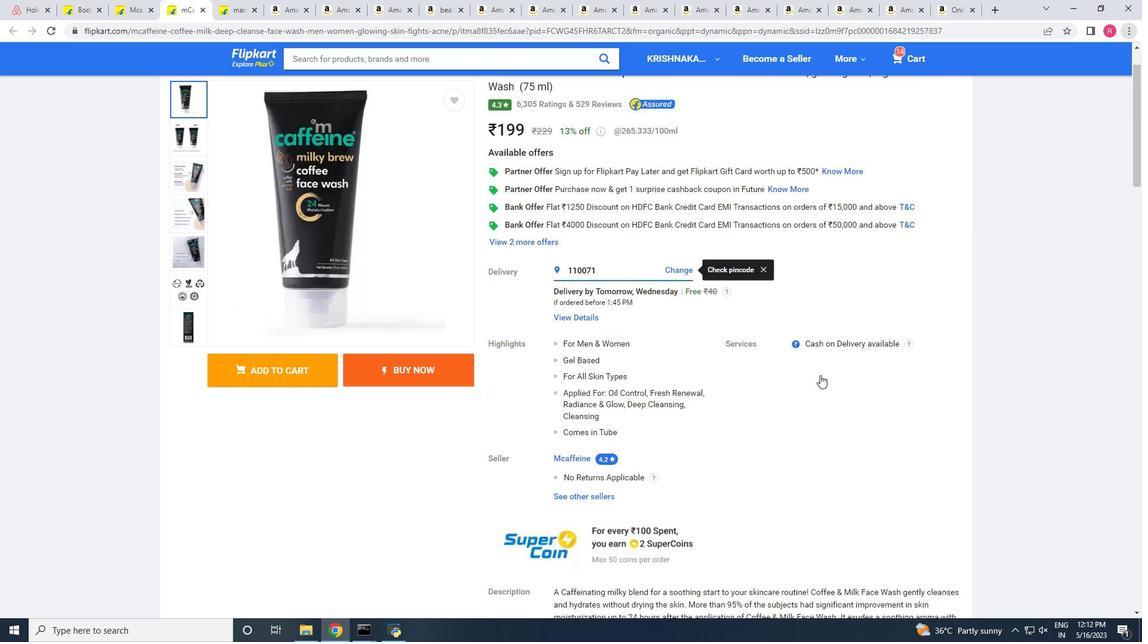 
Action: Mouse scrolled (820, 375) with delta (0, 0)
Screenshot: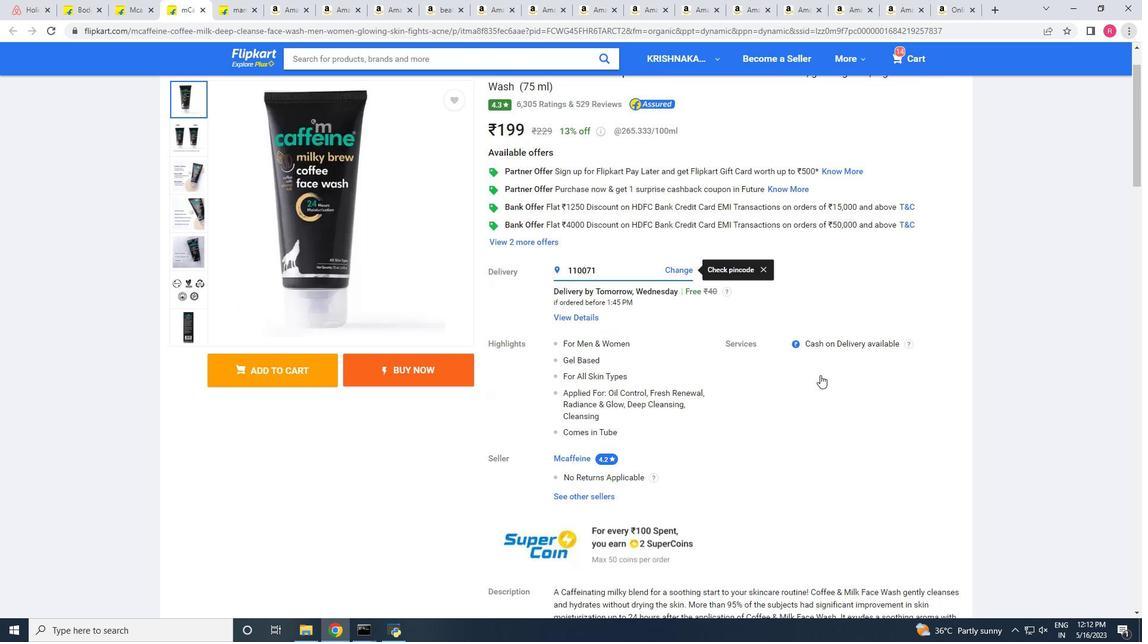 
Action: Mouse scrolled (820, 375) with delta (0, 0)
Screenshot: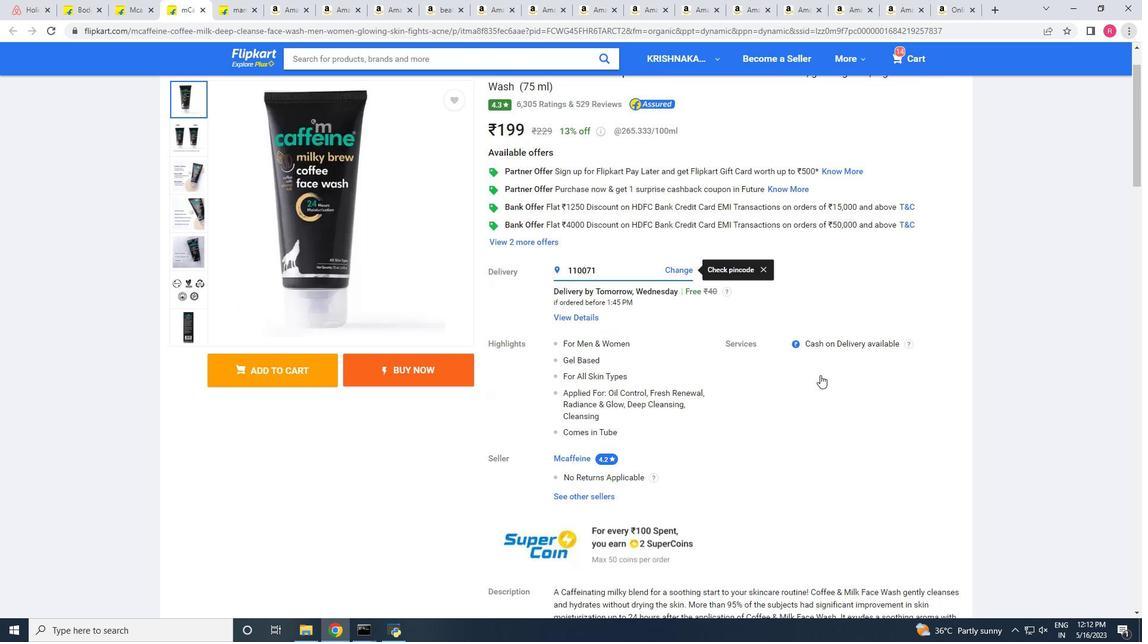 
Action: Mouse scrolled (820, 375) with delta (0, 0)
Screenshot: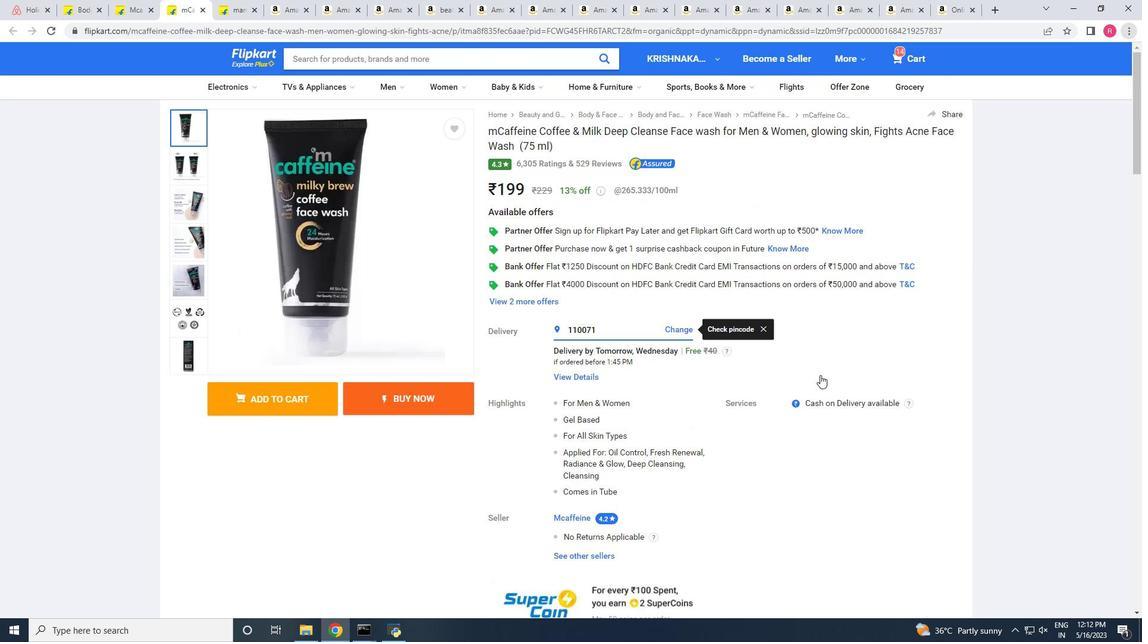 
Action: Mouse scrolled (820, 375) with delta (0, 0)
Screenshot: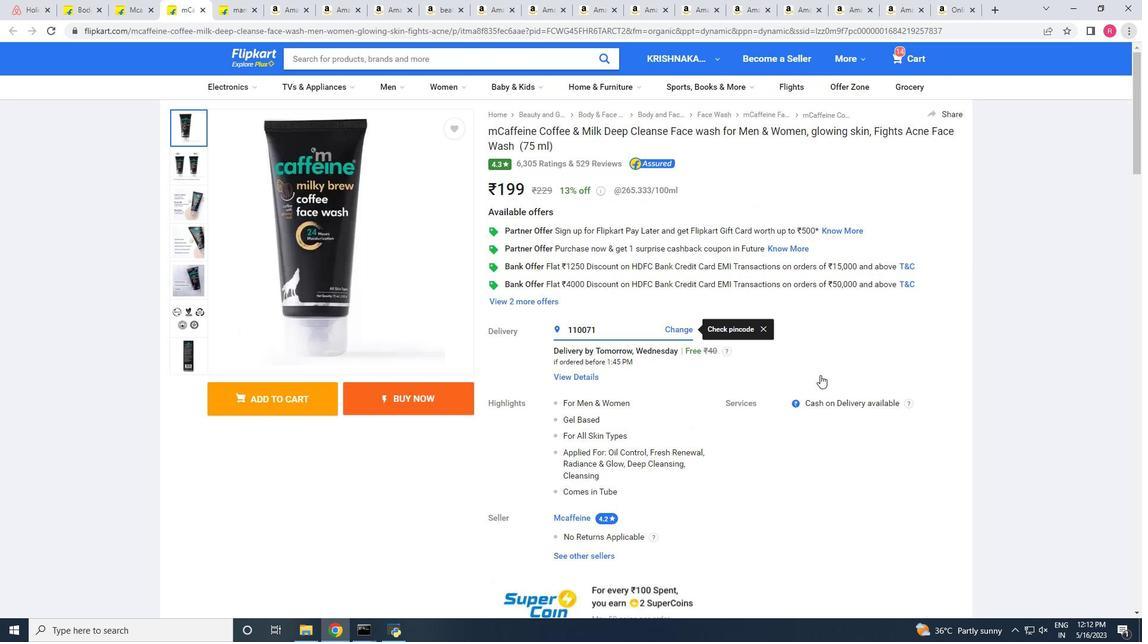 
Action: Mouse scrolled (820, 375) with delta (0, 0)
Screenshot: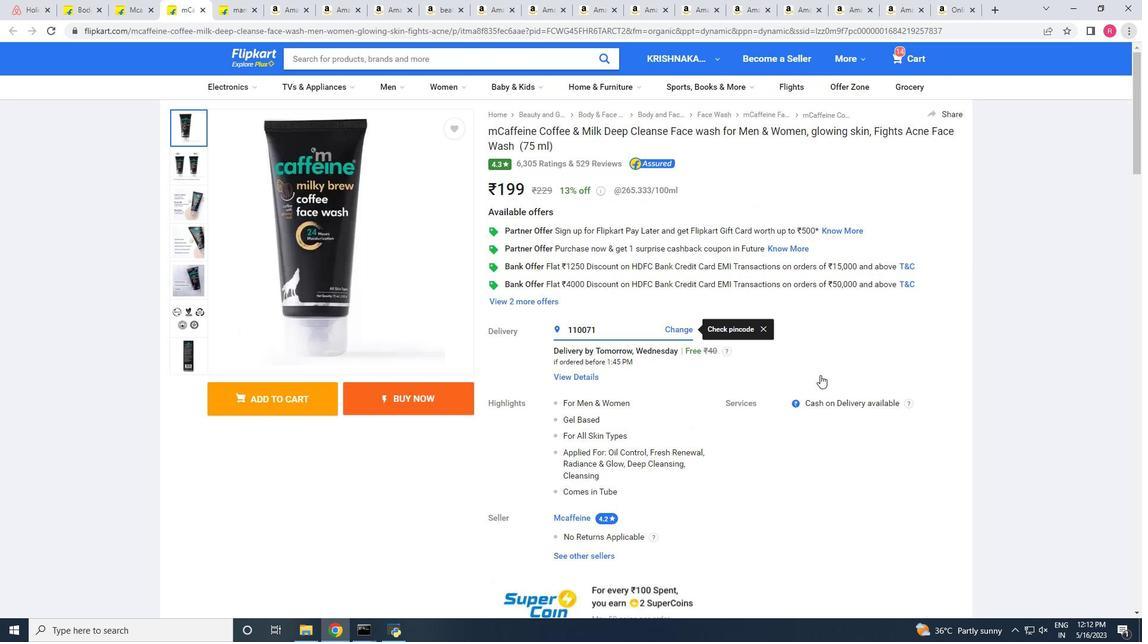 
Action: Mouse scrolled (820, 375) with delta (0, 0)
Screenshot: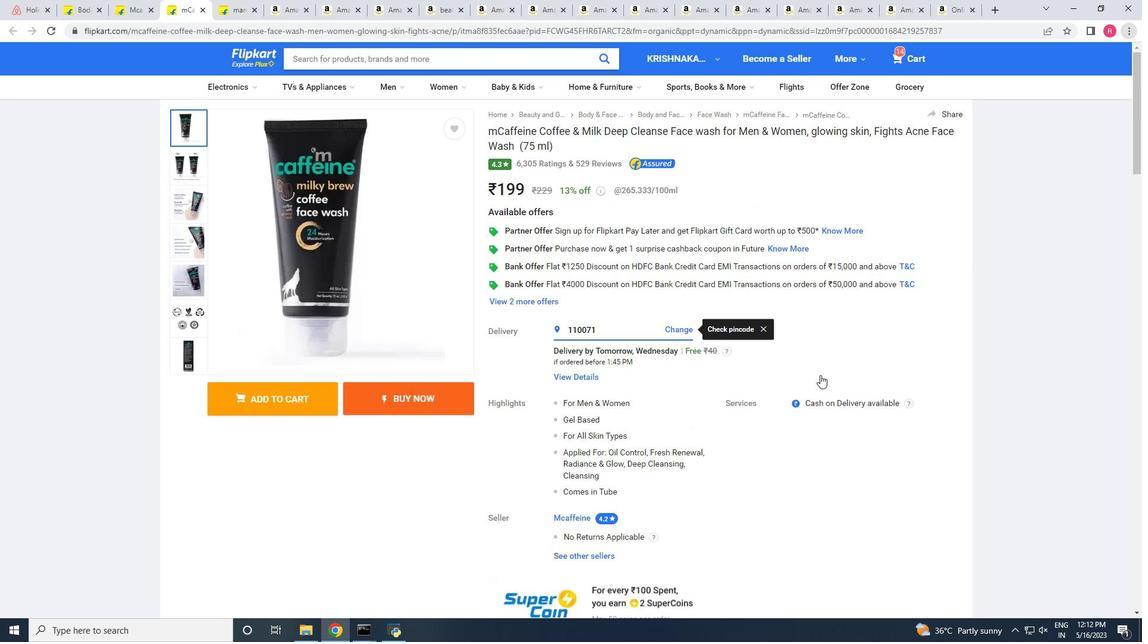 
Action: Mouse scrolled (820, 375) with delta (0, 0)
Screenshot: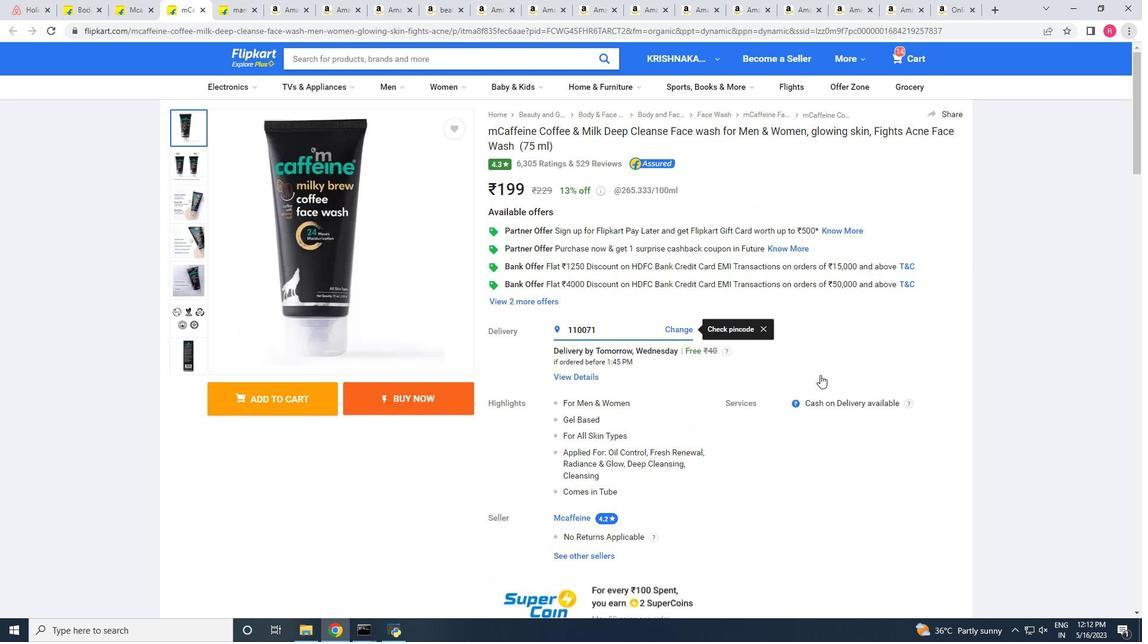 
Action: Mouse scrolled (820, 374) with delta (0, 0)
Screenshot: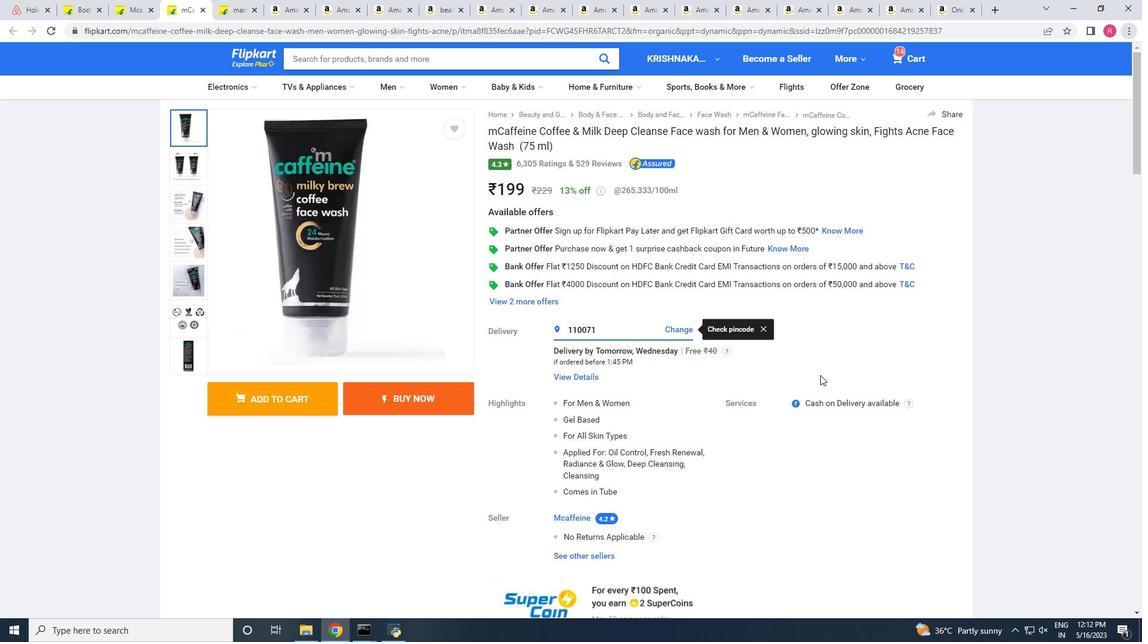 
Action: Mouse moved to (814, 418)
Screenshot: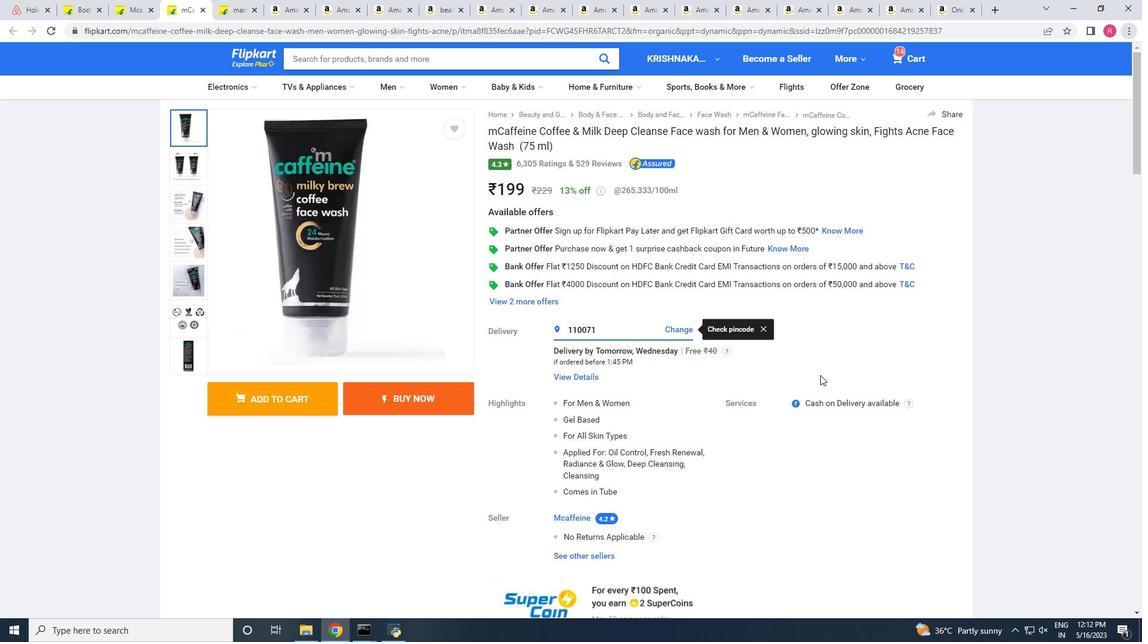 
Action: Mouse scrolled (814, 417) with delta (0, 0)
Screenshot: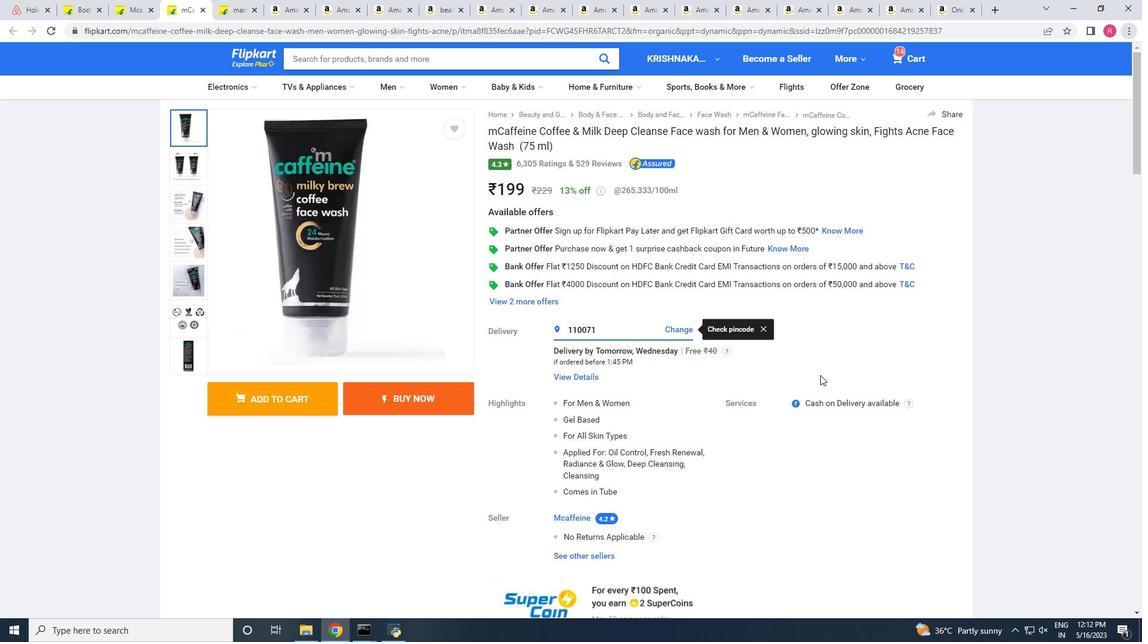 
Action: Mouse moved to (813, 433)
Screenshot: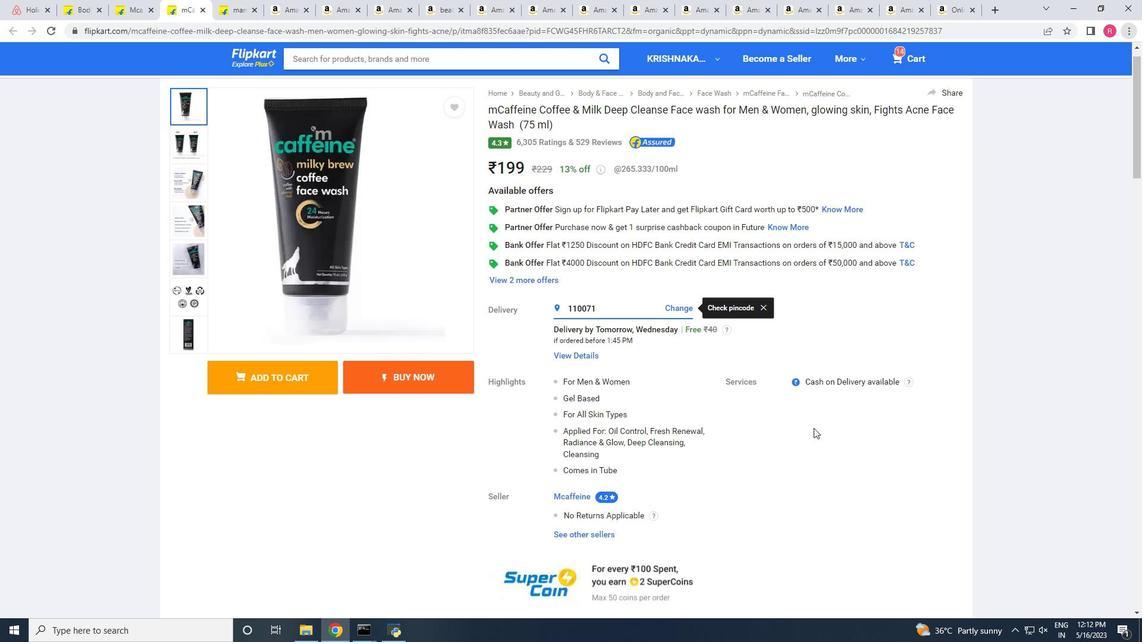 
Action: Mouse scrolled (813, 433) with delta (0, 0)
Screenshot: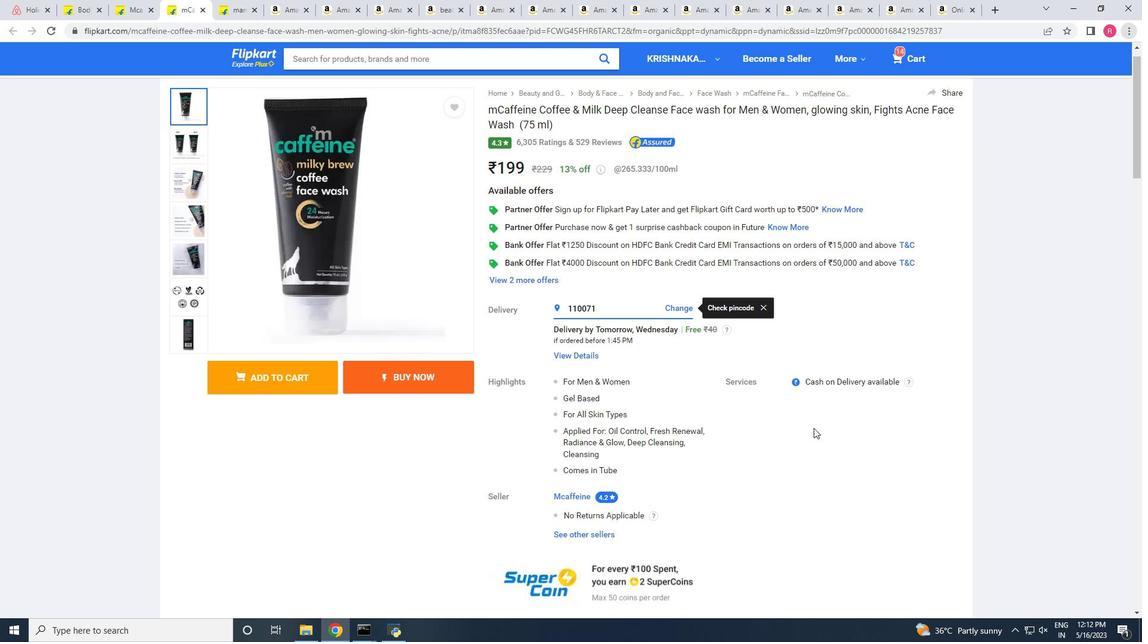 
Action: Mouse scrolled (813, 433) with delta (0, 0)
Screenshot: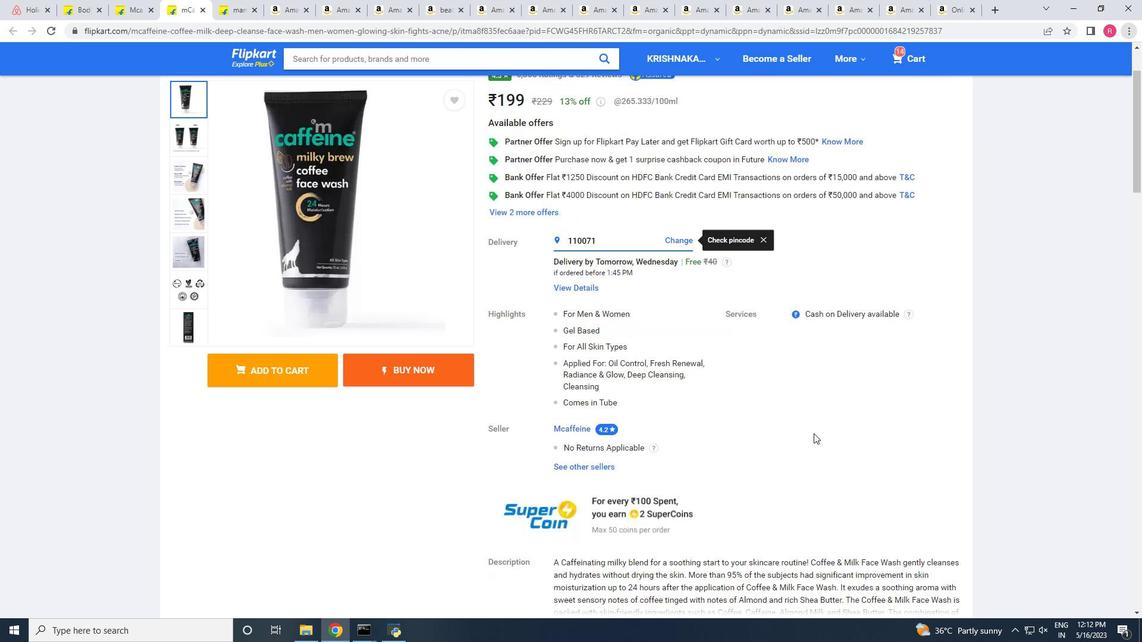 
Action: Mouse scrolled (813, 433) with delta (0, 0)
Screenshot: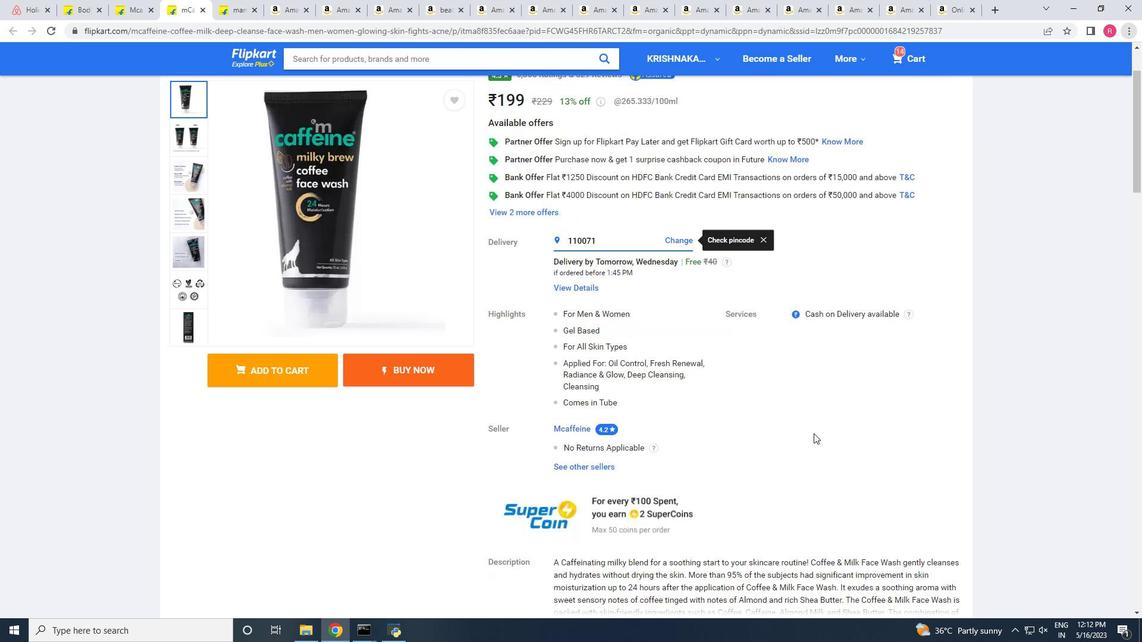 
Action: Mouse scrolled (813, 433) with delta (0, 0)
Screenshot: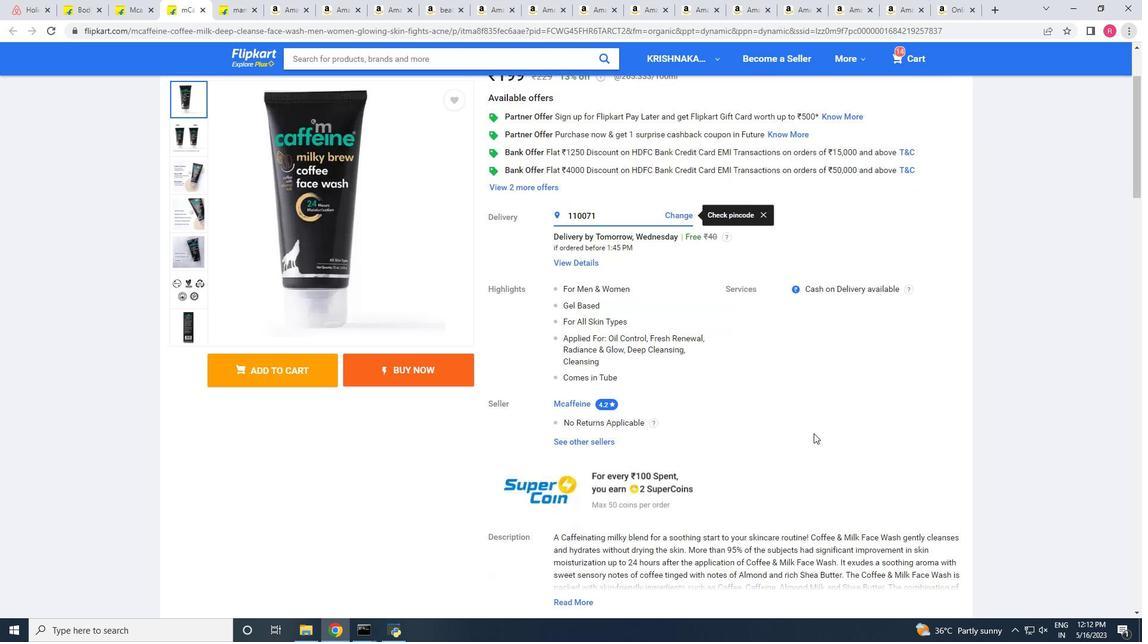 
Action: Mouse scrolled (813, 433) with delta (0, 0)
Screenshot: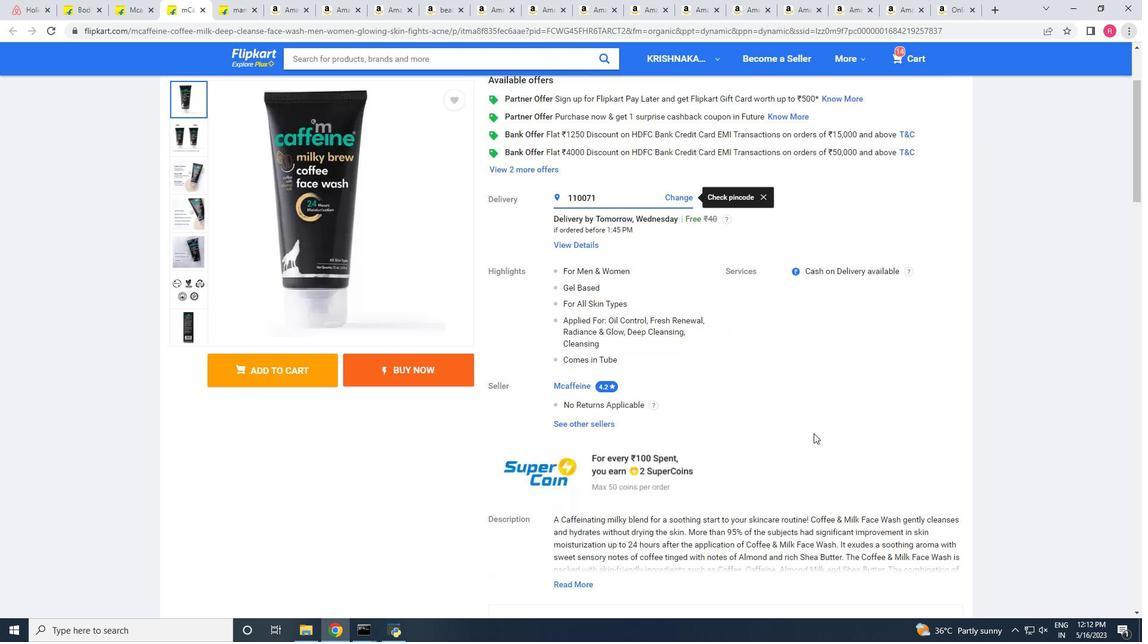 
Action: Mouse moved to (641, 396)
Screenshot: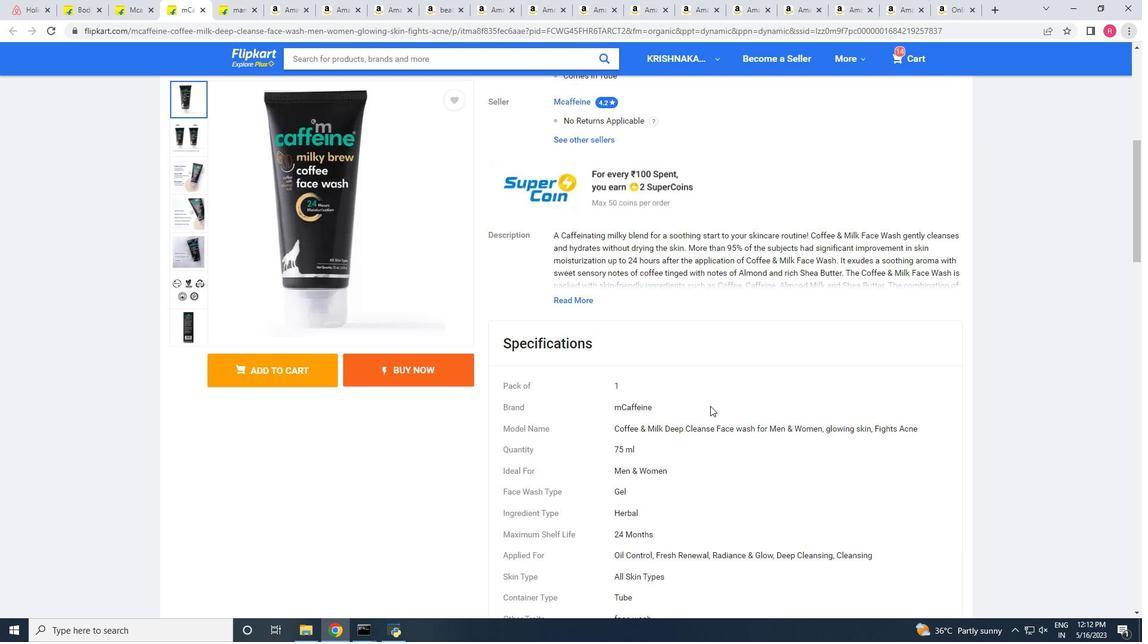 
